 Task: Research Airbnb accommodation in Sarno, Italy from 16th December, 2023 to 18th December, 2023 for 2 adults. Place can be private room with 1  bedroom having 2 beds and 1 bathroom. Property type can be flat. Amenities needed are: wifi.
Action: Mouse moved to (599, 114)
Screenshot: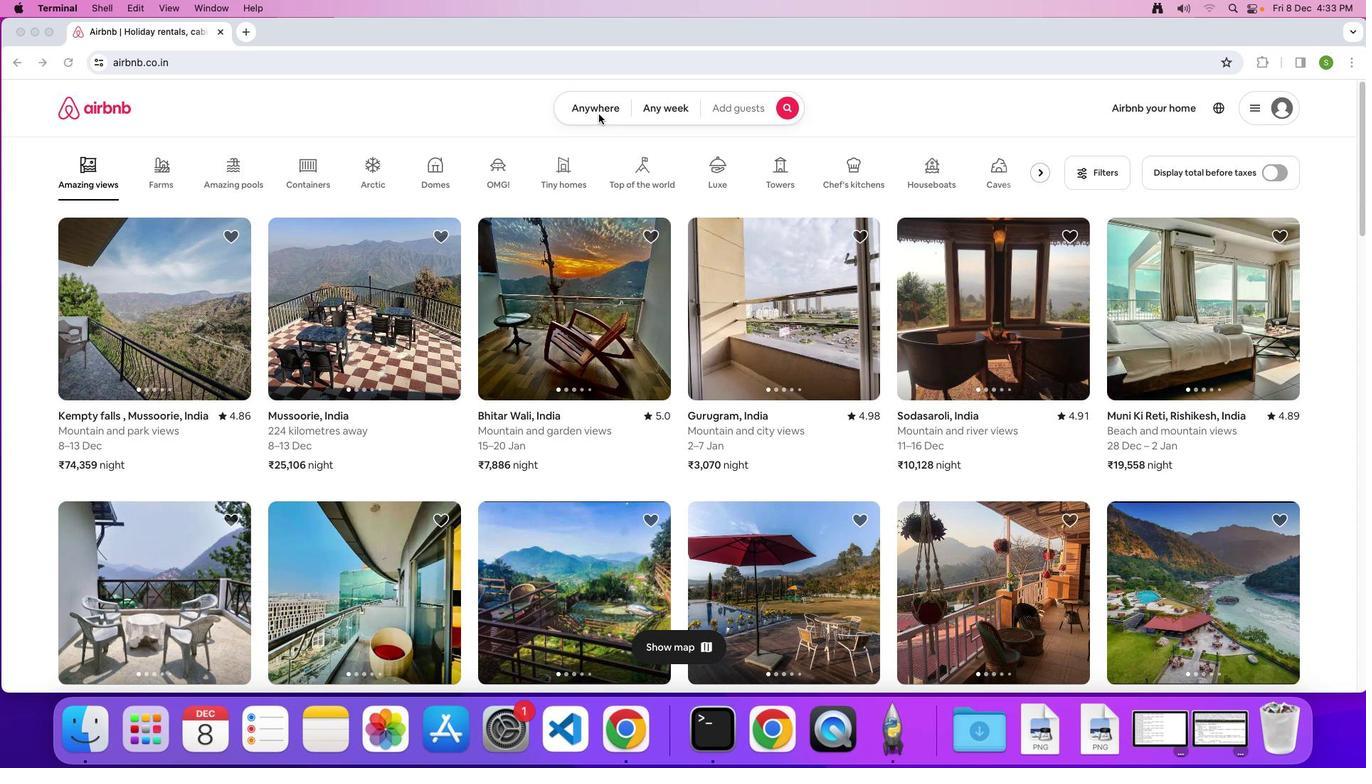 
Action: Mouse pressed left at (599, 114)
Screenshot: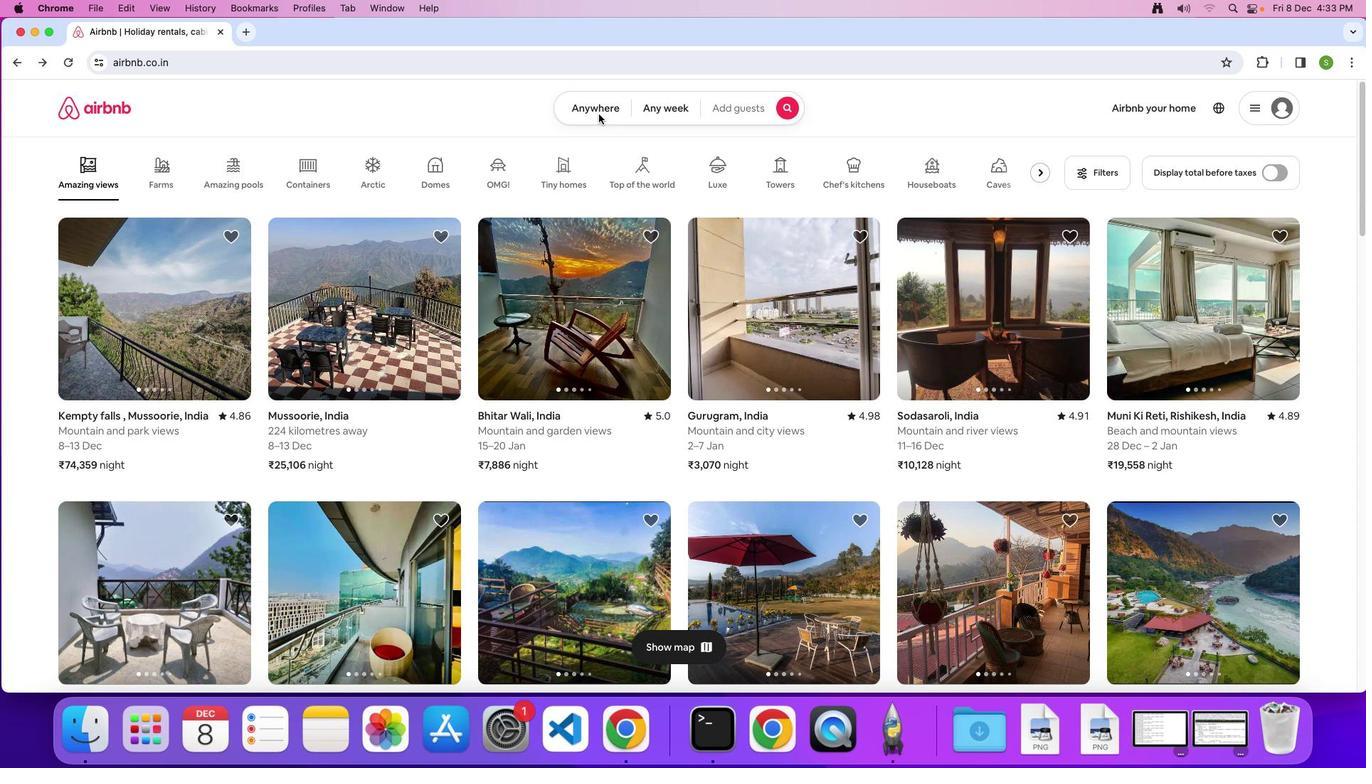 
Action: Mouse moved to (585, 103)
Screenshot: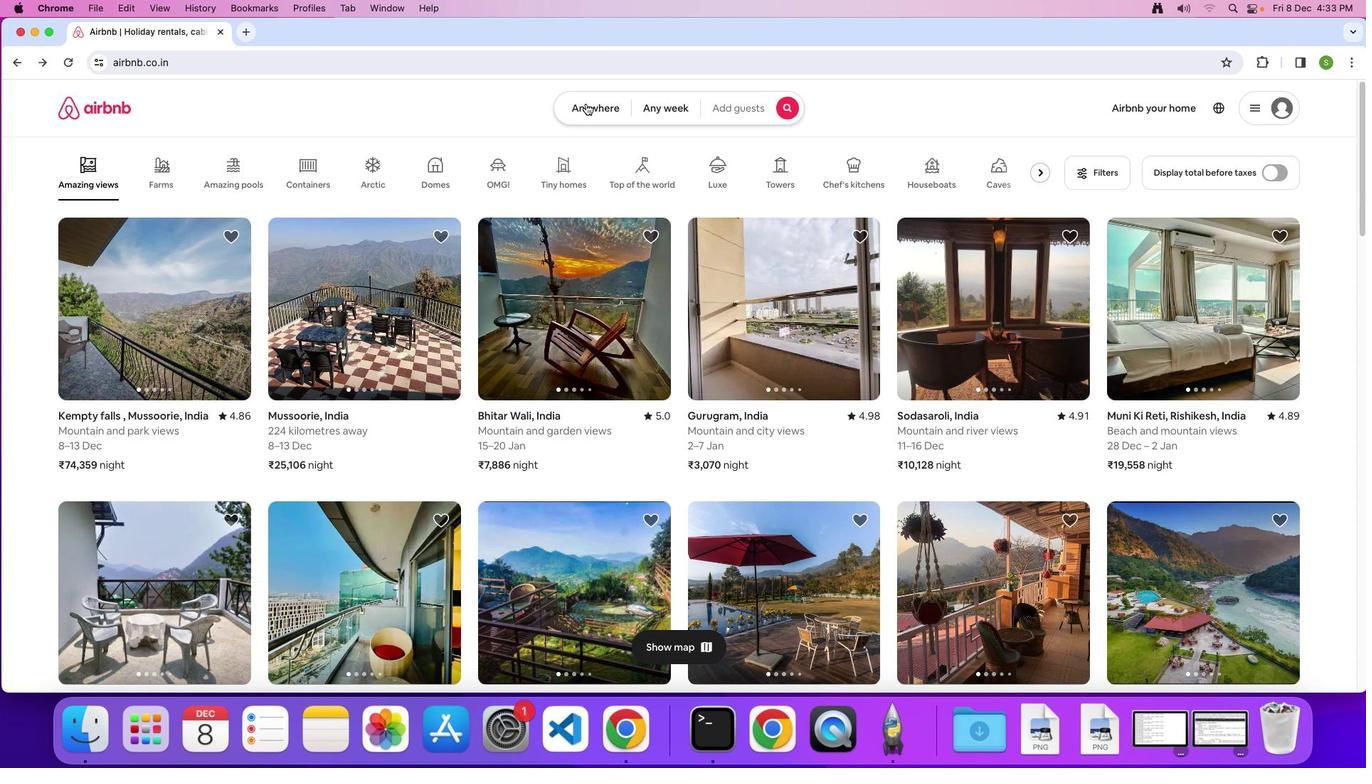 
Action: Mouse pressed left at (585, 103)
Screenshot: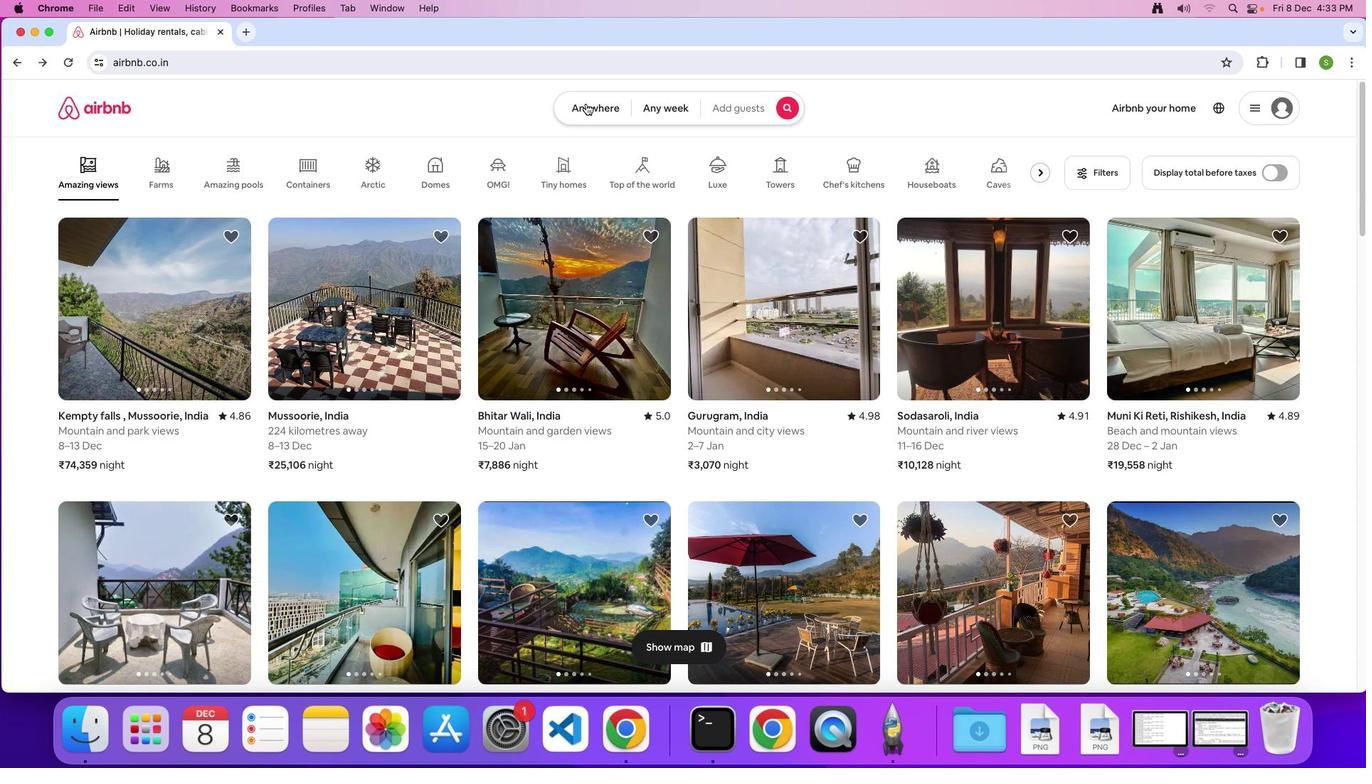 
Action: Mouse moved to (530, 161)
Screenshot: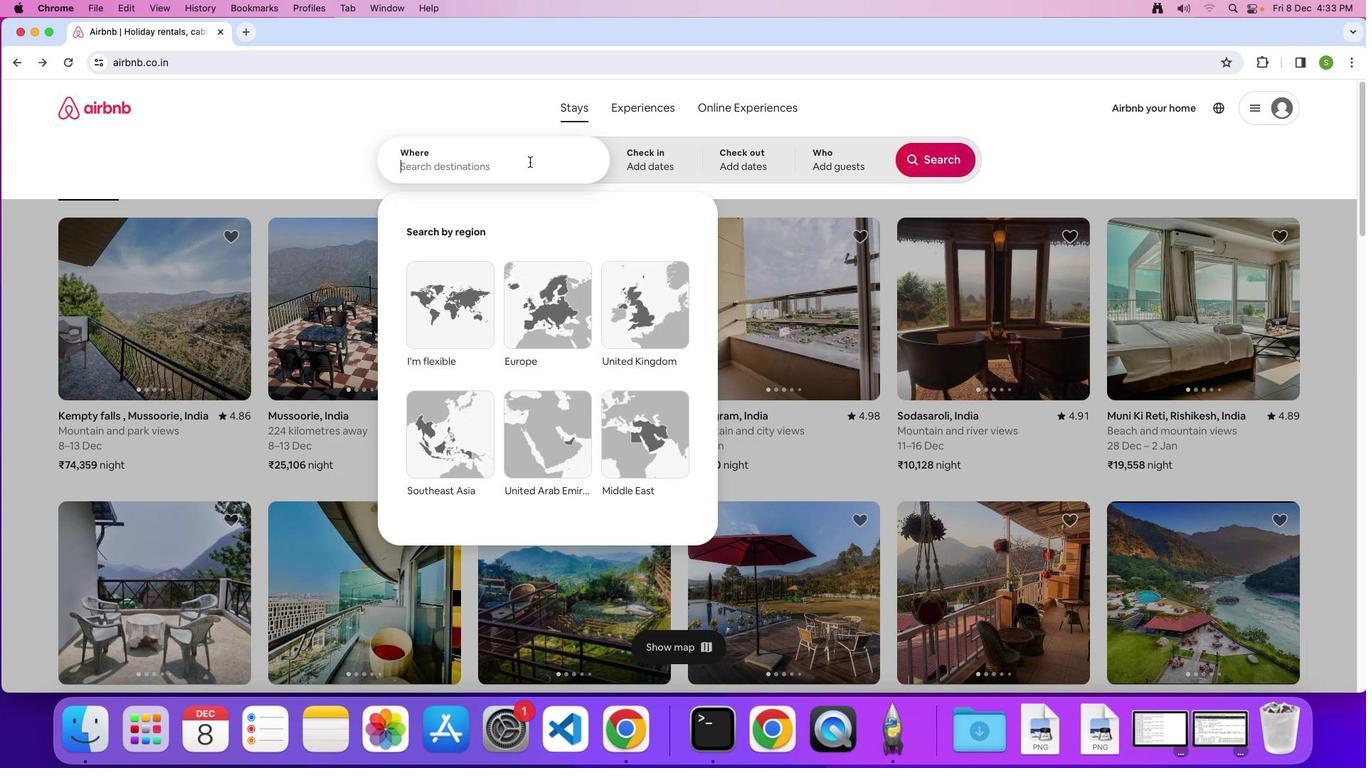 
Action: Mouse pressed left at (530, 161)
Screenshot: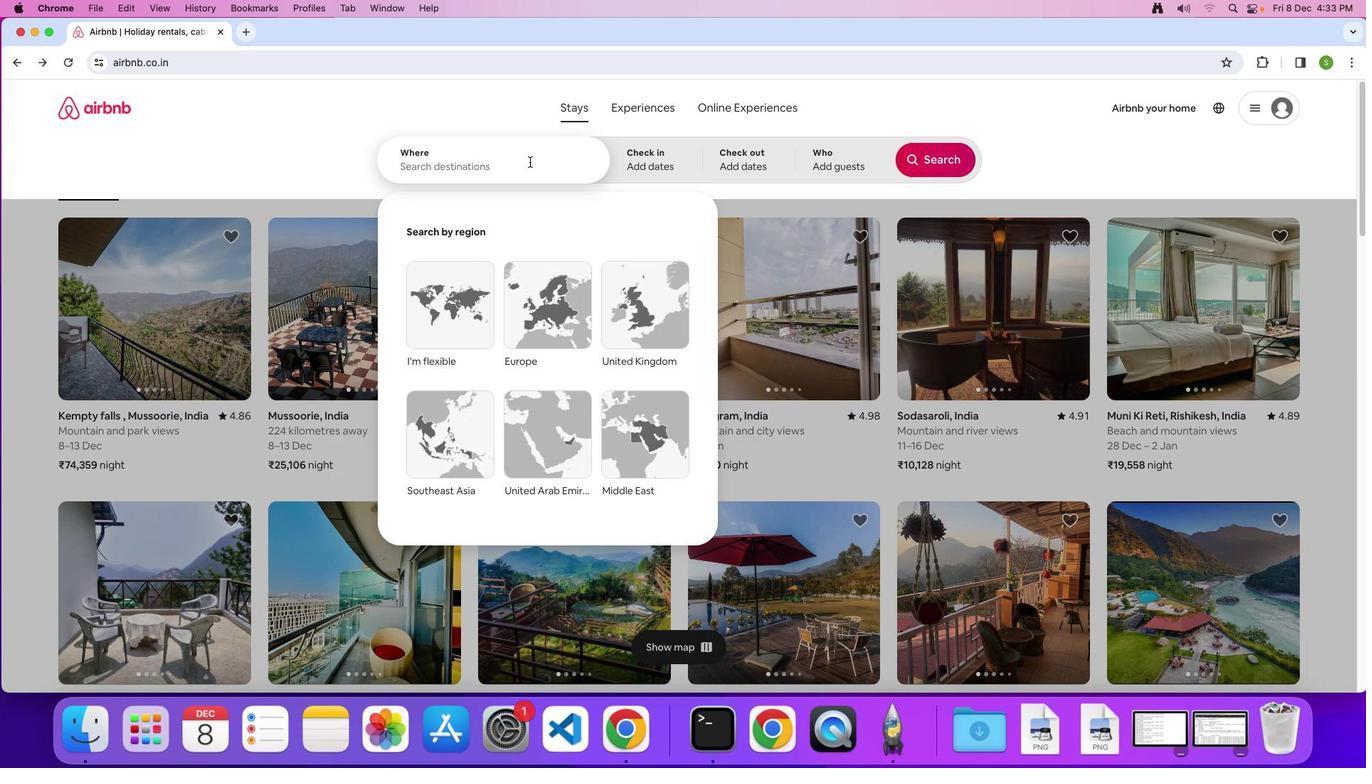 
Action: Key pressed 'S'Key.caps_lock'a''r''n''o'','Key.spaceKey.shift'I''t''a''l''y'Key.enter
Screenshot: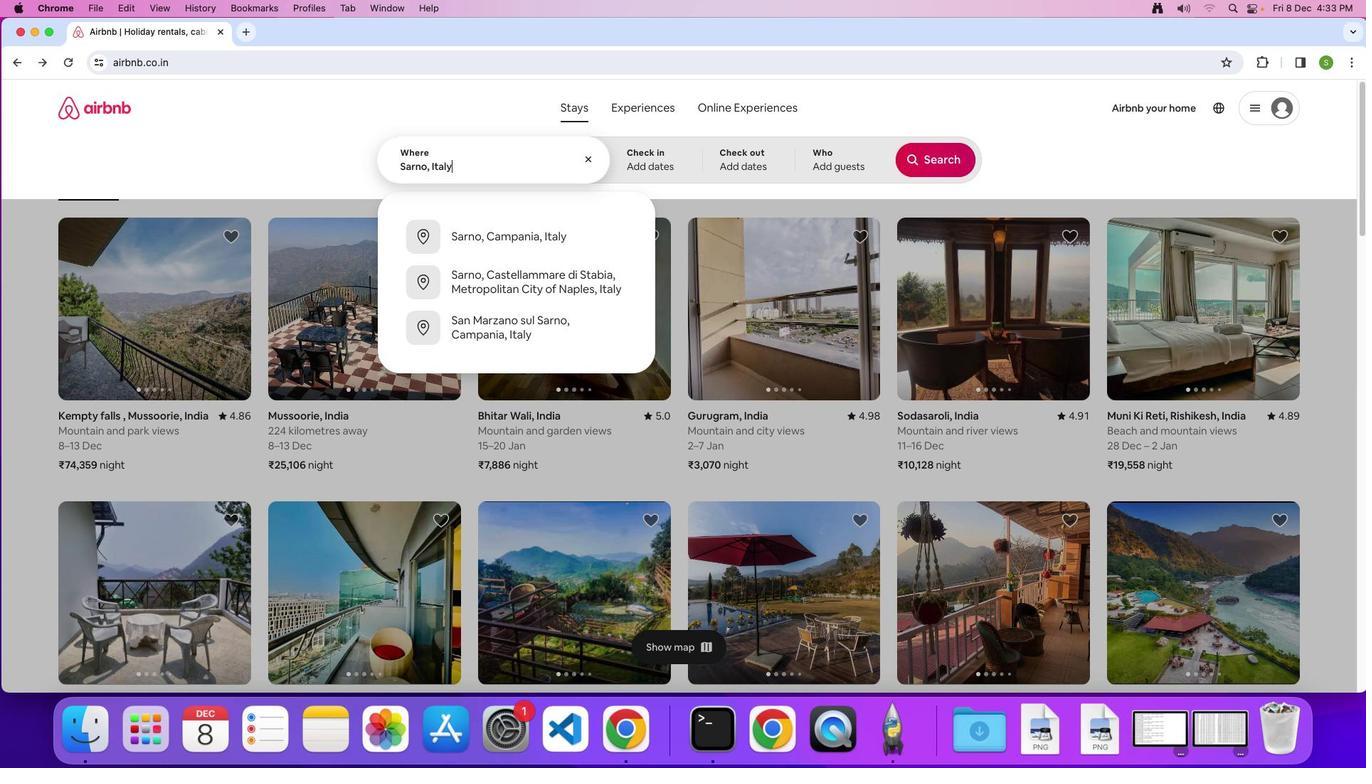 
Action: Mouse moved to (634, 404)
Screenshot: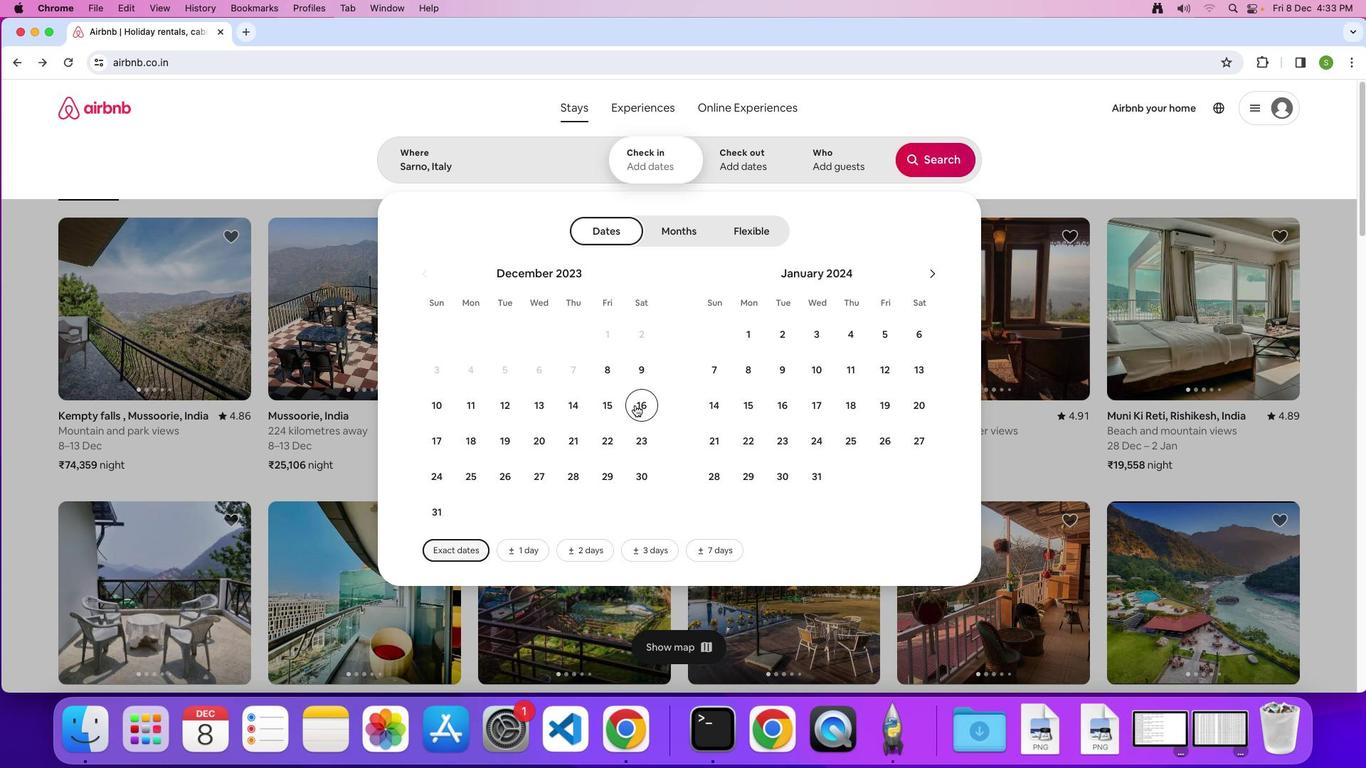 
Action: Mouse pressed left at (634, 404)
Screenshot: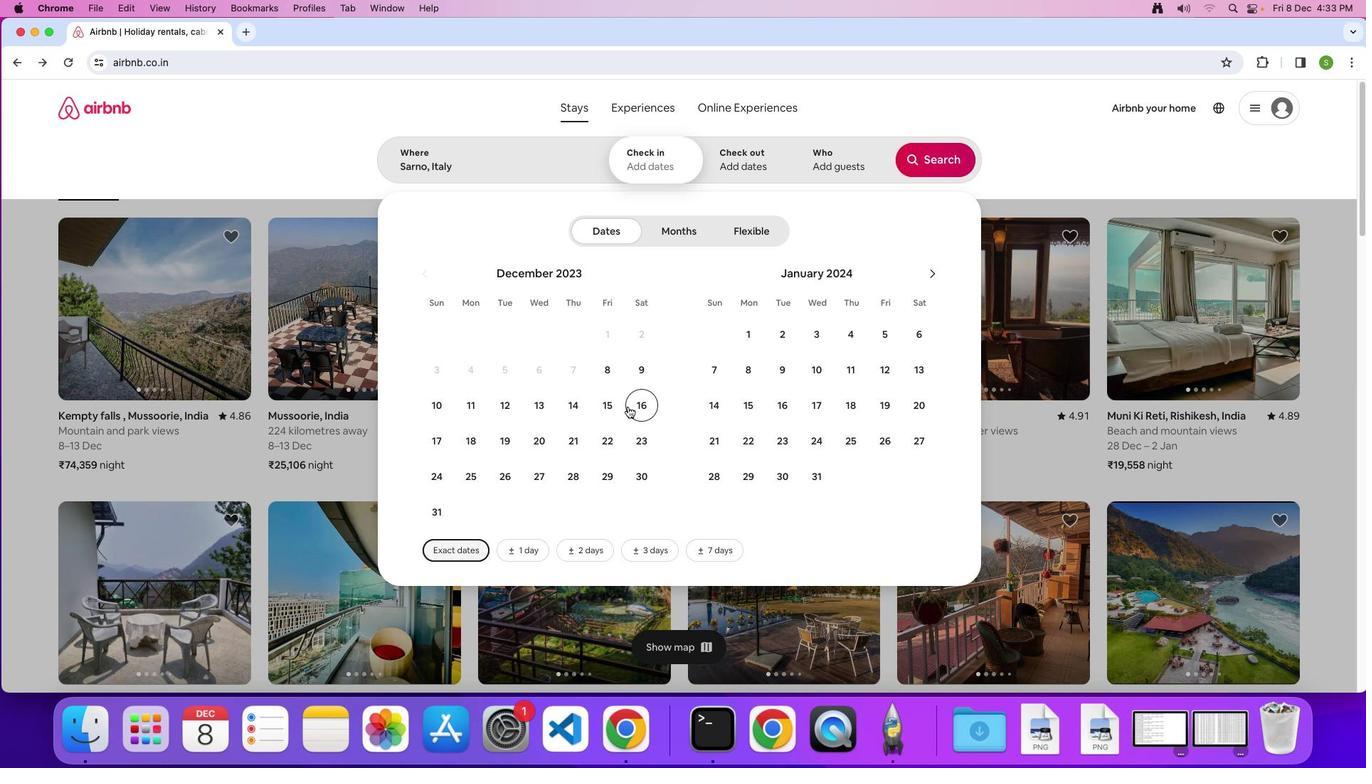 
Action: Mouse moved to (474, 438)
Screenshot: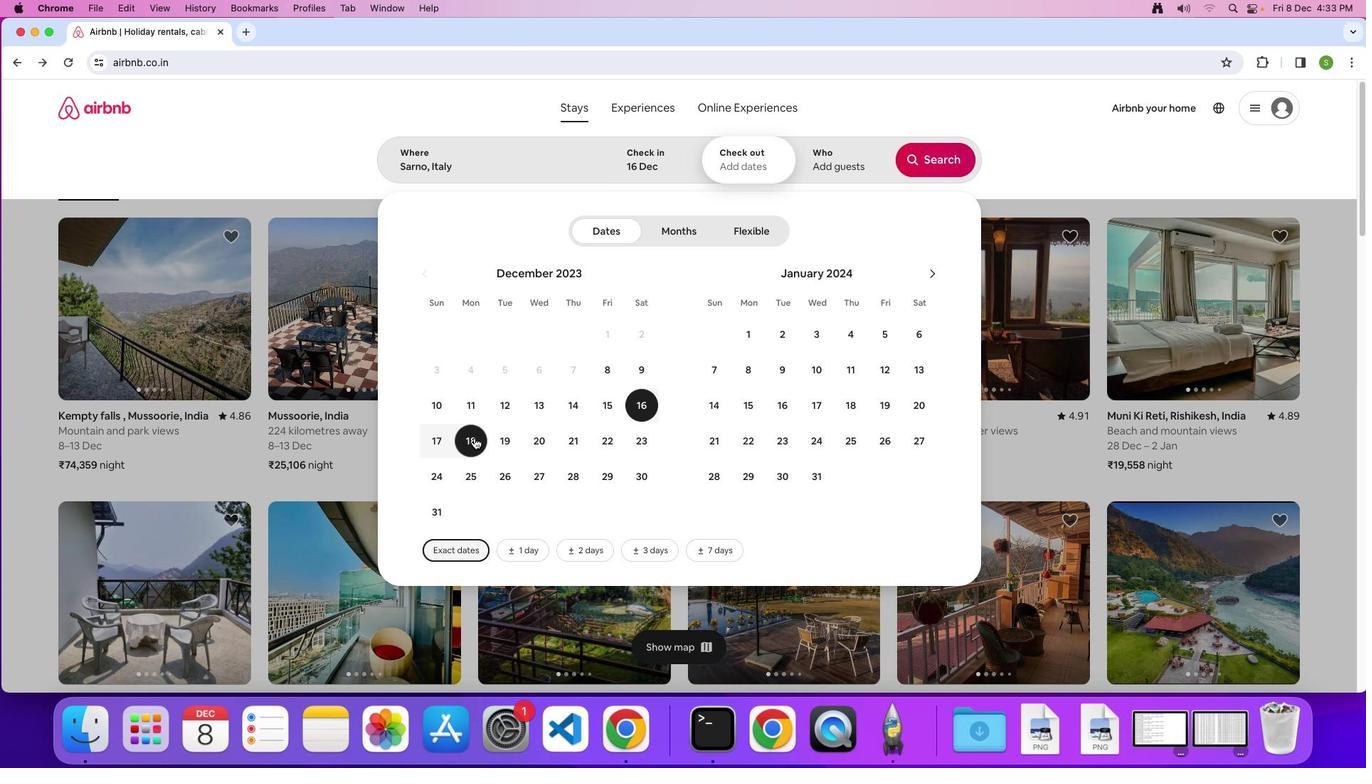 
Action: Mouse pressed left at (474, 438)
Screenshot: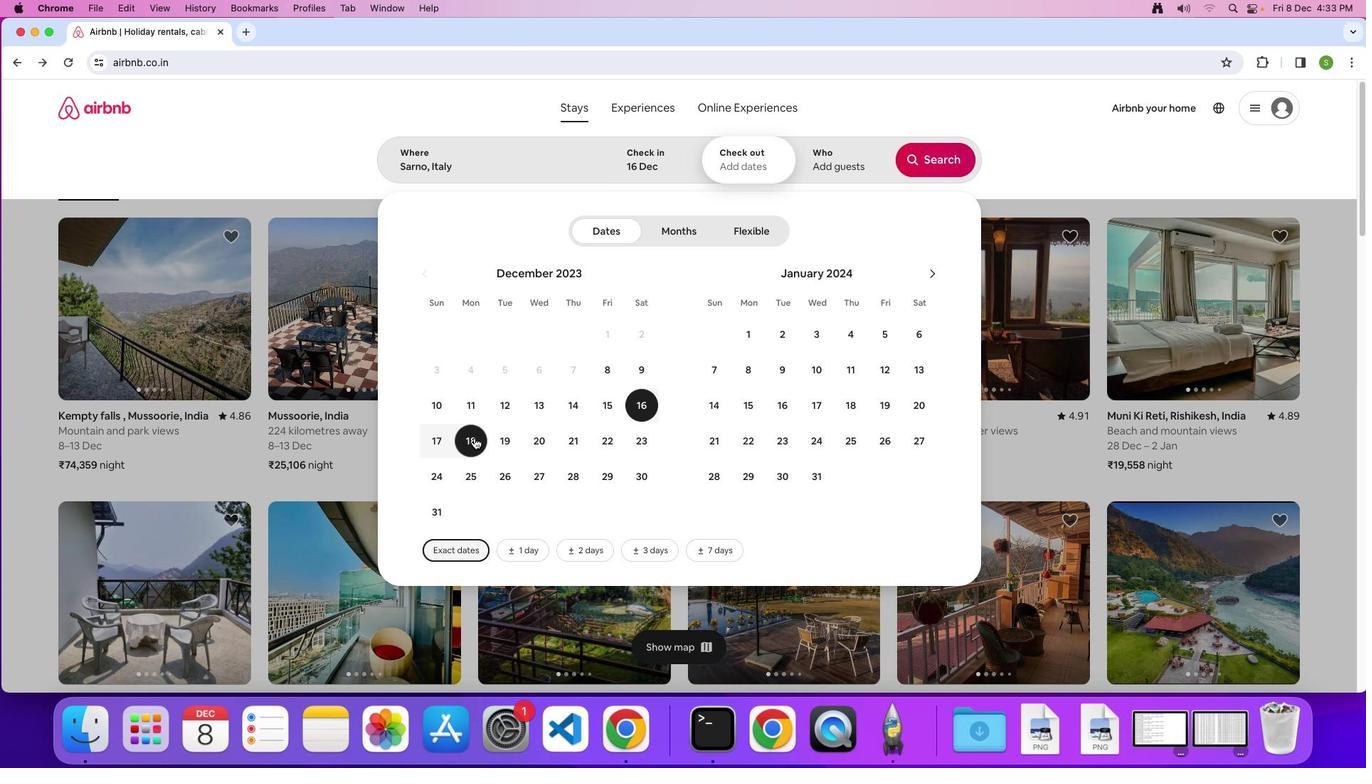 
Action: Mouse moved to (814, 166)
Screenshot: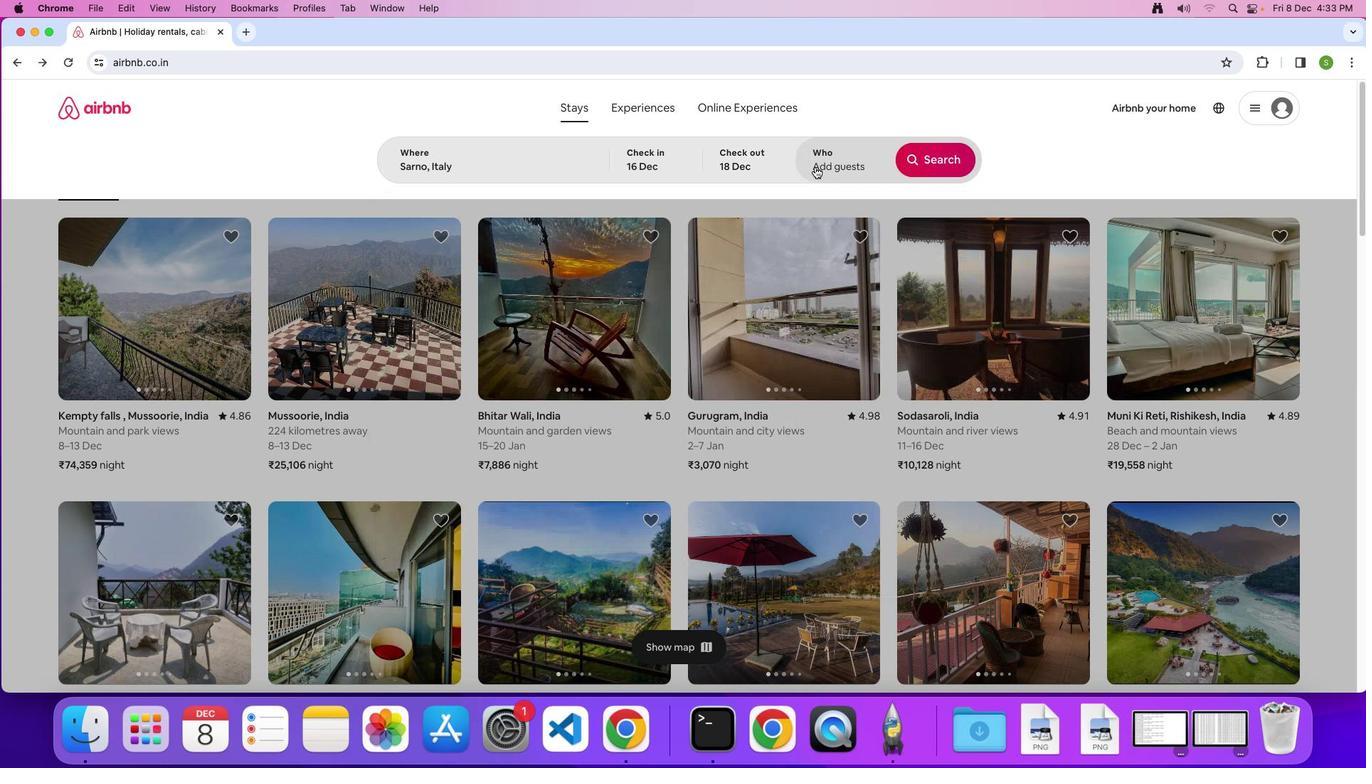 
Action: Mouse pressed left at (814, 166)
Screenshot: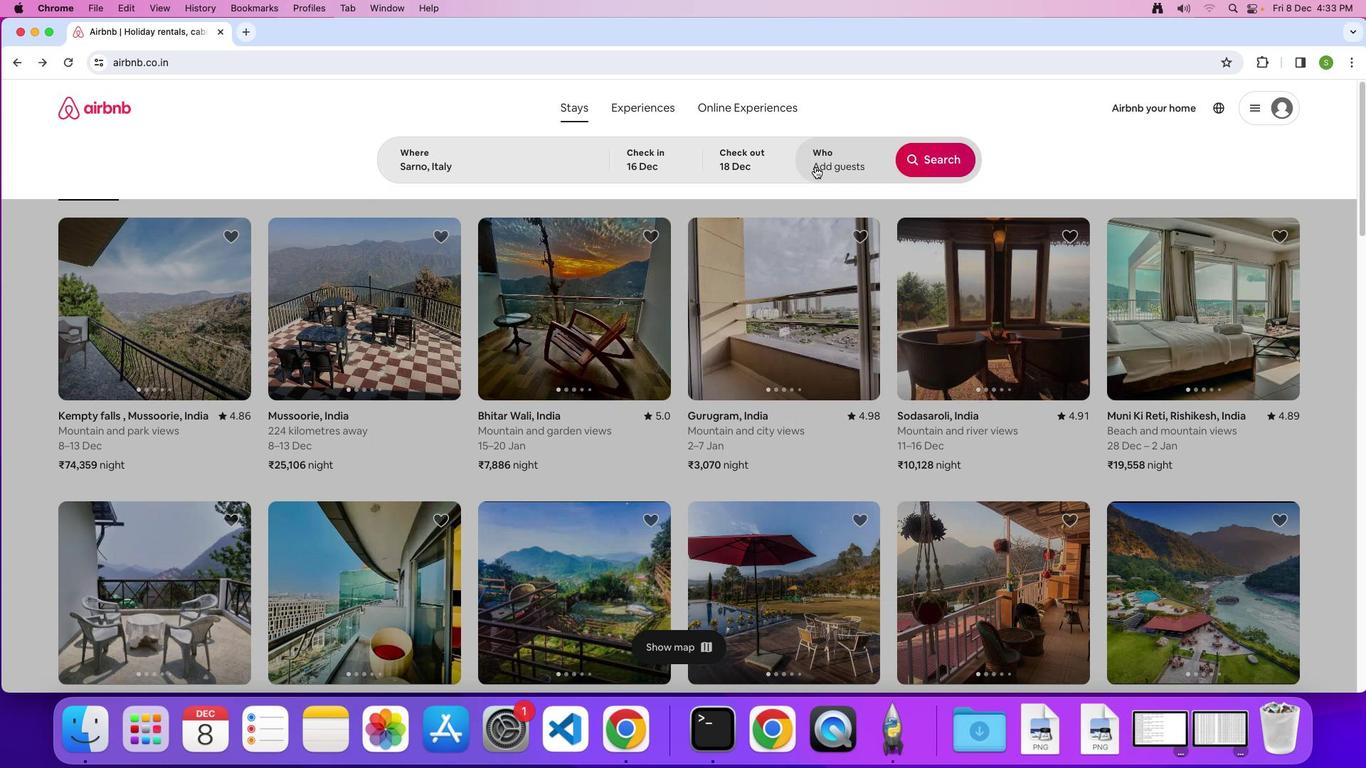 
Action: Mouse moved to (935, 237)
Screenshot: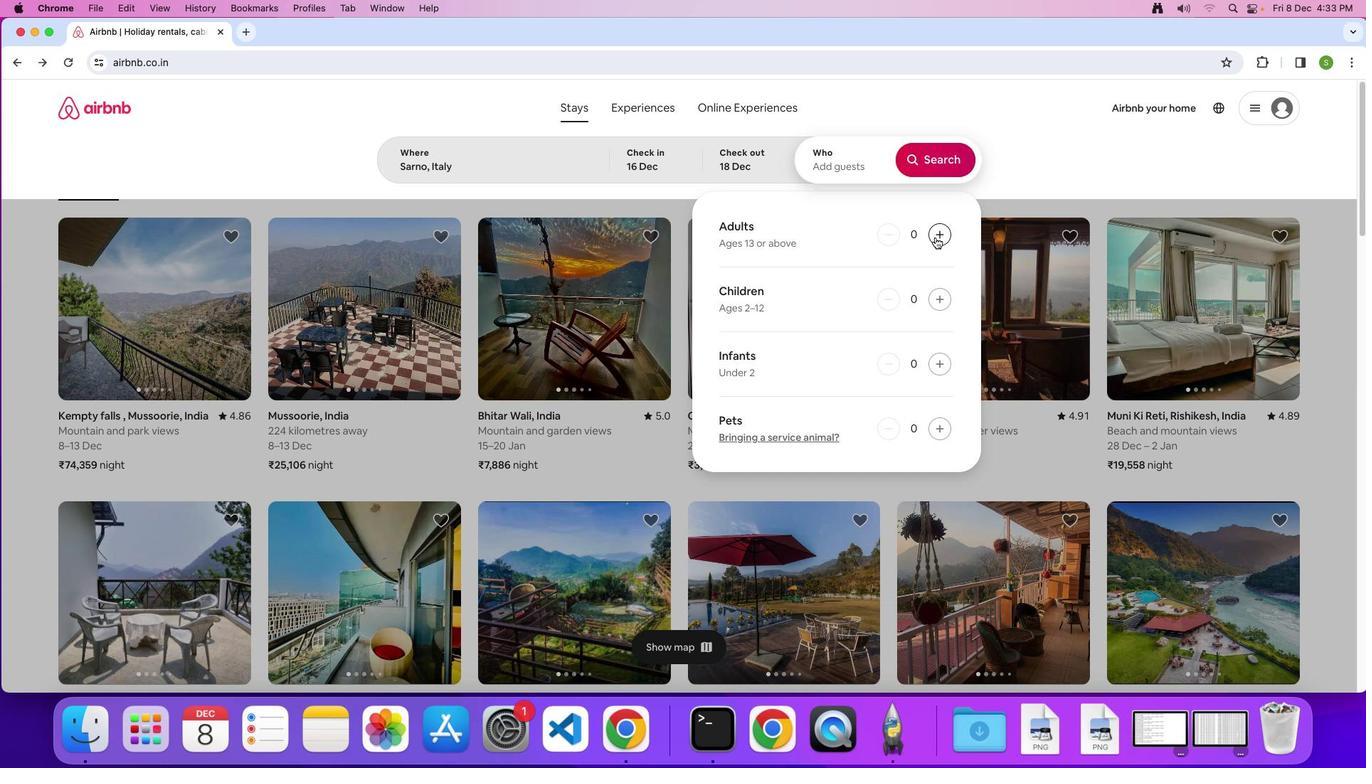 
Action: Mouse pressed left at (935, 237)
Screenshot: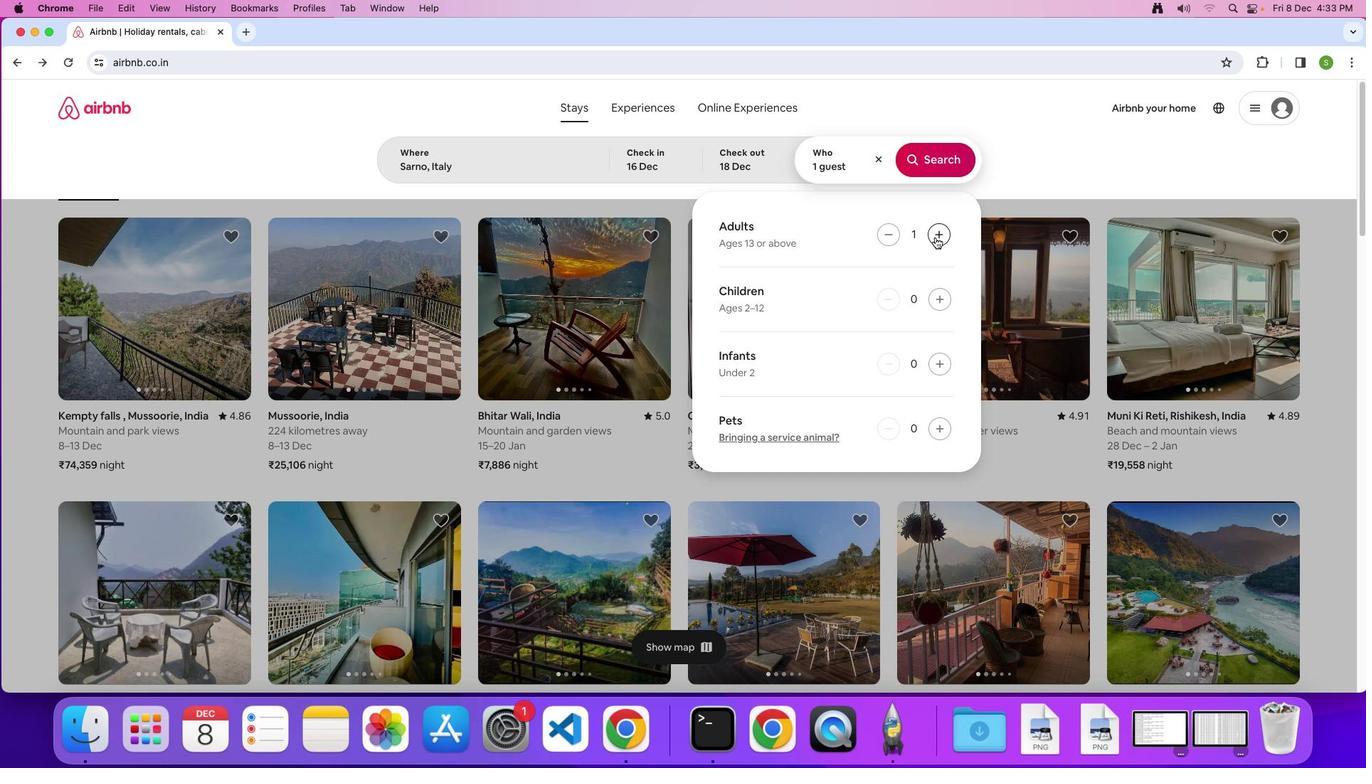 
Action: Mouse pressed left at (935, 237)
Screenshot: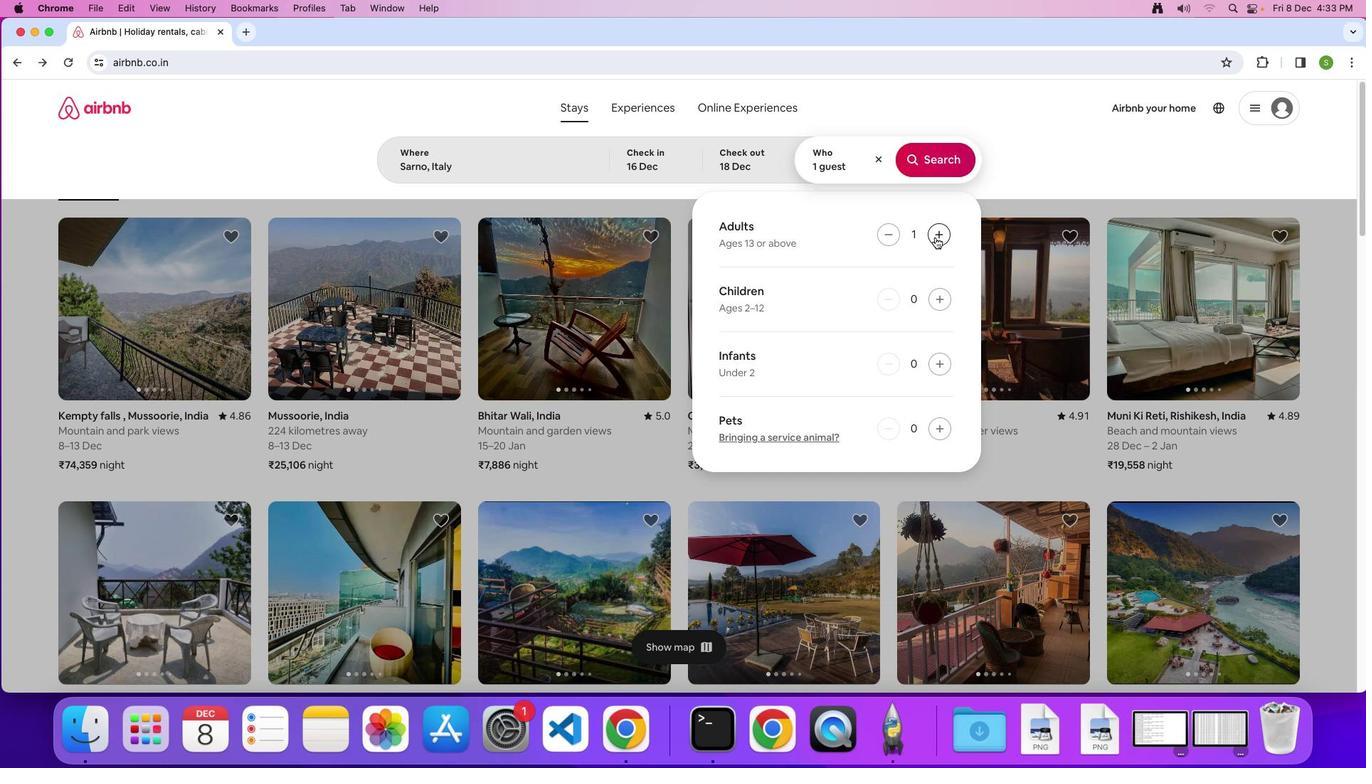 
Action: Mouse moved to (928, 163)
Screenshot: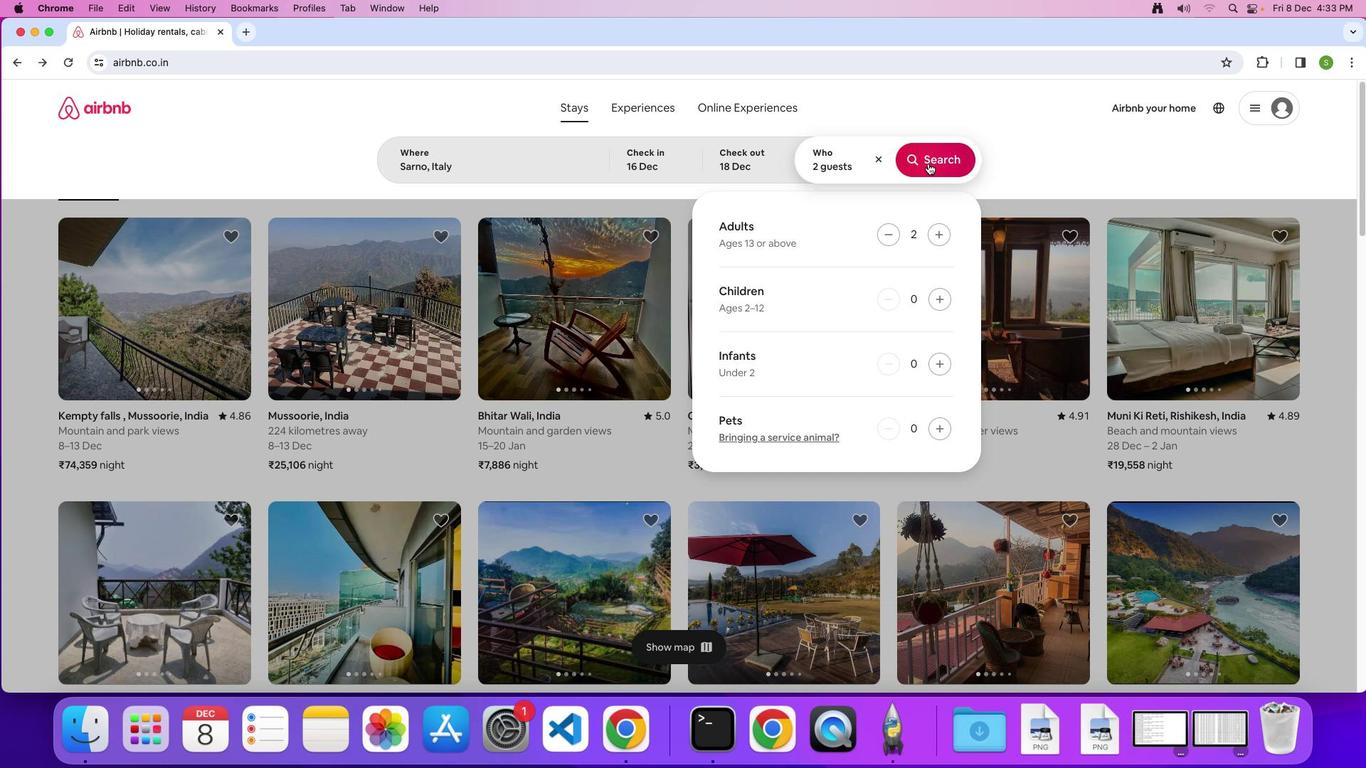 
Action: Mouse pressed left at (928, 163)
Screenshot: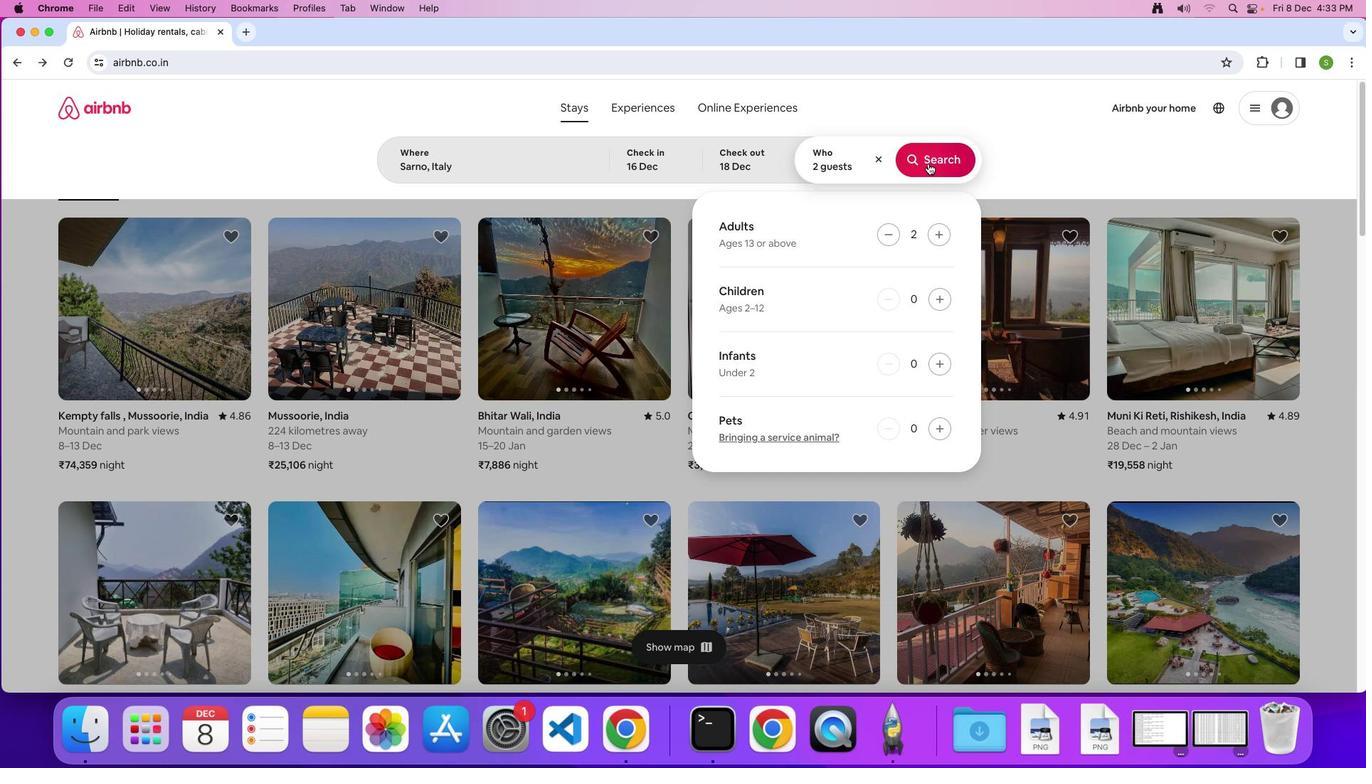 
Action: Mouse moved to (1145, 170)
Screenshot: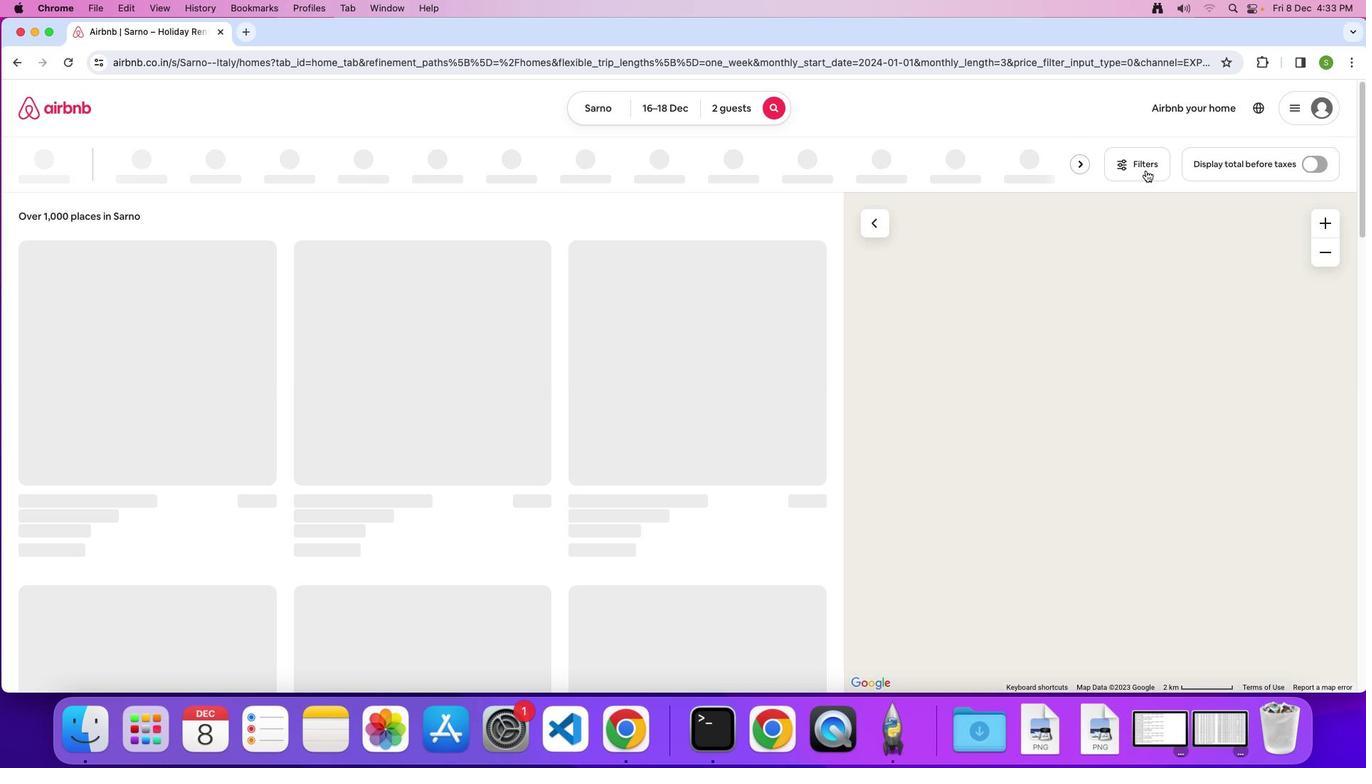 
Action: Mouse pressed left at (1145, 170)
Screenshot: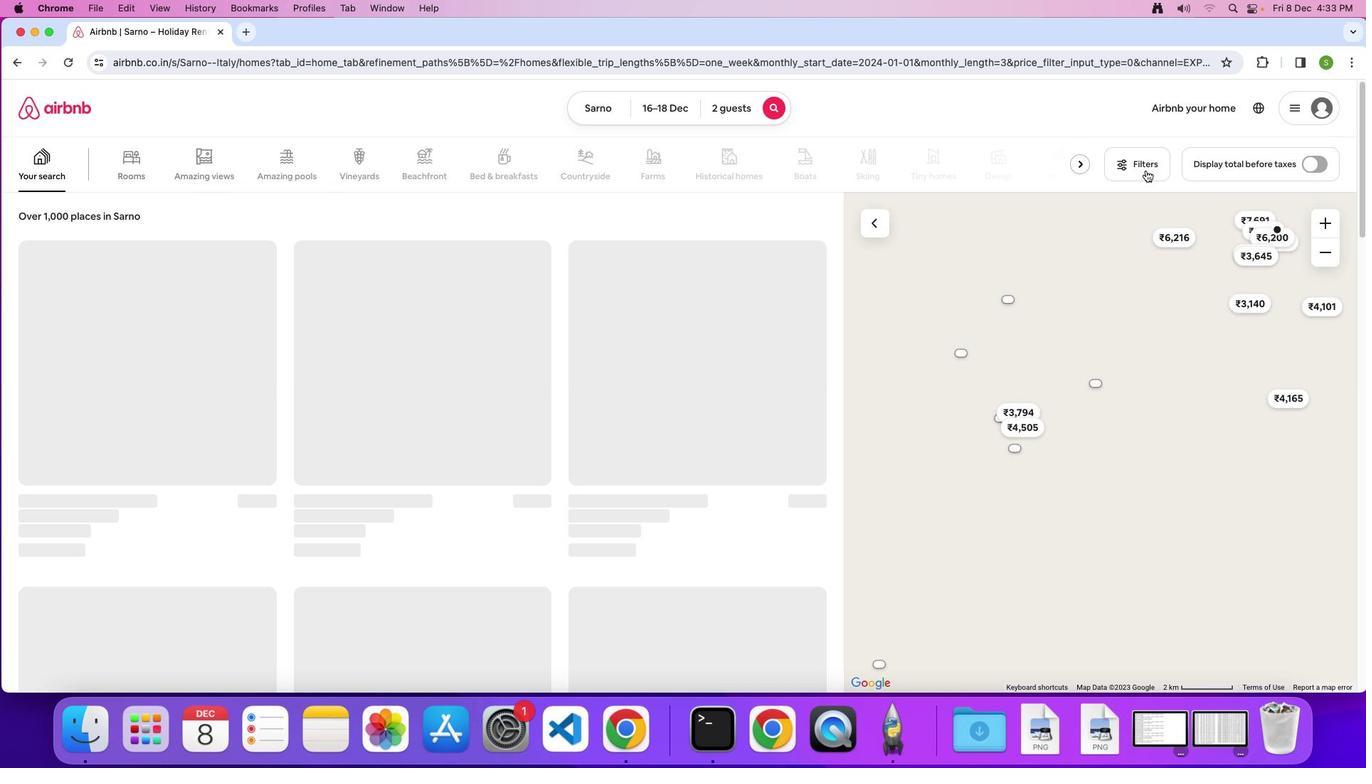 
Action: Mouse moved to (621, 420)
Screenshot: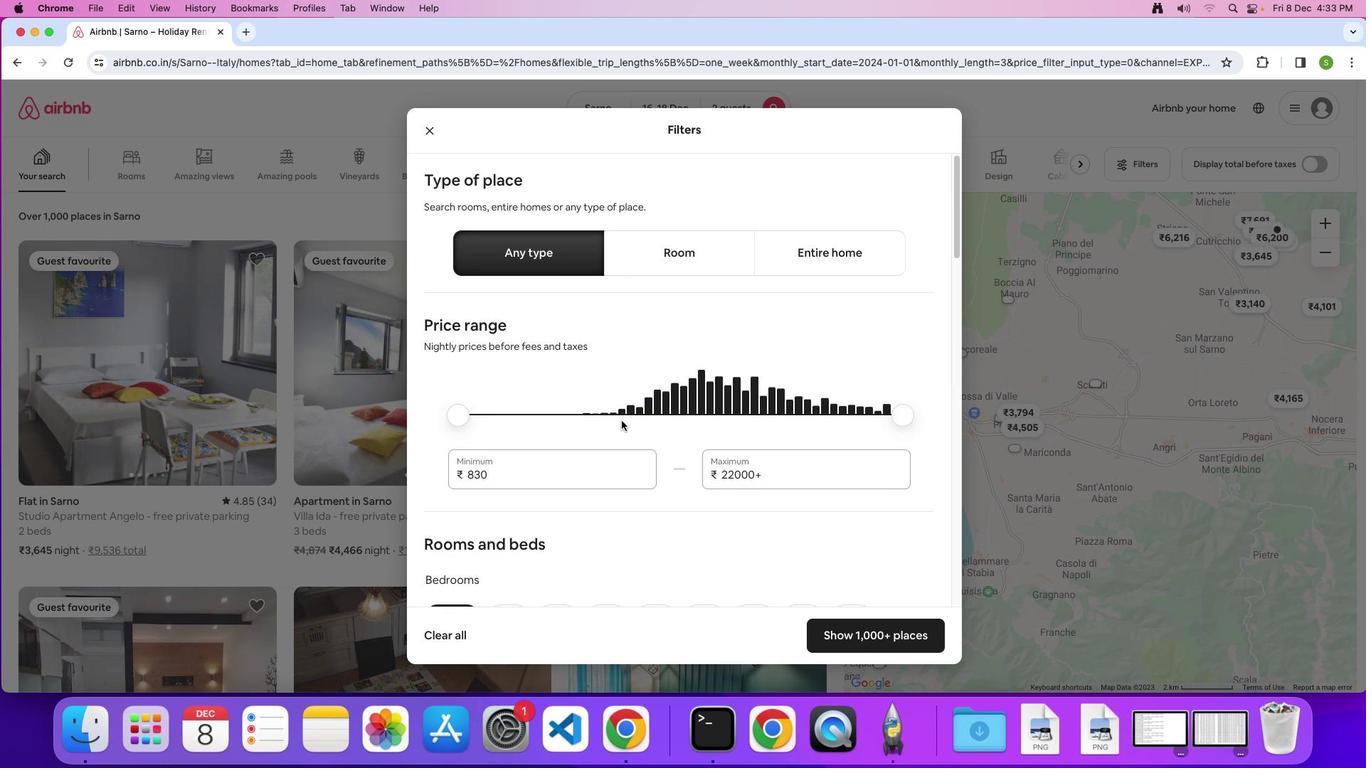 
Action: Mouse scrolled (621, 420) with delta (0, 0)
Screenshot: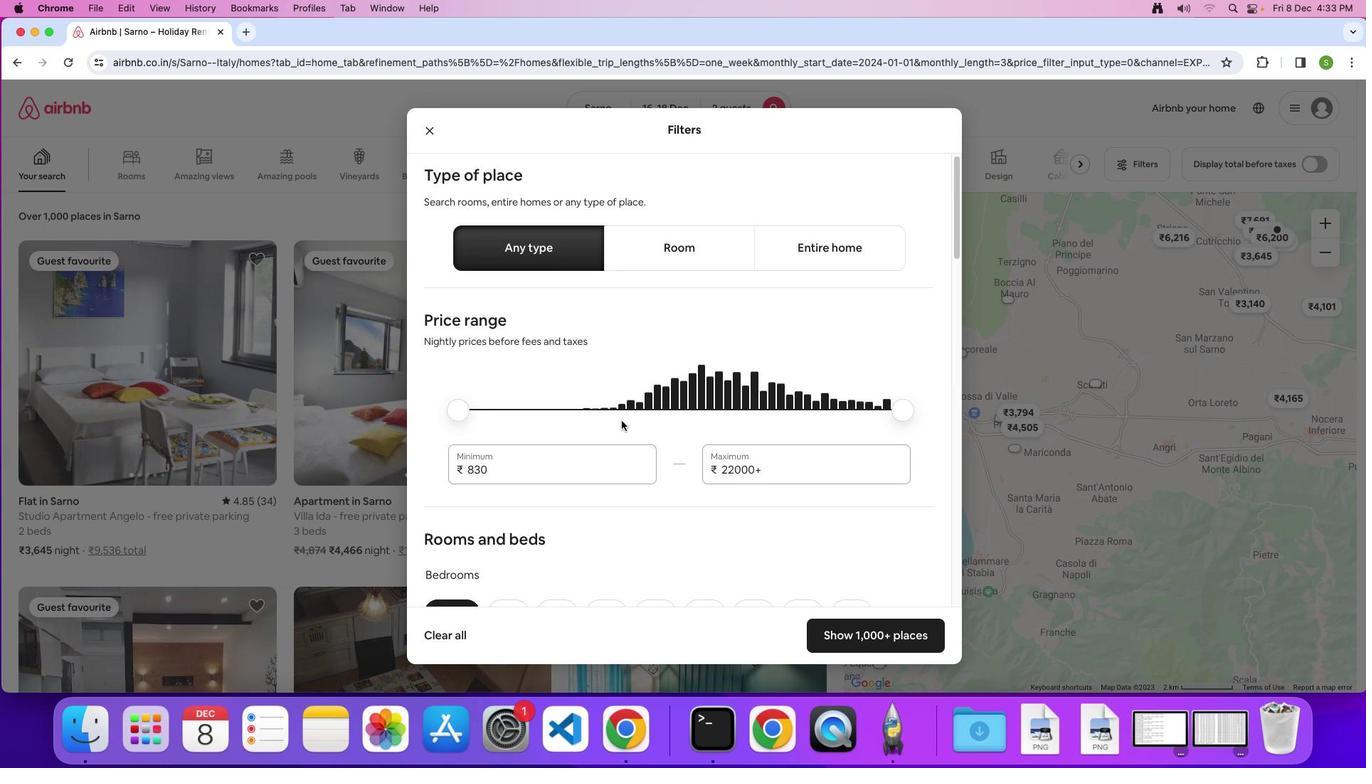 
Action: Mouse scrolled (621, 420) with delta (0, 0)
Screenshot: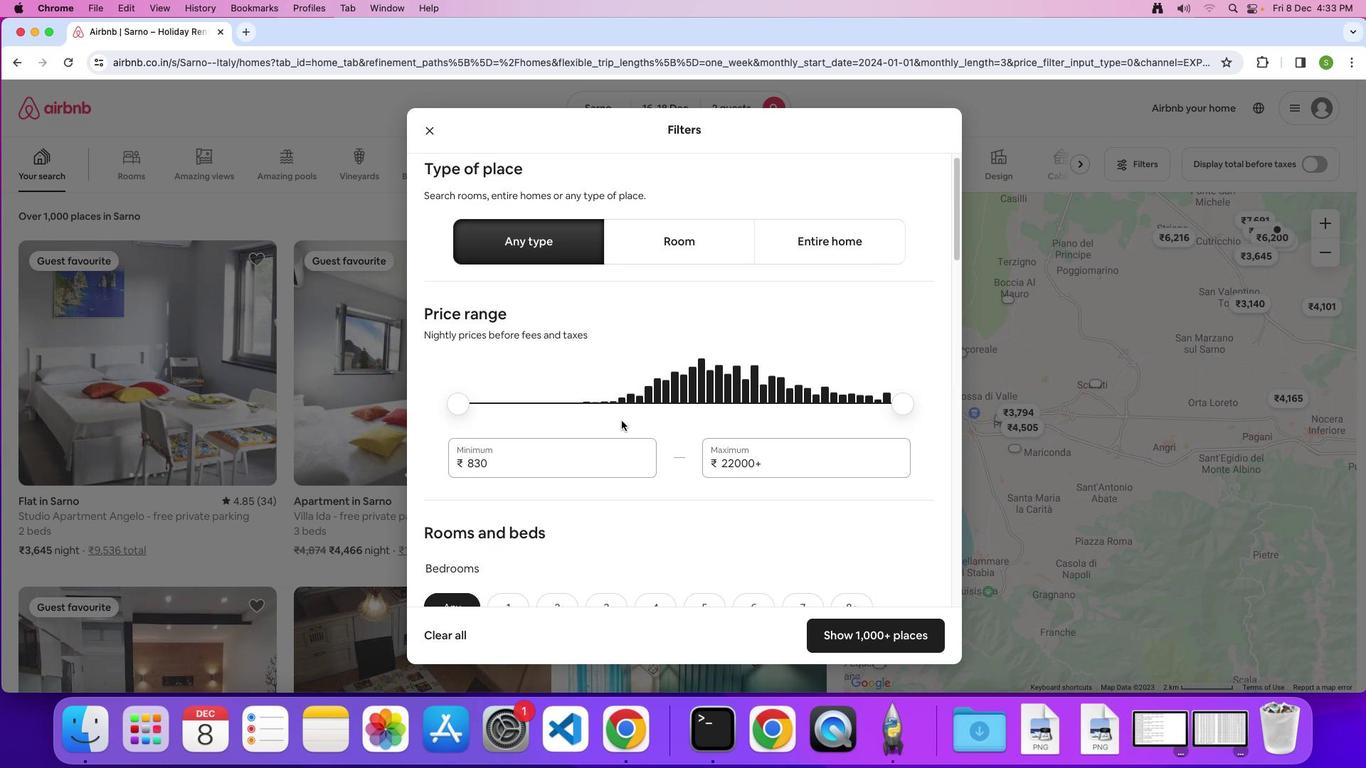 
Action: Mouse scrolled (621, 420) with delta (0, 0)
Screenshot: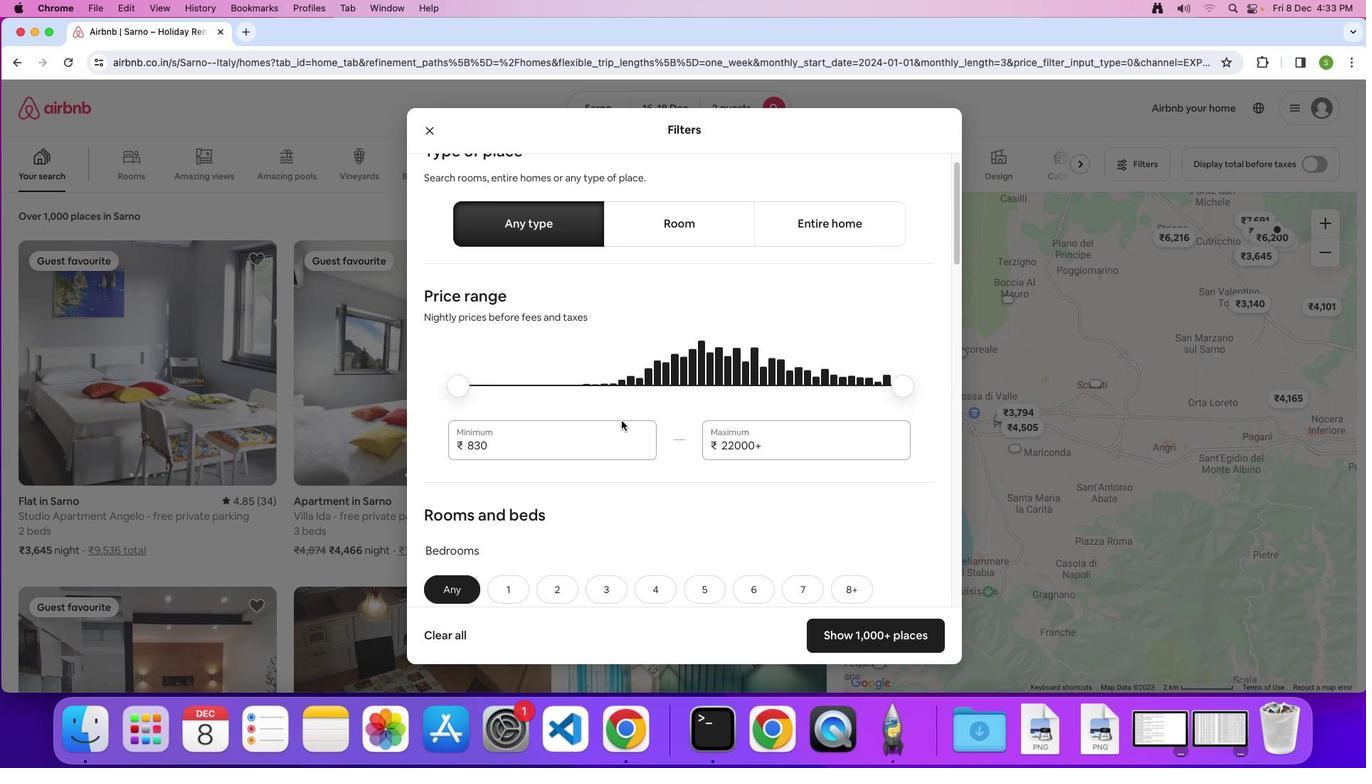 
Action: Mouse scrolled (621, 420) with delta (0, 0)
Screenshot: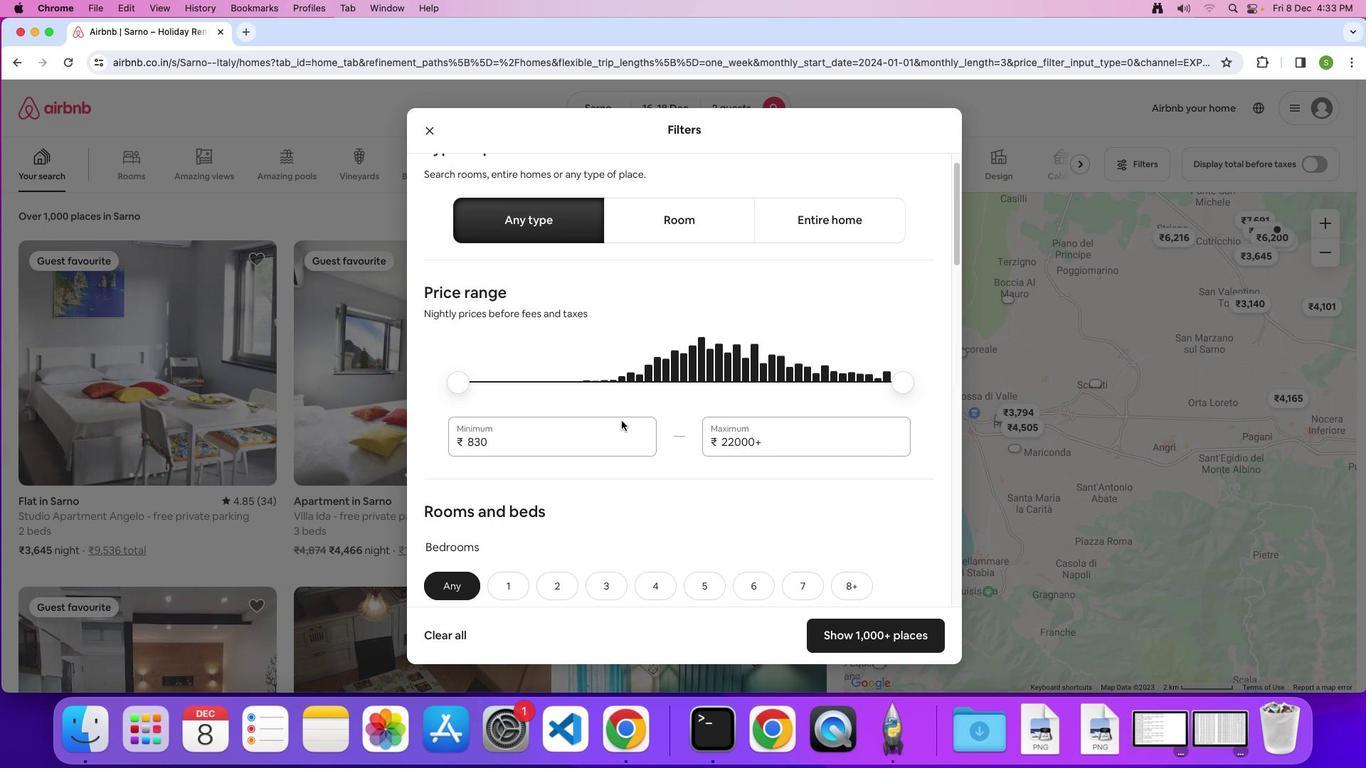 
Action: Mouse scrolled (621, 420) with delta (0, 0)
Screenshot: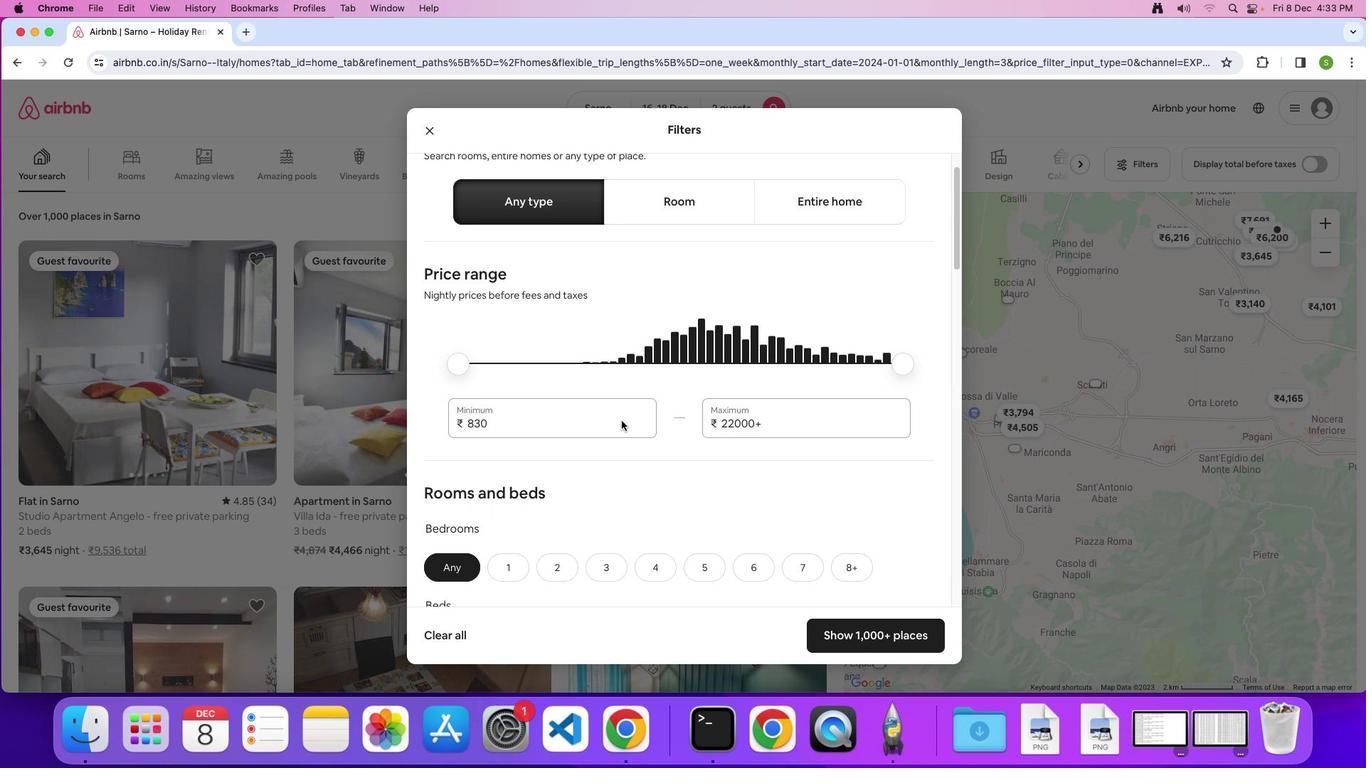 
Action: Mouse scrolled (621, 420) with delta (0, 0)
Screenshot: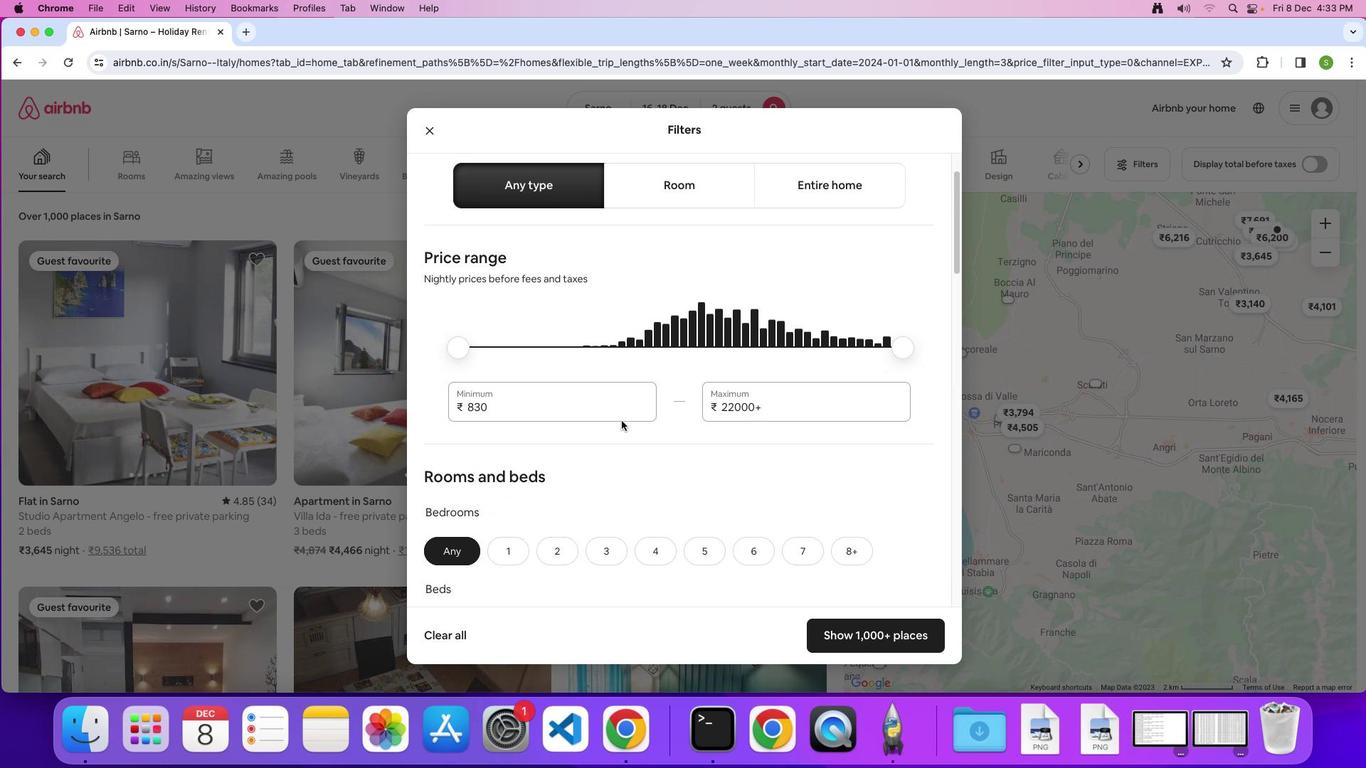 
Action: Mouse scrolled (621, 420) with delta (0, 0)
Screenshot: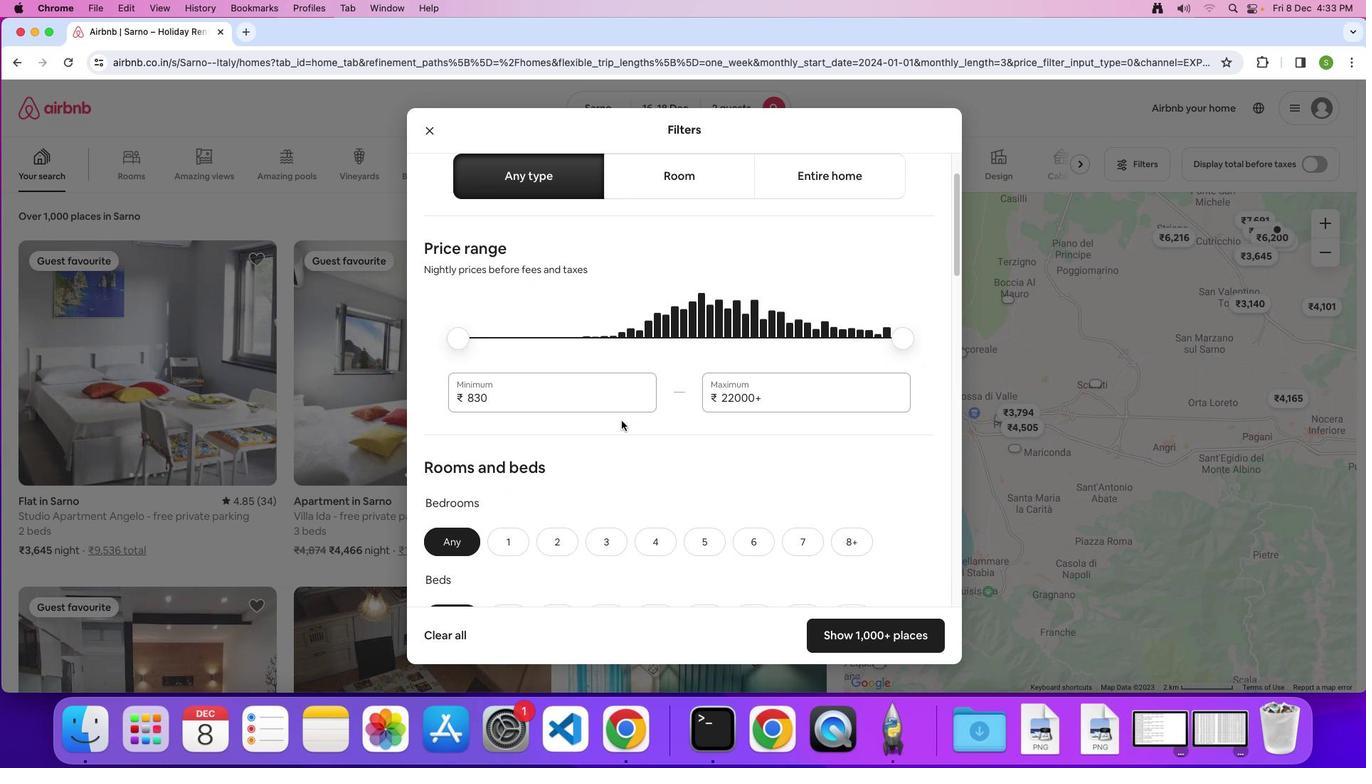 
Action: Mouse scrolled (621, 420) with delta (0, 0)
Screenshot: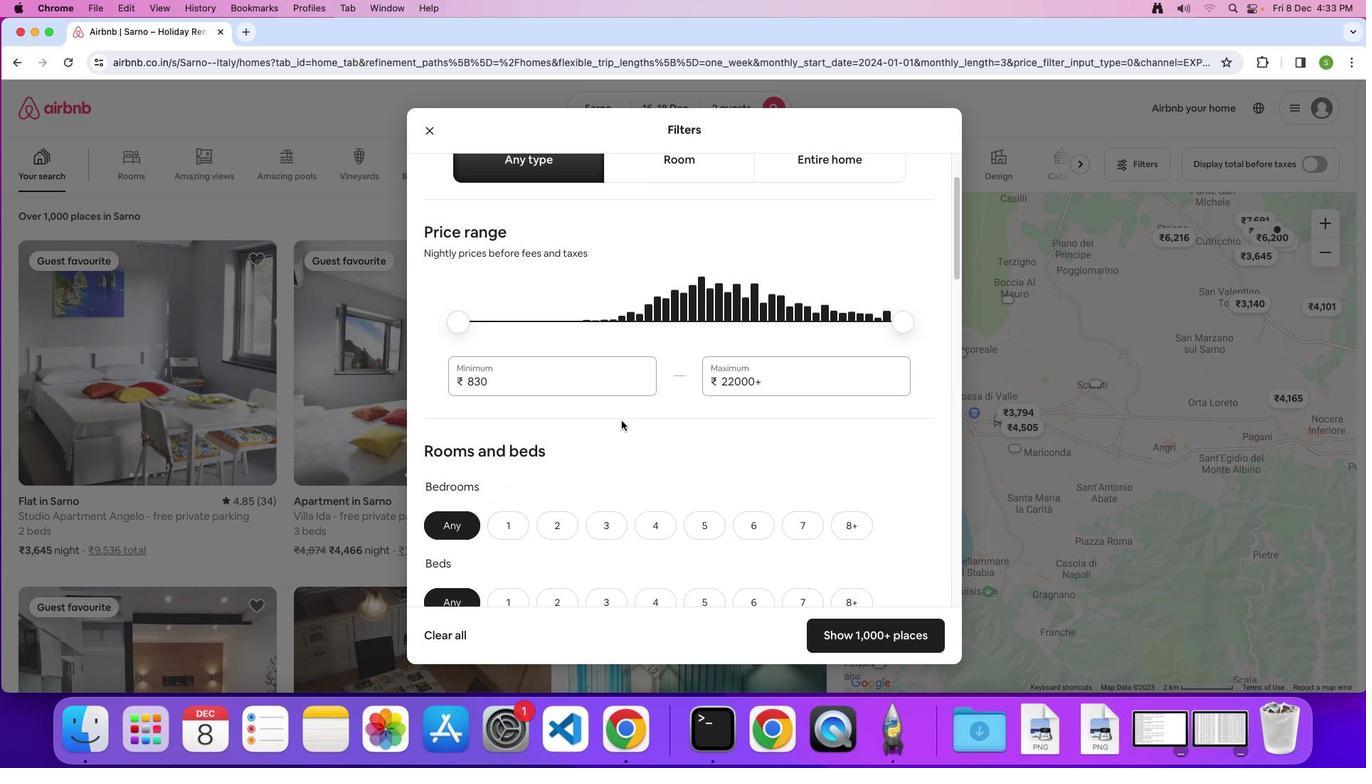 
Action: Mouse scrolled (621, 420) with delta (0, 0)
Screenshot: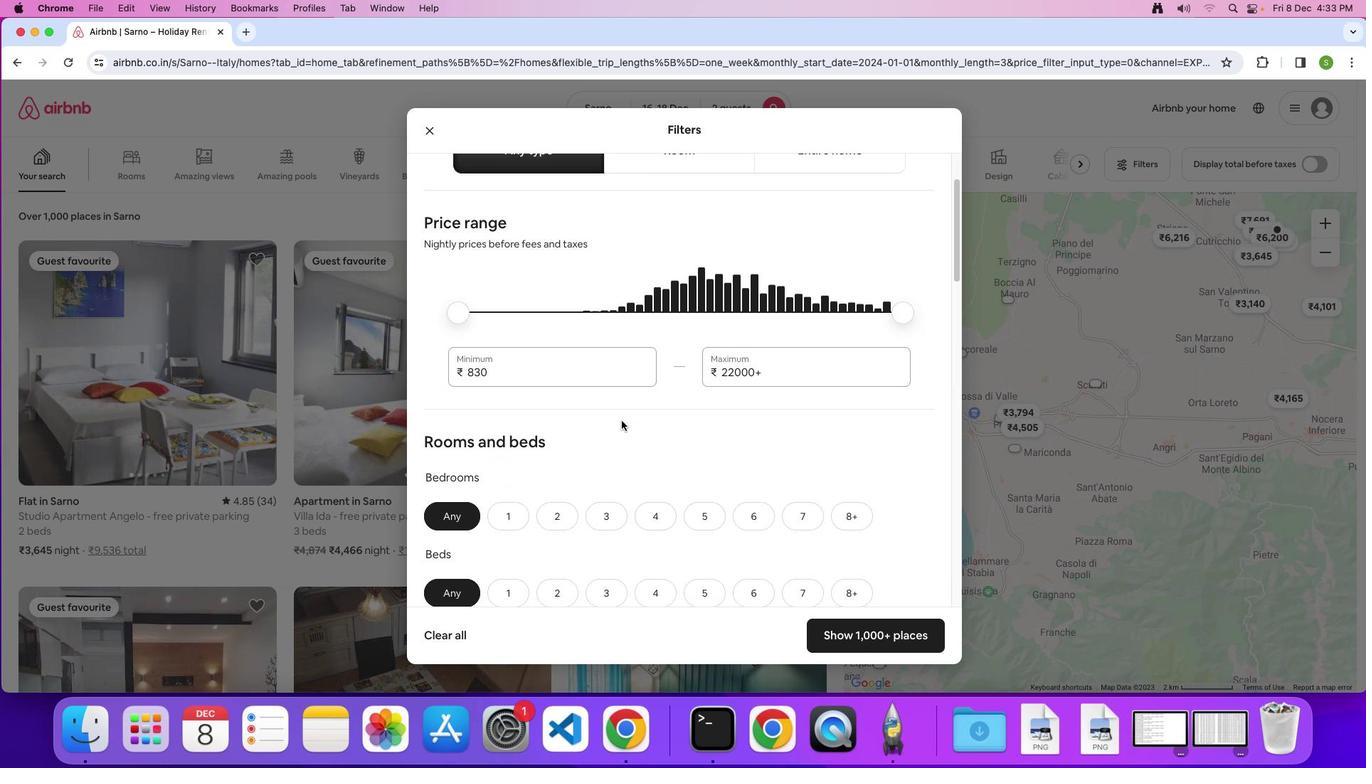 
Action: Mouse scrolled (621, 420) with delta (0, -1)
Screenshot: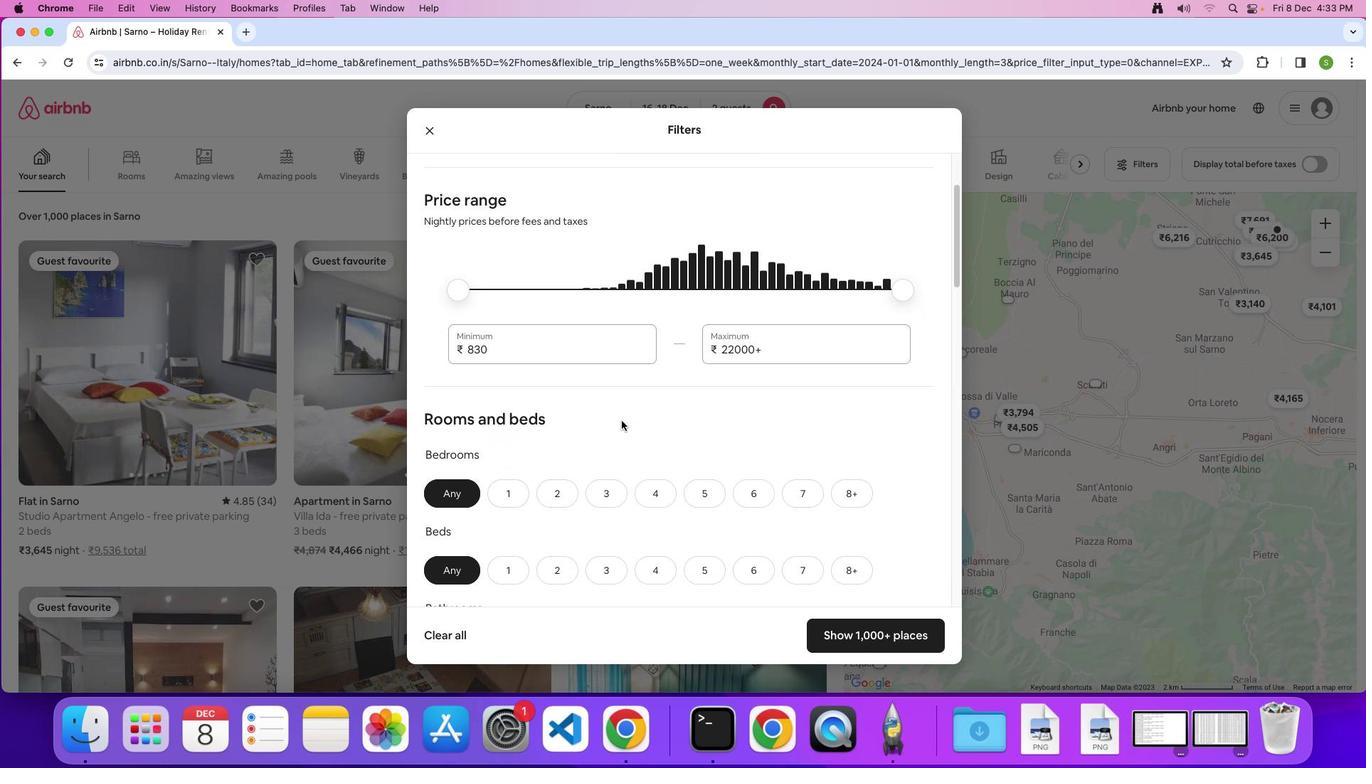 
Action: Mouse scrolled (621, 420) with delta (0, 0)
Screenshot: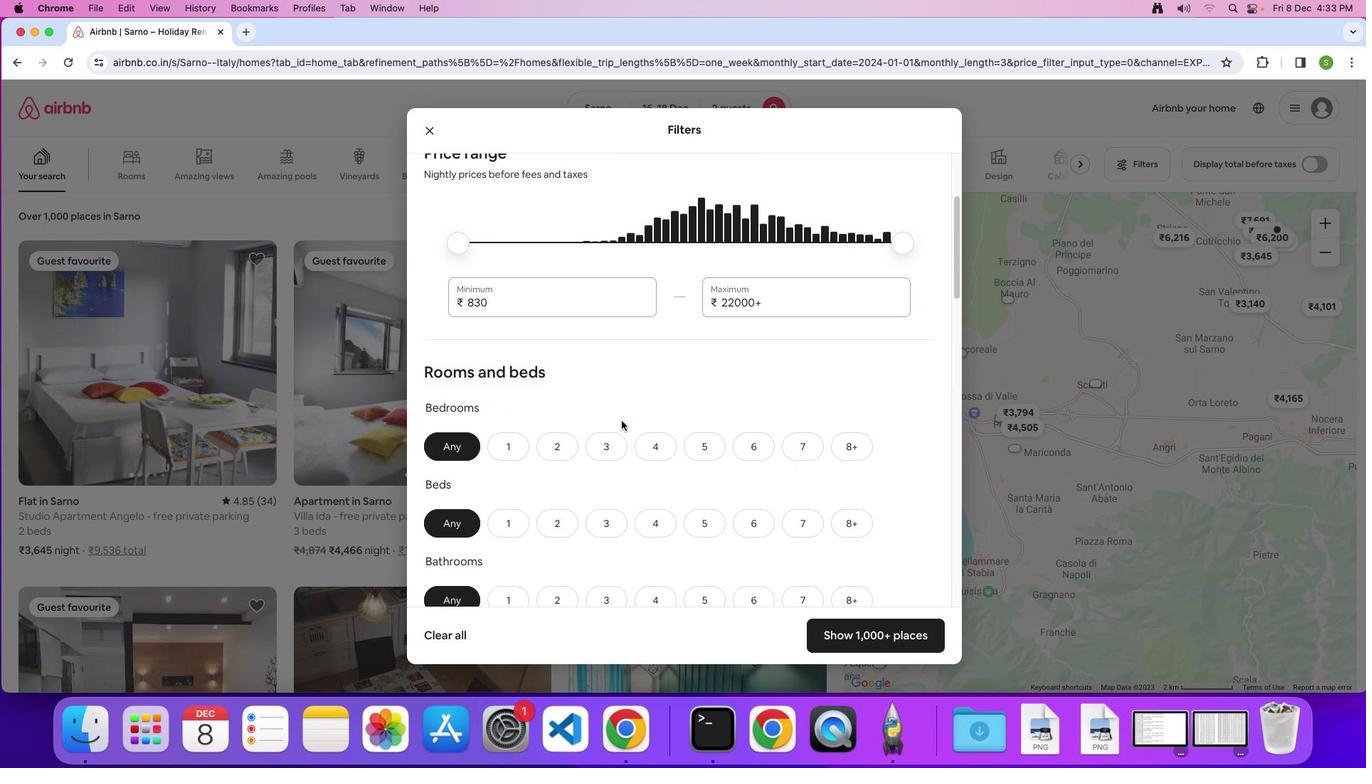 
Action: Mouse scrolled (621, 420) with delta (0, 0)
Screenshot: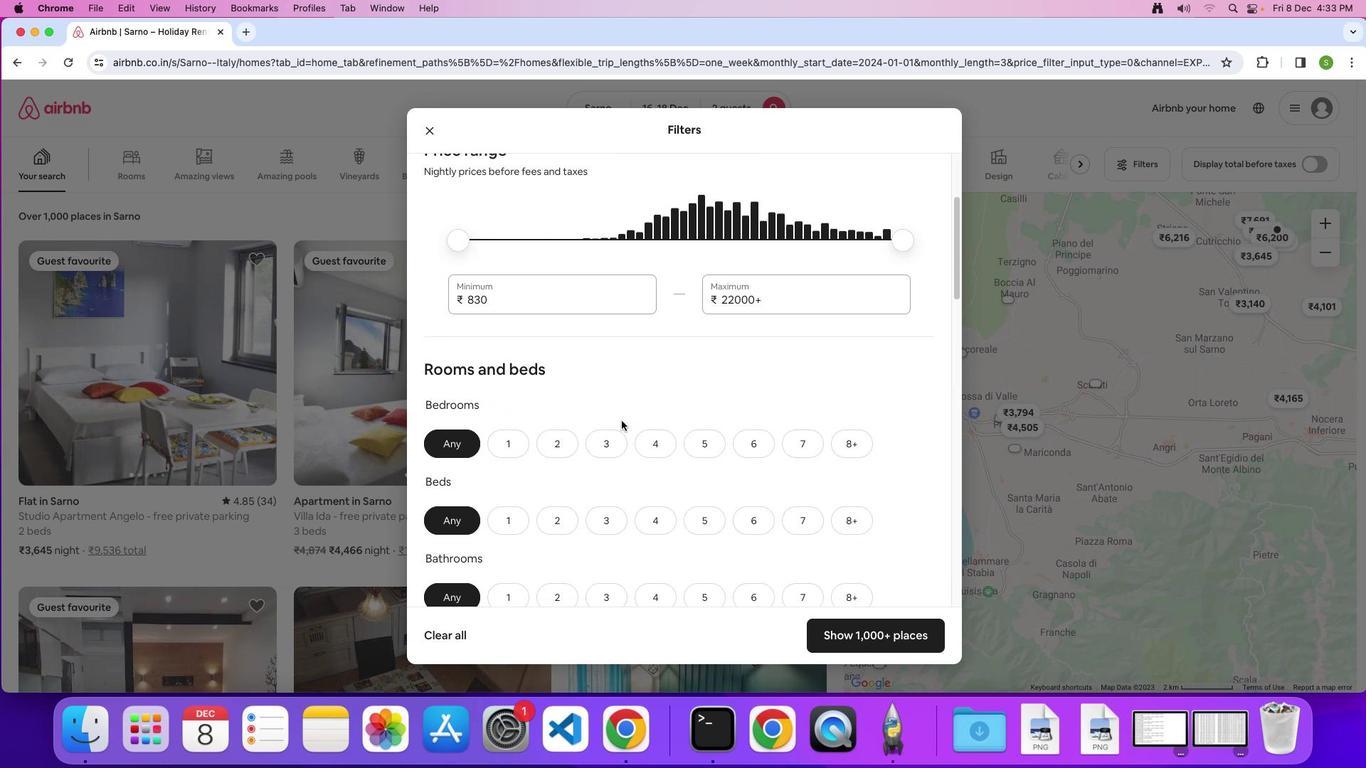 
Action: Mouse scrolled (621, 420) with delta (0, 0)
Screenshot: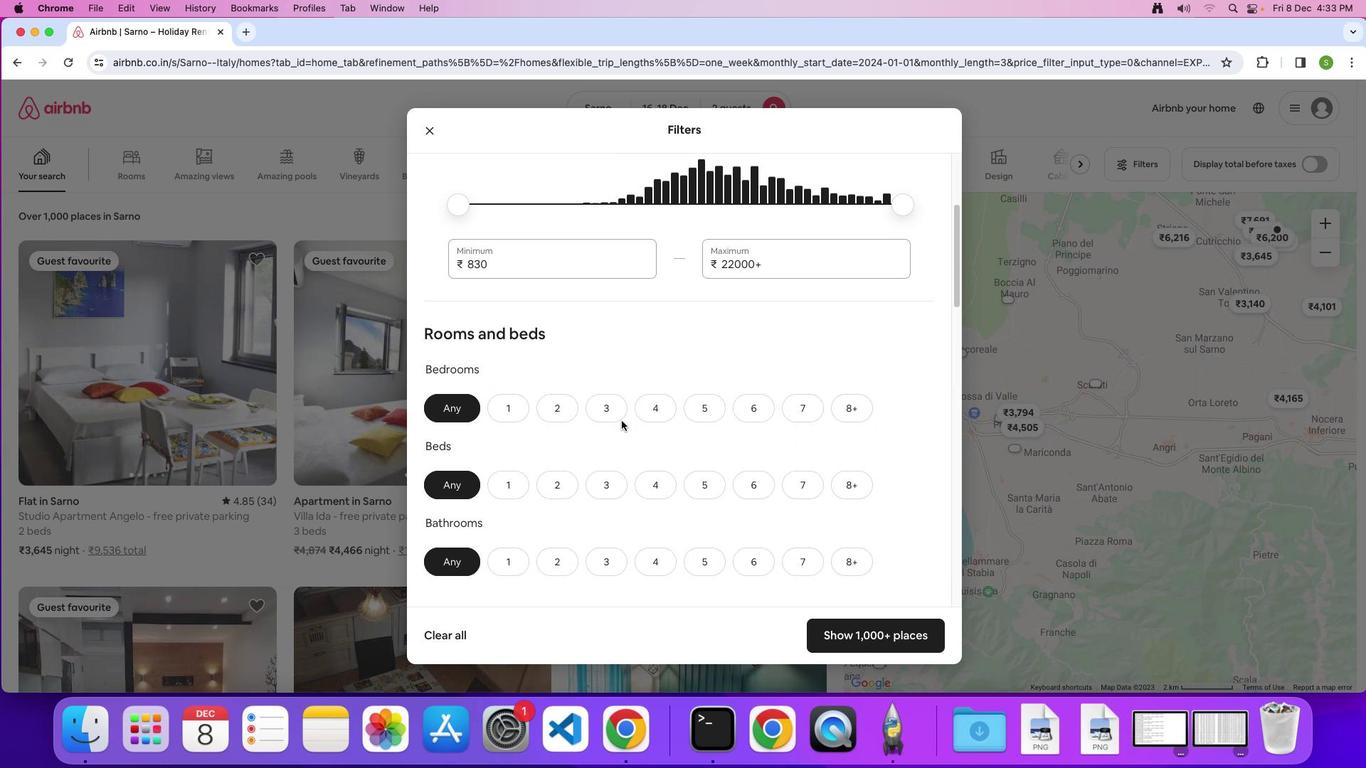
Action: Mouse scrolled (621, 420) with delta (0, 0)
Screenshot: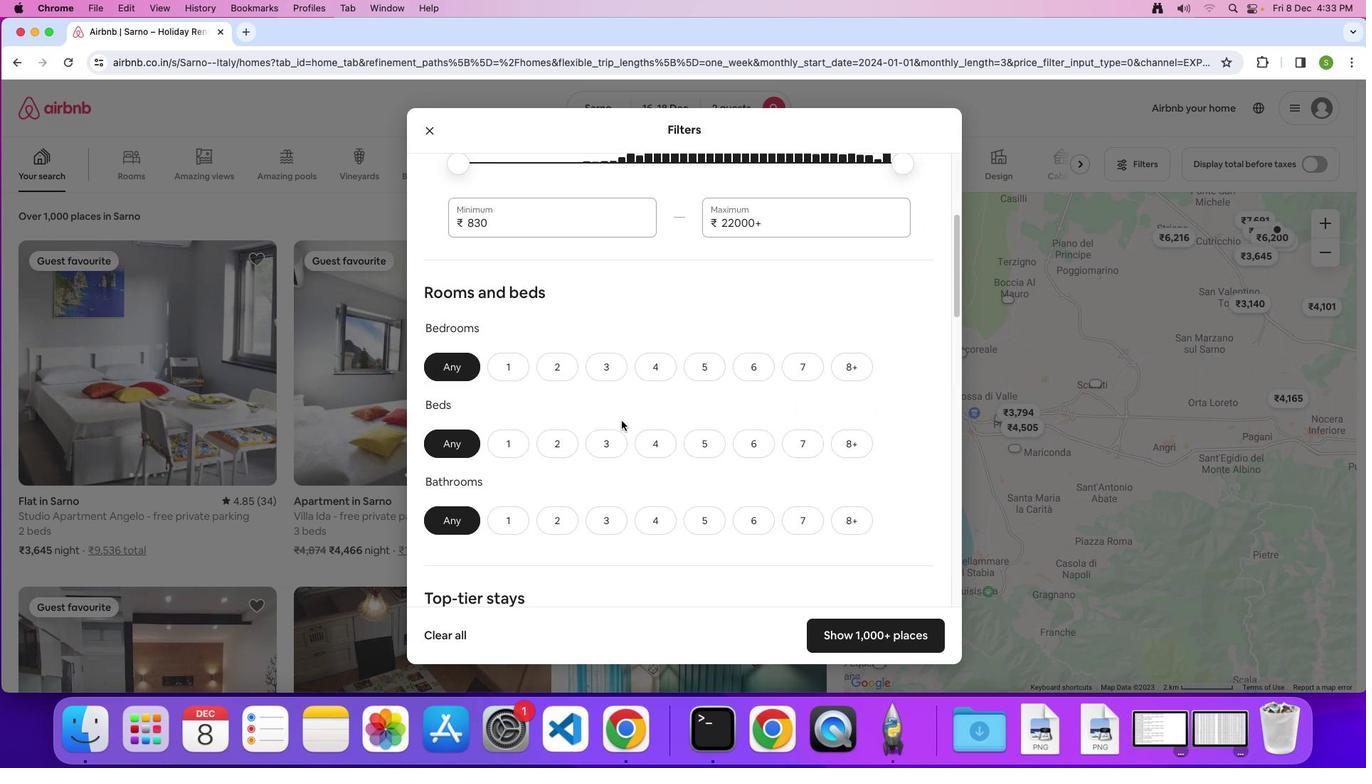 
Action: Mouse scrolled (621, 420) with delta (0, 0)
Screenshot: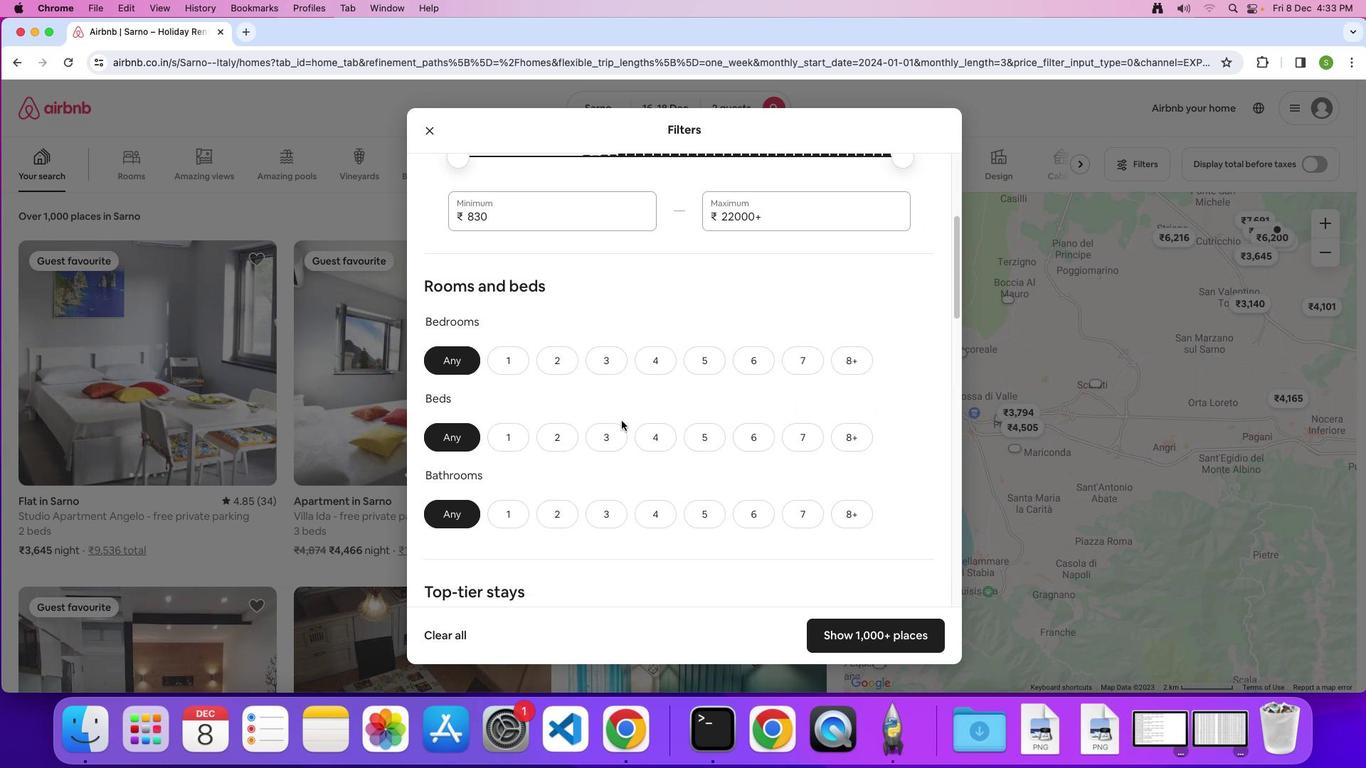 
Action: Mouse scrolled (621, 420) with delta (0, 0)
Screenshot: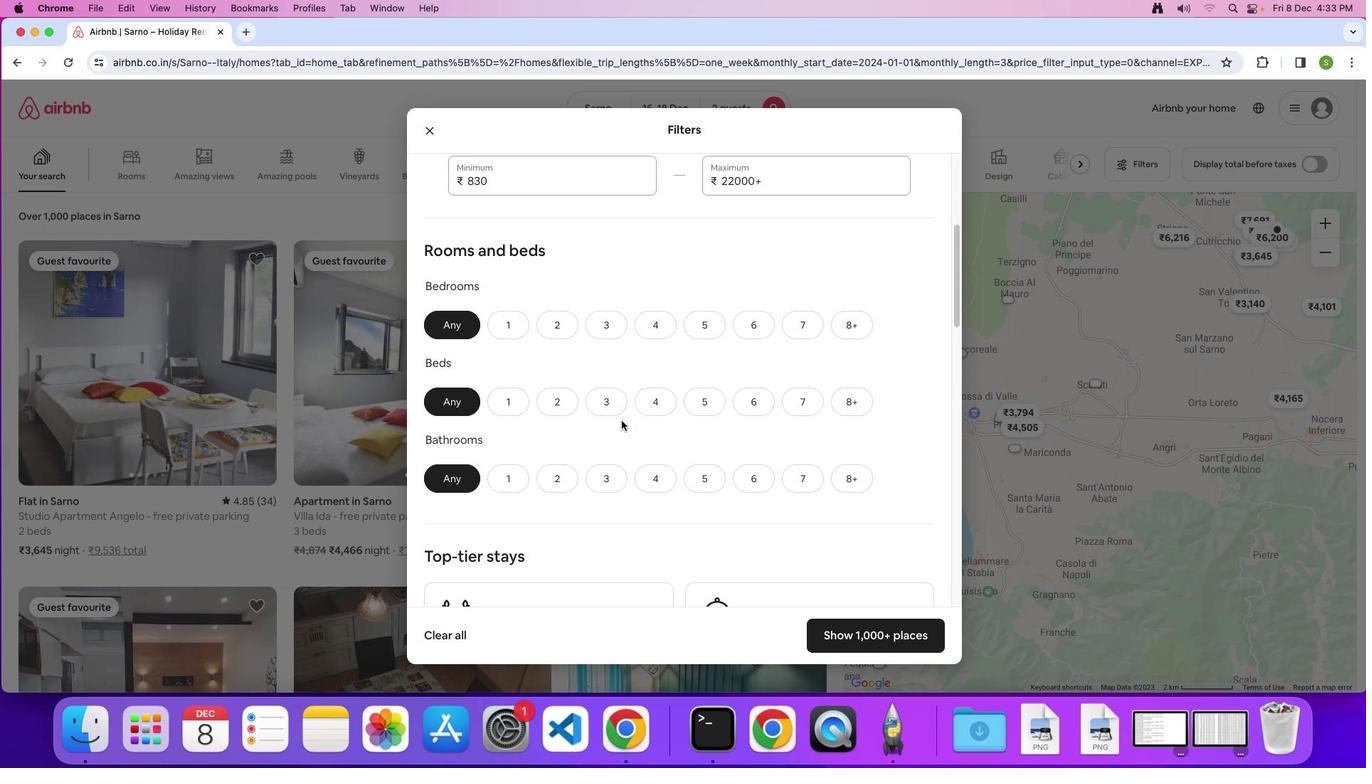 
Action: Mouse scrolled (621, 420) with delta (0, 0)
Screenshot: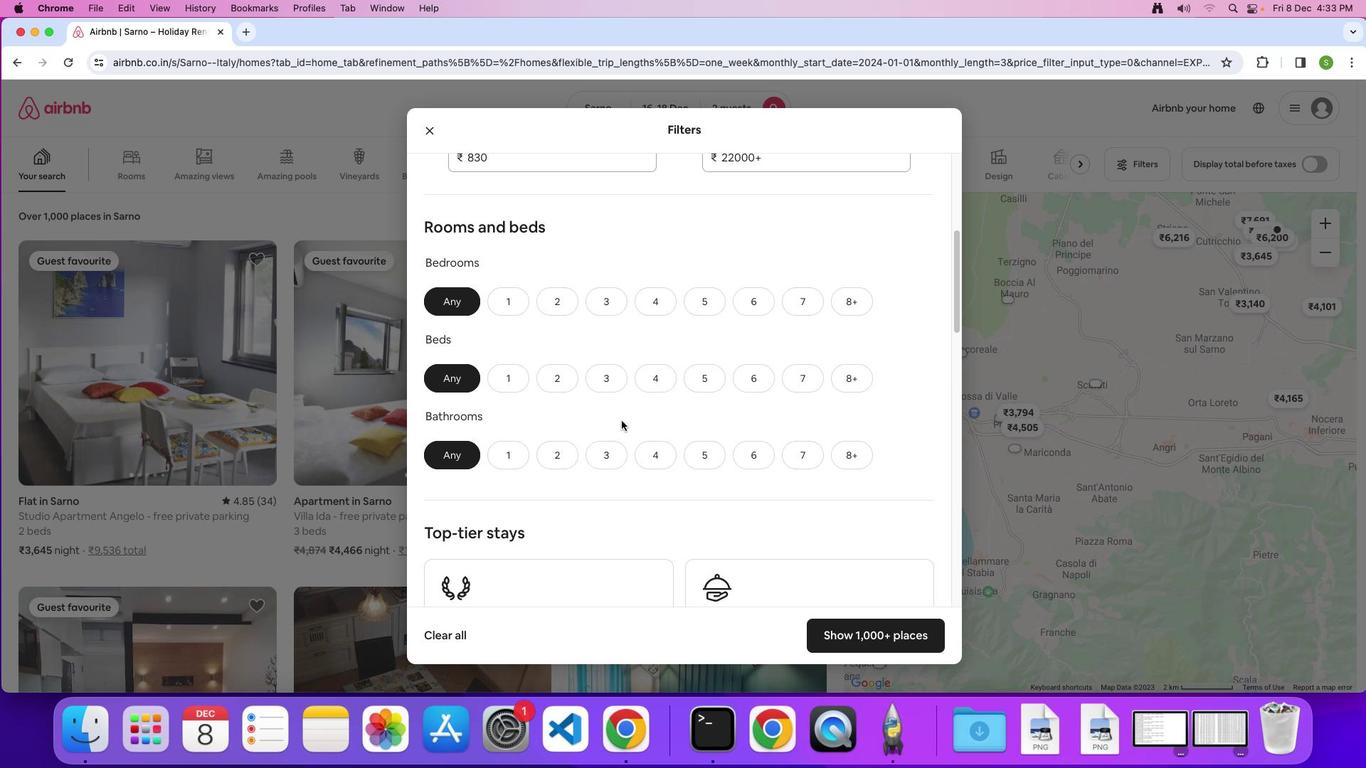 
Action: Mouse scrolled (621, 420) with delta (0, 0)
Screenshot: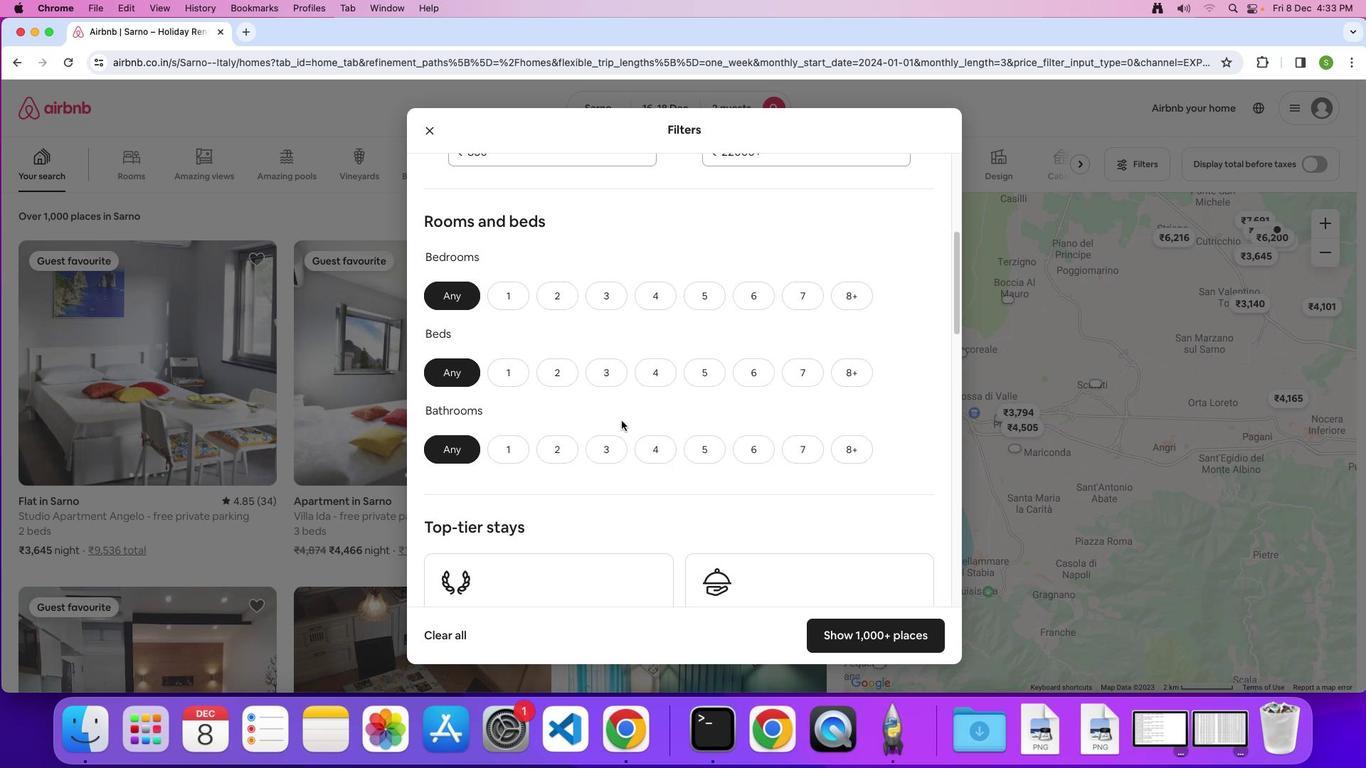 
Action: Mouse moved to (511, 292)
Screenshot: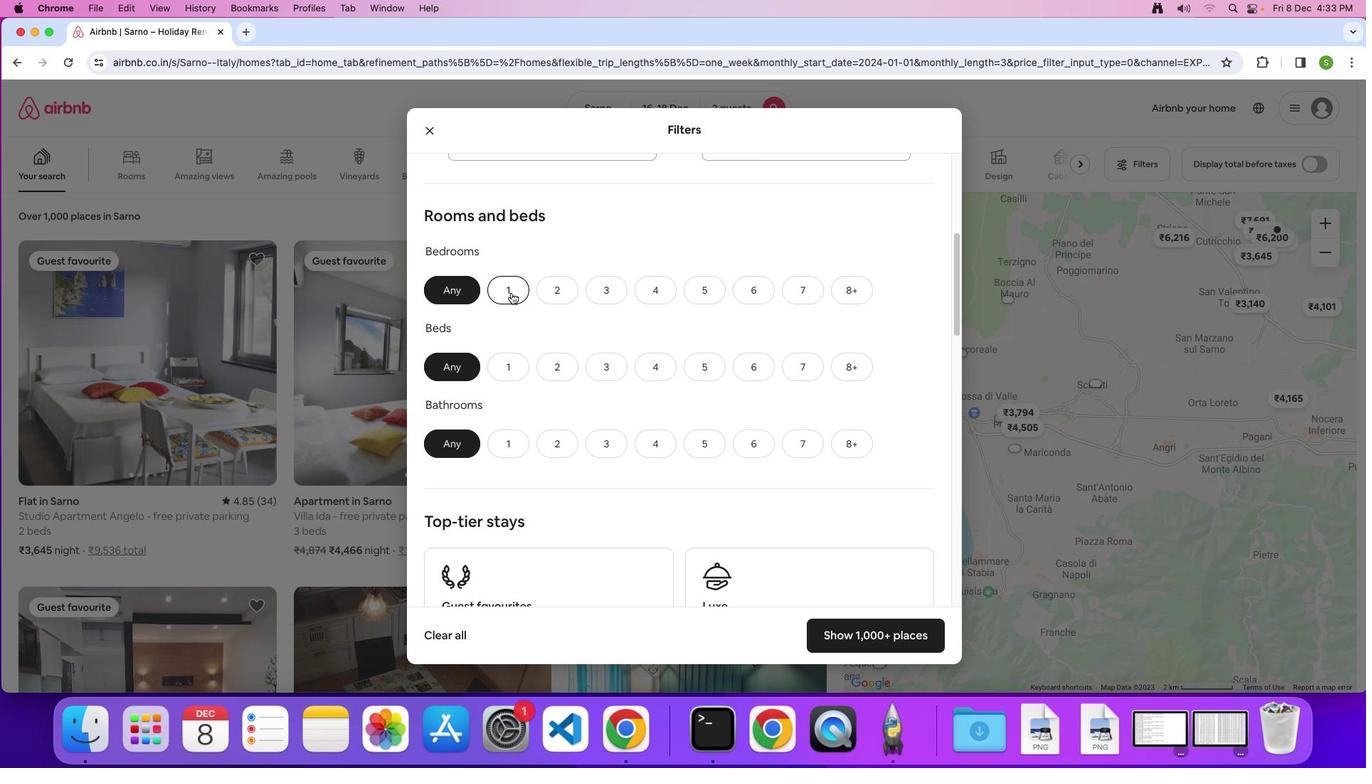 
Action: Mouse pressed left at (511, 292)
Screenshot: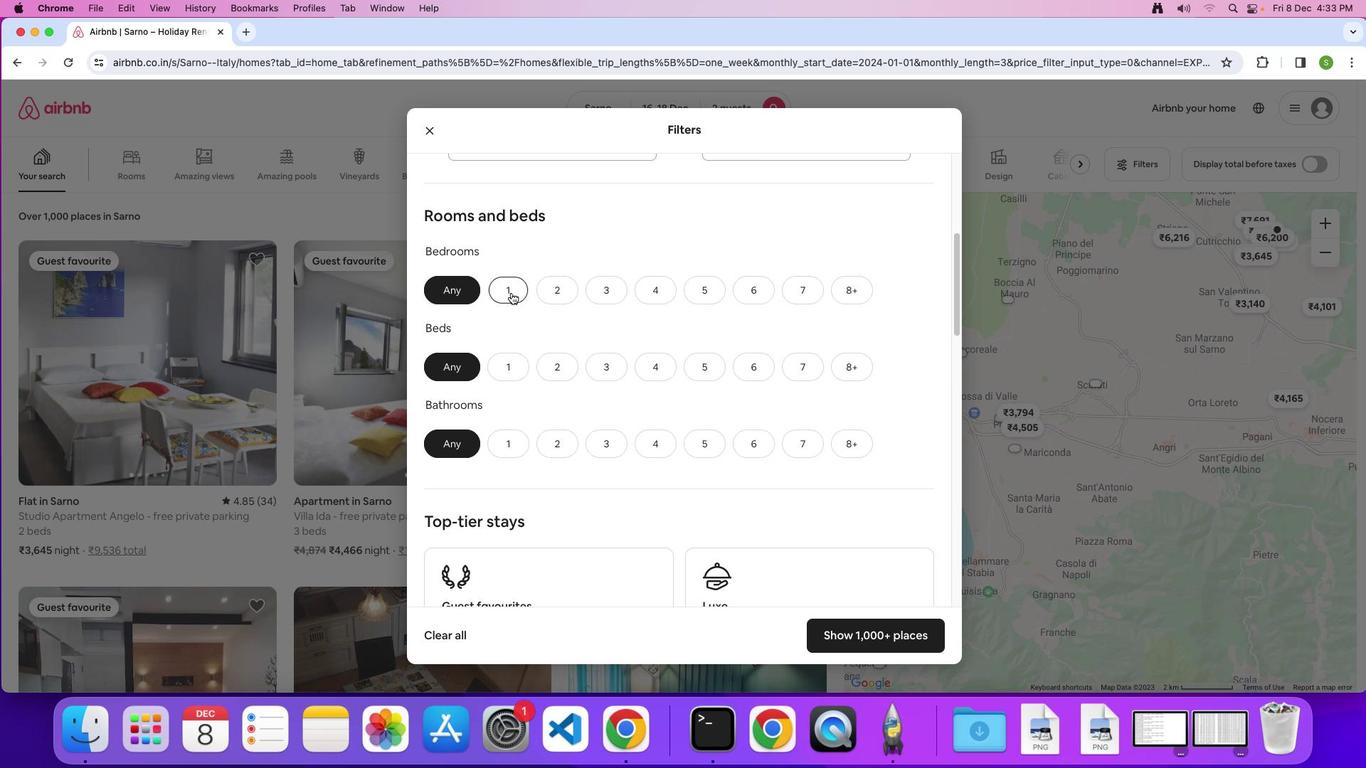 
Action: Mouse moved to (557, 373)
Screenshot: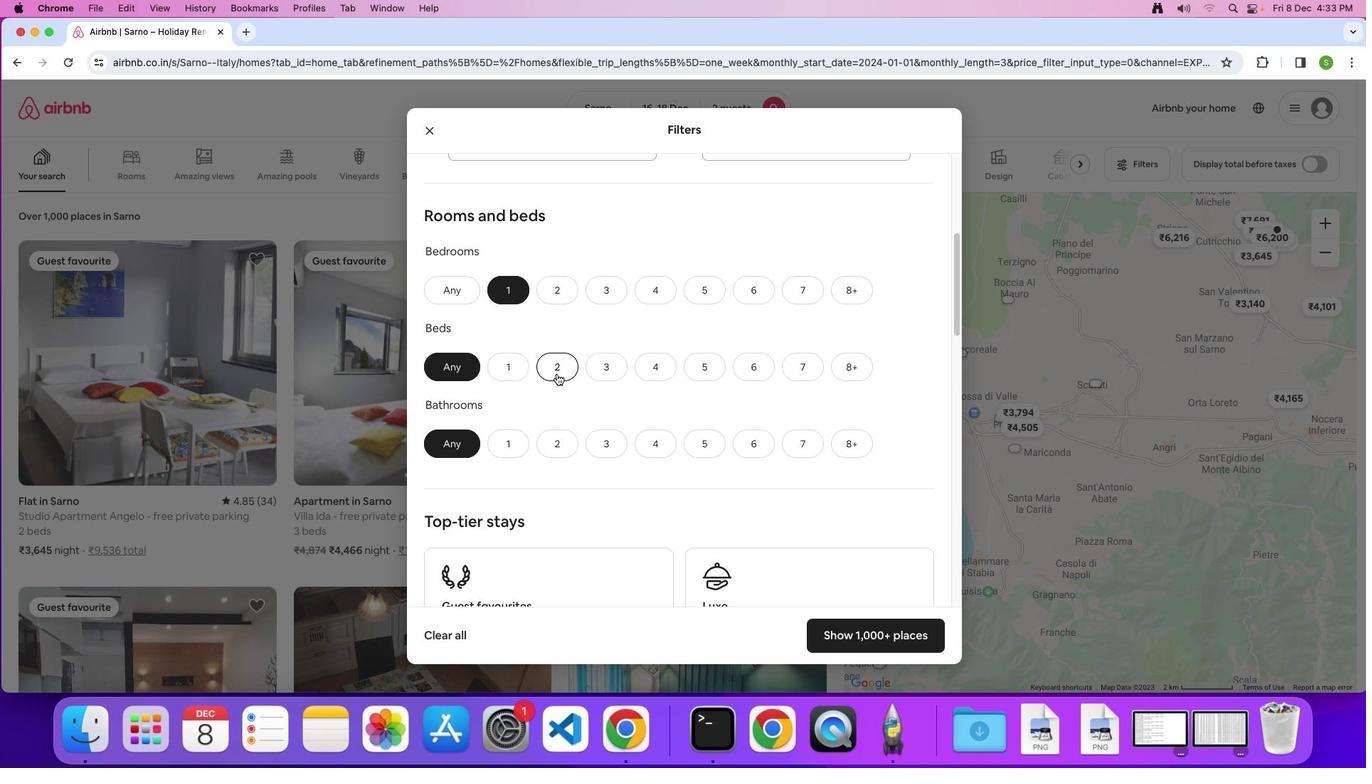 
Action: Mouse pressed left at (557, 373)
Screenshot: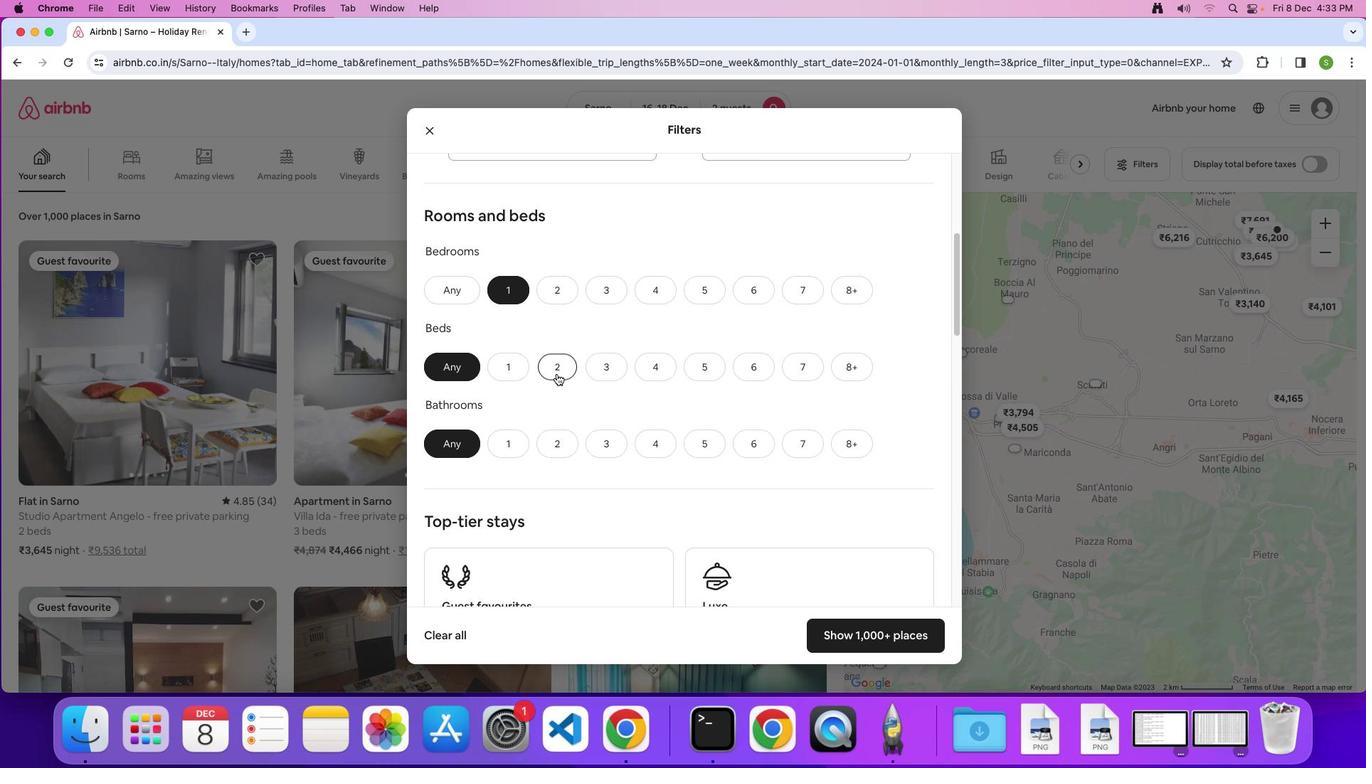 
Action: Mouse moved to (503, 447)
Screenshot: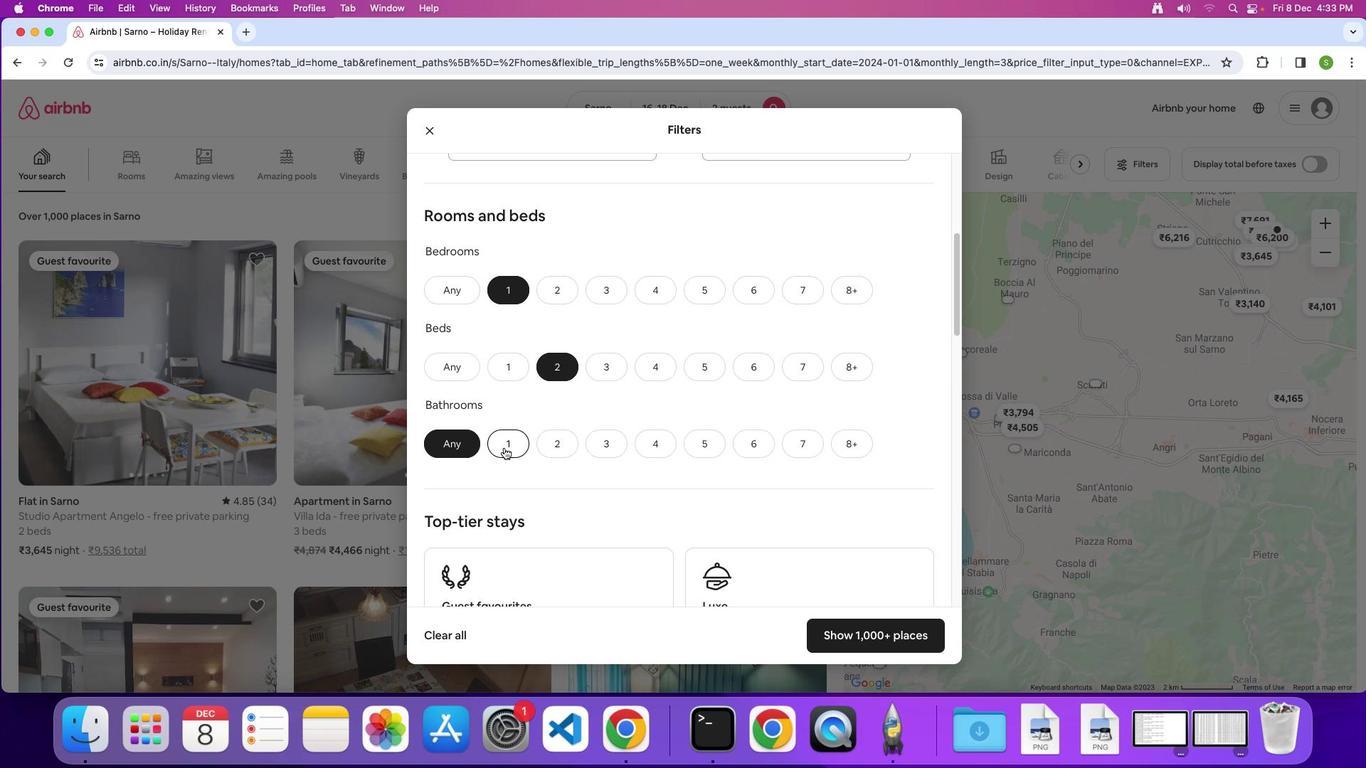 
Action: Mouse pressed left at (503, 447)
Screenshot: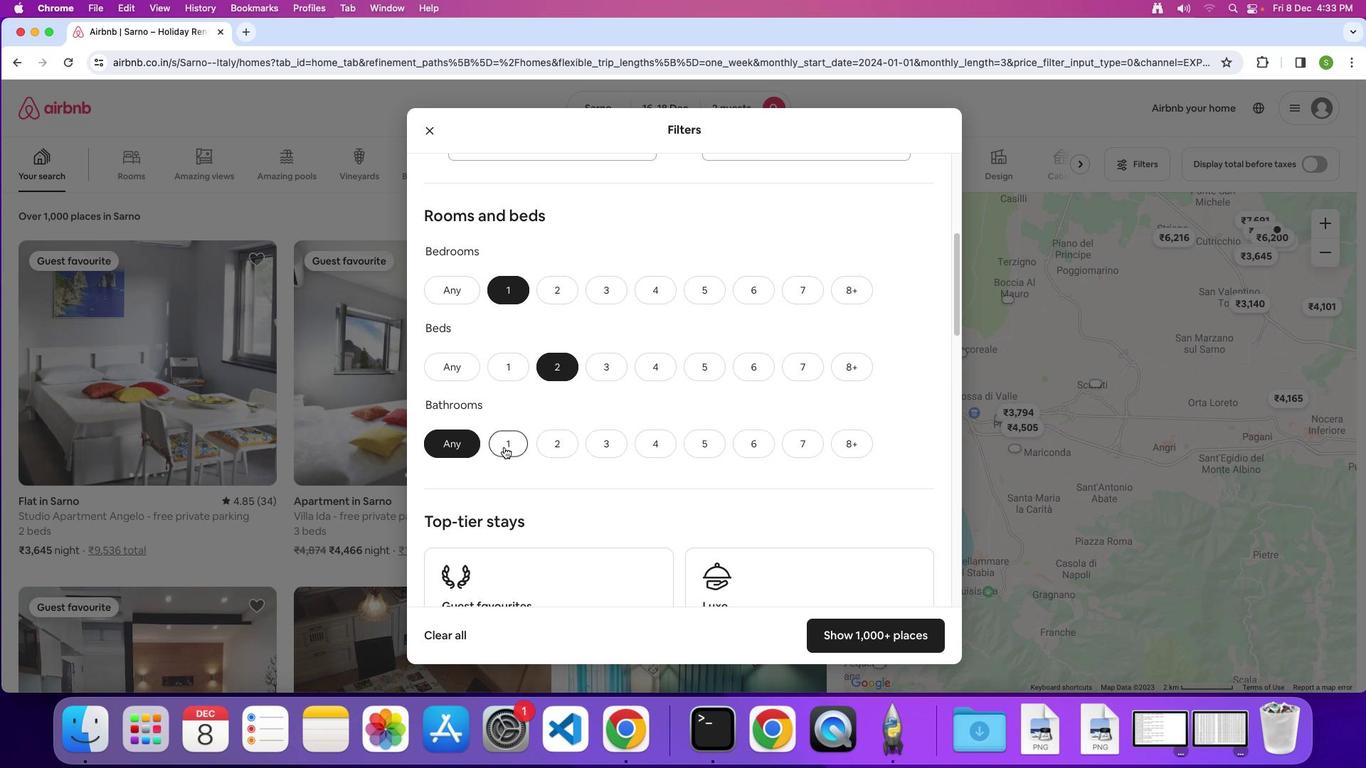 
Action: Mouse moved to (572, 422)
Screenshot: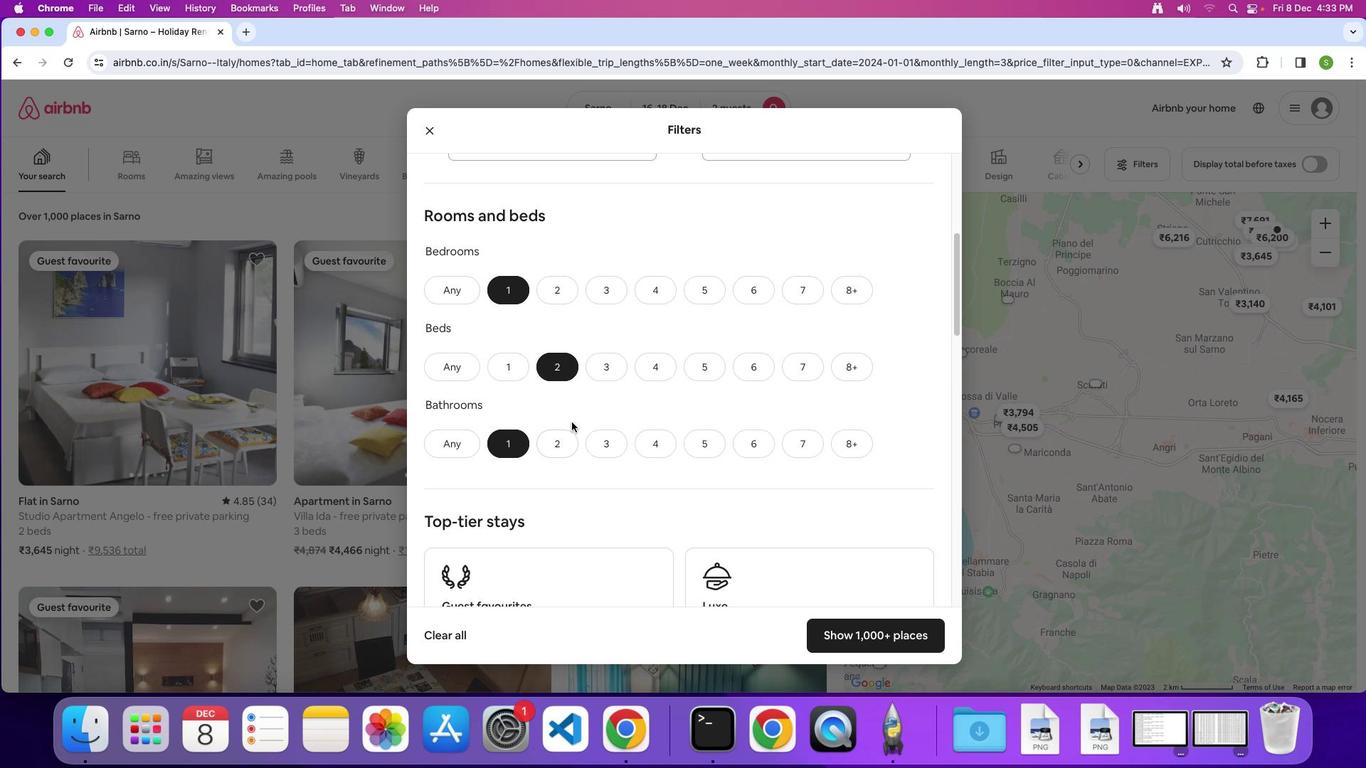 
Action: Mouse scrolled (572, 422) with delta (0, 0)
Screenshot: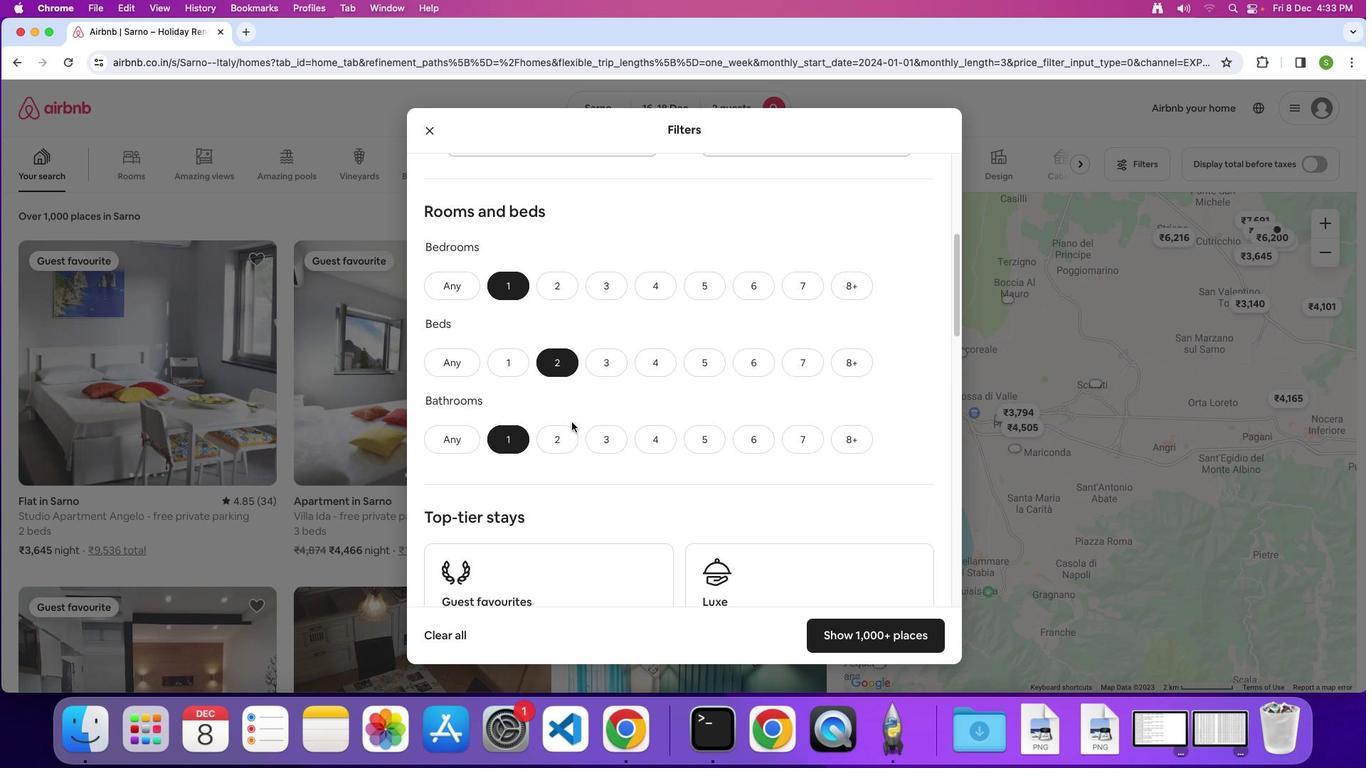 
Action: Mouse scrolled (572, 422) with delta (0, 0)
Screenshot: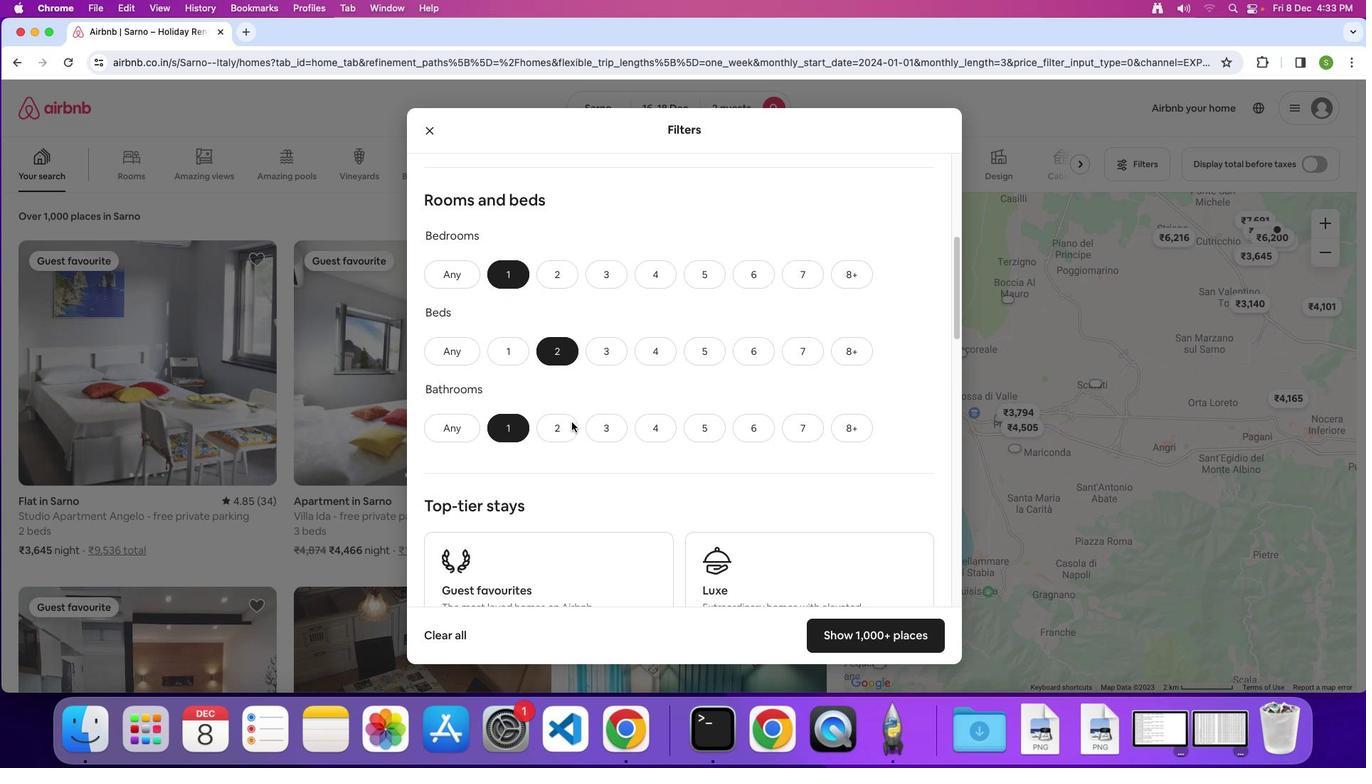 
Action: Mouse scrolled (572, 422) with delta (0, 0)
Screenshot: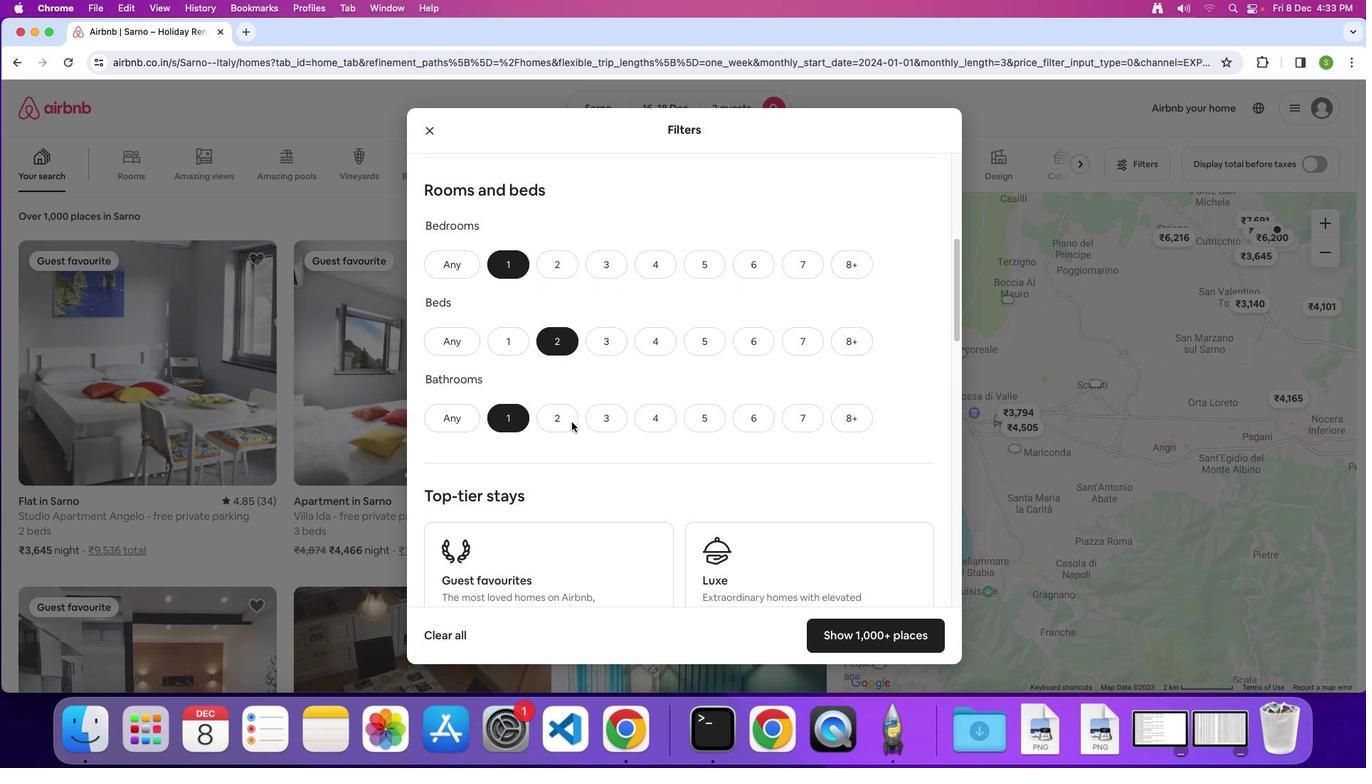 
Action: Mouse scrolled (572, 422) with delta (0, 0)
Screenshot: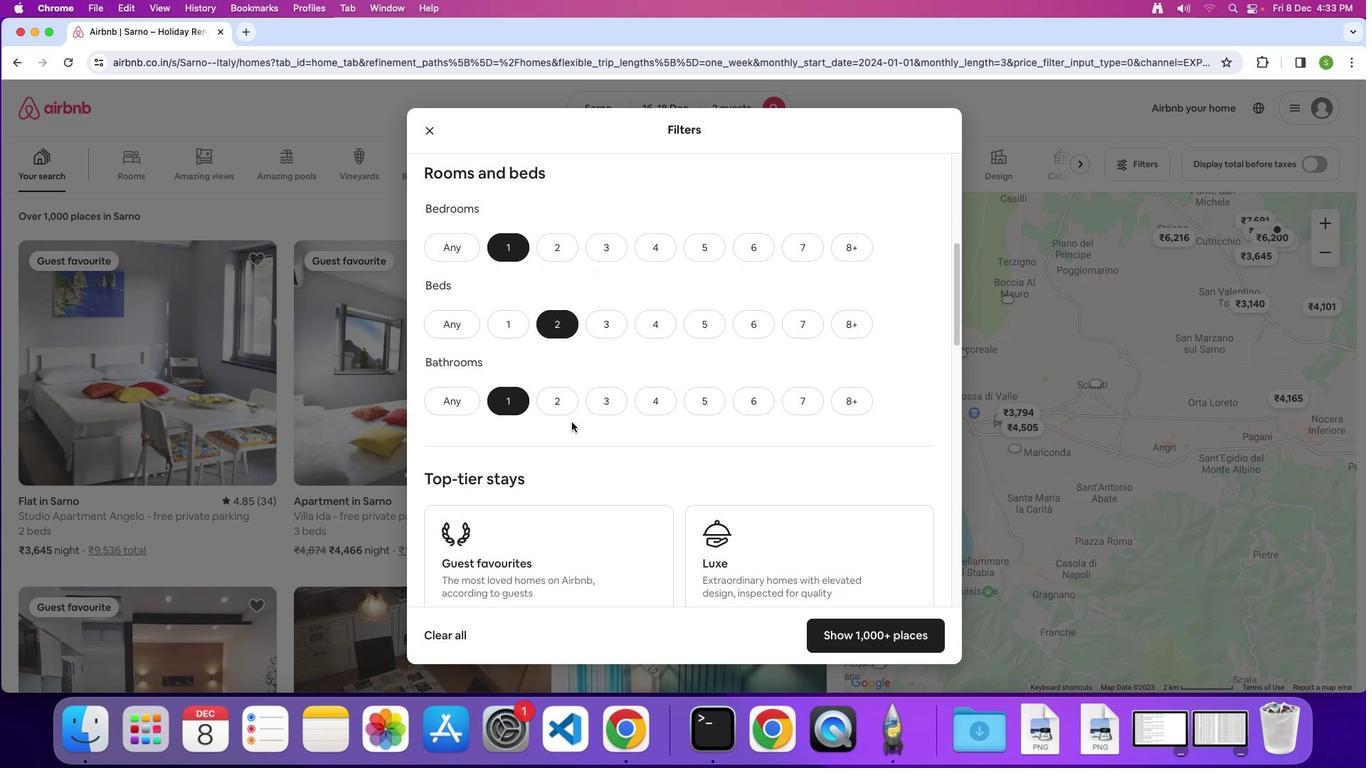 
Action: Mouse scrolled (572, 422) with delta (0, -1)
Screenshot: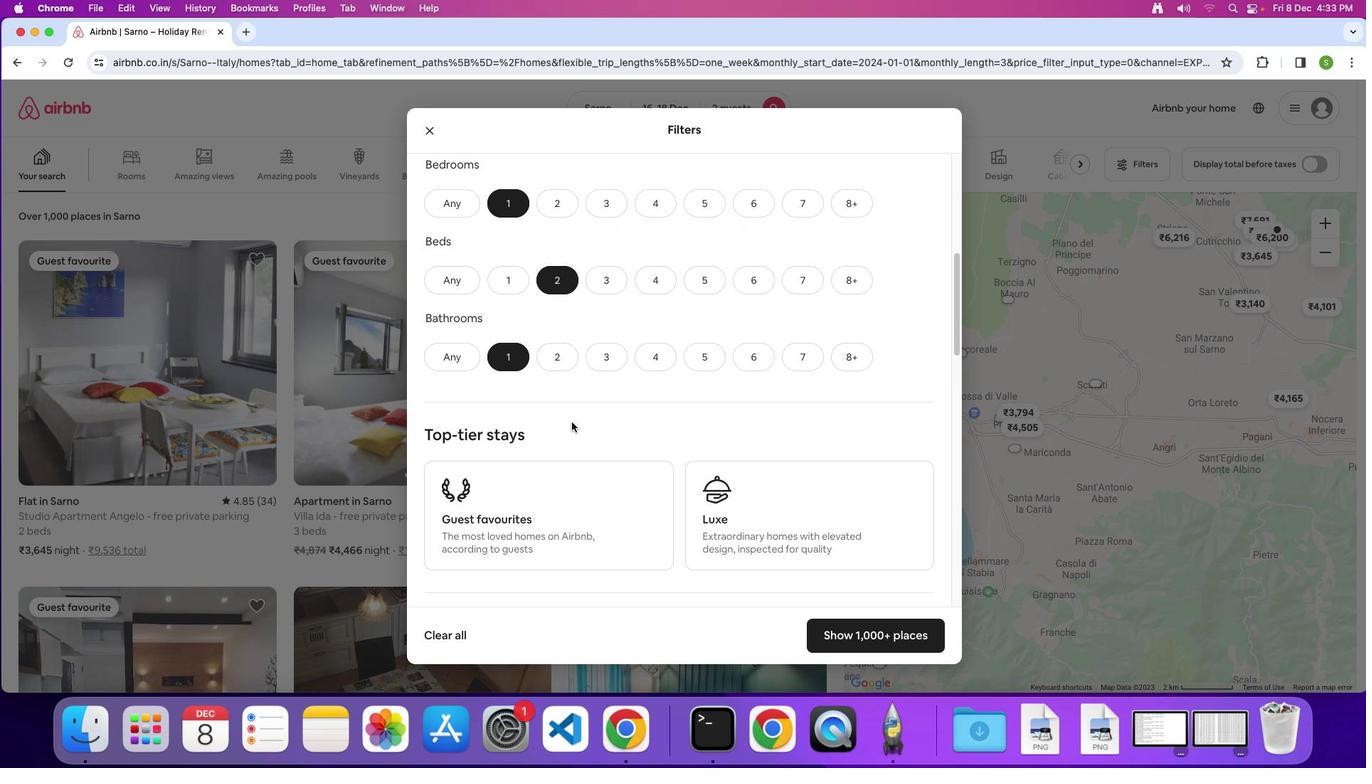 
Action: Mouse scrolled (572, 422) with delta (0, 0)
Screenshot: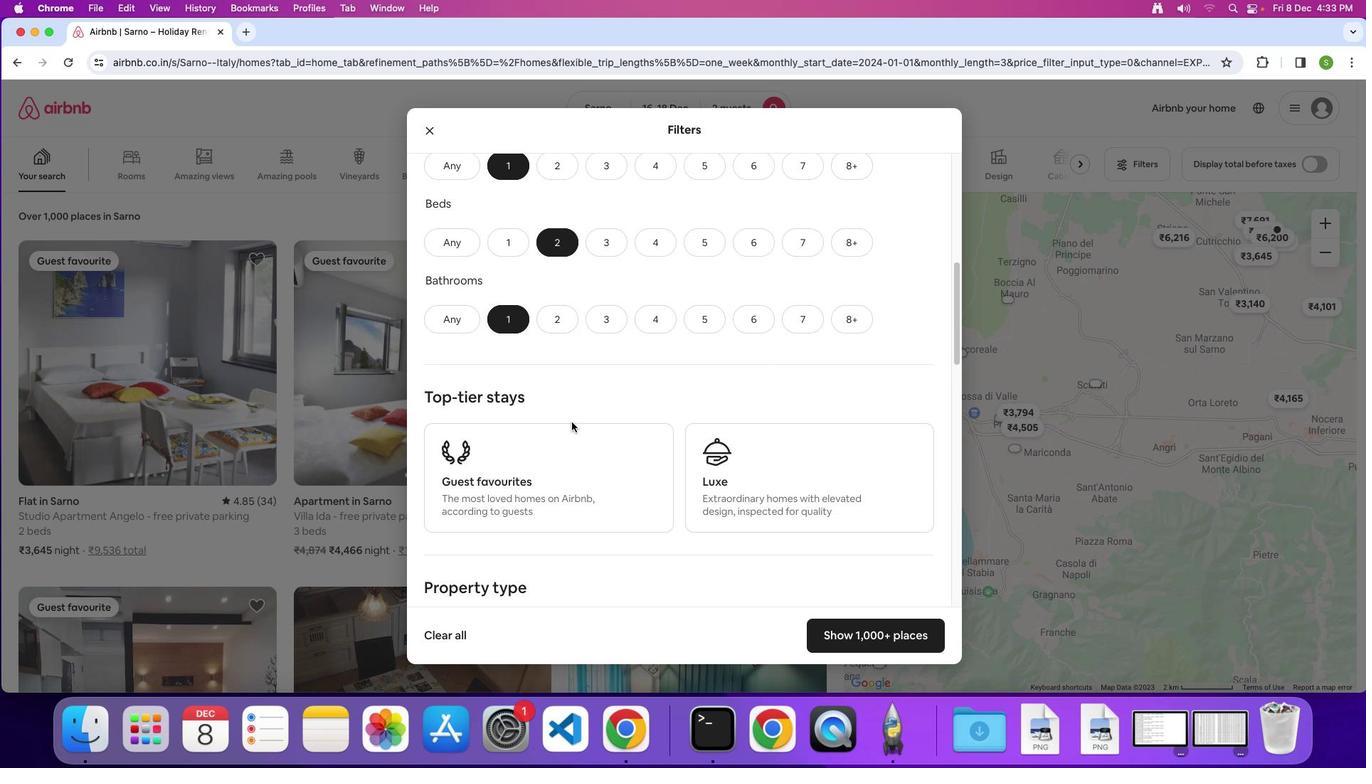
Action: Mouse scrolled (572, 422) with delta (0, 0)
Screenshot: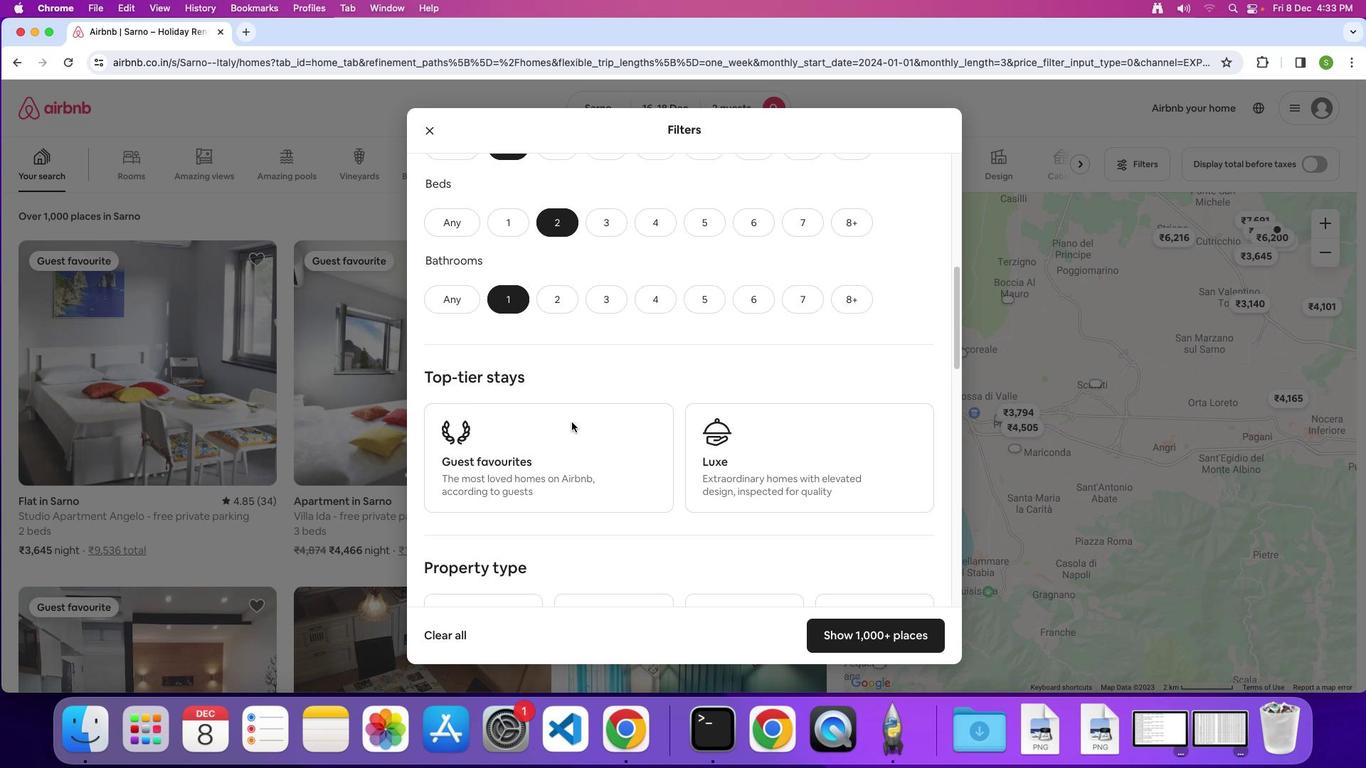 
Action: Mouse scrolled (572, 422) with delta (0, -1)
Screenshot: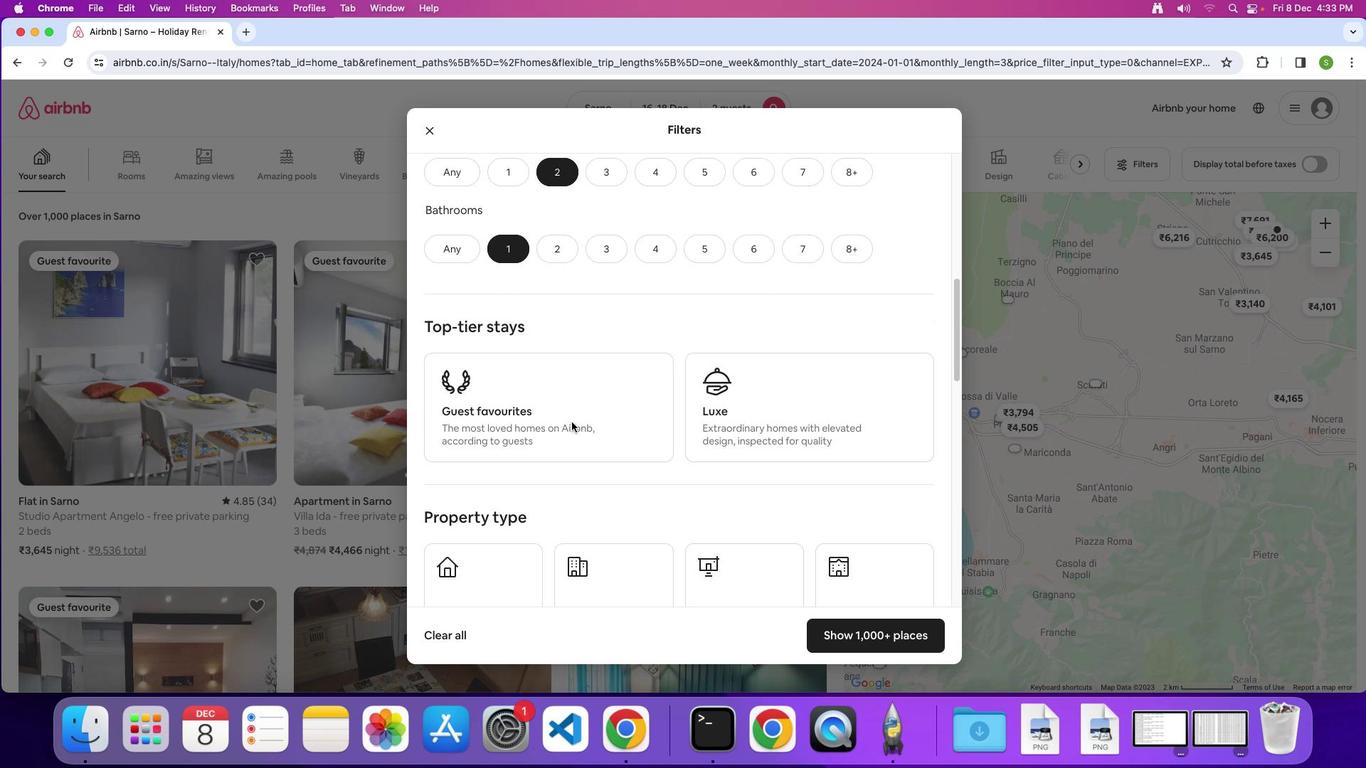 
Action: Mouse scrolled (572, 422) with delta (0, 0)
Screenshot: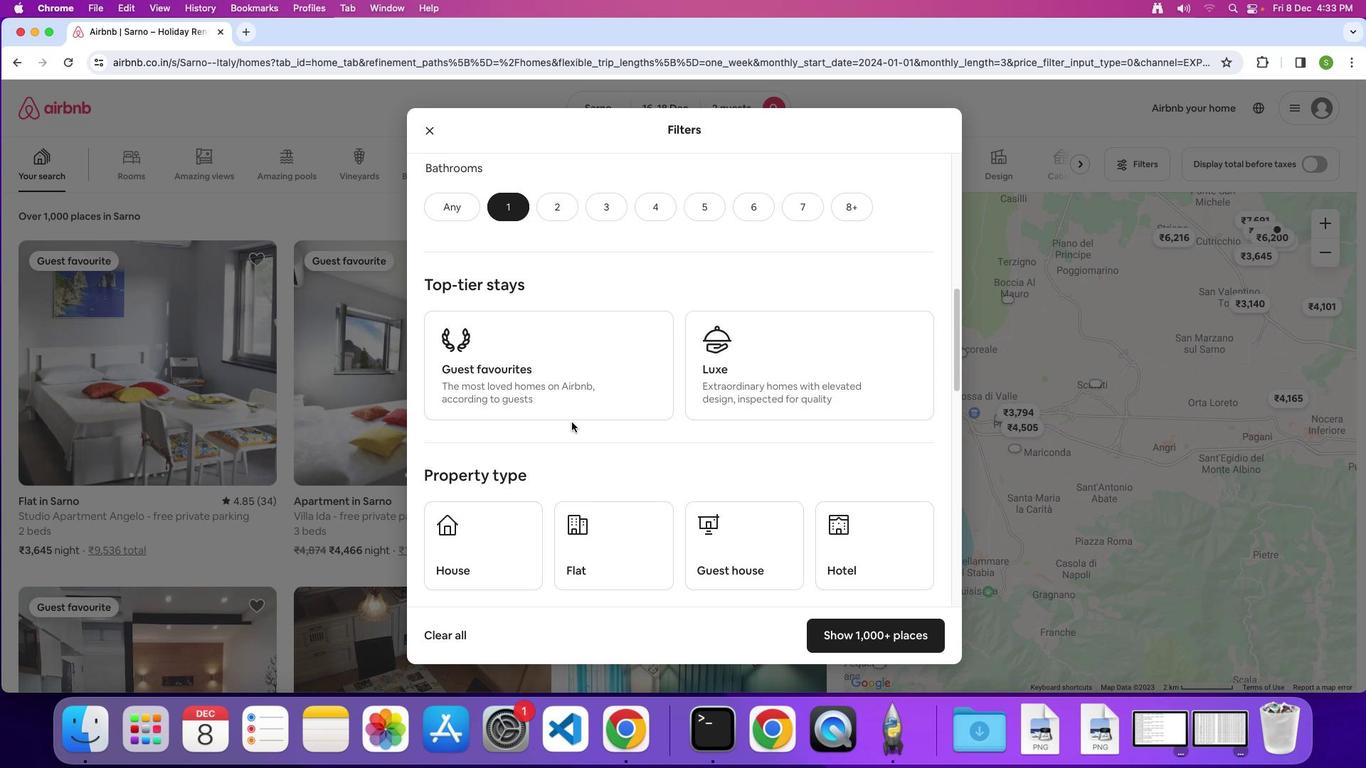 
Action: Mouse scrolled (572, 422) with delta (0, 0)
Screenshot: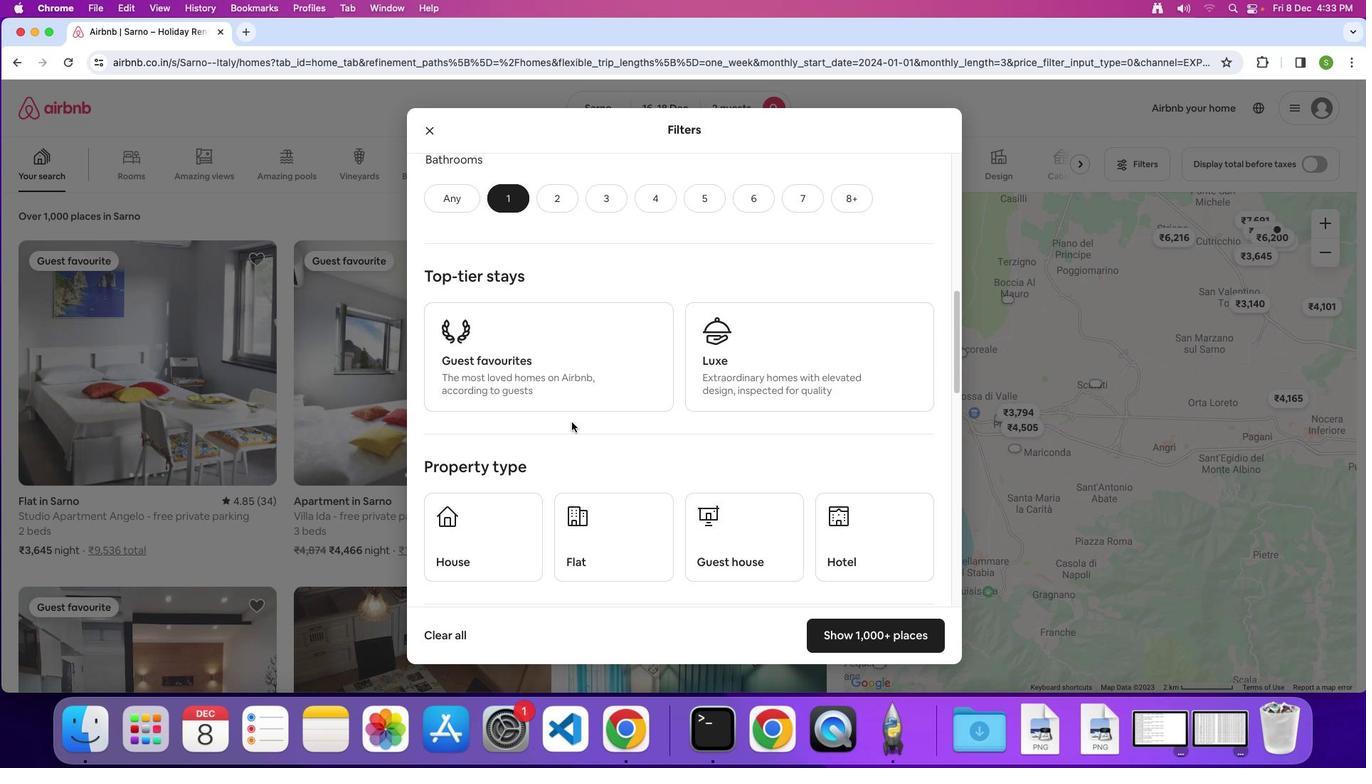 
Action: Mouse scrolled (572, 422) with delta (0, 0)
Screenshot: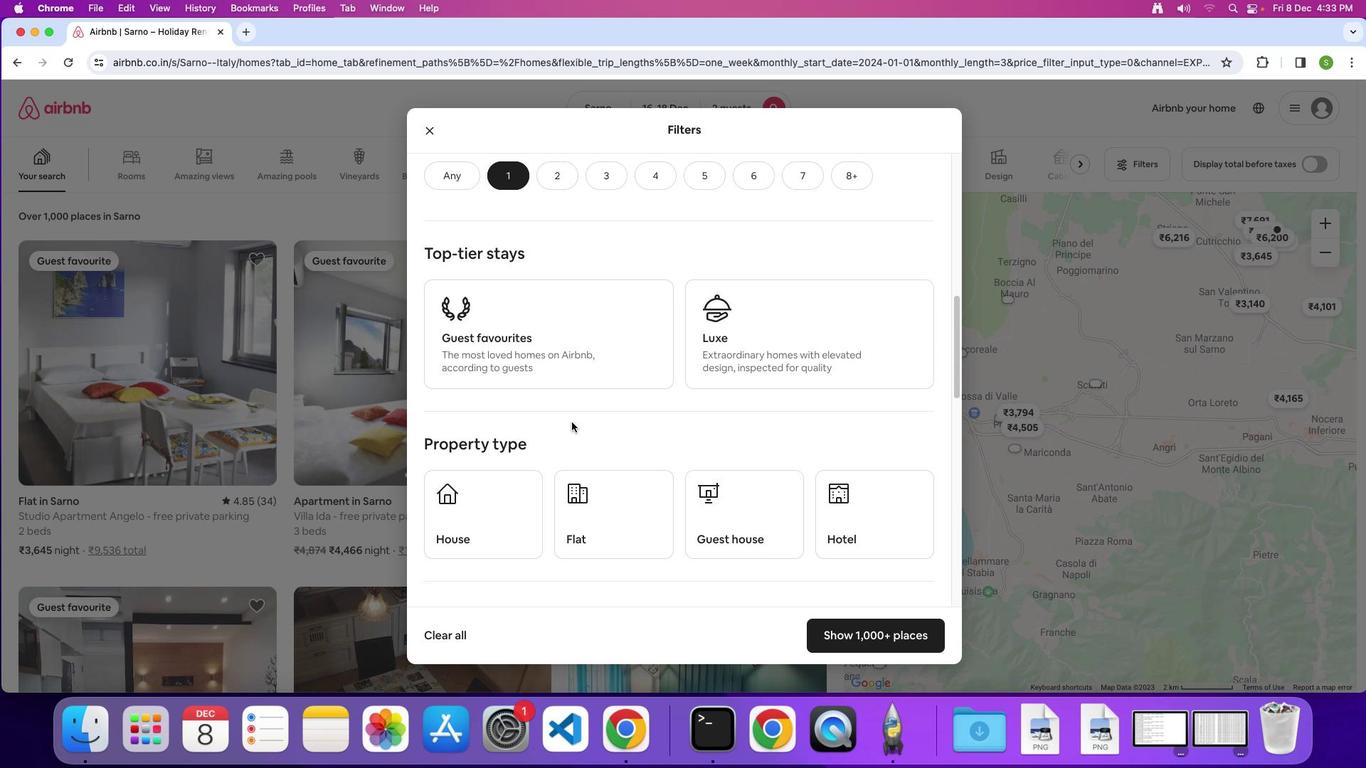 
Action: Mouse scrolled (572, 422) with delta (0, 0)
Screenshot: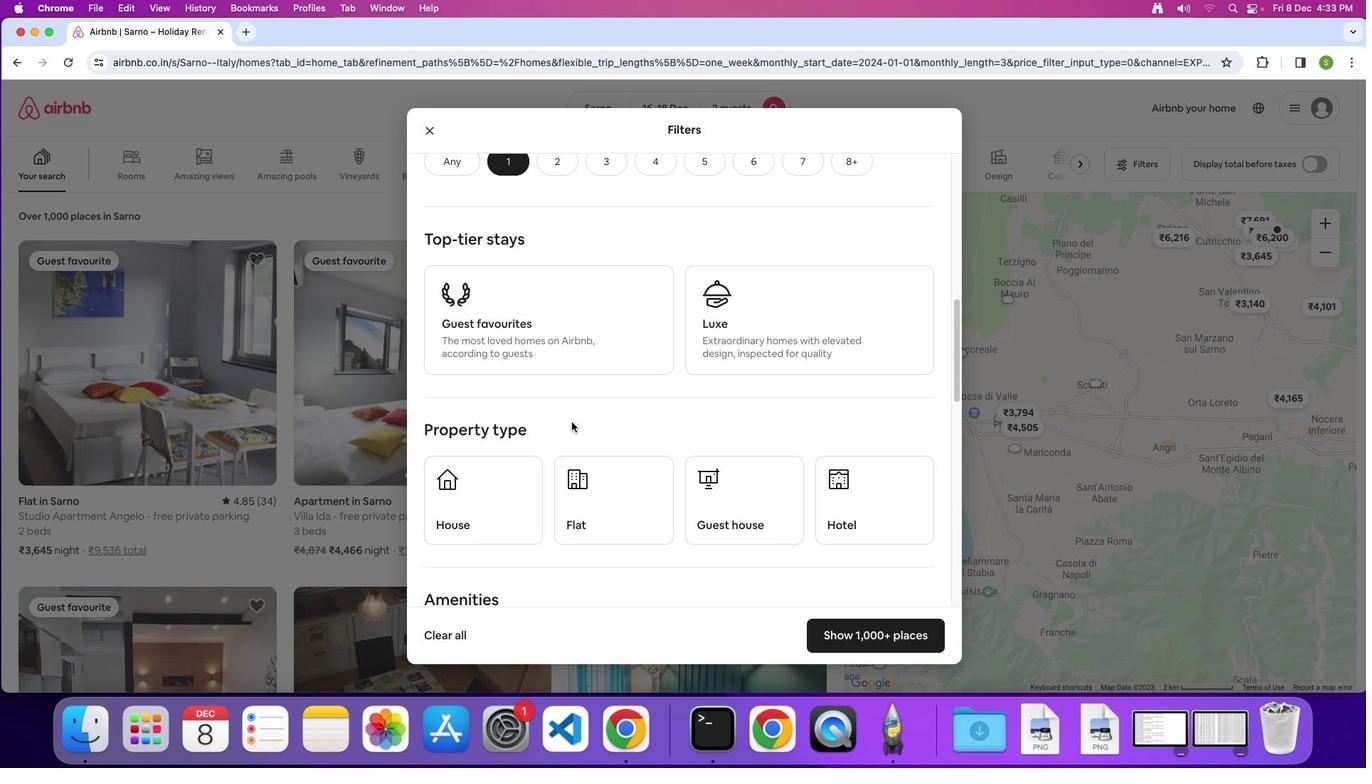 
Action: Mouse scrolled (572, 422) with delta (0, -2)
Screenshot: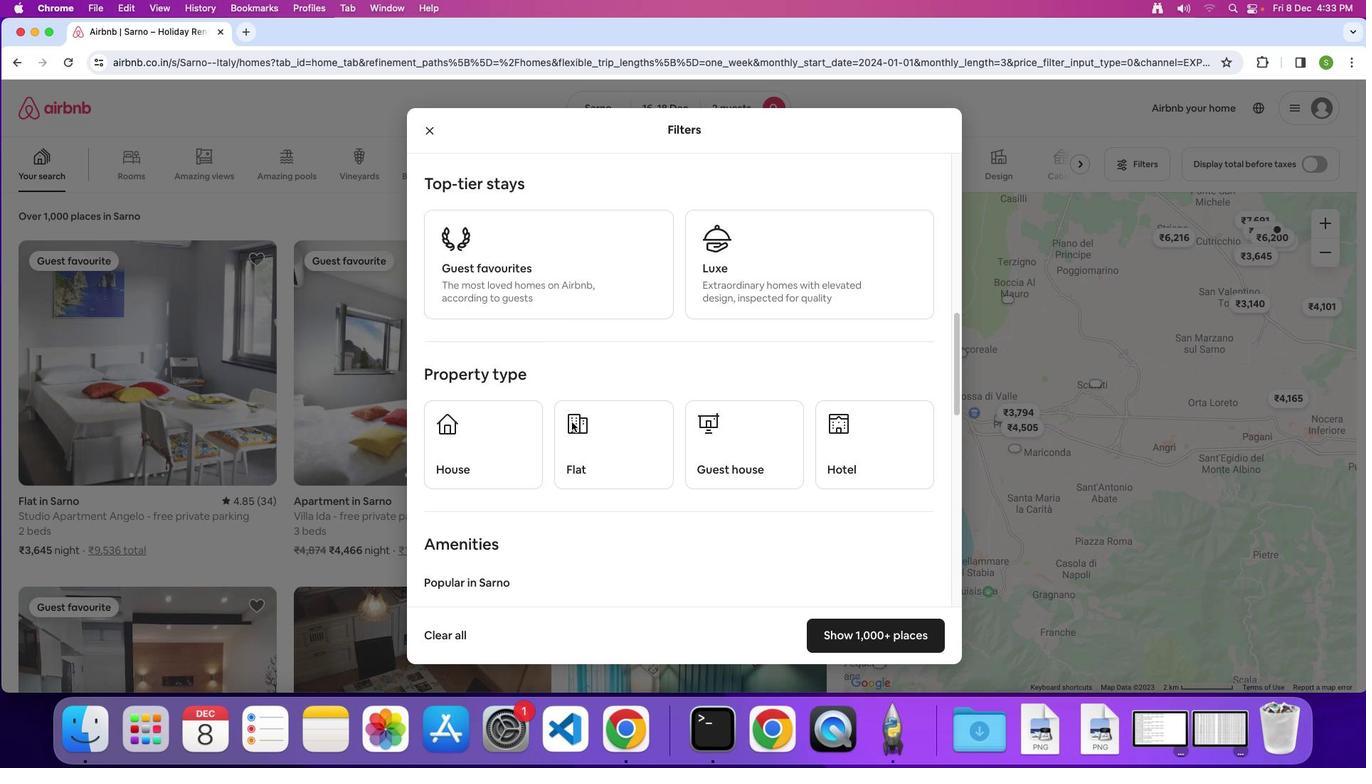 
Action: Mouse moved to (580, 419)
Screenshot: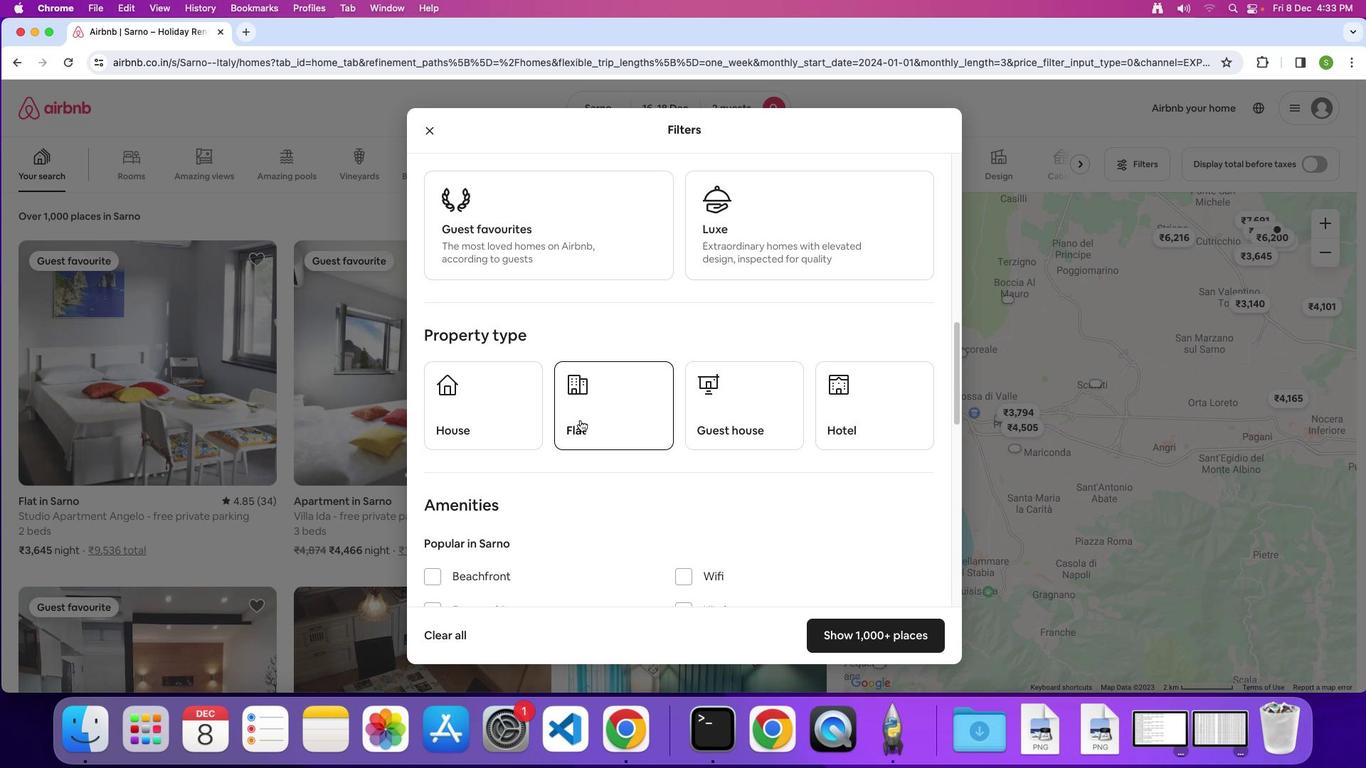 
Action: Mouse pressed left at (580, 419)
Screenshot: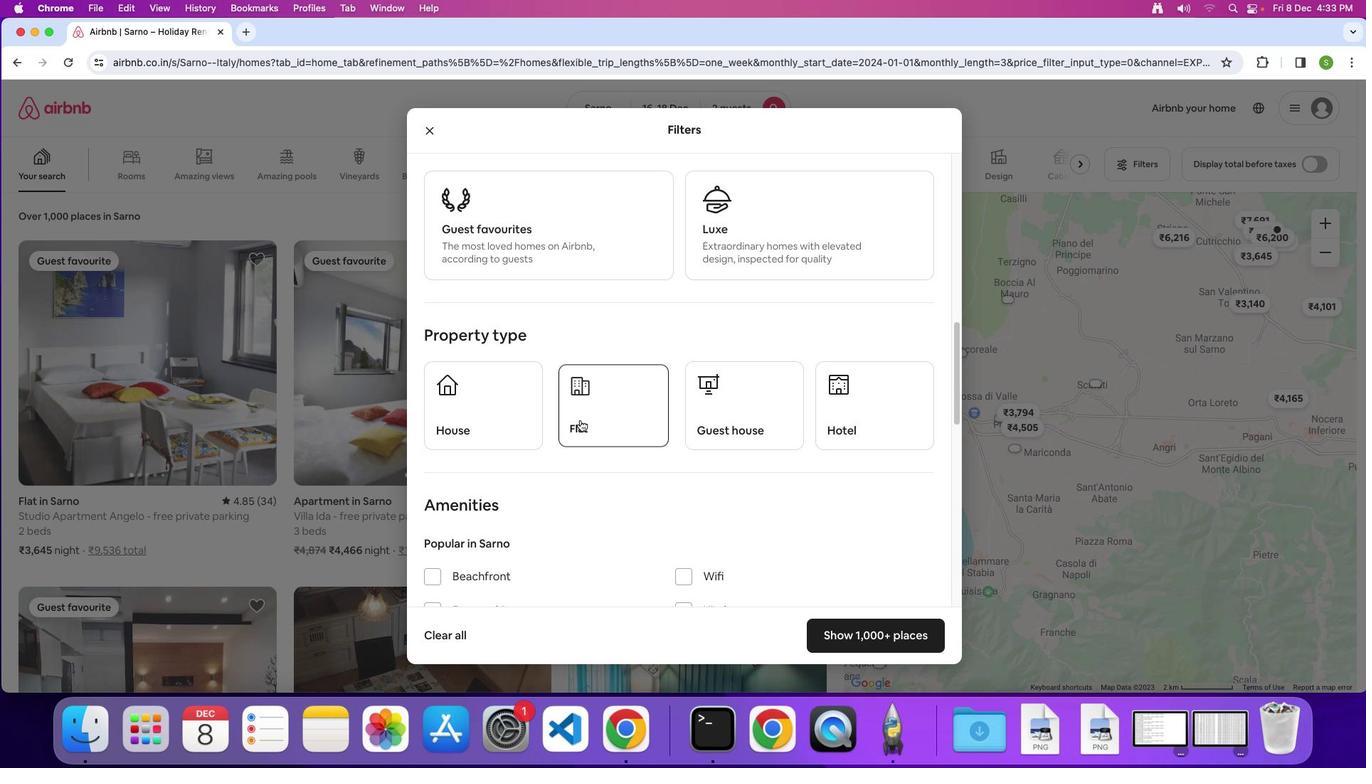 
Action: Mouse moved to (692, 501)
Screenshot: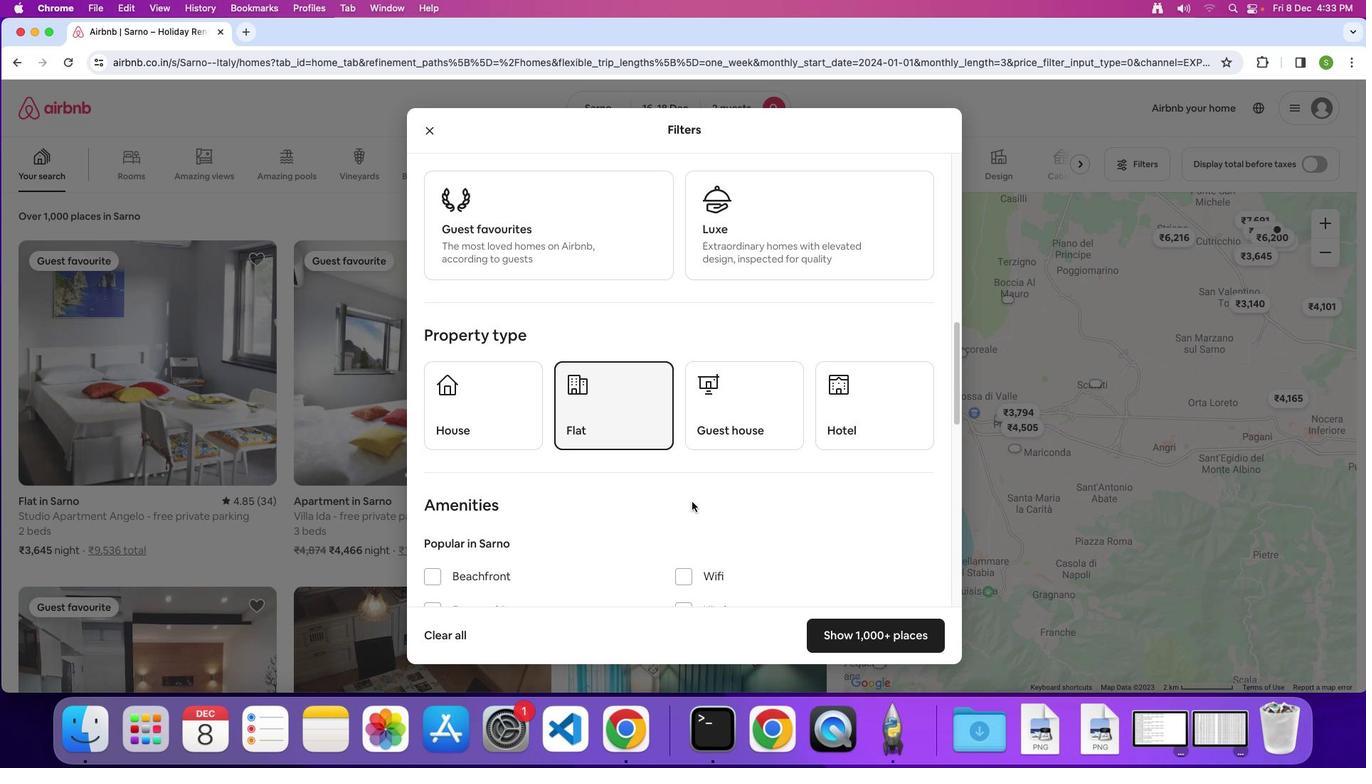 
Action: Mouse scrolled (692, 501) with delta (0, 0)
Screenshot: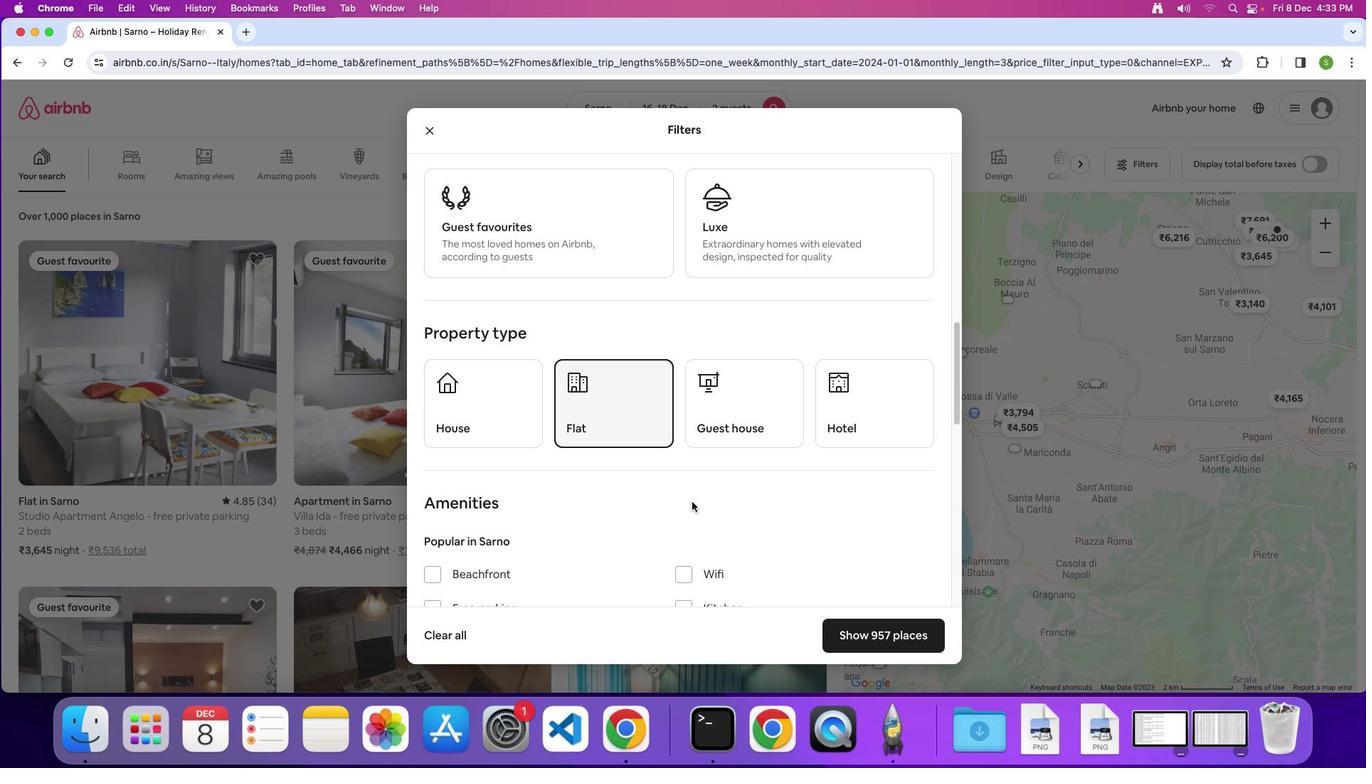 
Action: Mouse scrolled (692, 501) with delta (0, 0)
Screenshot: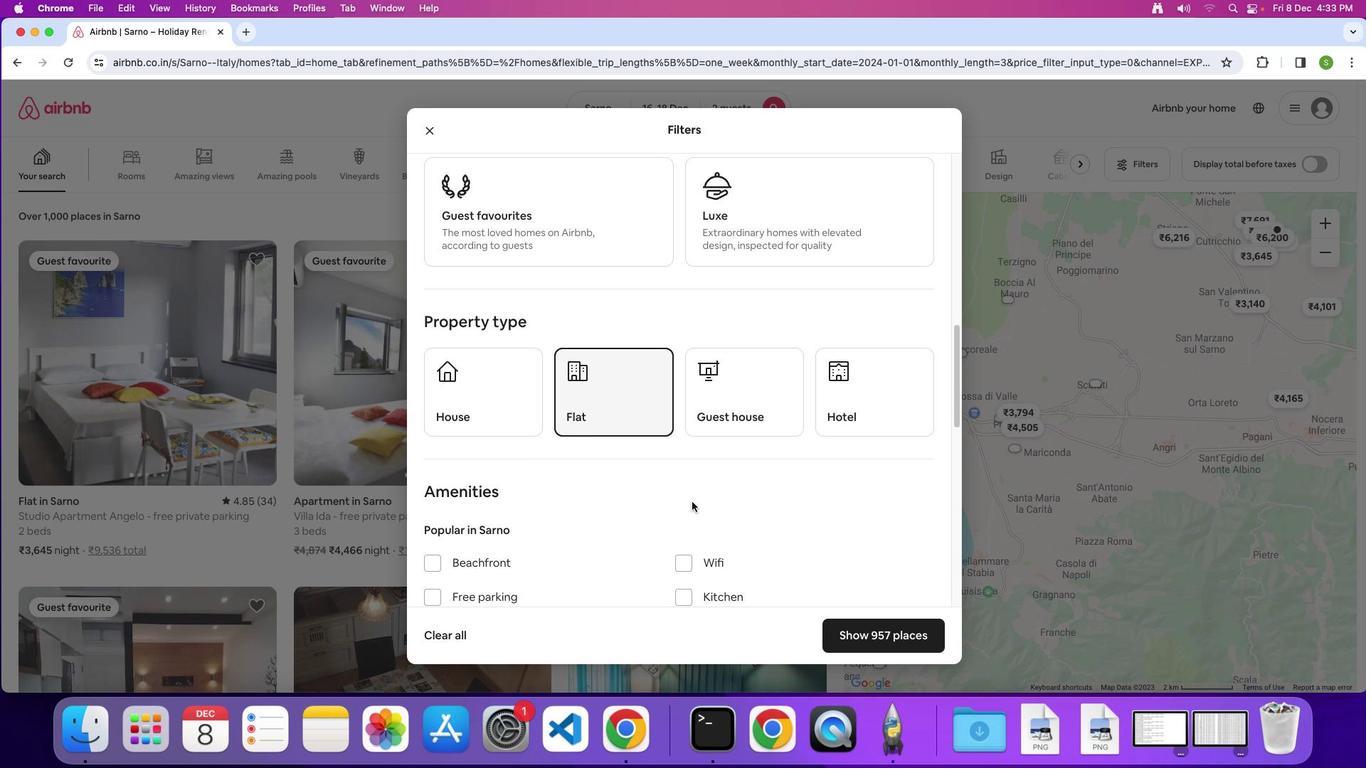 
Action: Mouse scrolled (692, 501) with delta (0, 0)
Screenshot: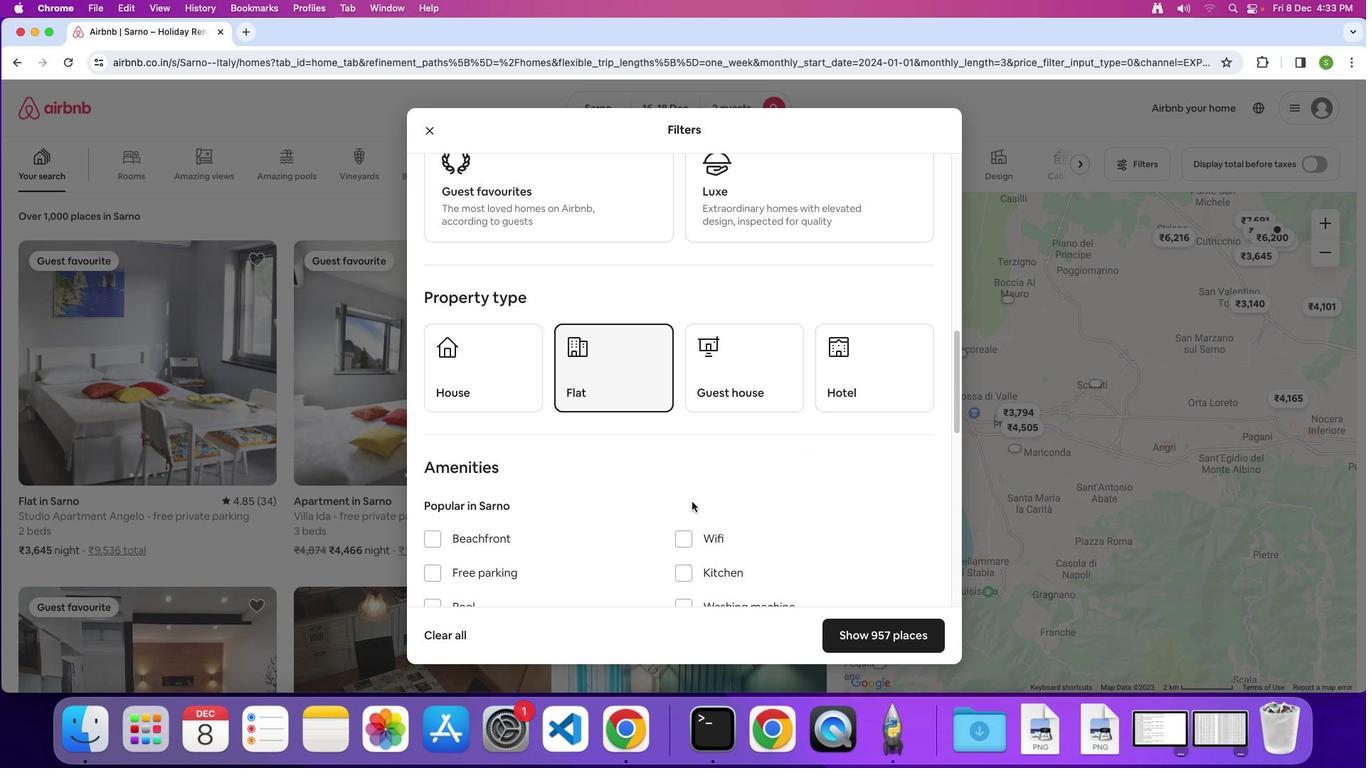 
Action: Mouse scrolled (692, 501) with delta (0, 0)
Screenshot: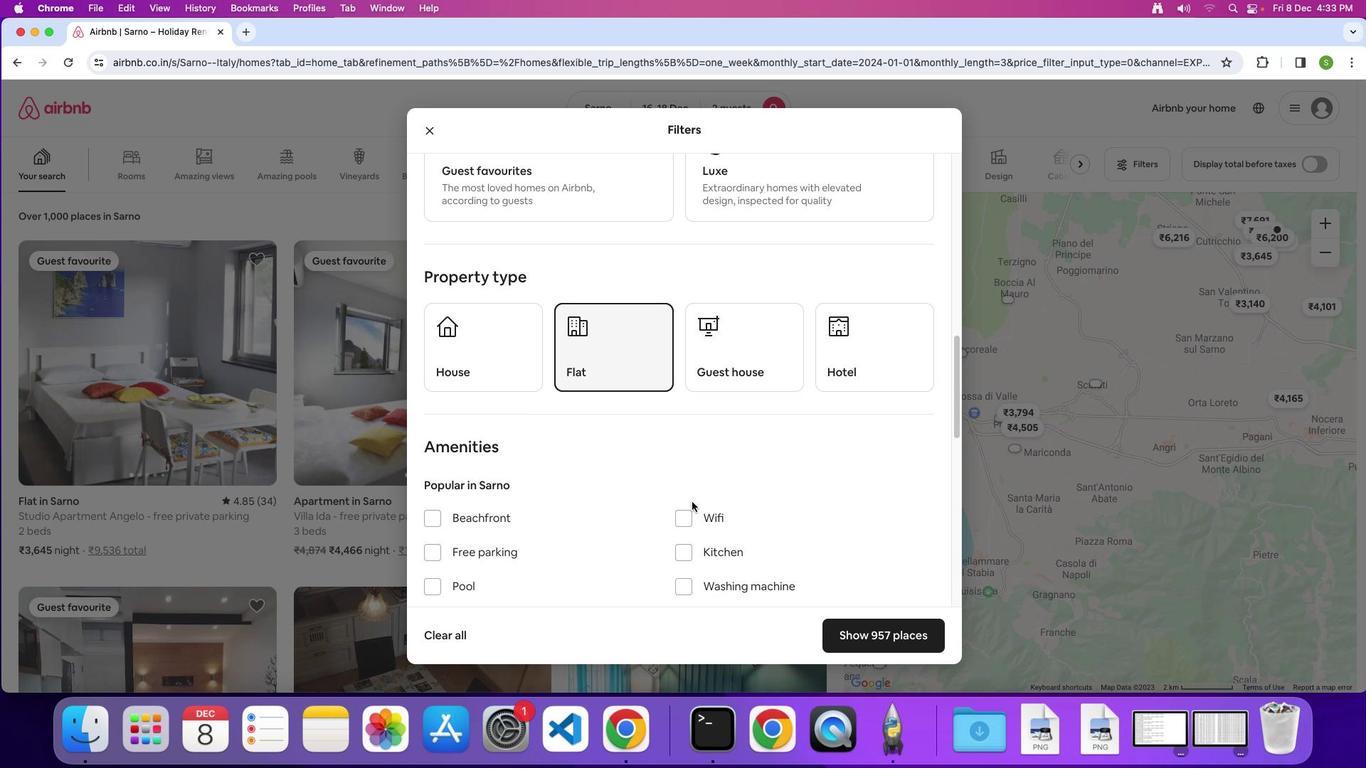 
Action: Mouse scrolled (692, 501) with delta (0, 0)
Screenshot: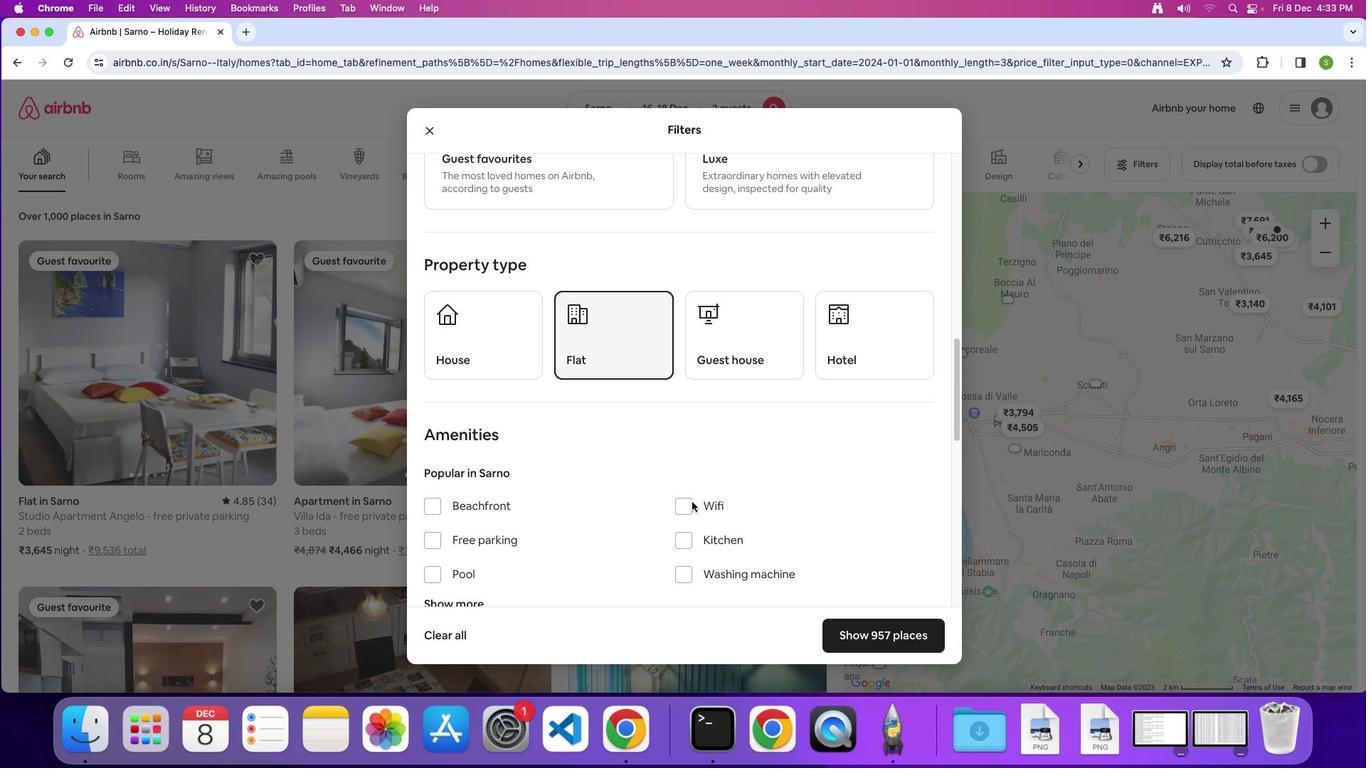 
Action: Mouse scrolled (692, 501) with delta (0, 0)
Screenshot: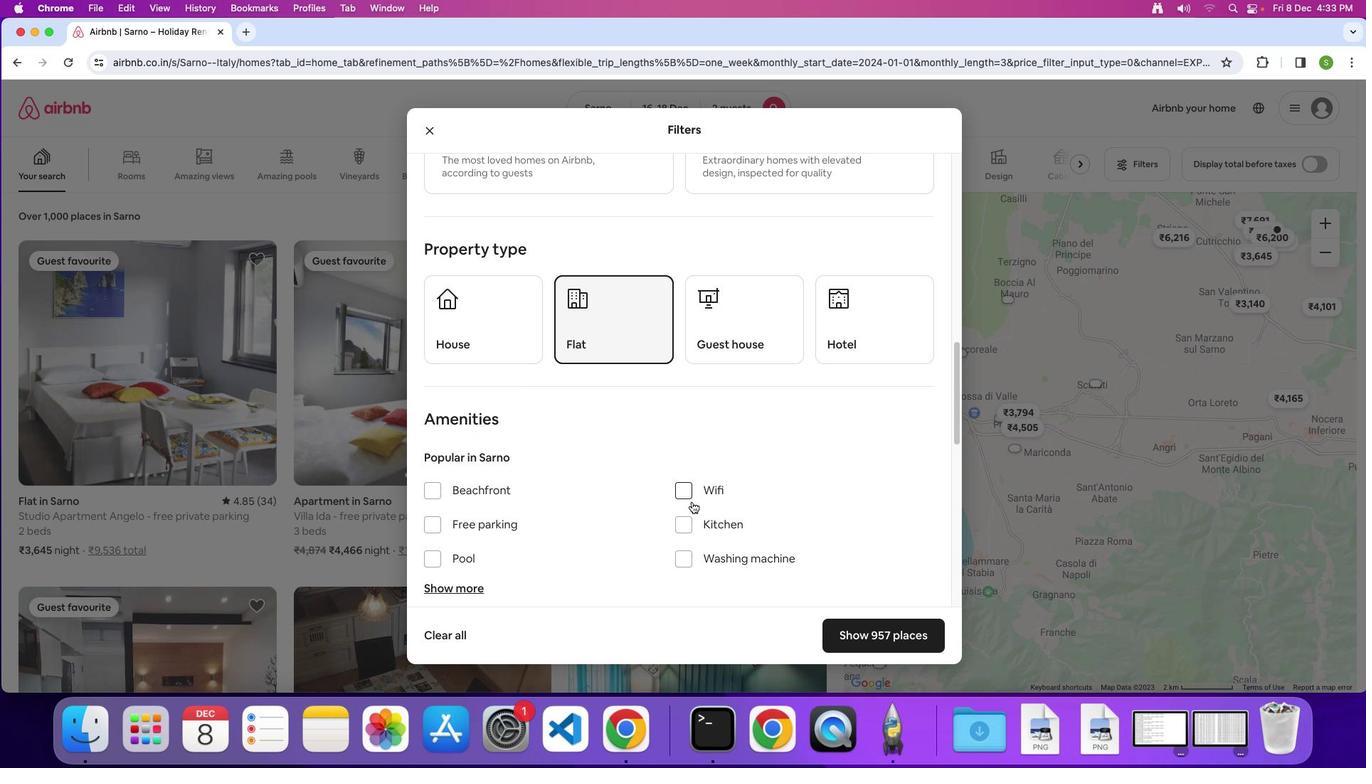 
Action: Mouse scrolled (692, 501) with delta (0, 0)
Screenshot: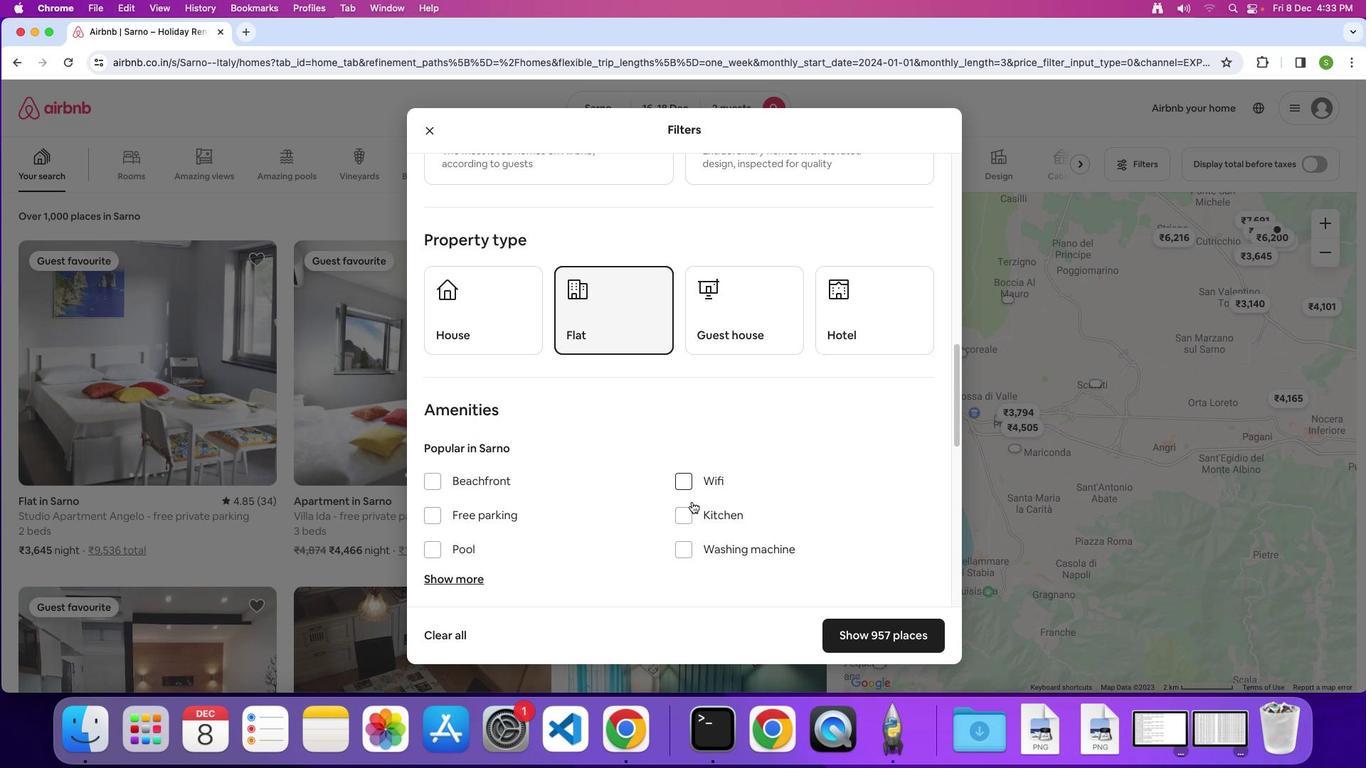 
Action: Mouse scrolled (692, 501) with delta (0, -1)
Screenshot: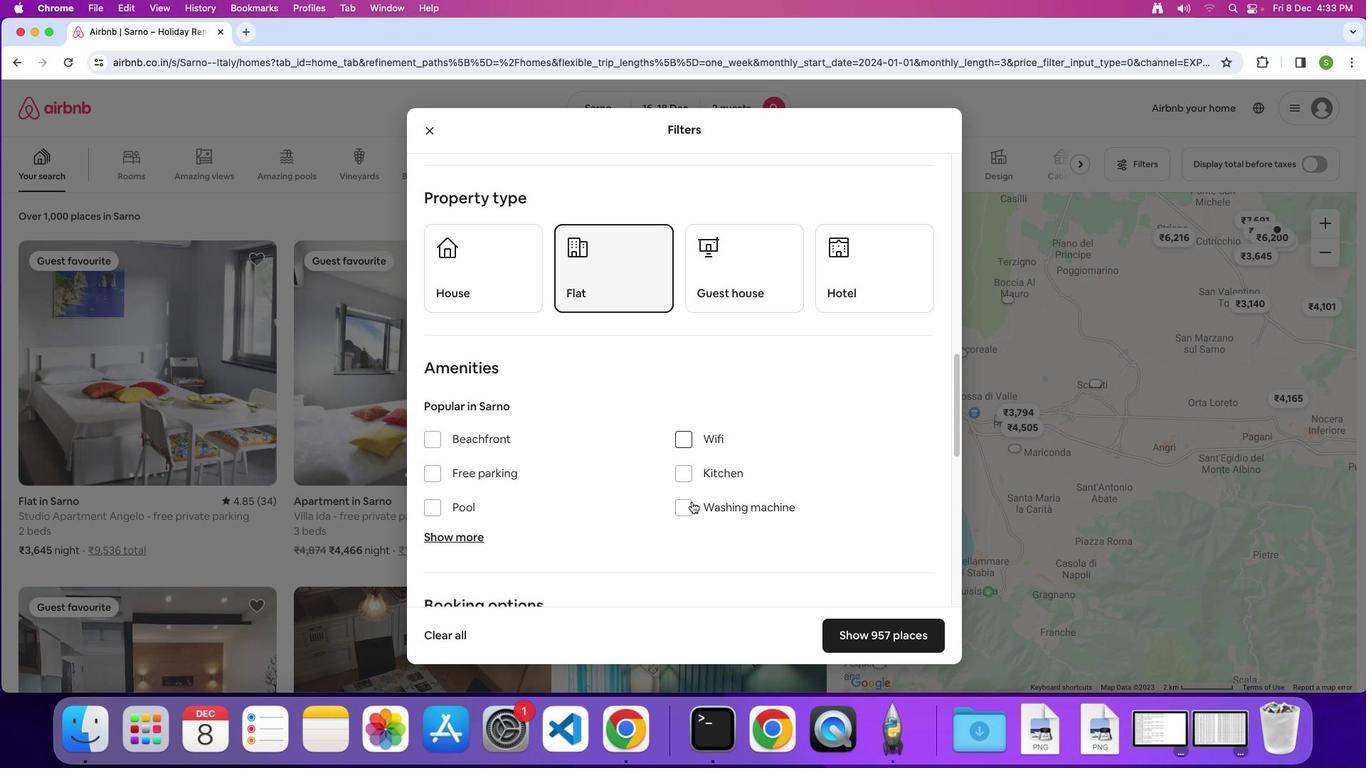 
Action: Mouse scrolled (692, 501) with delta (0, 0)
Screenshot: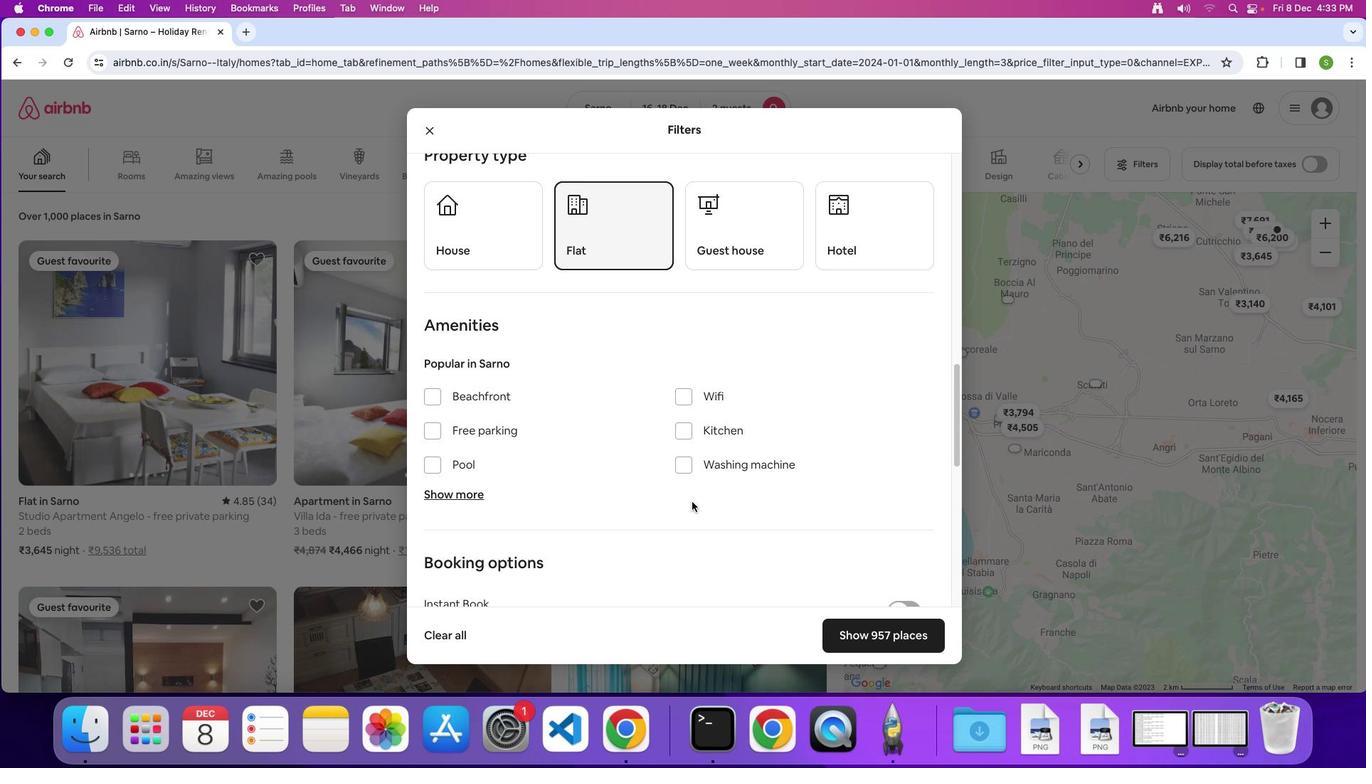 
Action: Mouse scrolled (692, 501) with delta (0, 0)
Screenshot: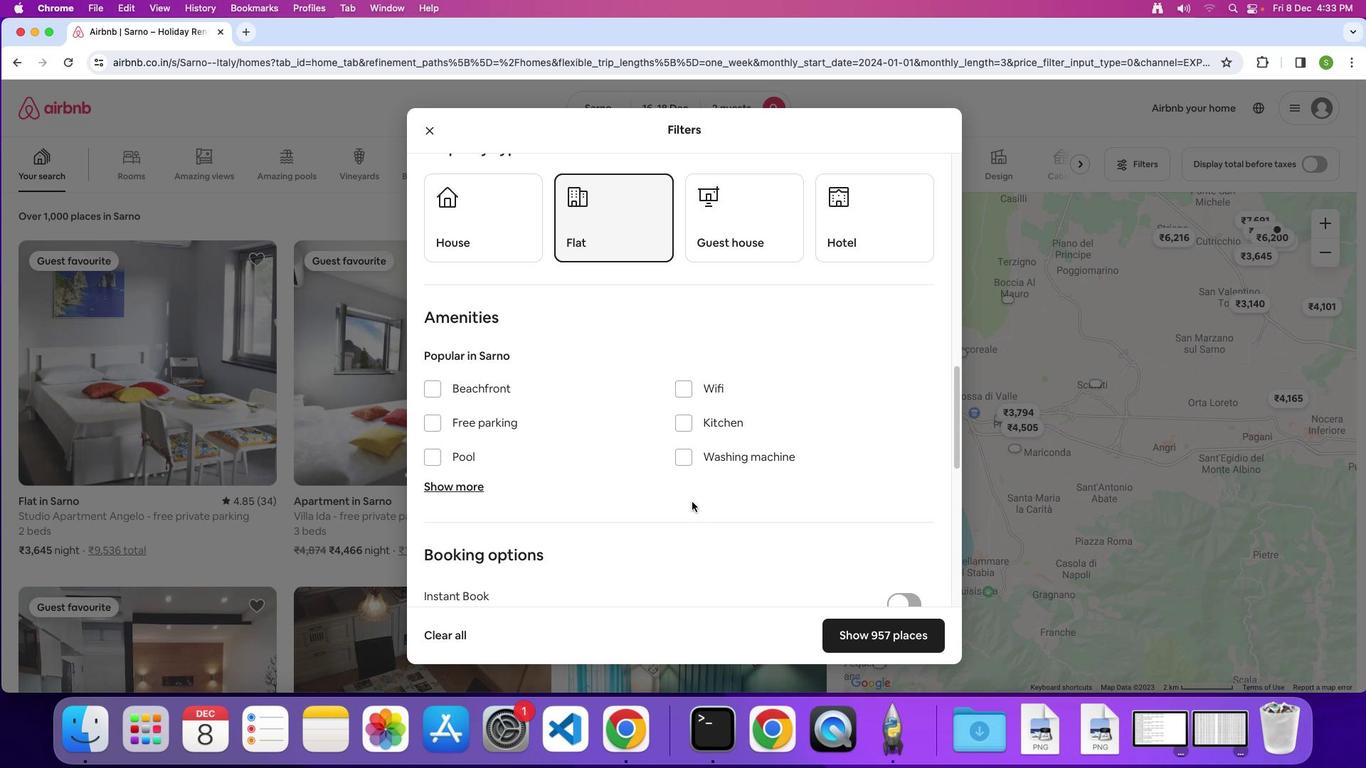 
Action: Mouse scrolled (692, 501) with delta (0, 0)
Screenshot: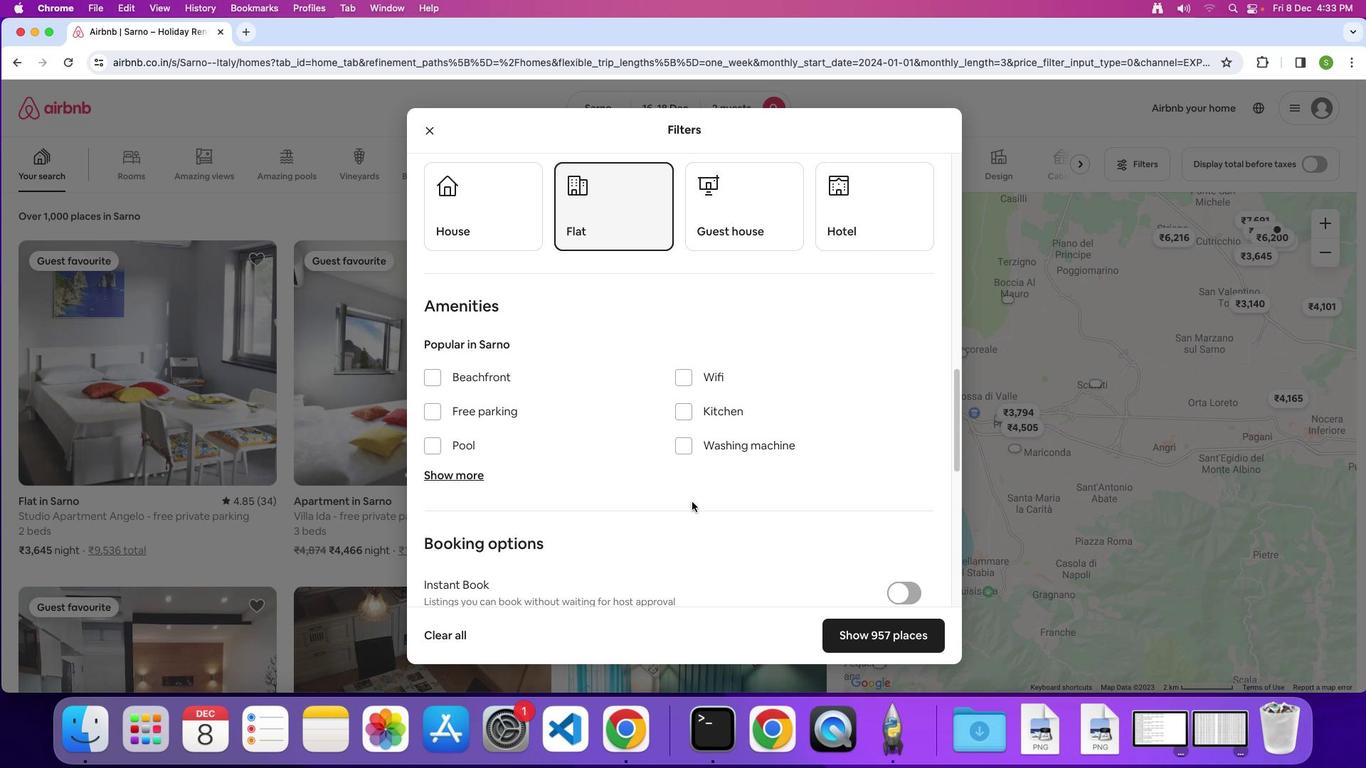 
Action: Mouse scrolled (692, 501) with delta (0, 0)
Screenshot: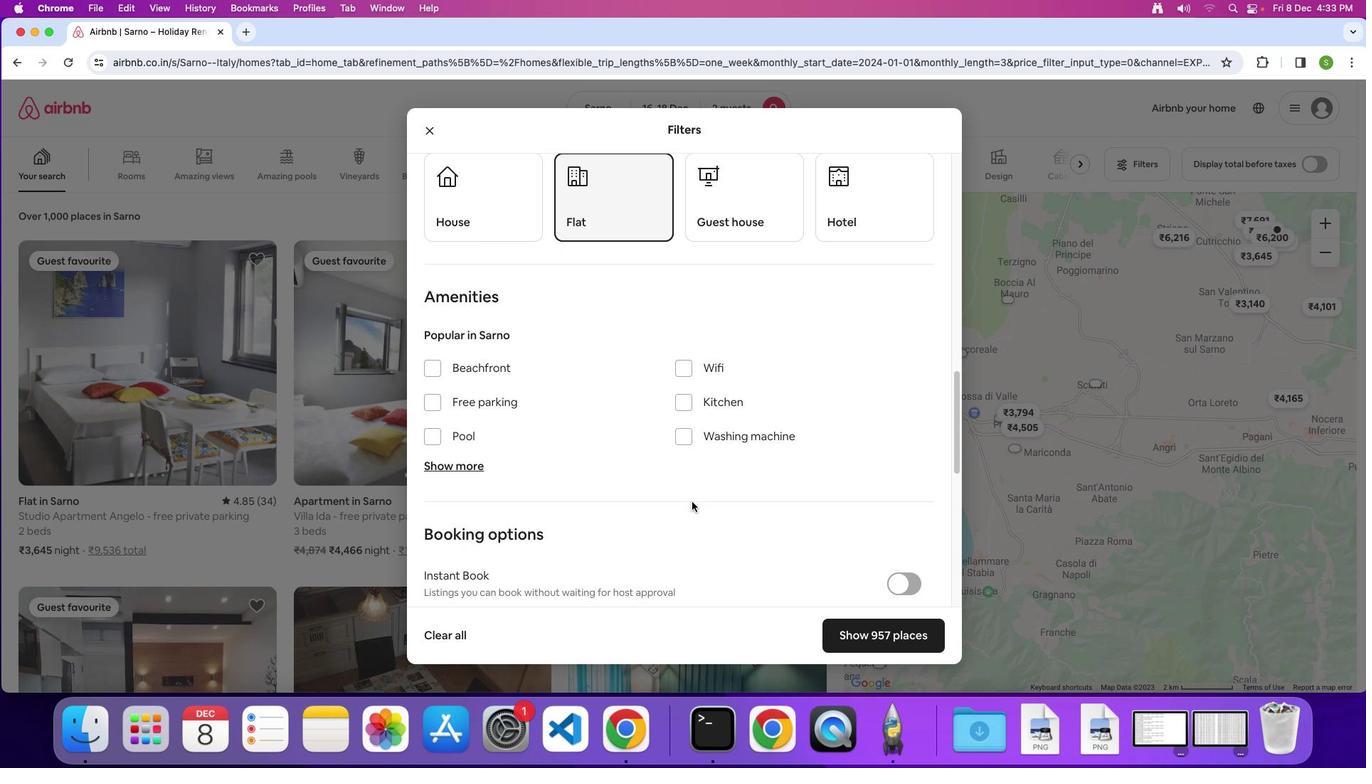 
Action: Mouse scrolled (692, 501) with delta (0, 0)
Screenshot: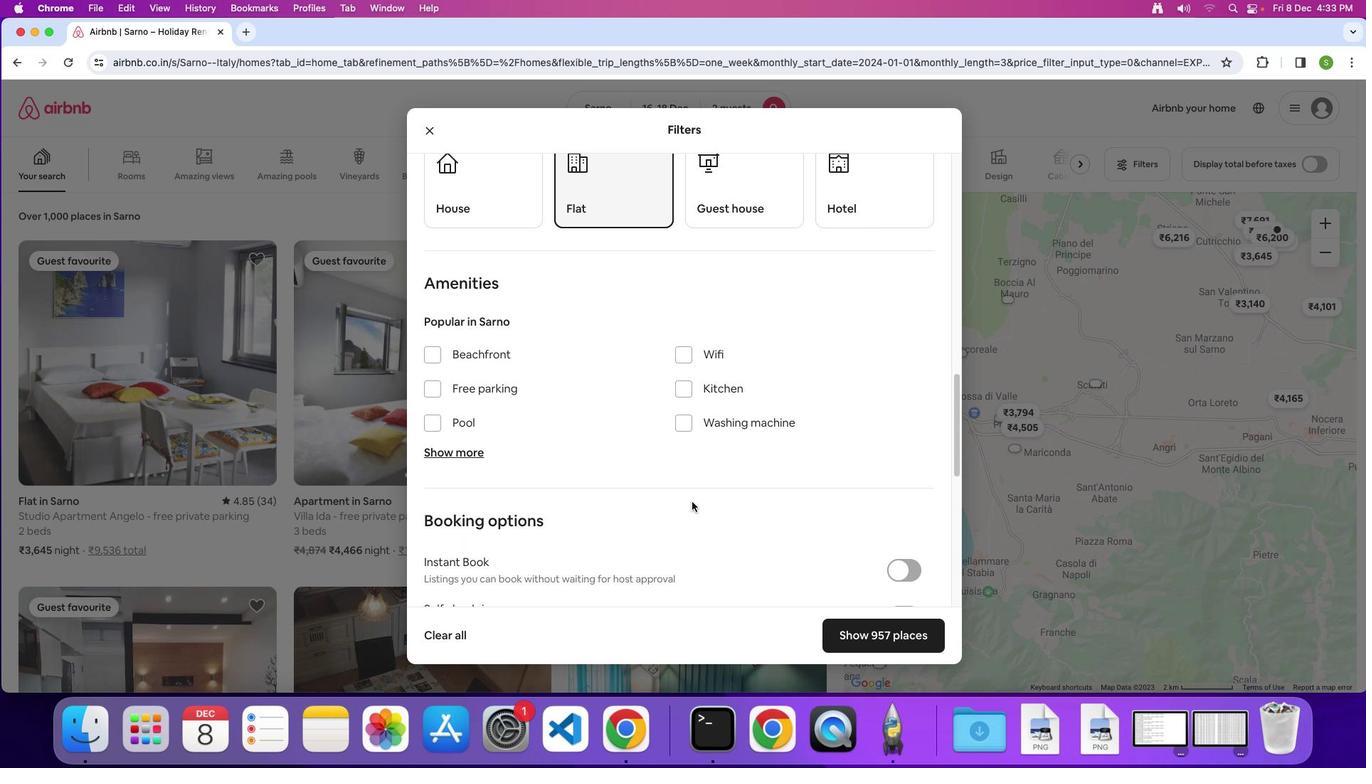 
Action: Mouse scrolled (692, 501) with delta (0, 0)
Screenshot: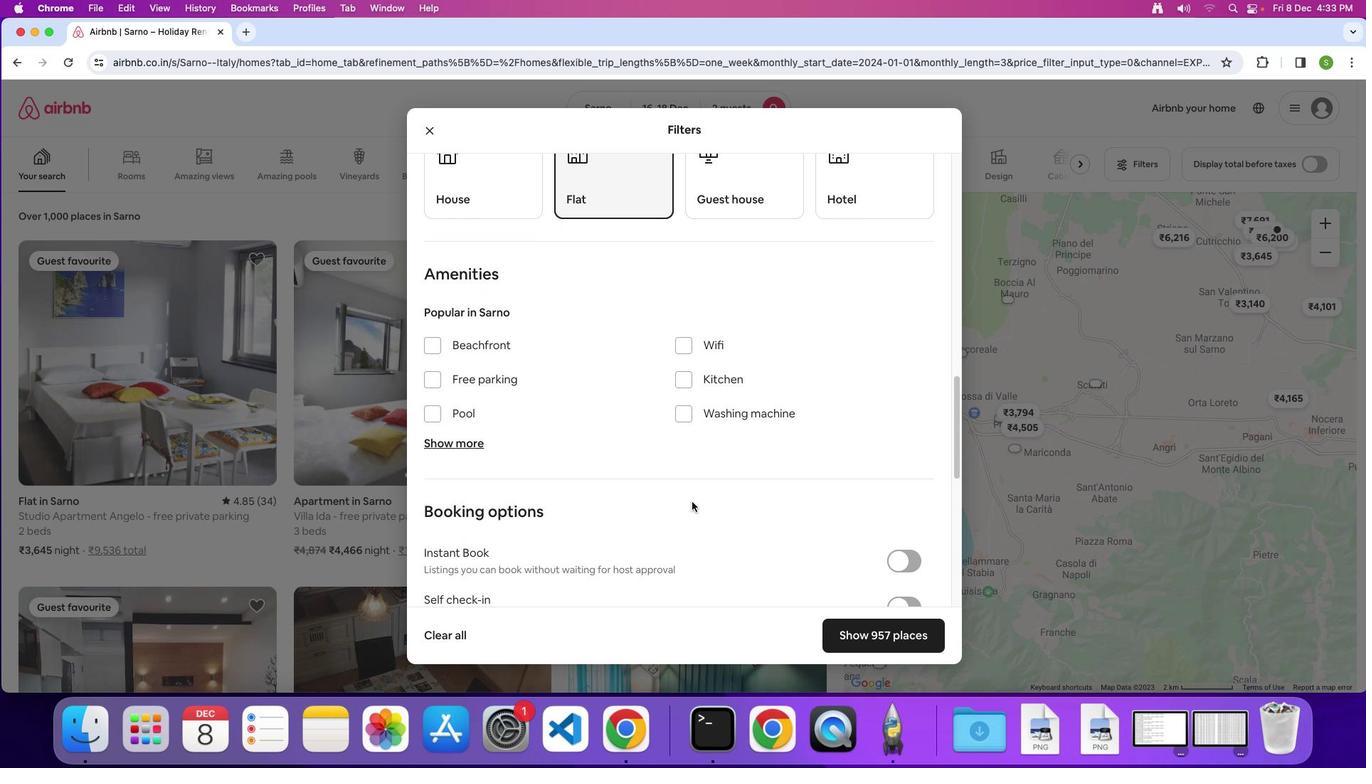 
Action: Mouse scrolled (692, 501) with delta (0, 0)
Screenshot: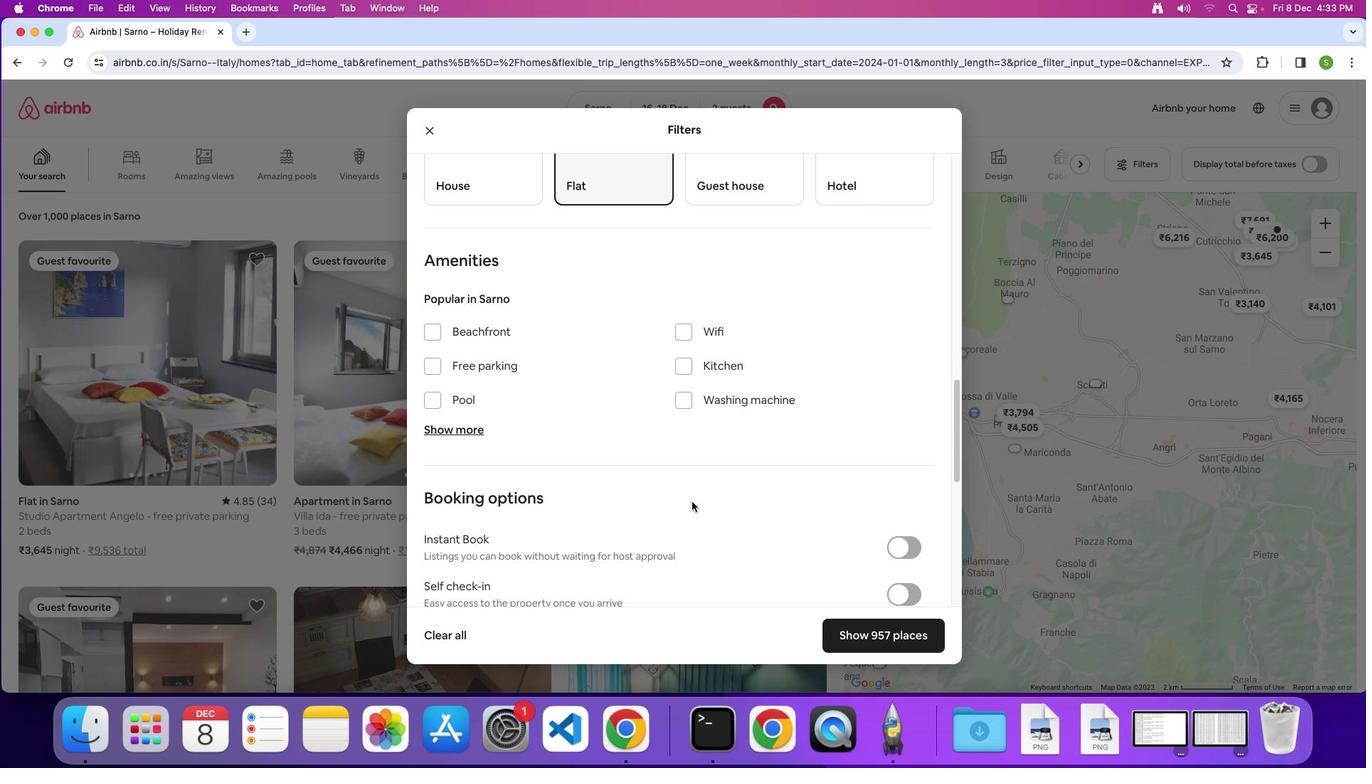
Action: Mouse moved to (692, 501)
Screenshot: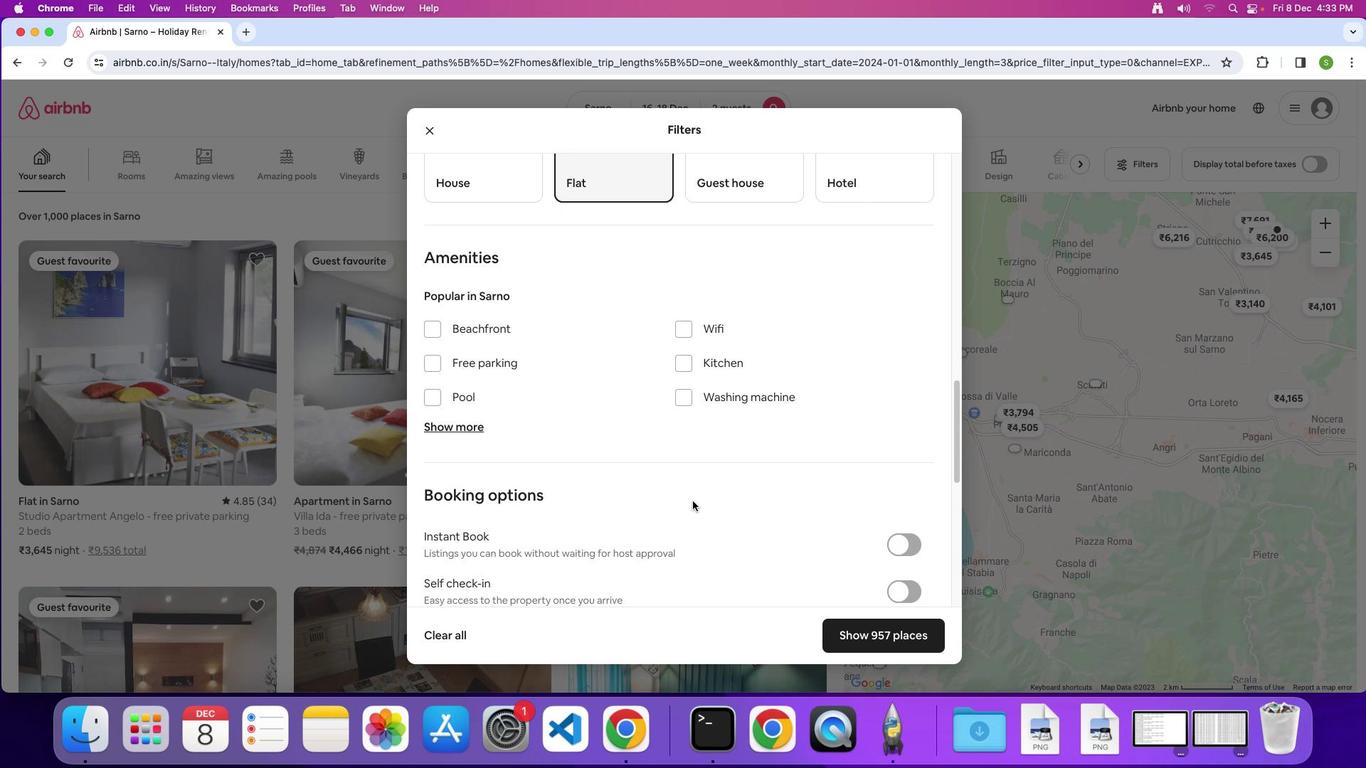 
Action: Mouse scrolled (692, 501) with delta (0, 0)
Screenshot: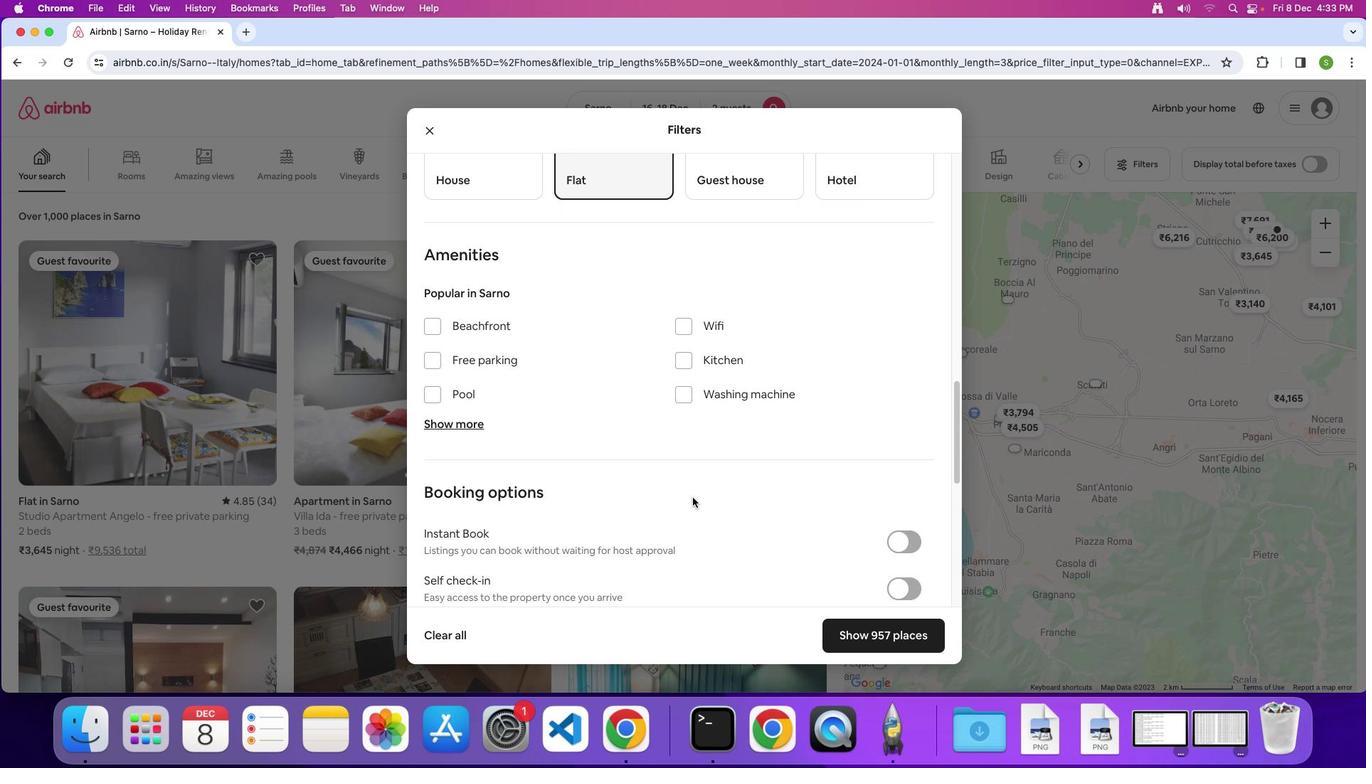 
Action: Mouse moved to (681, 318)
Screenshot: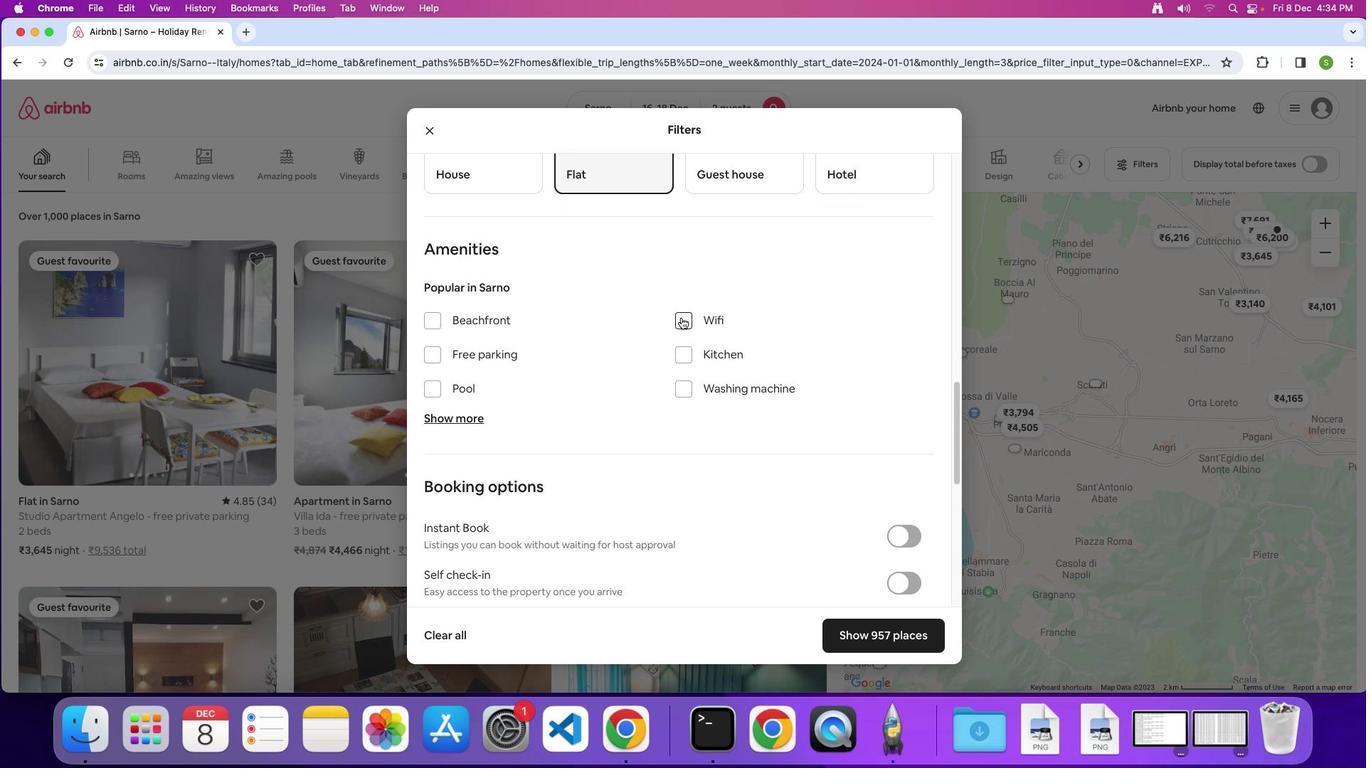 
Action: Mouse pressed left at (681, 318)
Screenshot: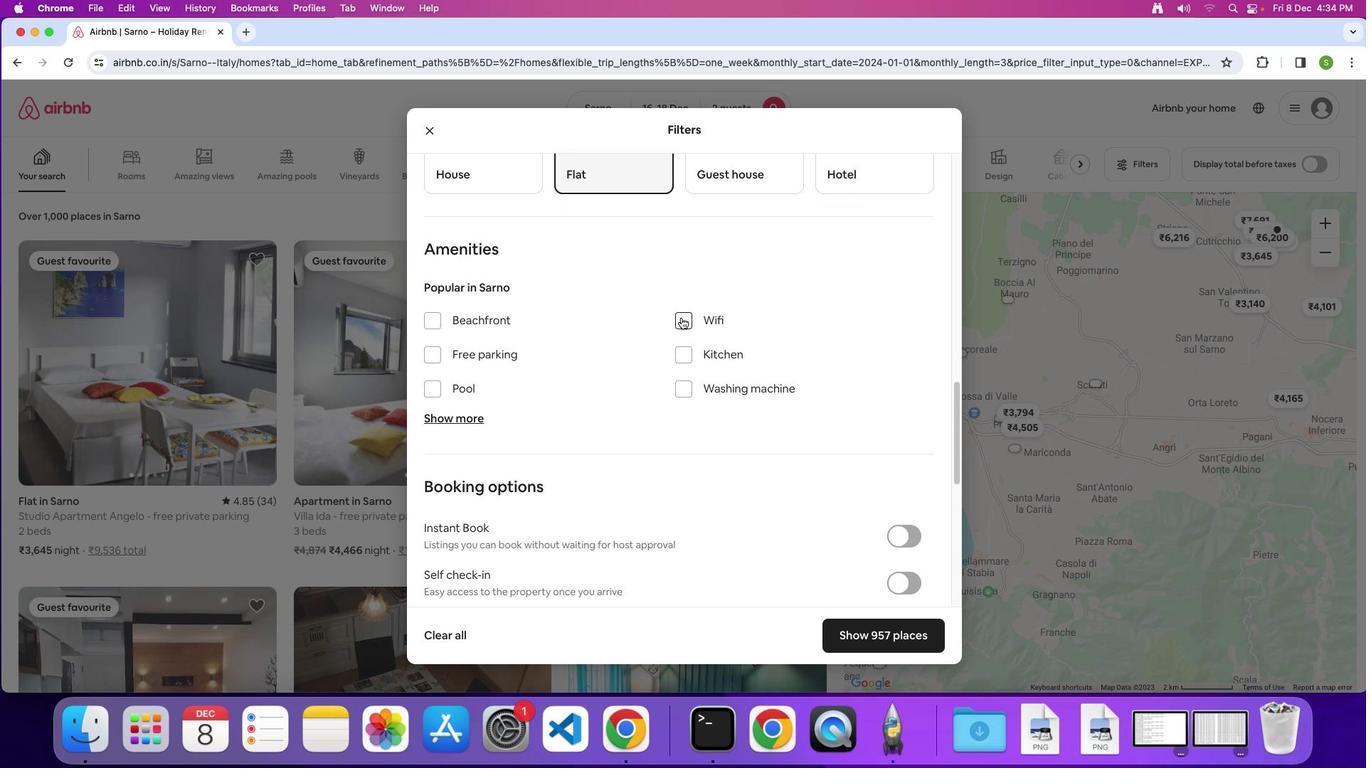 
Action: Mouse moved to (670, 452)
Screenshot: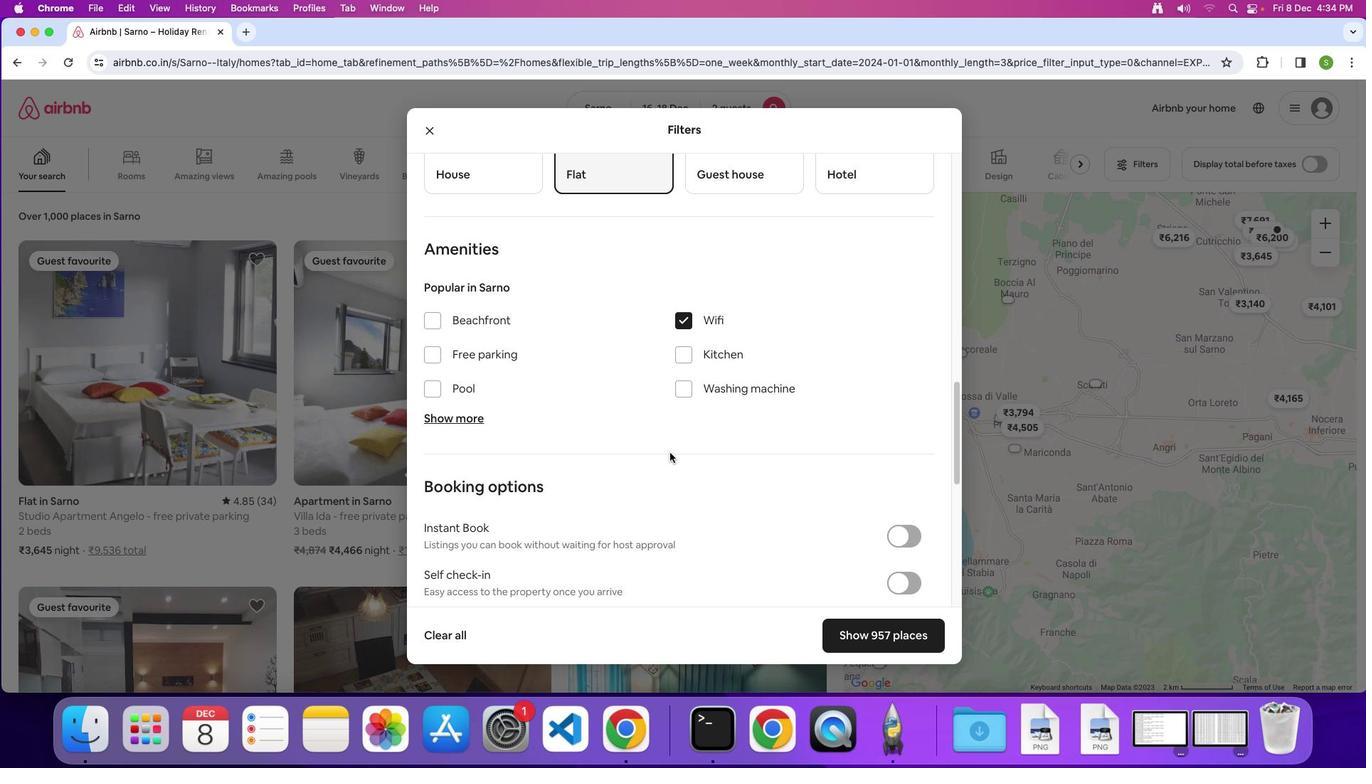 
Action: Mouse scrolled (670, 452) with delta (0, 0)
Screenshot: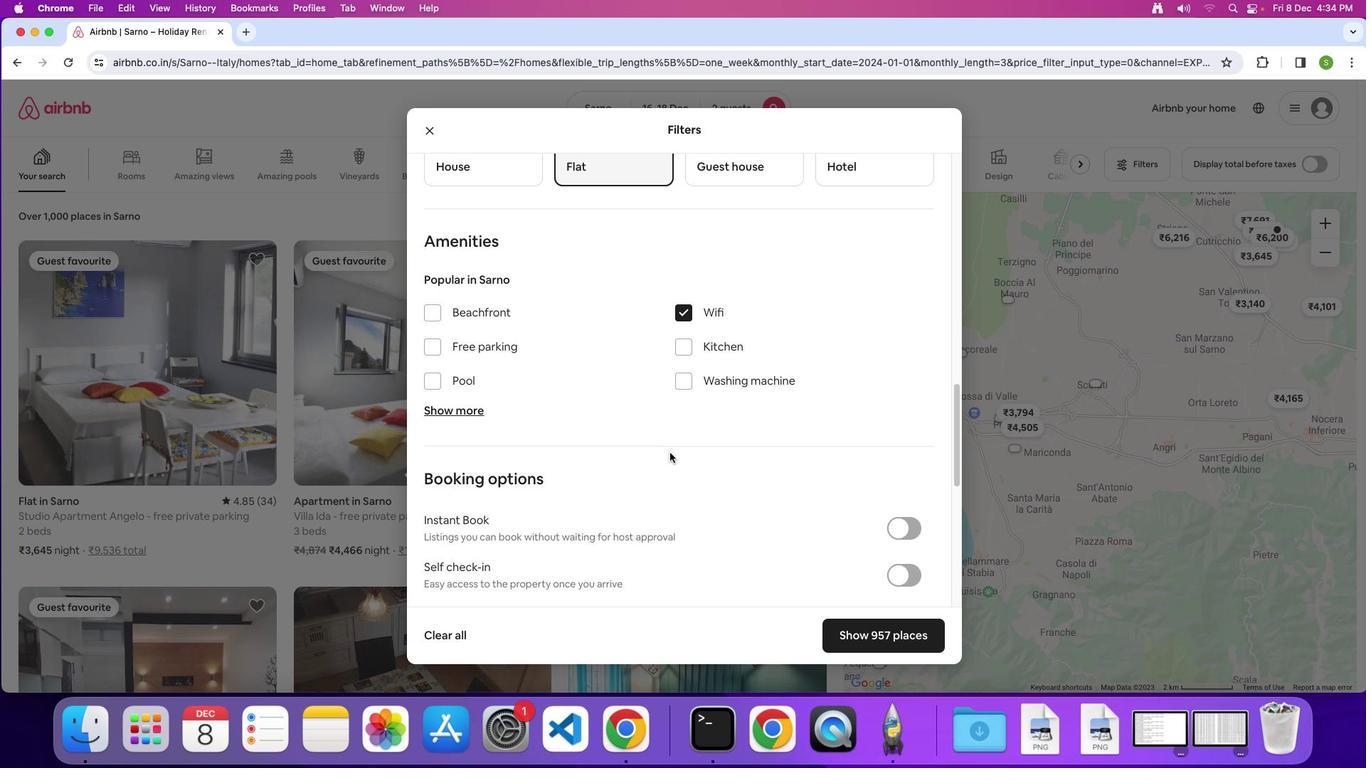 
Action: Mouse scrolled (670, 452) with delta (0, 0)
Screenshot: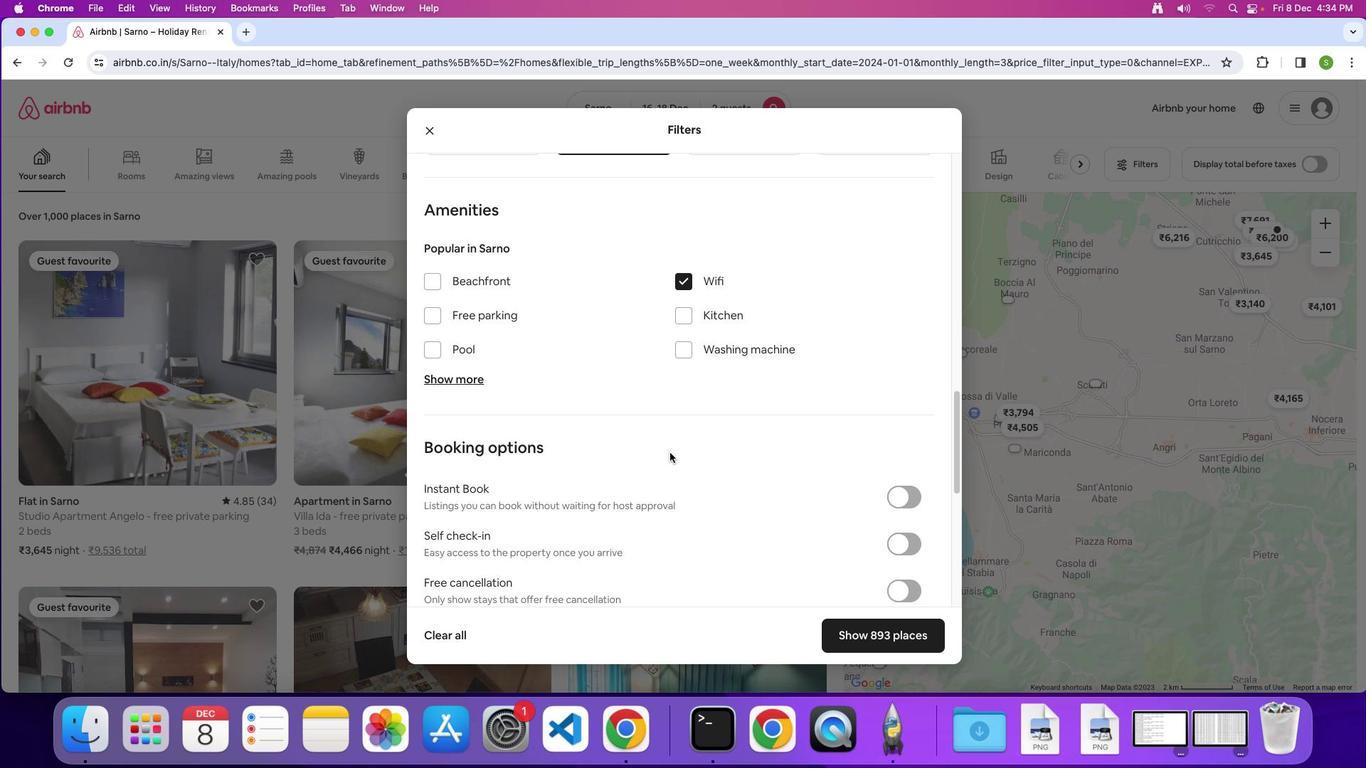 
Action: Mouse scrolled (670, 452) with delta (0, -1)
Screenshot: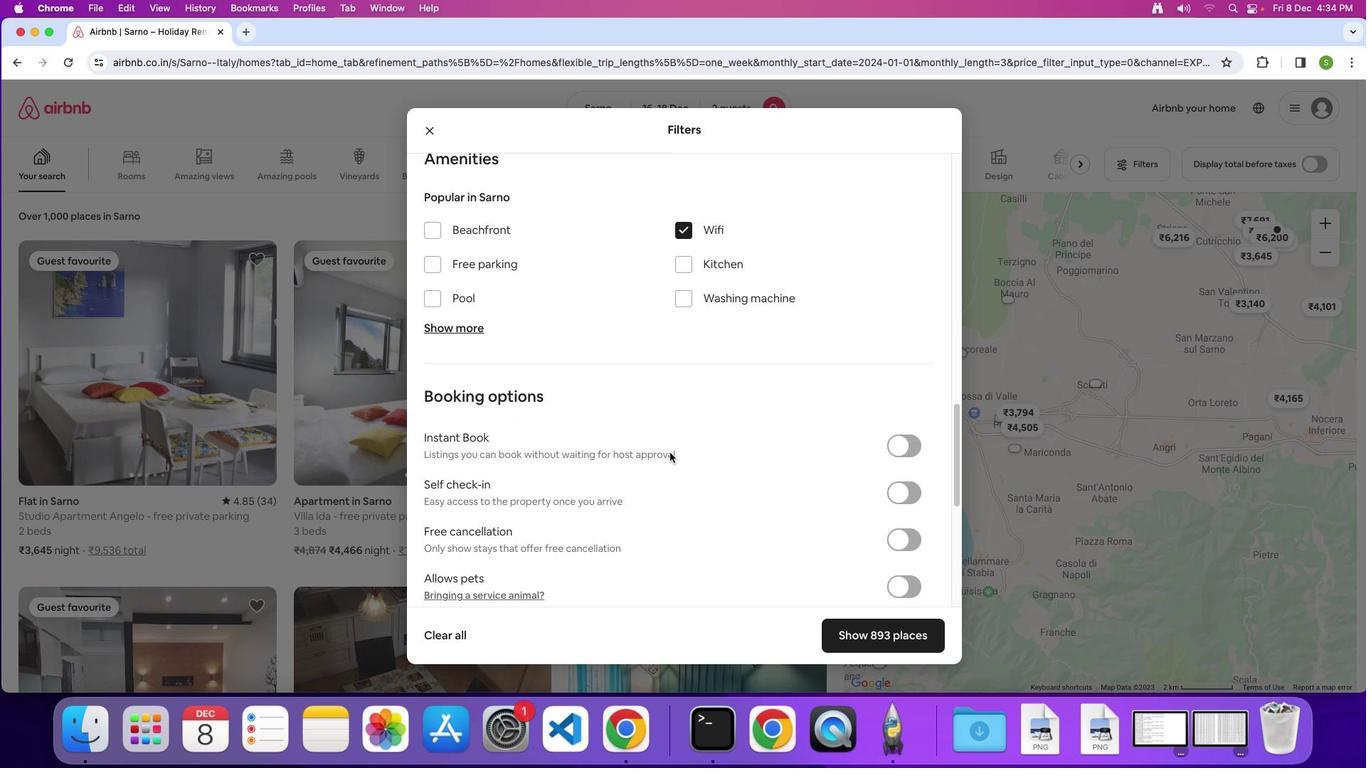 
Action: Mouse scrolled (670, 452) with delta (0, 0)
Screenshot: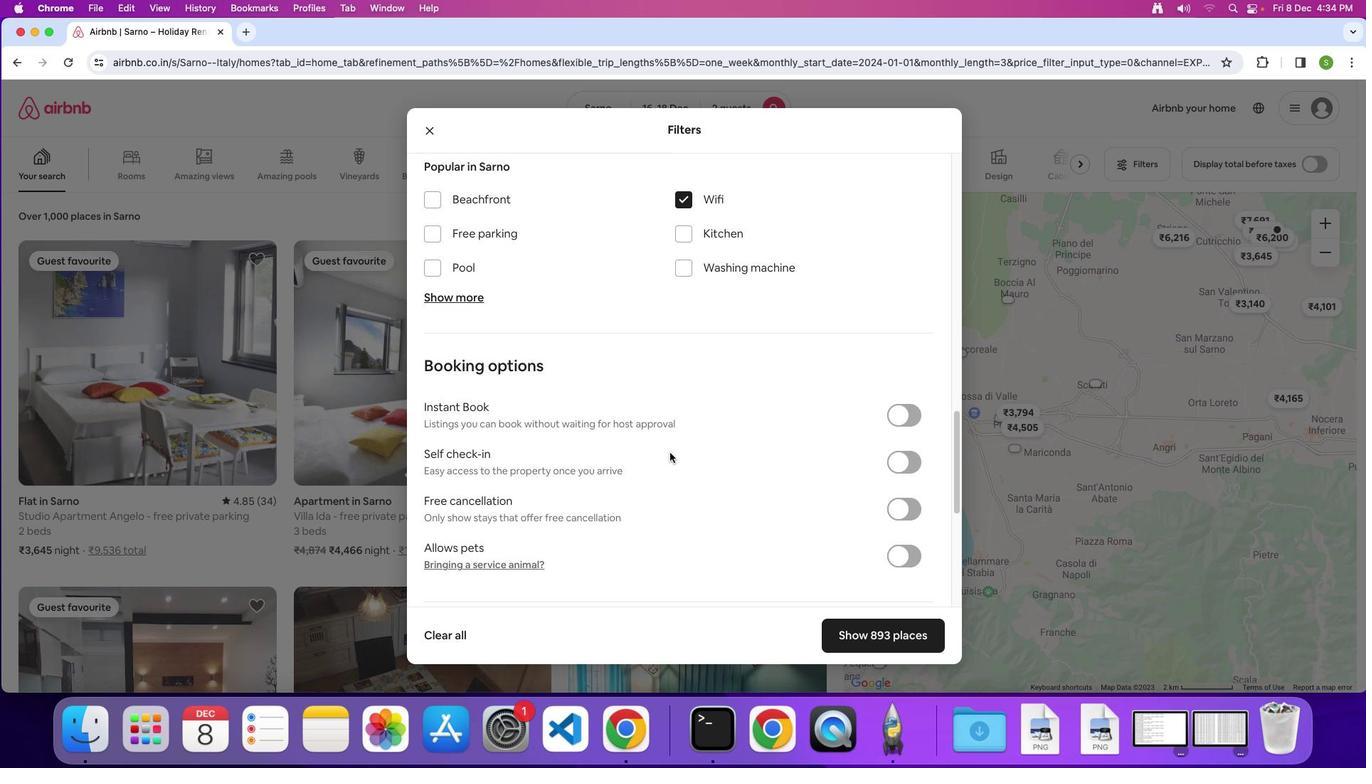 
Action: Mouse scrolled (670, 452) with delta (0, 0)
Screenshot: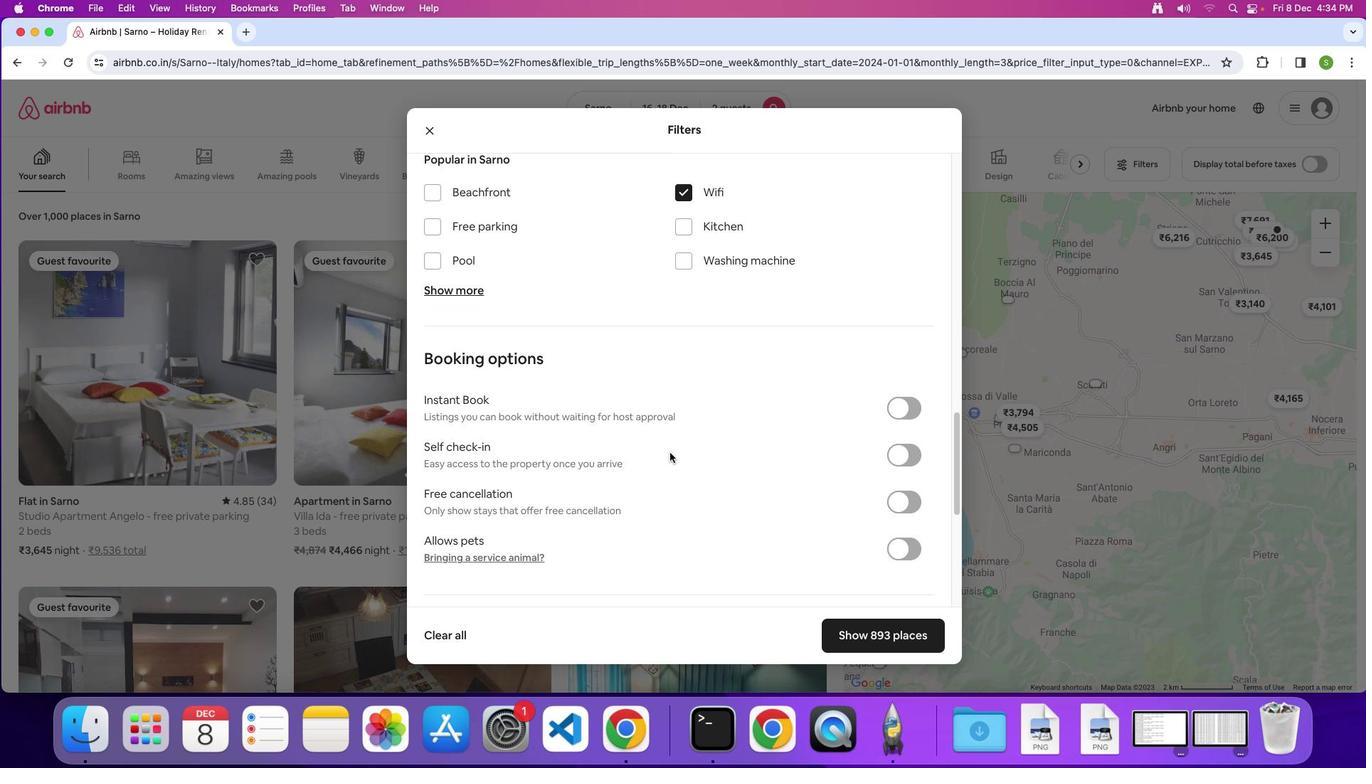 
Action: Mouse scrolled (670, 452) with delta (0, 0)
Screenshot: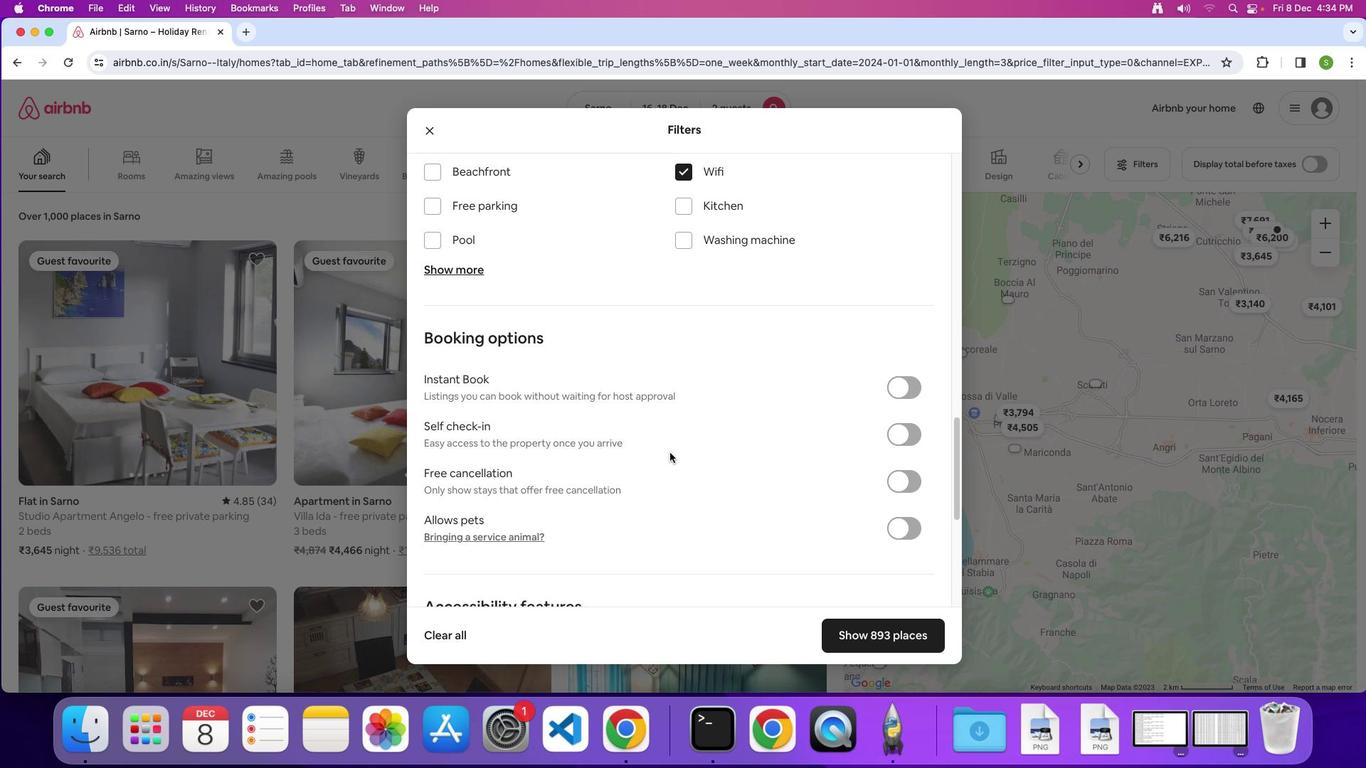 
Action: Mouse scrolled (670, 452) with delta (0, 0)
Screenshot: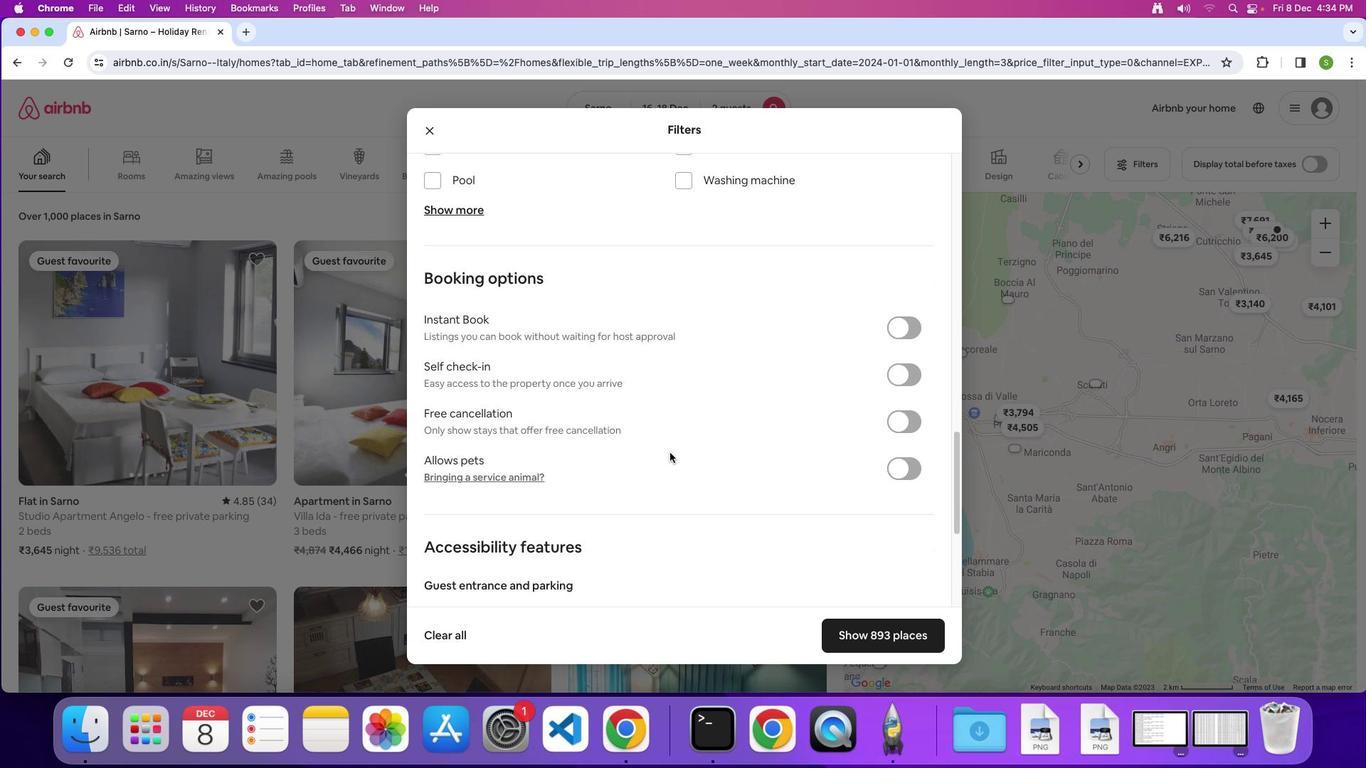 
Action: Mouse scrolled (670, 452) with delta (0, -2)
Screenshot: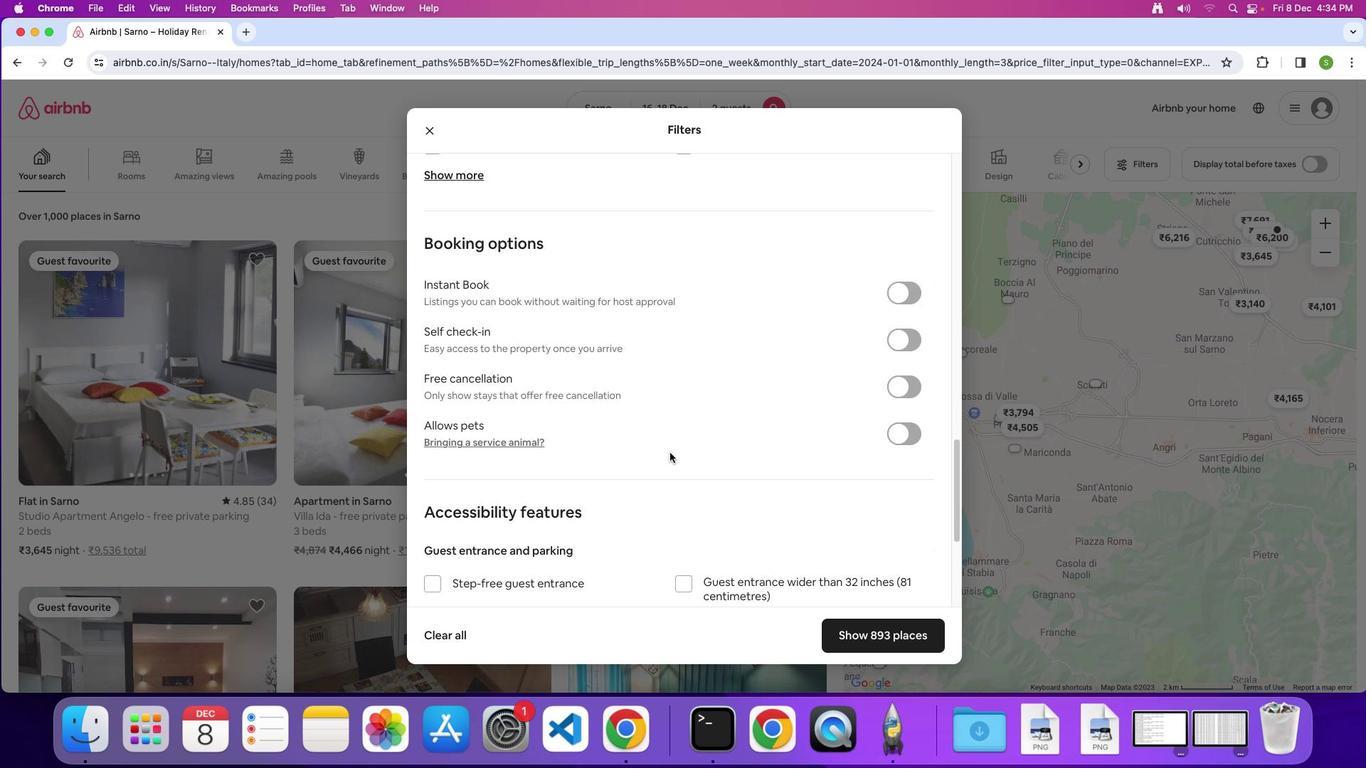 
Action: Mouse scrolled (670, 452) with delta (0, 0)
Screenshot: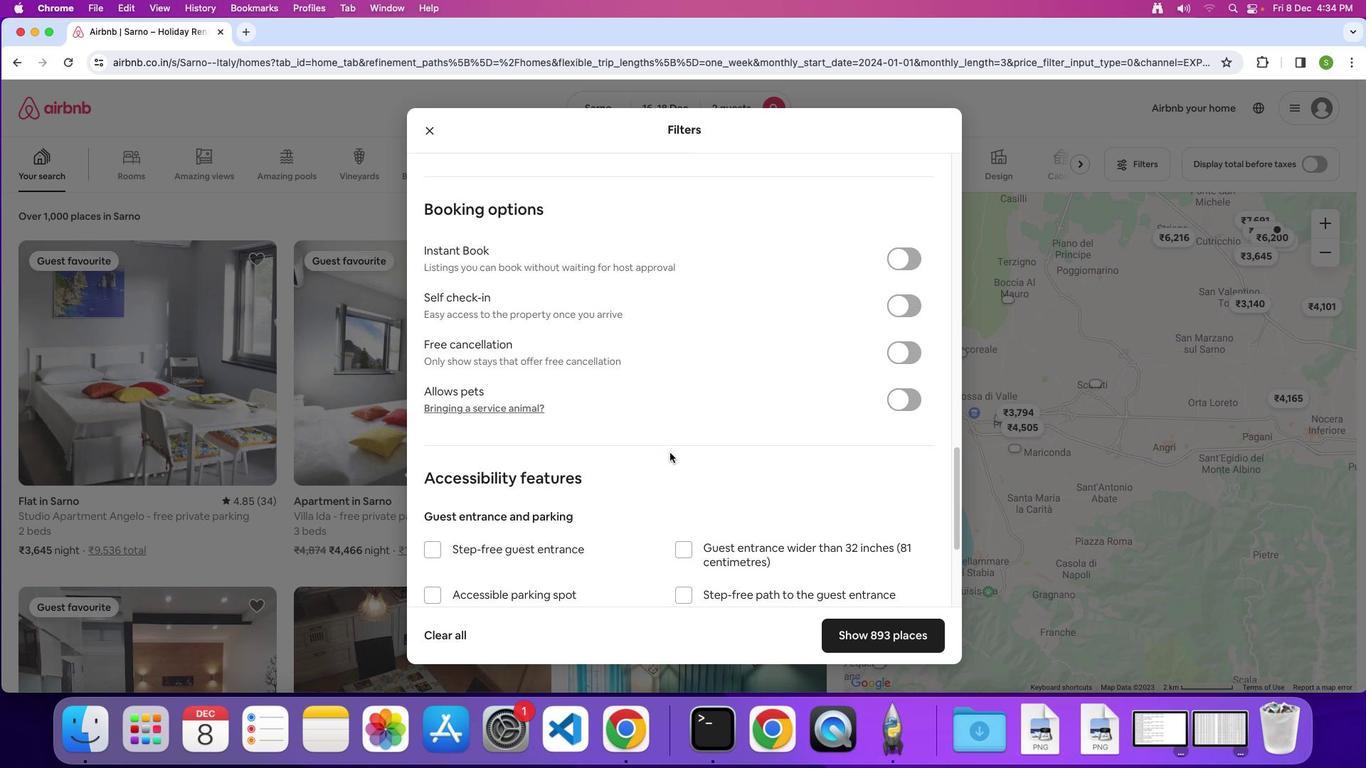 
Action: Mouse scrolled (670, 452) with delta (0, 0)
Screenshot: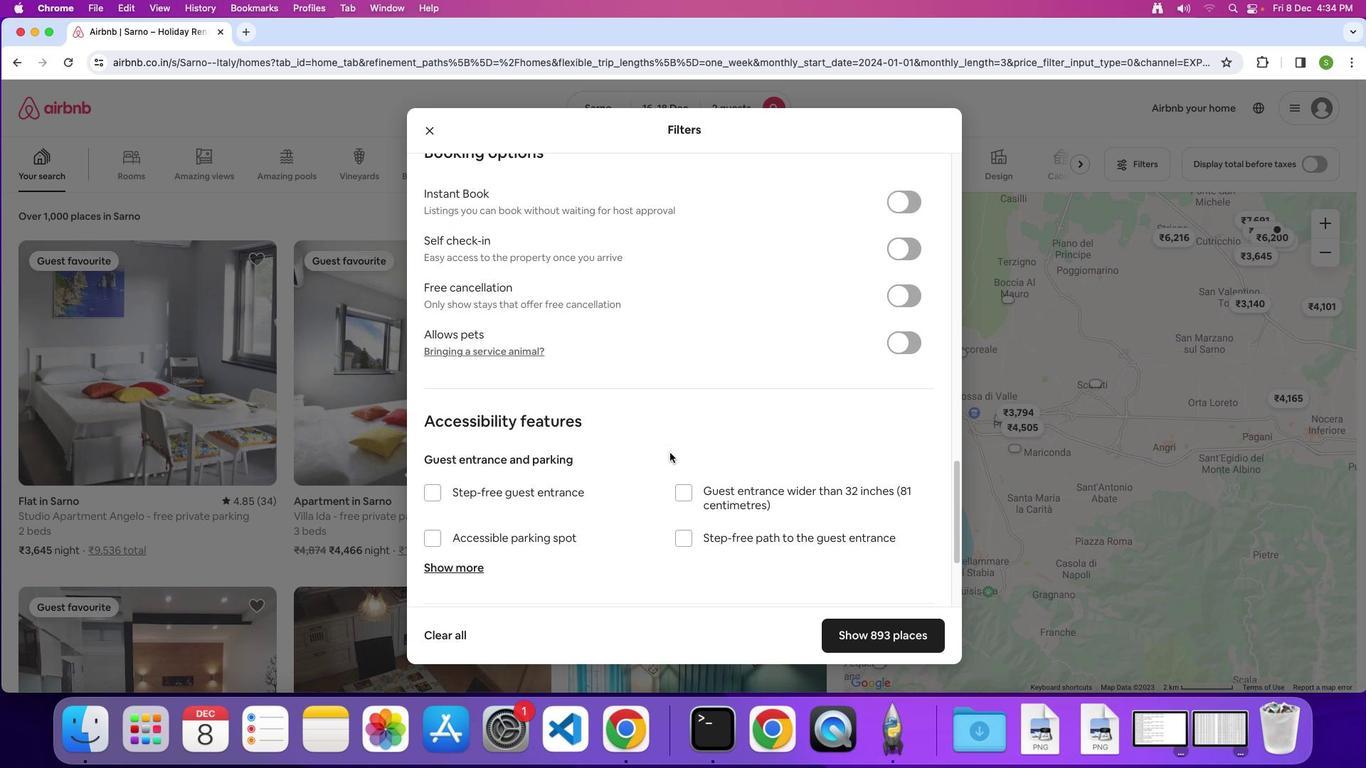 
Action: Mouse scrolled (670, 452) with delta (0, -2)
Screenshot: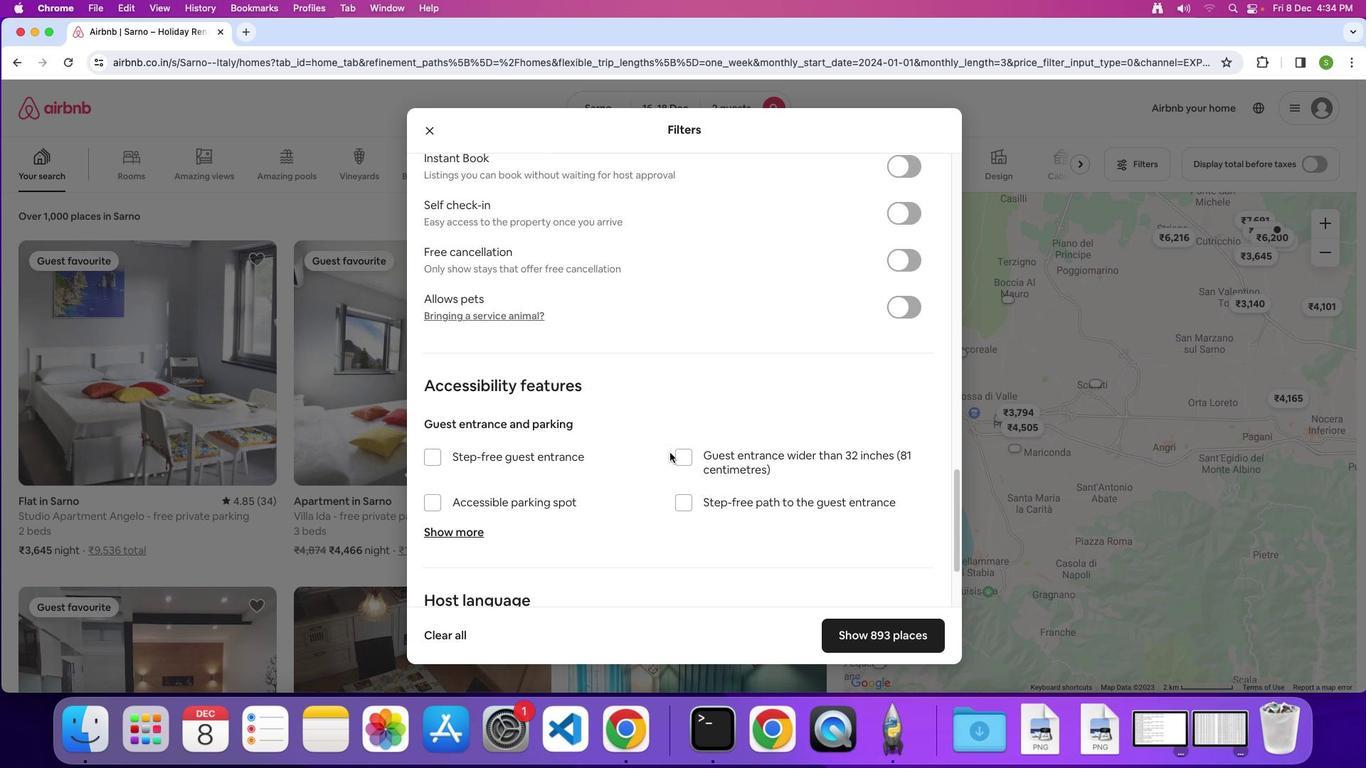 
Action: Mouse scrolled (670, 452) with delta (0, 0)
Screenshot: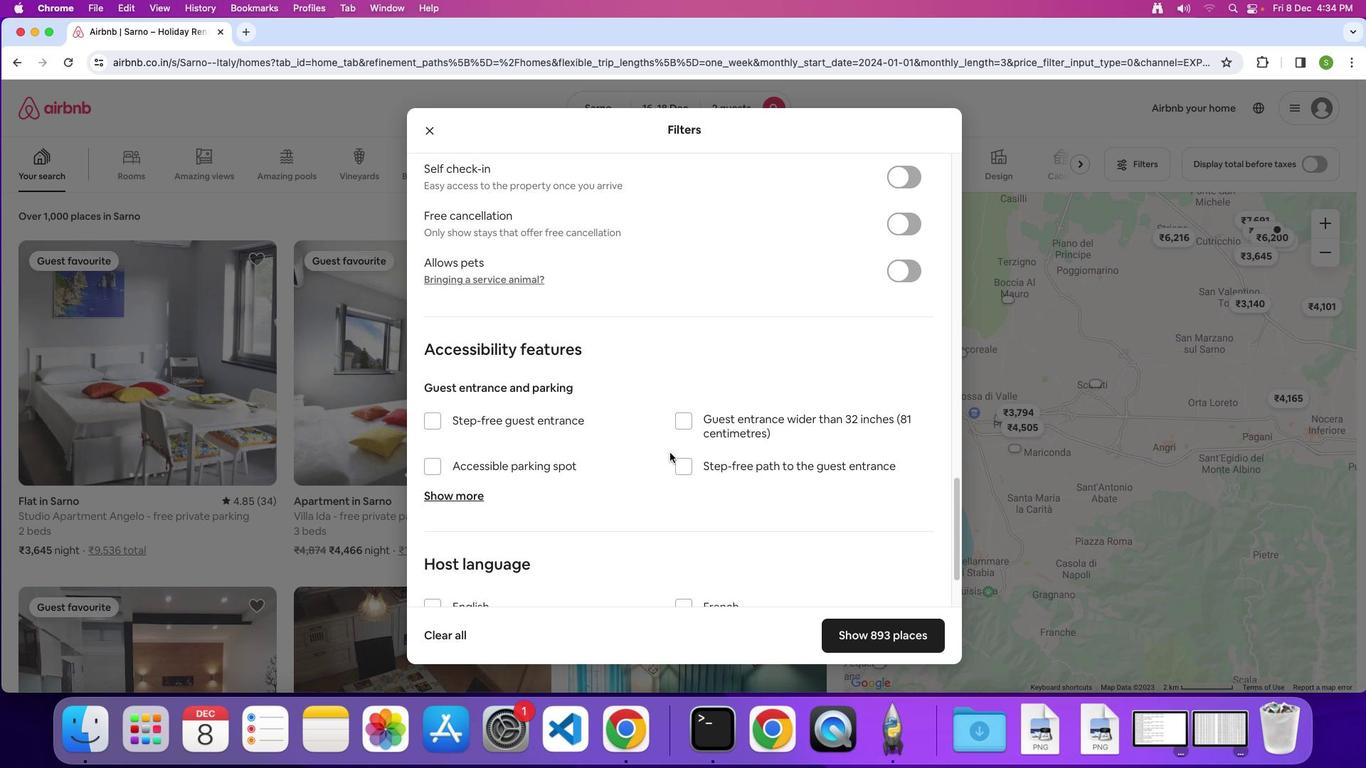 
Action: Mouse scrolled (670, 452) with delta (0, 0)
Screenshot: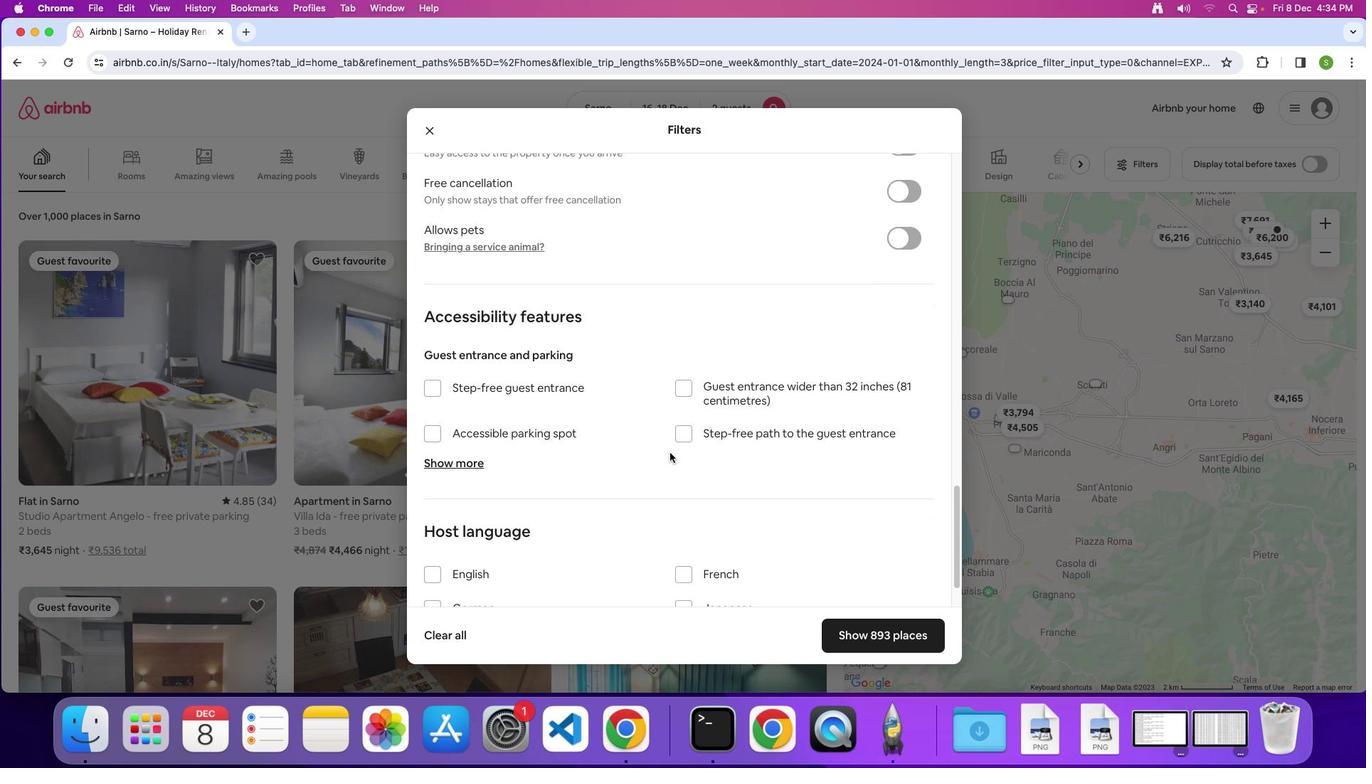 
Action: Mouse scrolled (670, 452) with delta (0, -1)
Screenshot: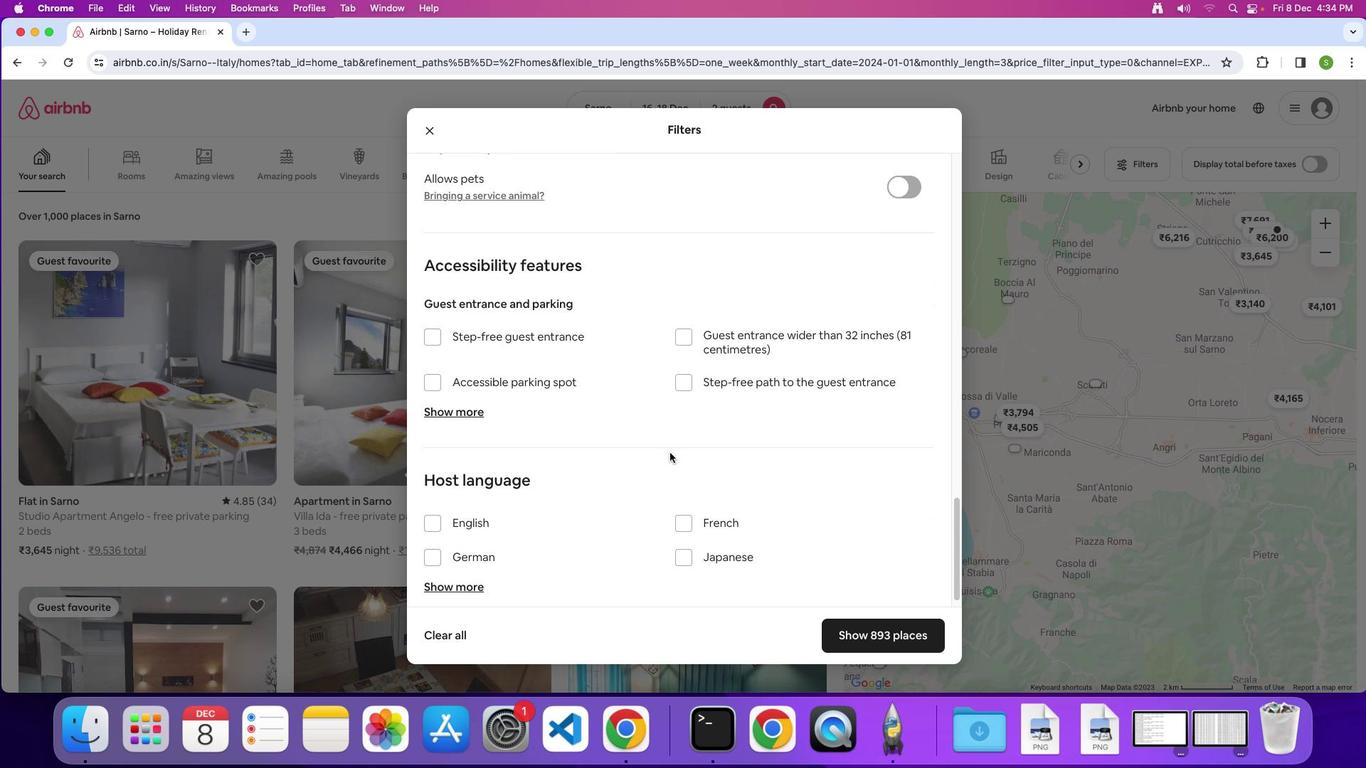 
Action: Mouse scrolled (670, 452) with delta (0, 0)
Screenshot: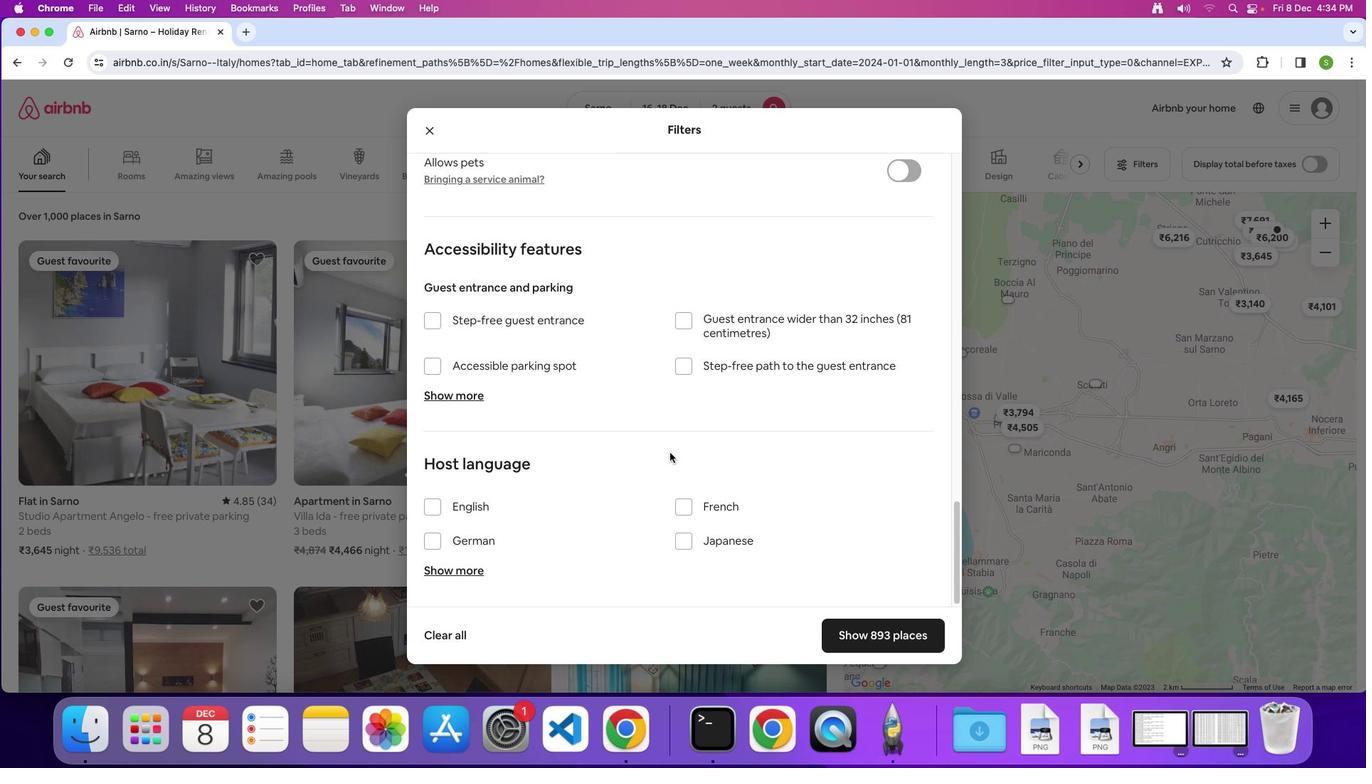
Action: Mouse scrolled (670, 452) with delta (0, 0)
Screenshot: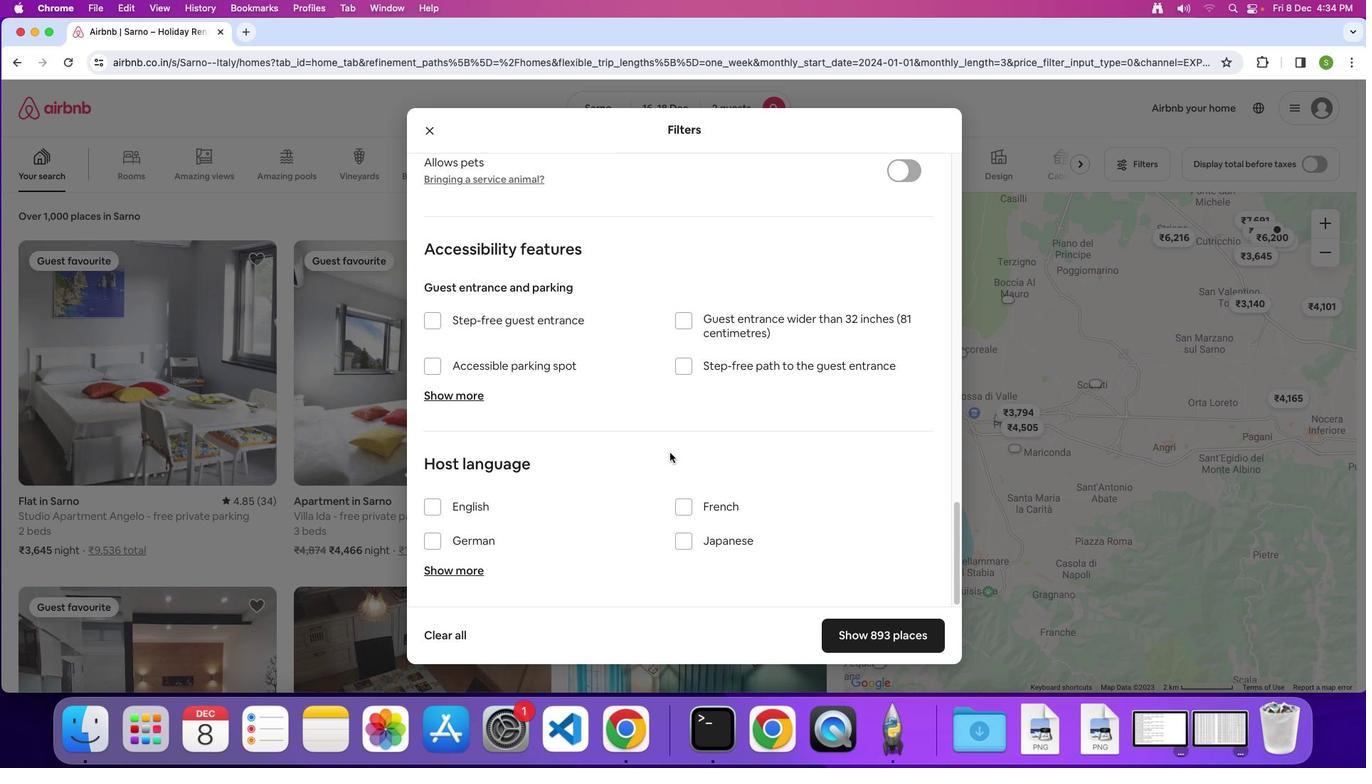 
Action: Mouse scrolled (670, 452) with delta (0, -1)
Screenshot: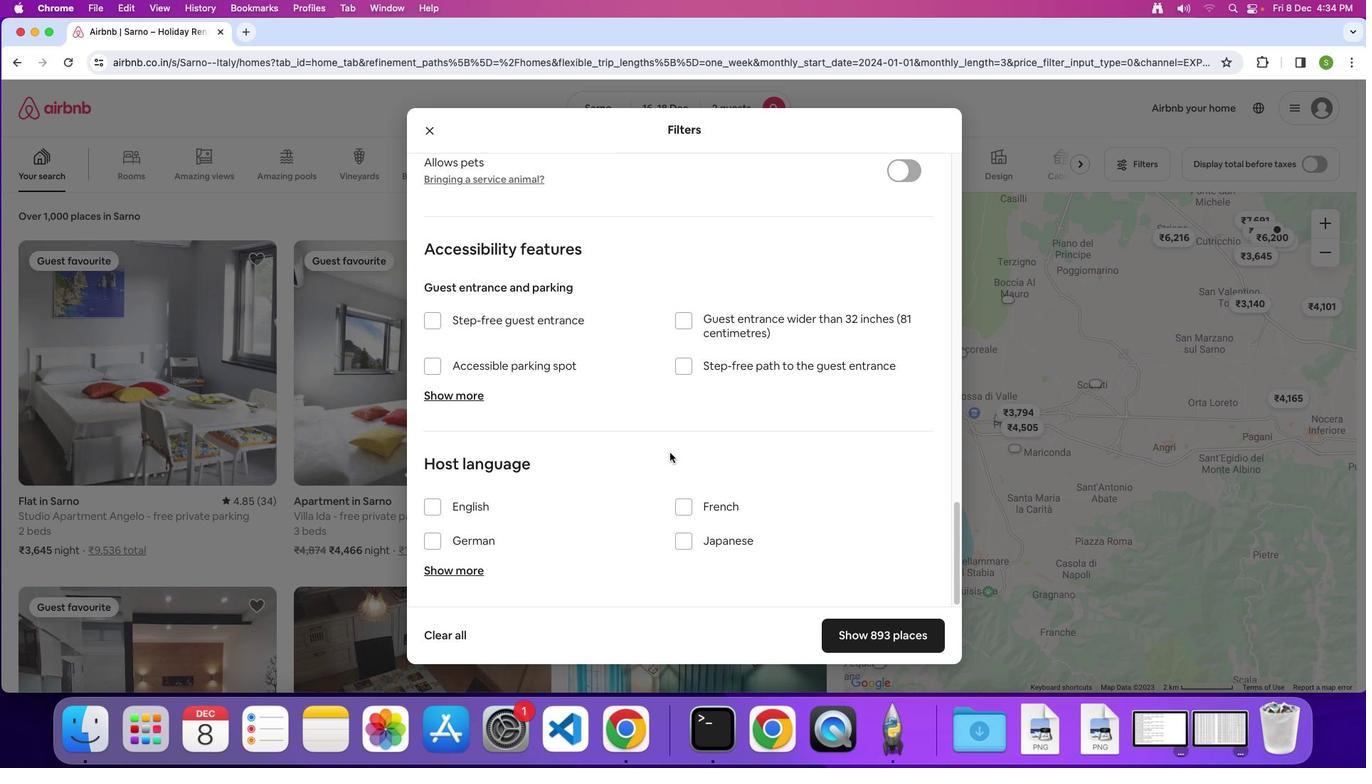 
Action: Mouse moved to (879, 644)
Screenshot: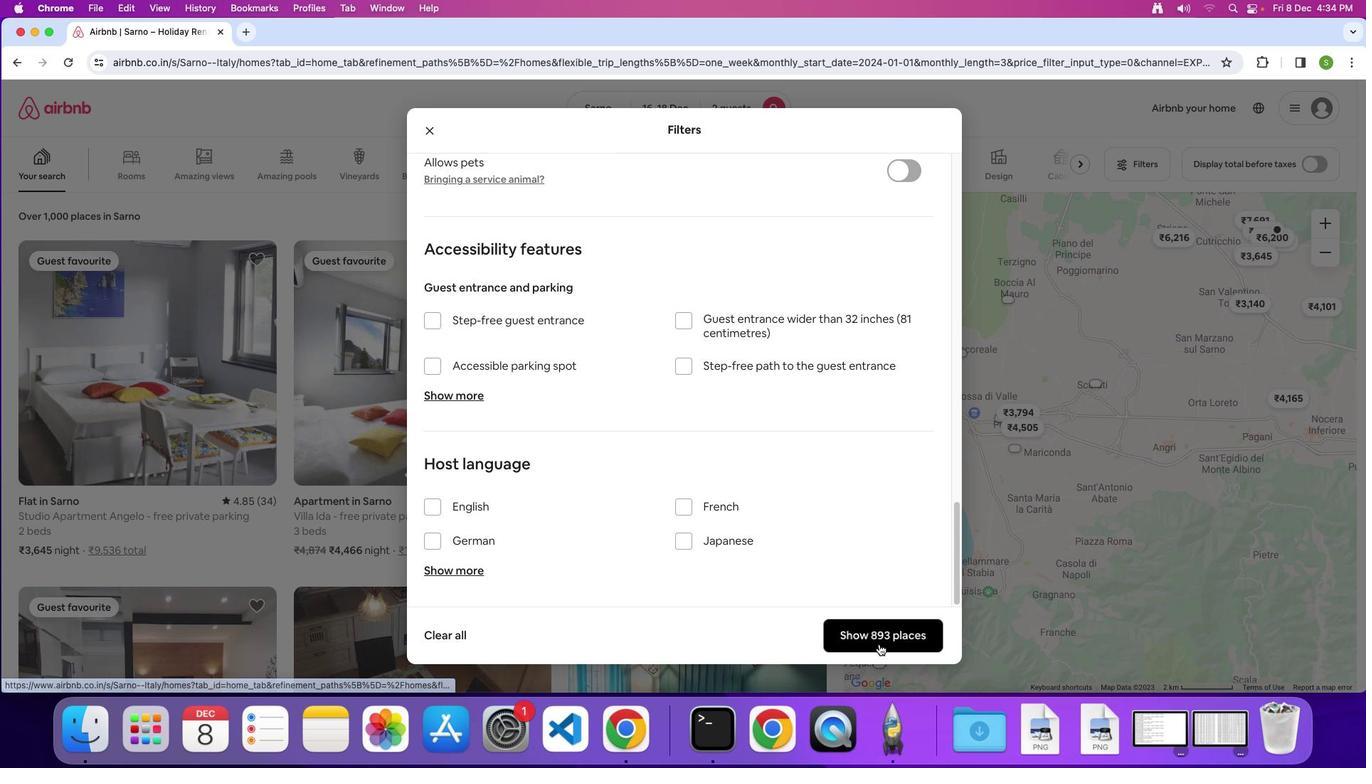 
Action: Mouse pressed left at (879, 644)
Screenshot: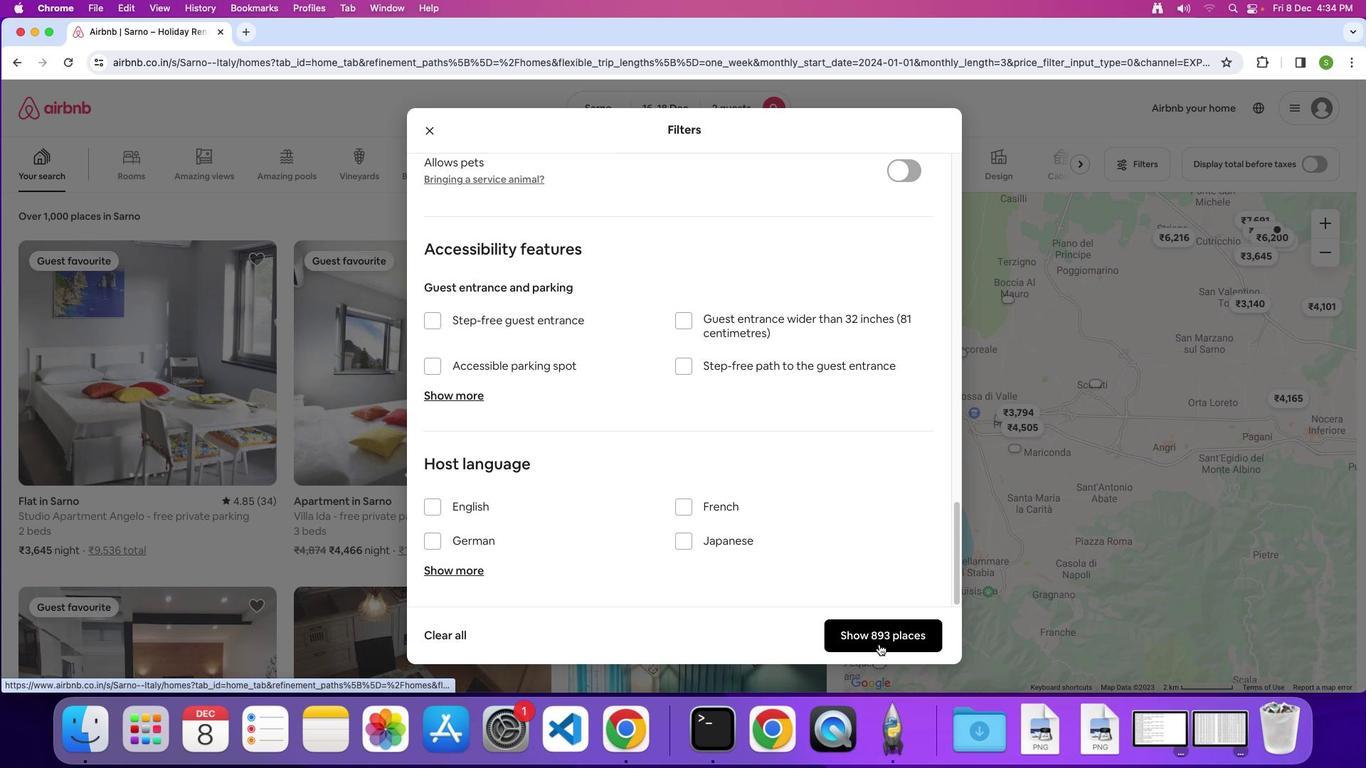 
Action: Mouse moved to (140, 363)
Screenshot: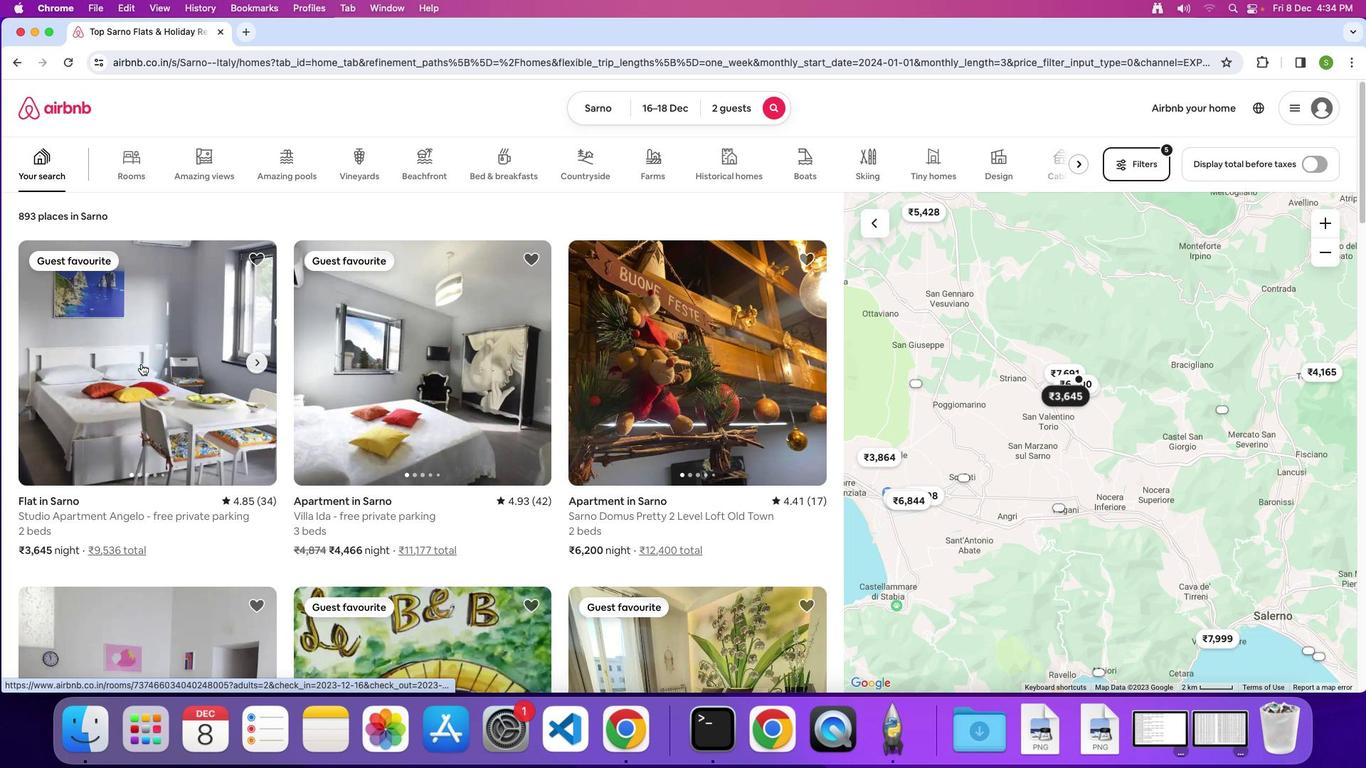 
Action: Mouse pressed left at (140, 363)
Screenshot: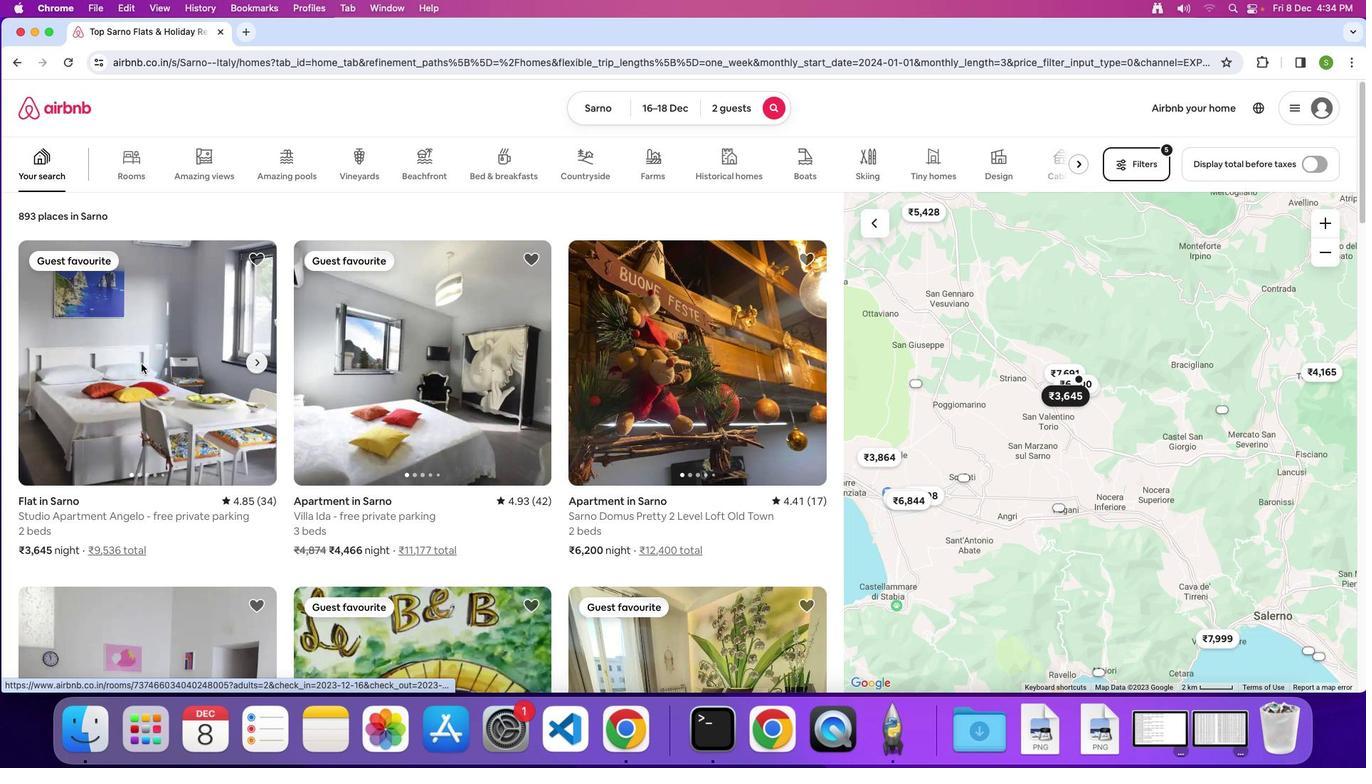 
Action: Mouse moved to (538, 376)
Screenshot: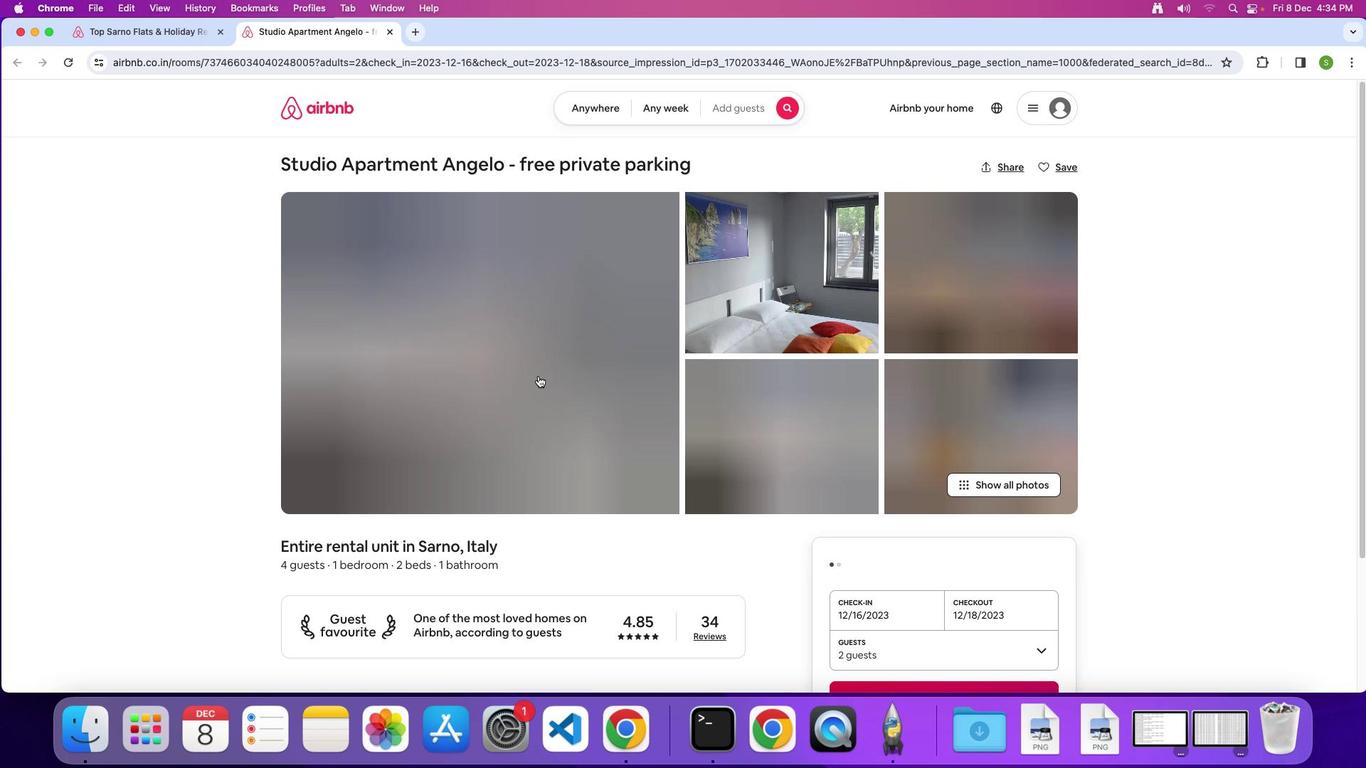 
Action: Mouse pressed left at (538, 376)
Screenshot: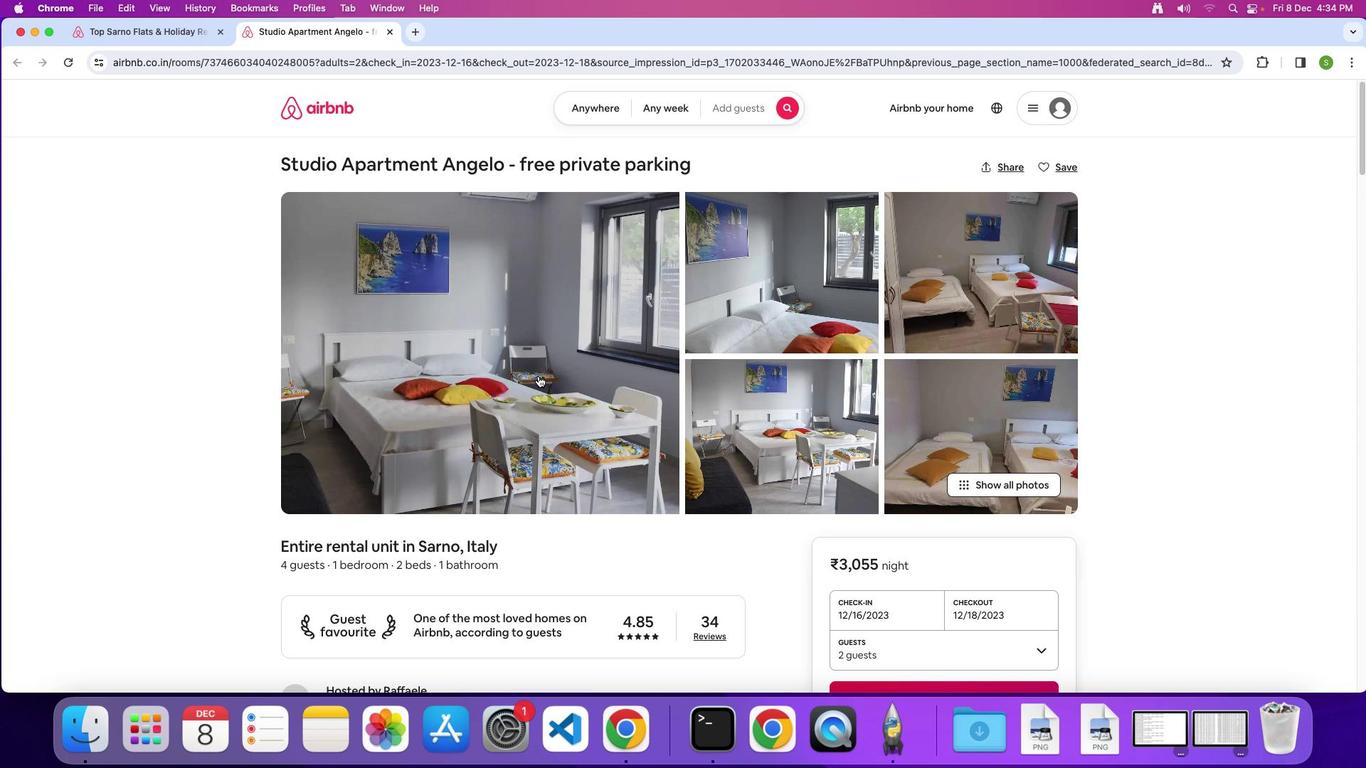 
Action: Mouse moved to (703, 413)
Screenshot: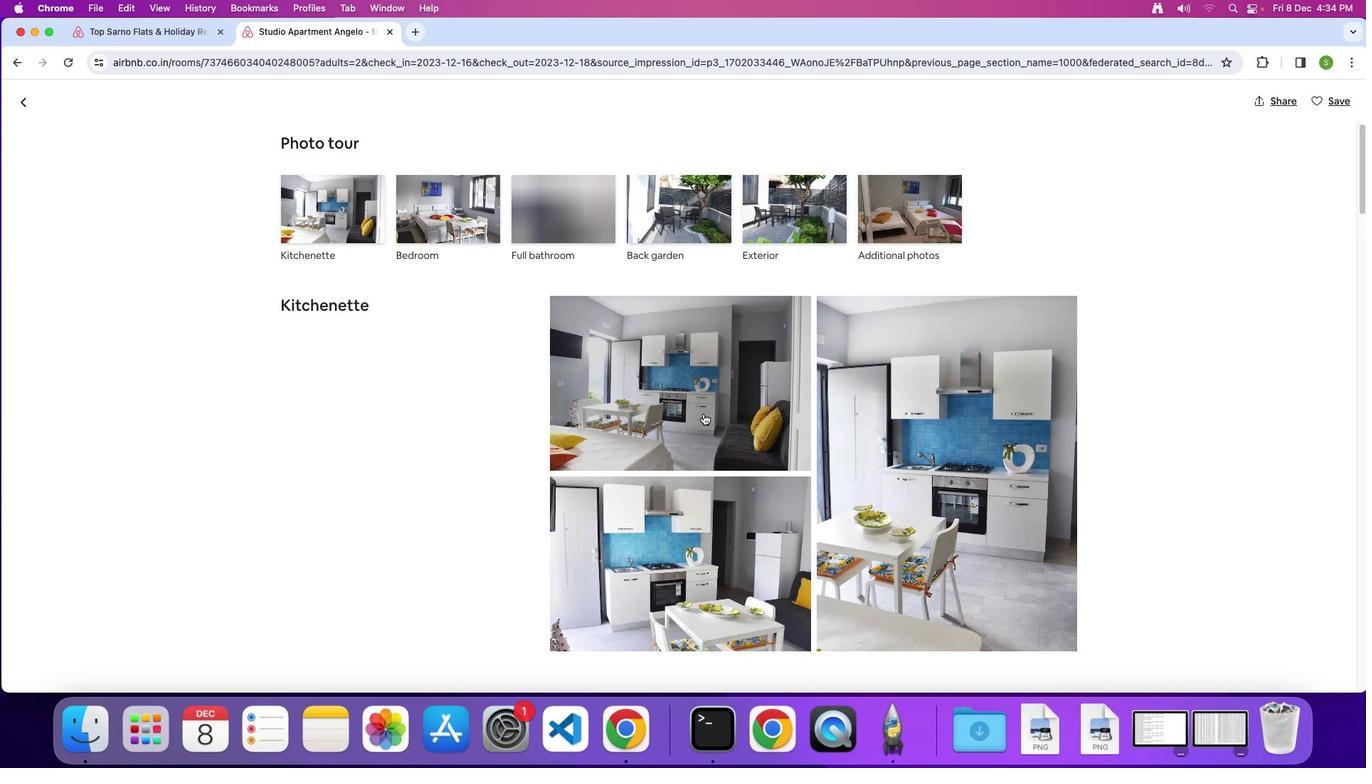 
Action: Mouse scrolled (703, 413) with delta (0, 0)
Screenshot: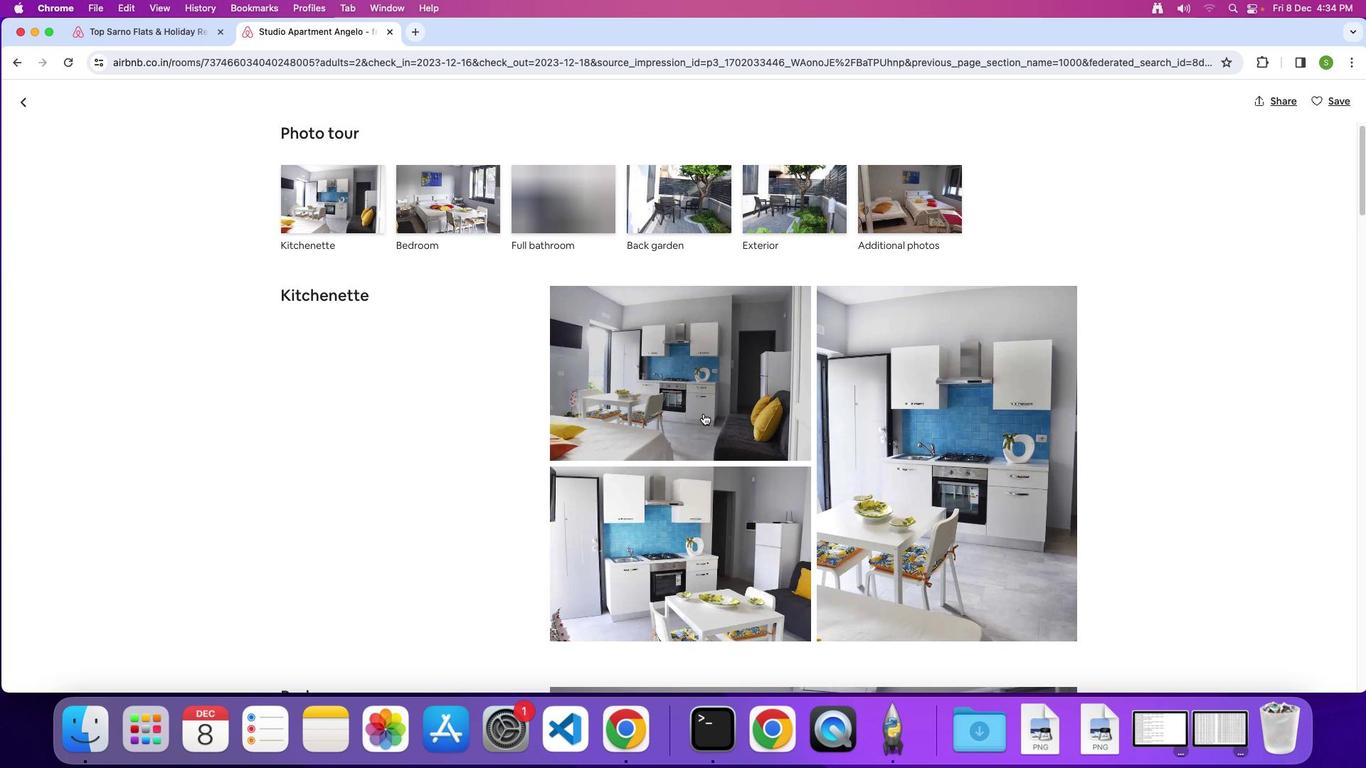 
Action: Mouse scrolled (703, 413) with delta (0, 0)
Screenshot: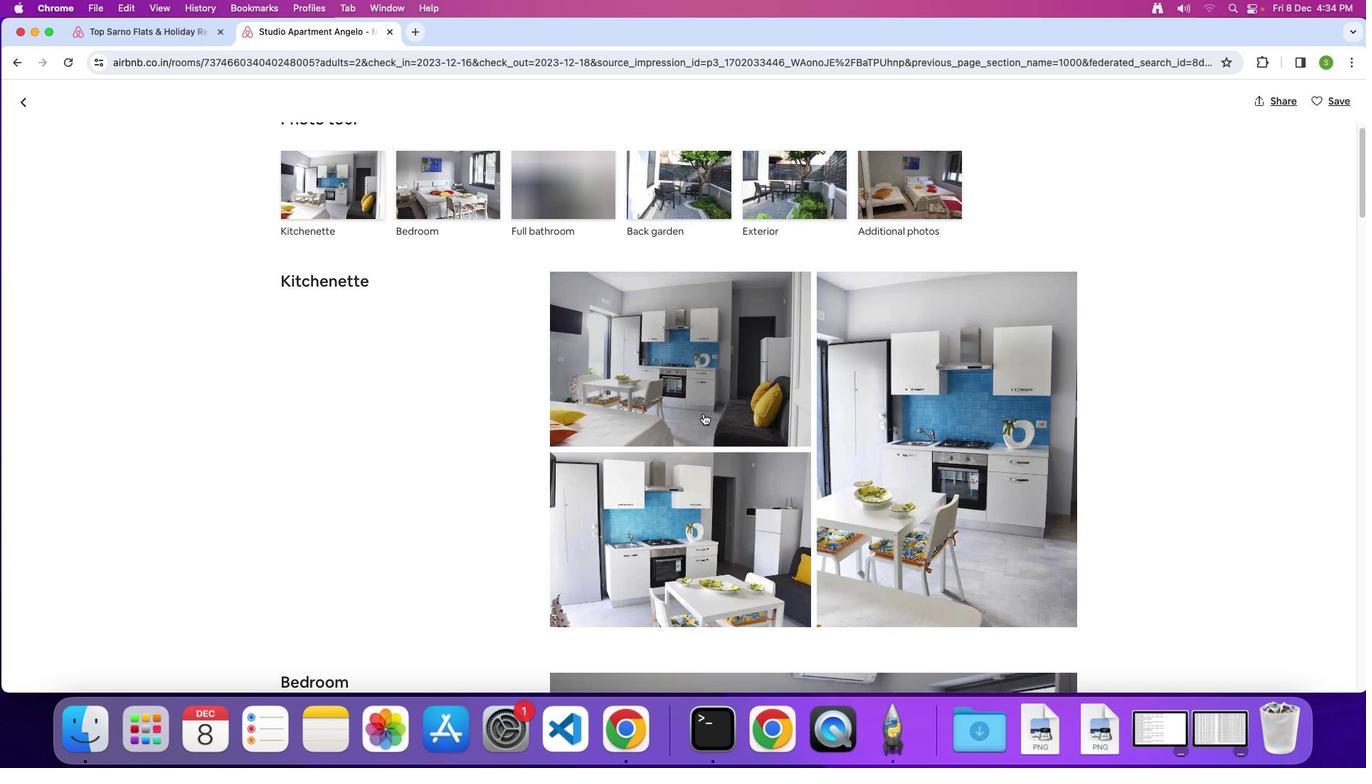 
Action: Mouse scrolled (703, 413) with delta (0, -2)
Screenshot: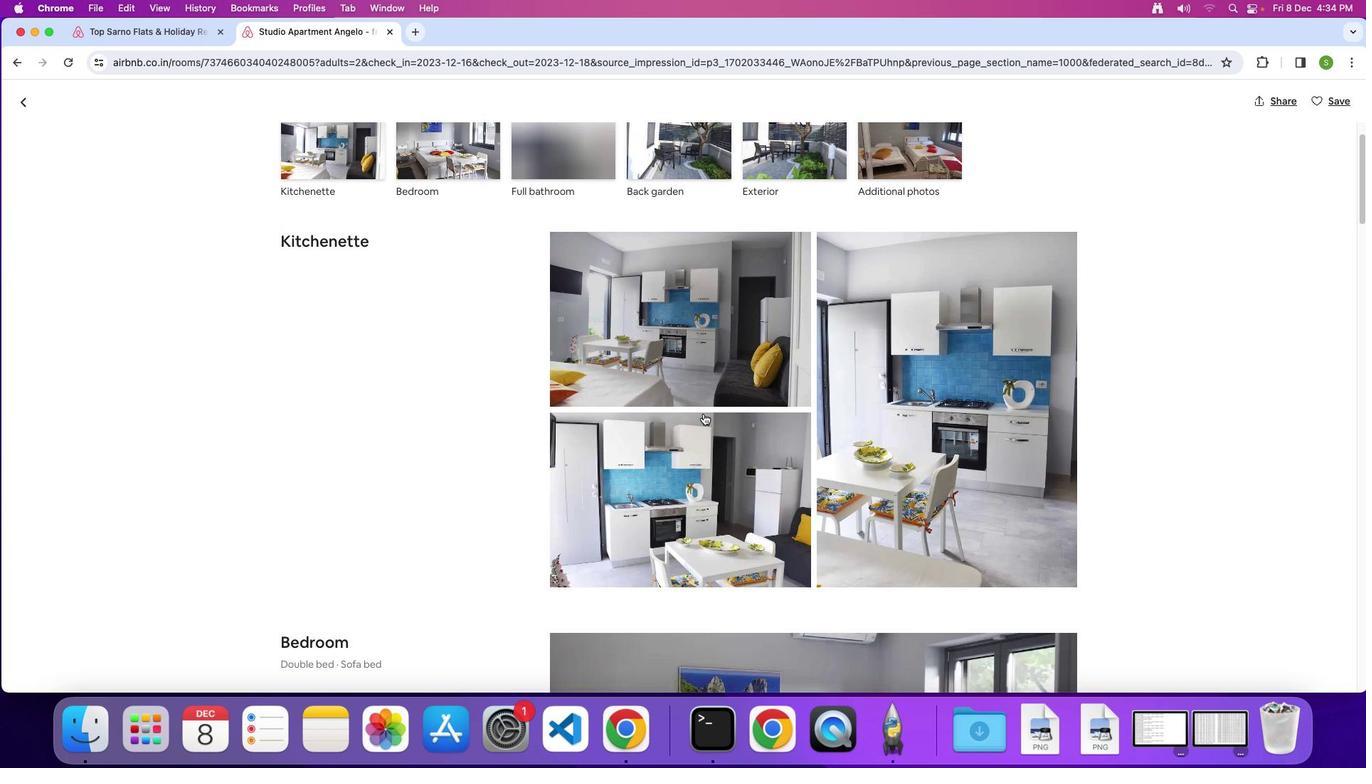 
Action: Mouse scrolled (703, 413) with delta (0, 0)
Screenshot: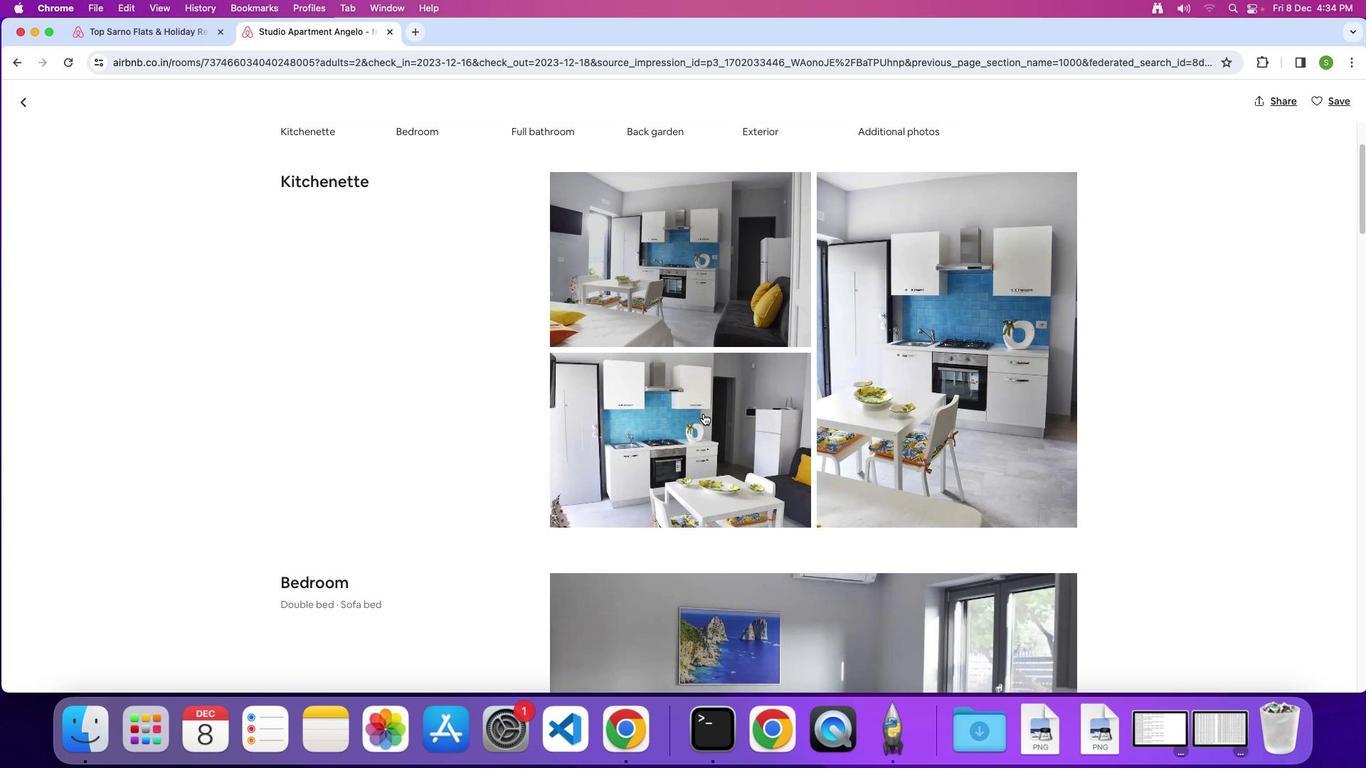 
Action: Mouse scrolled (703, 413) with delta (0, 0)
Screenshot: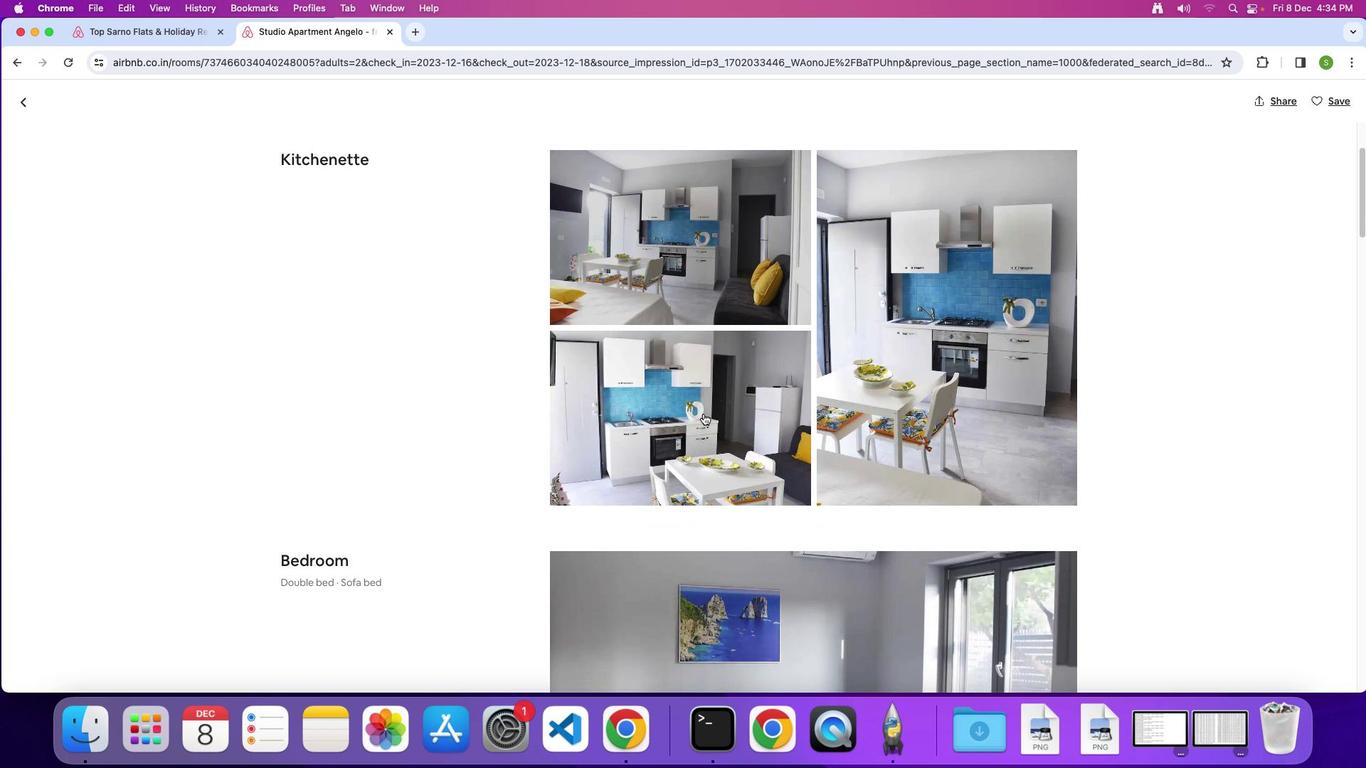 
Action: Mouse scrolled (703, 413) with delta (0, -1)
Screenshot: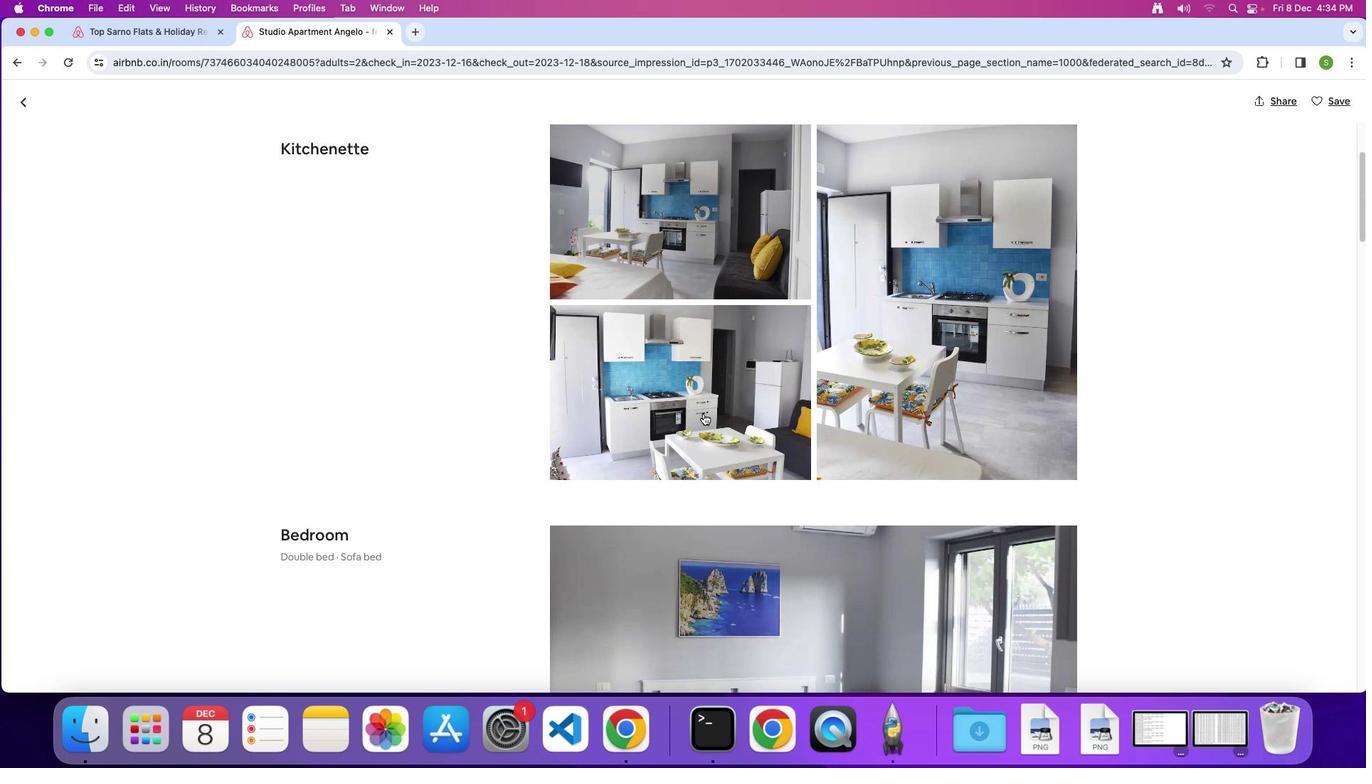 
Action: Mouse scrolled (703, 413) with delta (0, 0)
Screenshot: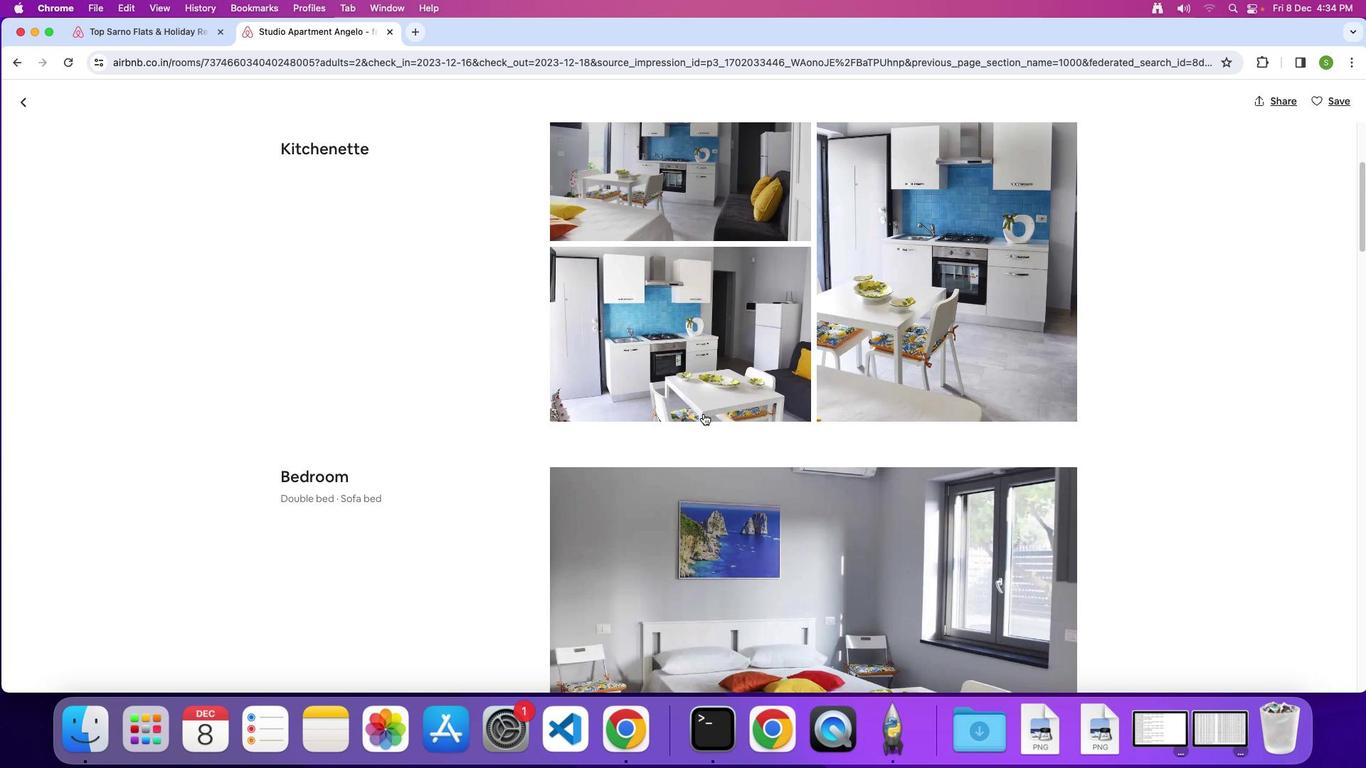 
Action: Mouse scrolled (703, 413) with delta (0, 0)
Screenshot: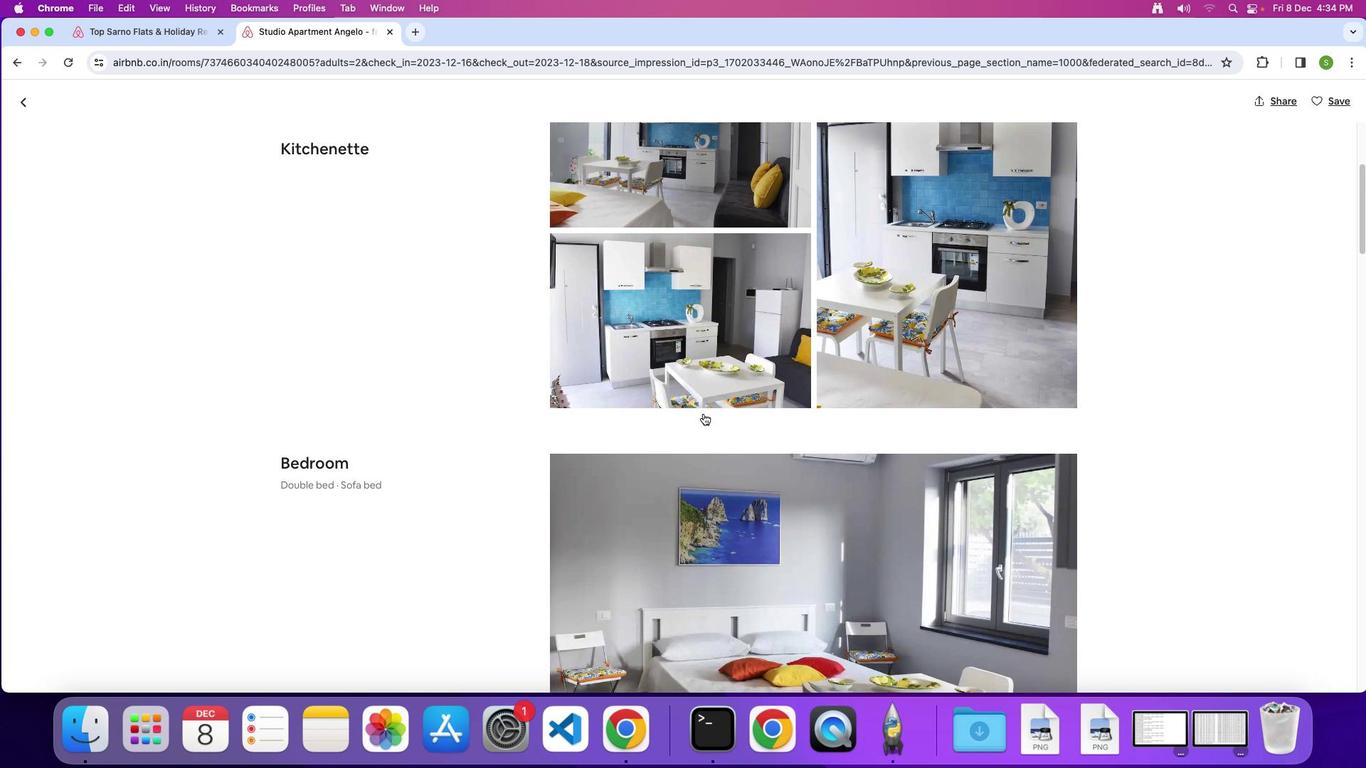 
Action: Mouse scrolled (703, 413) with delta (0, 0)
Screenshot: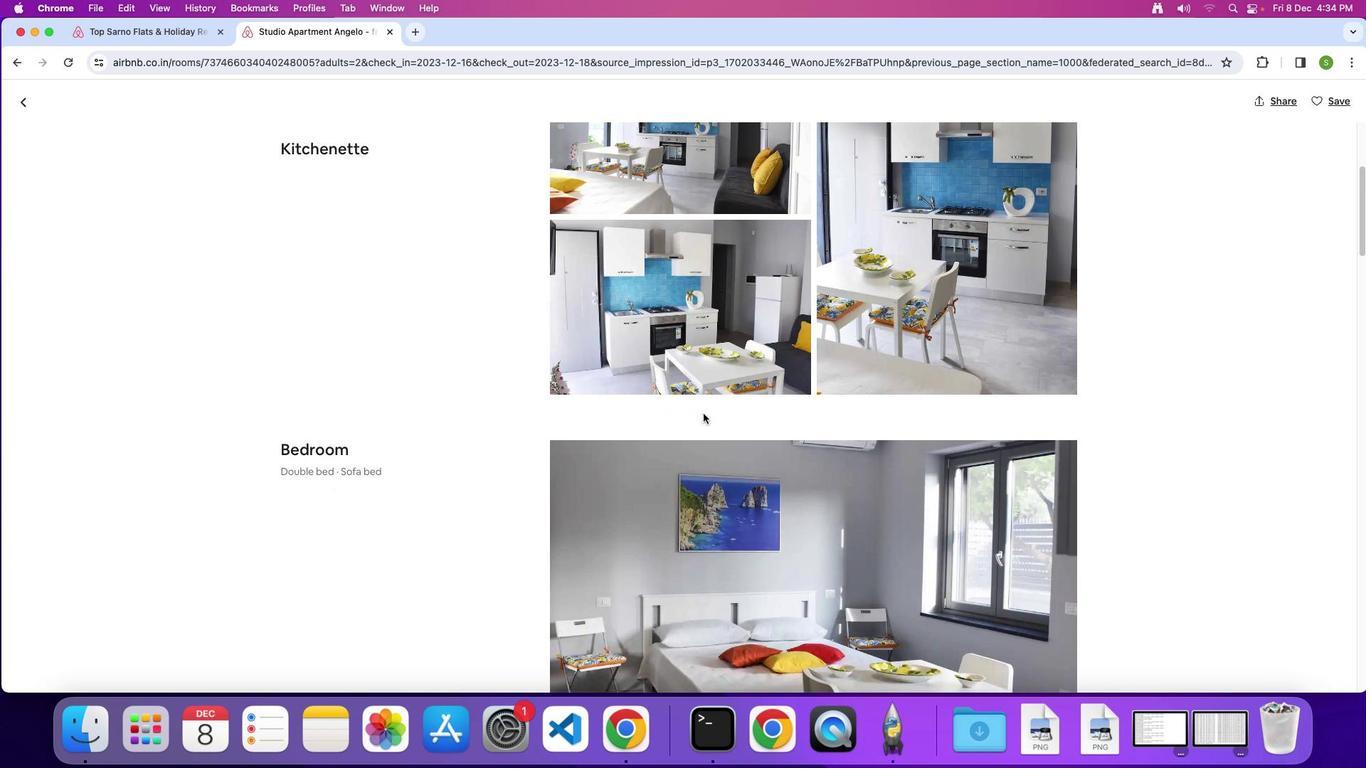 
Action: Mouse scrolled (703, 413) with delta (0, 0)
Screenshot: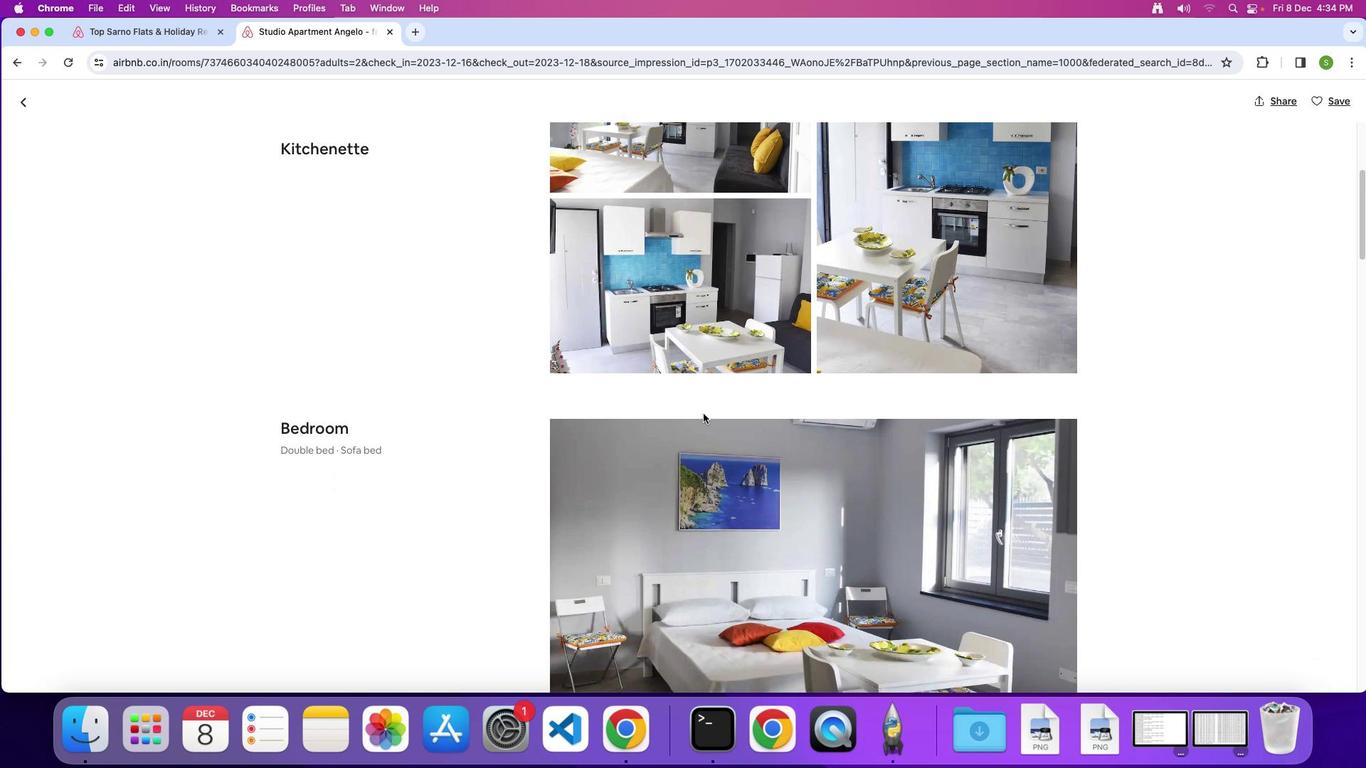 
Action: Mouse scrolled (703, 413) with delta (0, -1)
Screenshot: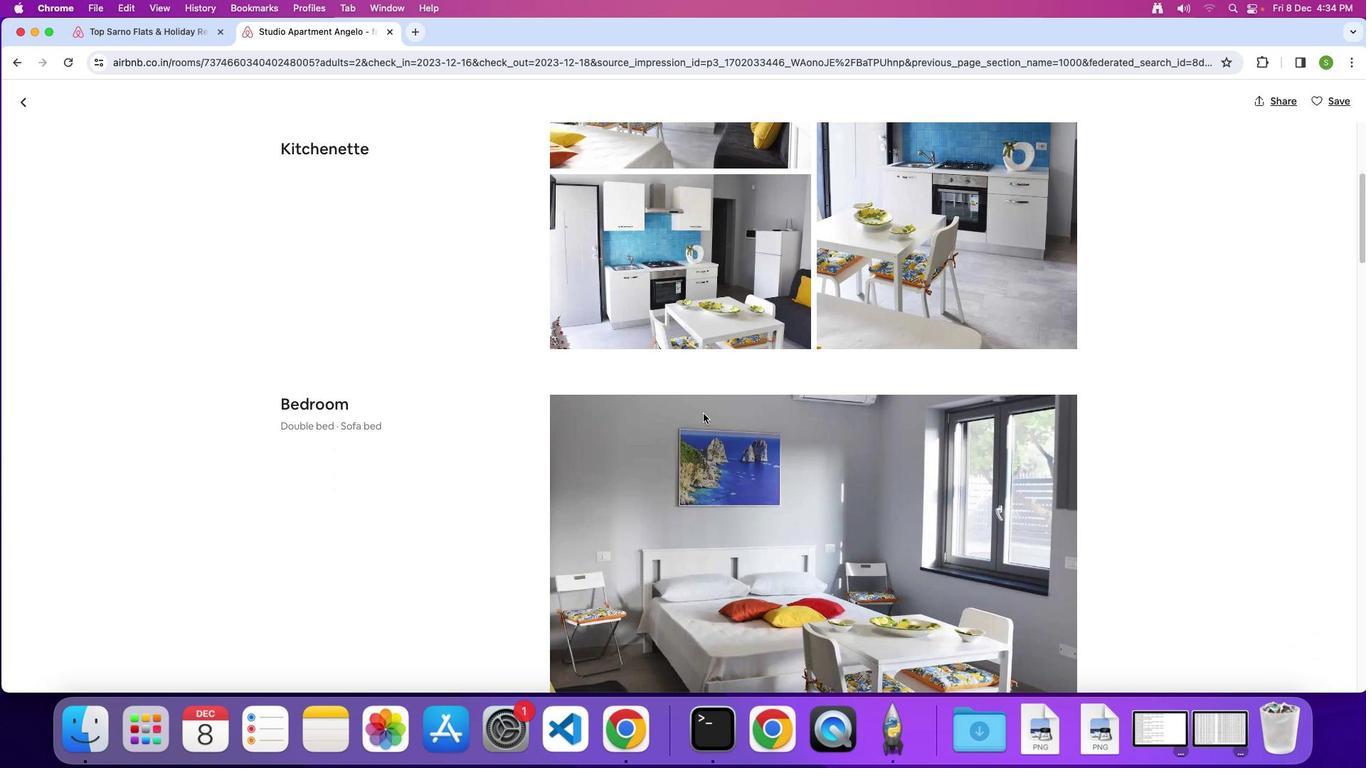 
Action: Mouse scrolled (703, 413) with delta (0, 0)
Screenshot: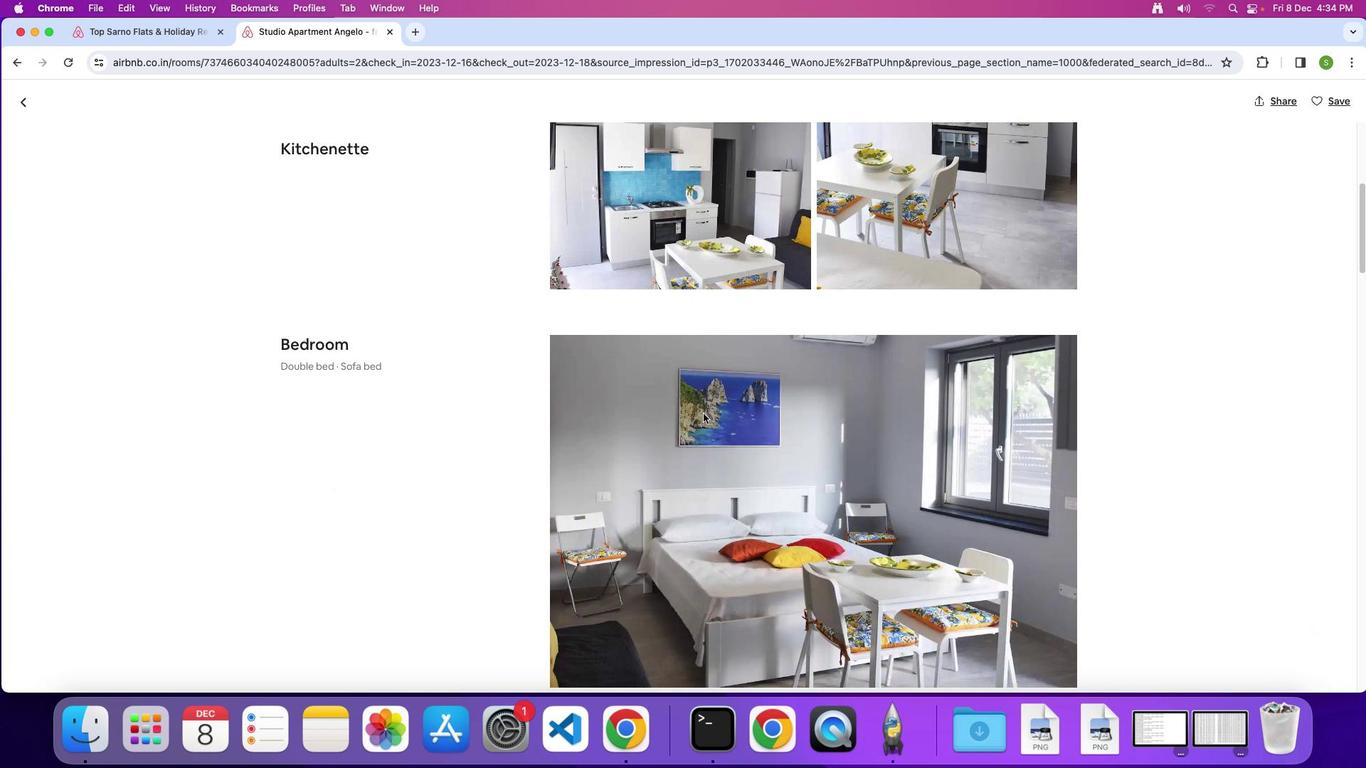 
Action: Mouse scrolled (703, 413) with delta (0, 0)
Screenshot: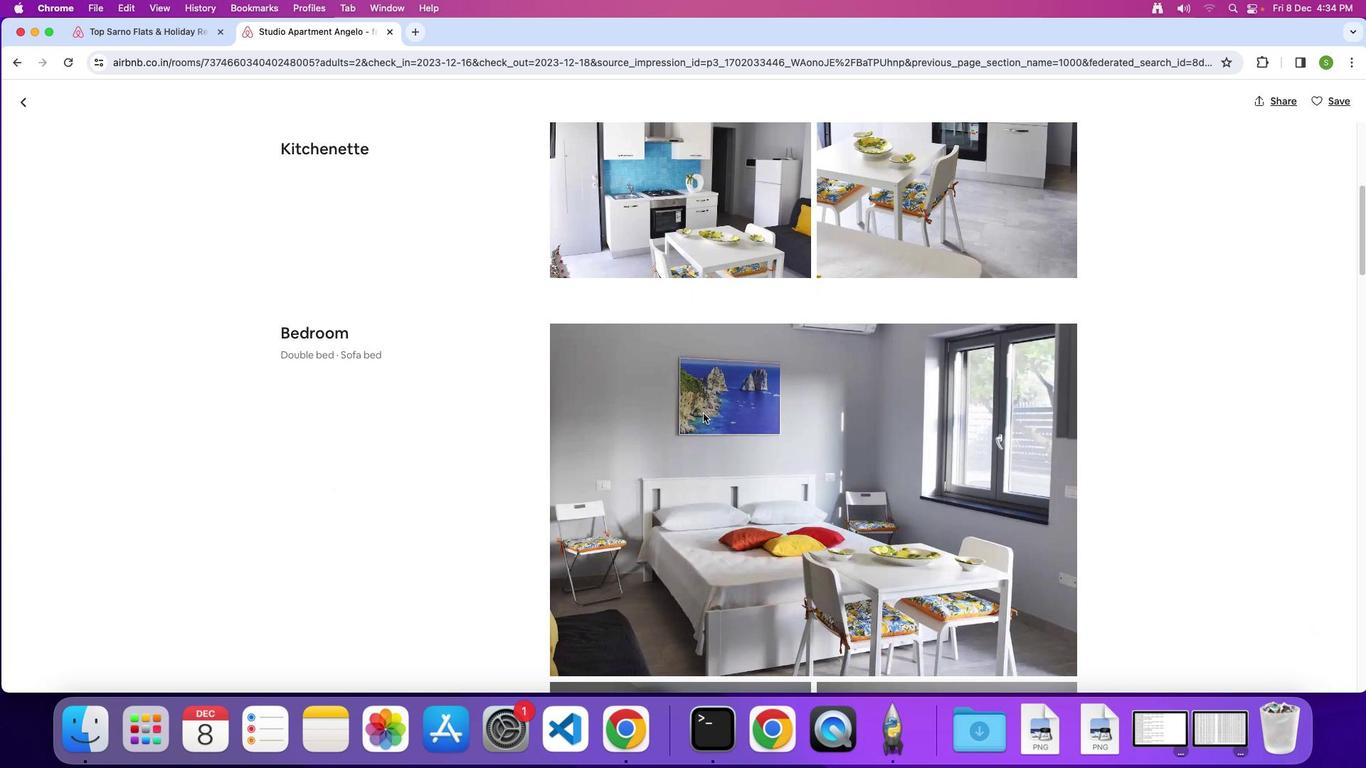 
Action: Mouse scrolled (703, 413) with delta (0, 0)
Screenshot: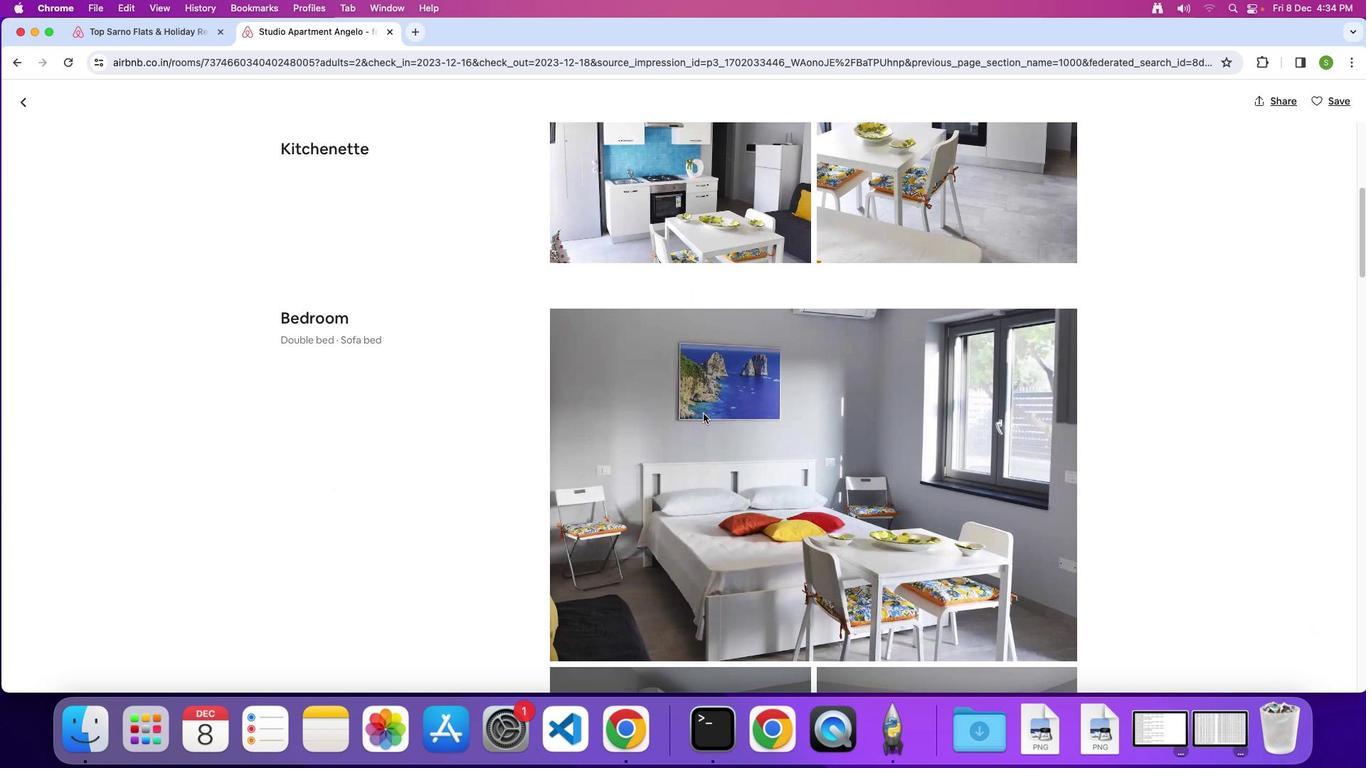 
Action: Mouse scrolled (703, 413) with delta (0, 0)
Screenshot: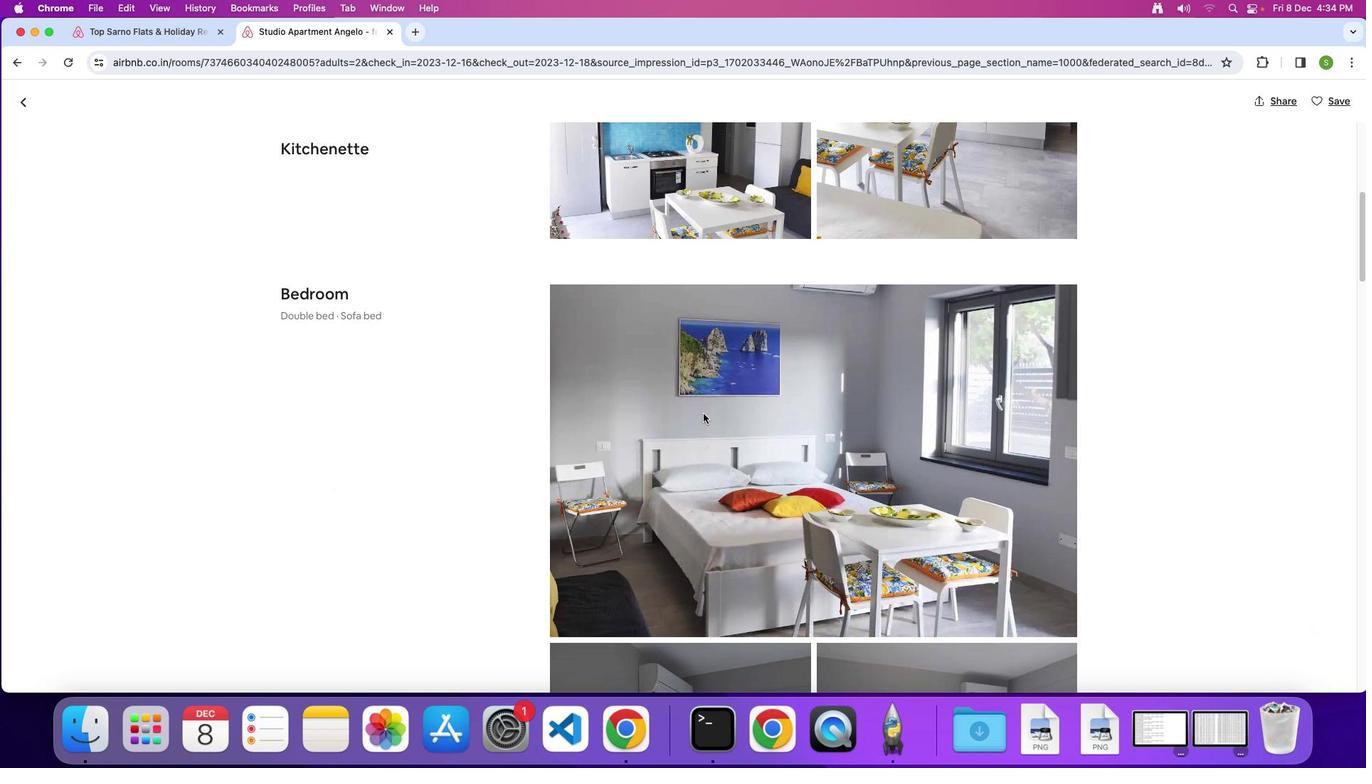 
Action: Mouse scrolled (703, 413) with delta (0, -1)
Screenshot: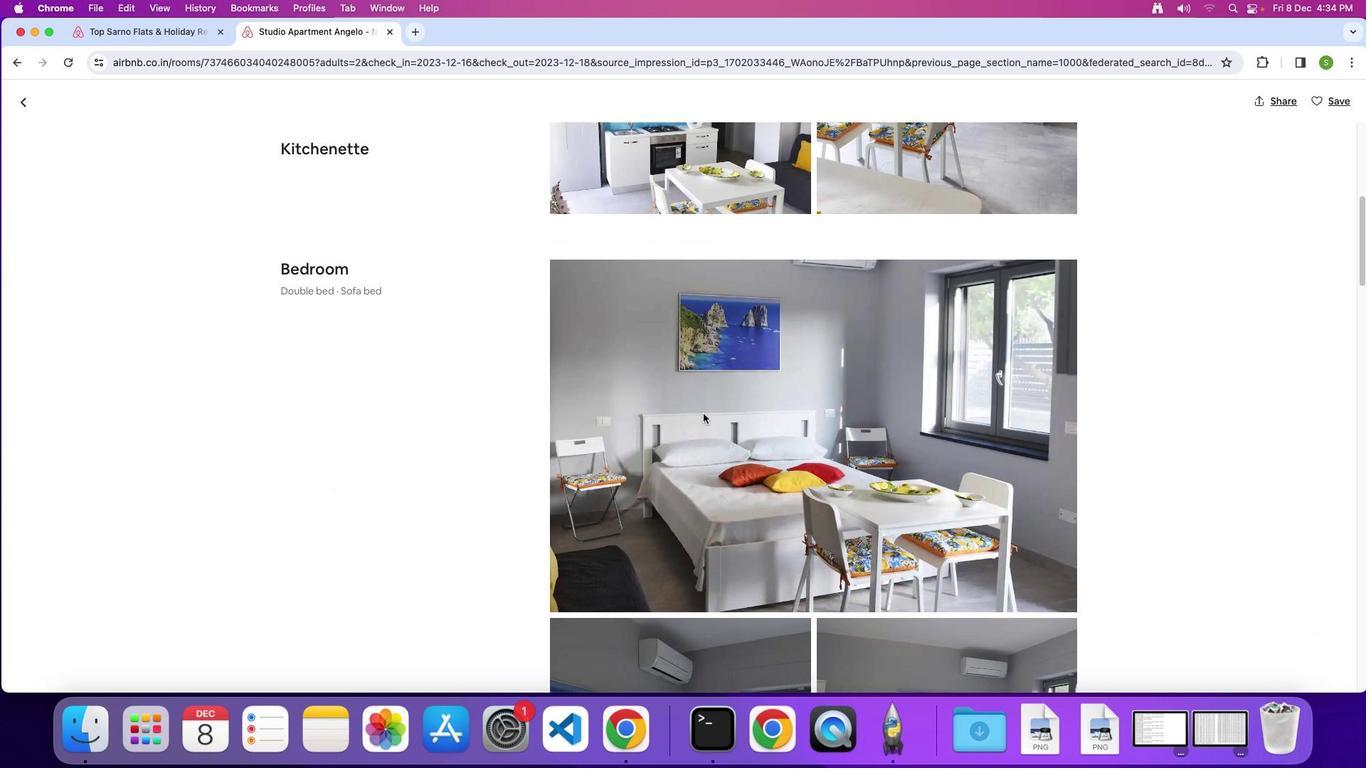 
Action: Mouse scrolled (703, 413) with delta (0, 0)
Screenshot: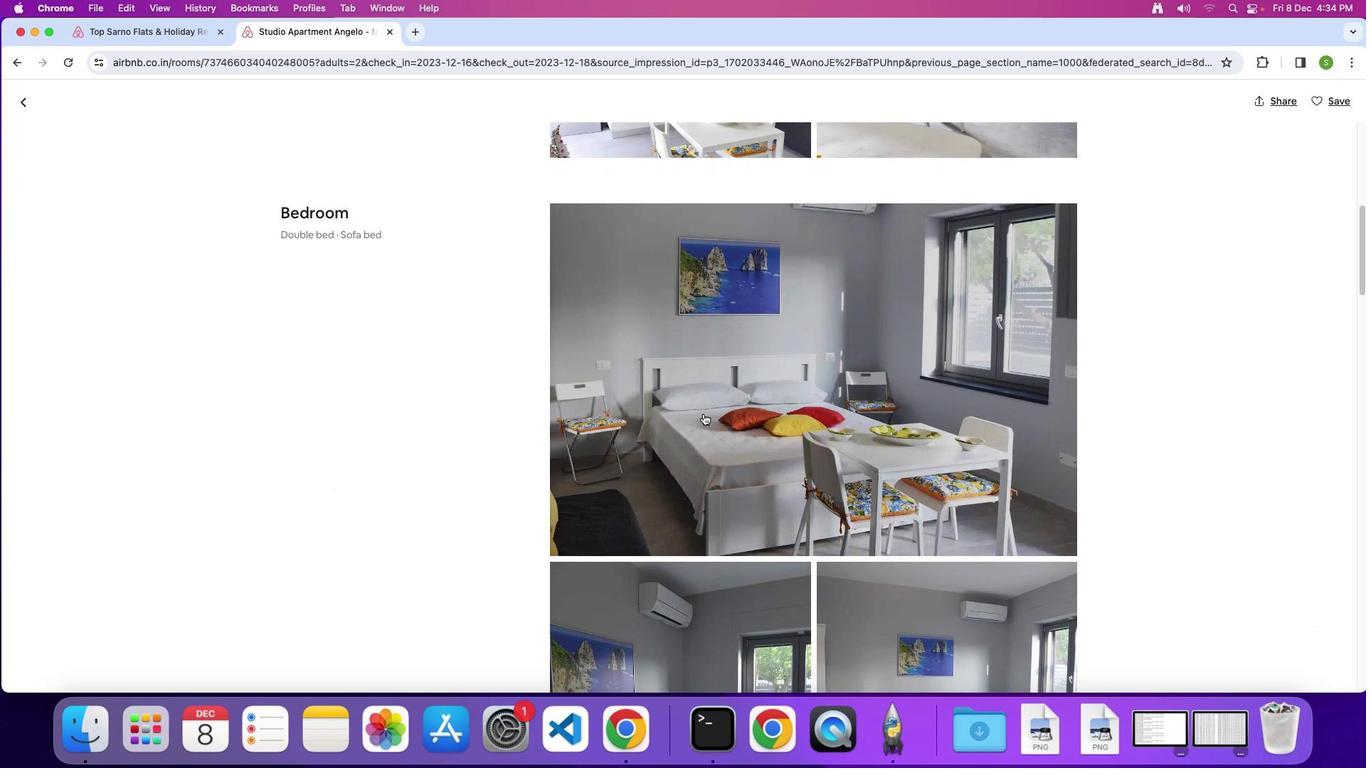 
Action: Mouse scrolled (703, 413) with delta (0, 0)
Screenshot: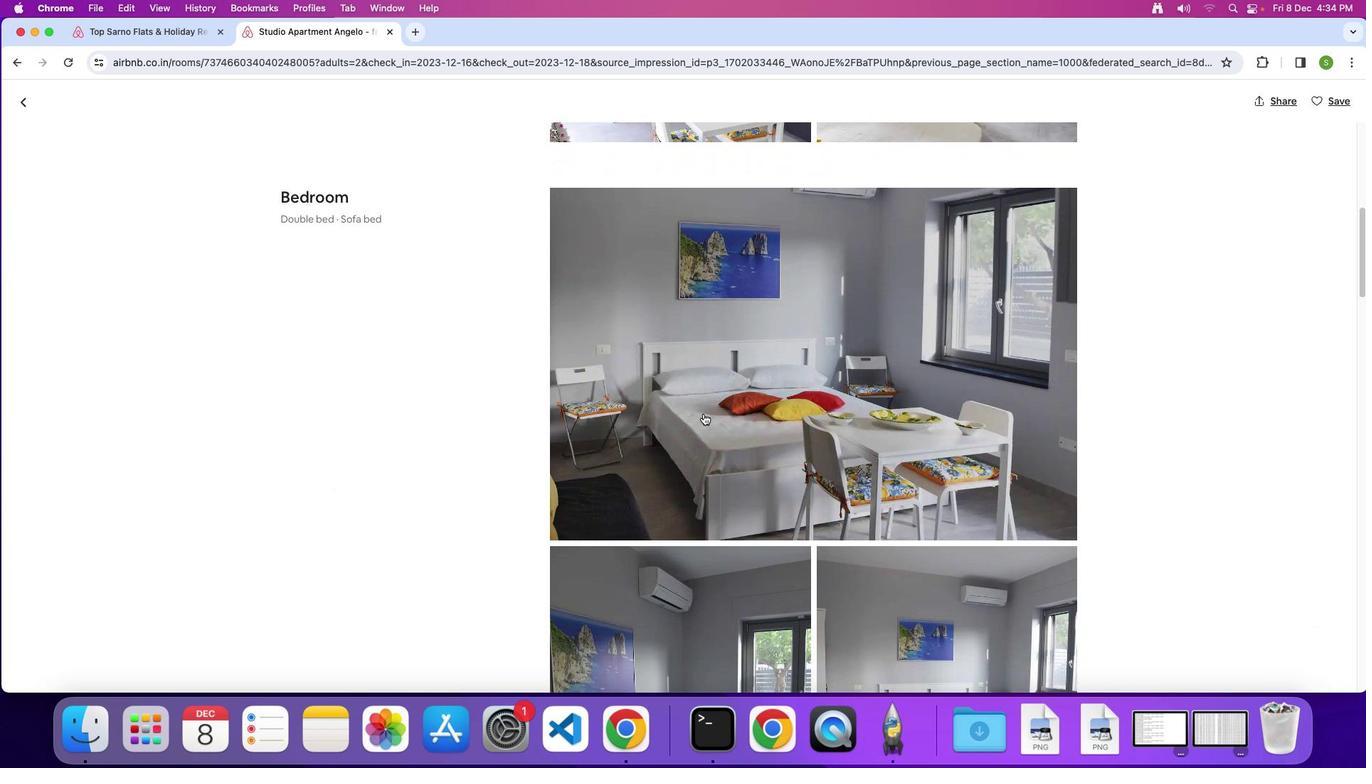 
Action: Mouse scrolled (703, 413) with delta (0, 0)
Screenshot: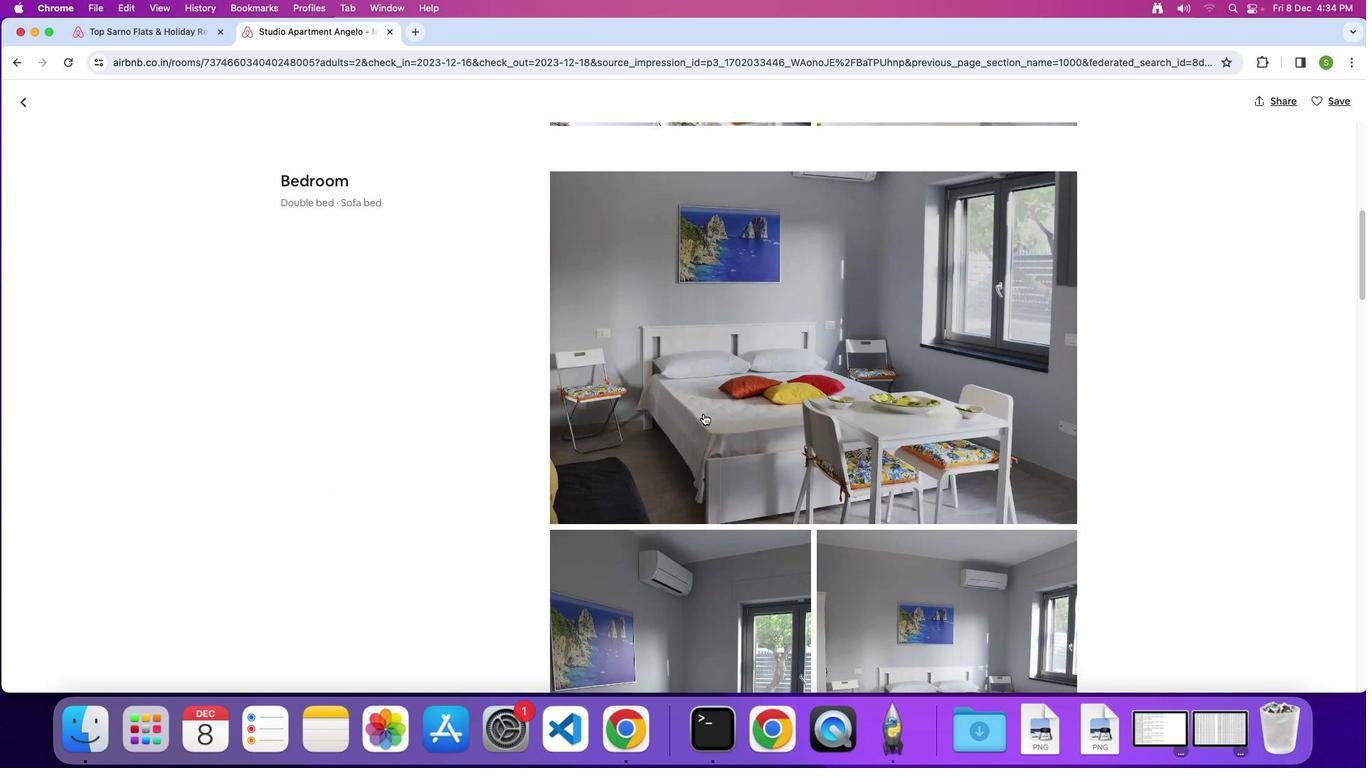 
Action: Mouse scrolled (703, 413) with delta (0, 0)
Screenshot: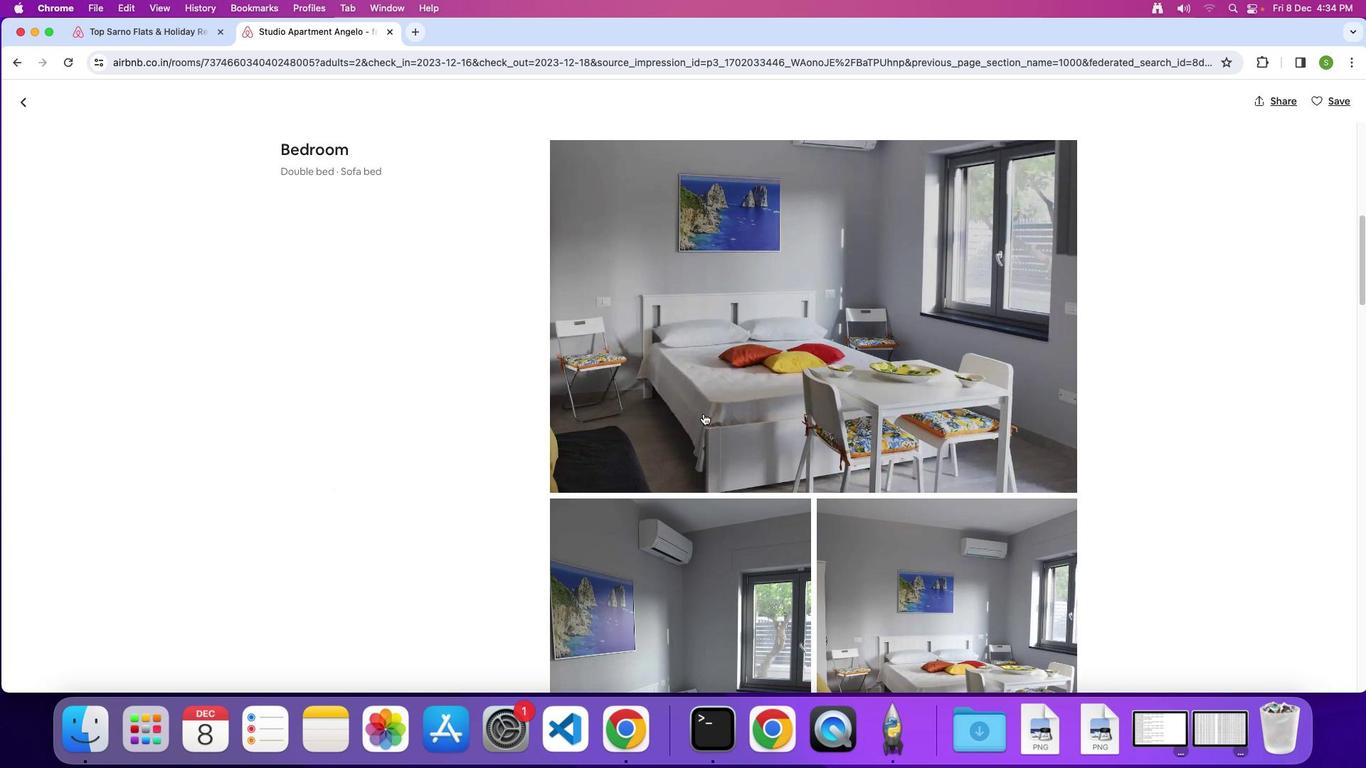 
Action: Mouse scrolled (703, 413) with delta (0, -2)
Screenshot: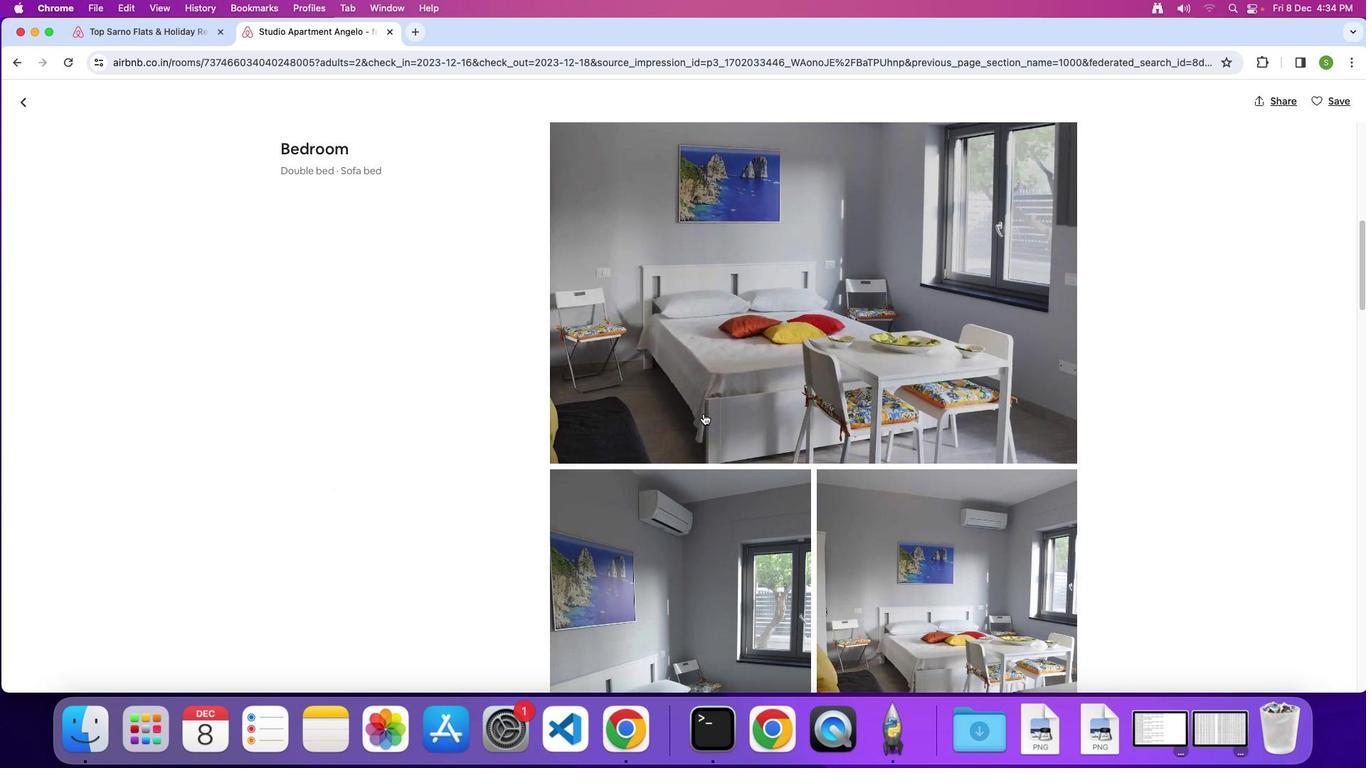 
Action: Mouse scrolled (703, 413) with delta (0, 0)
Screenshot: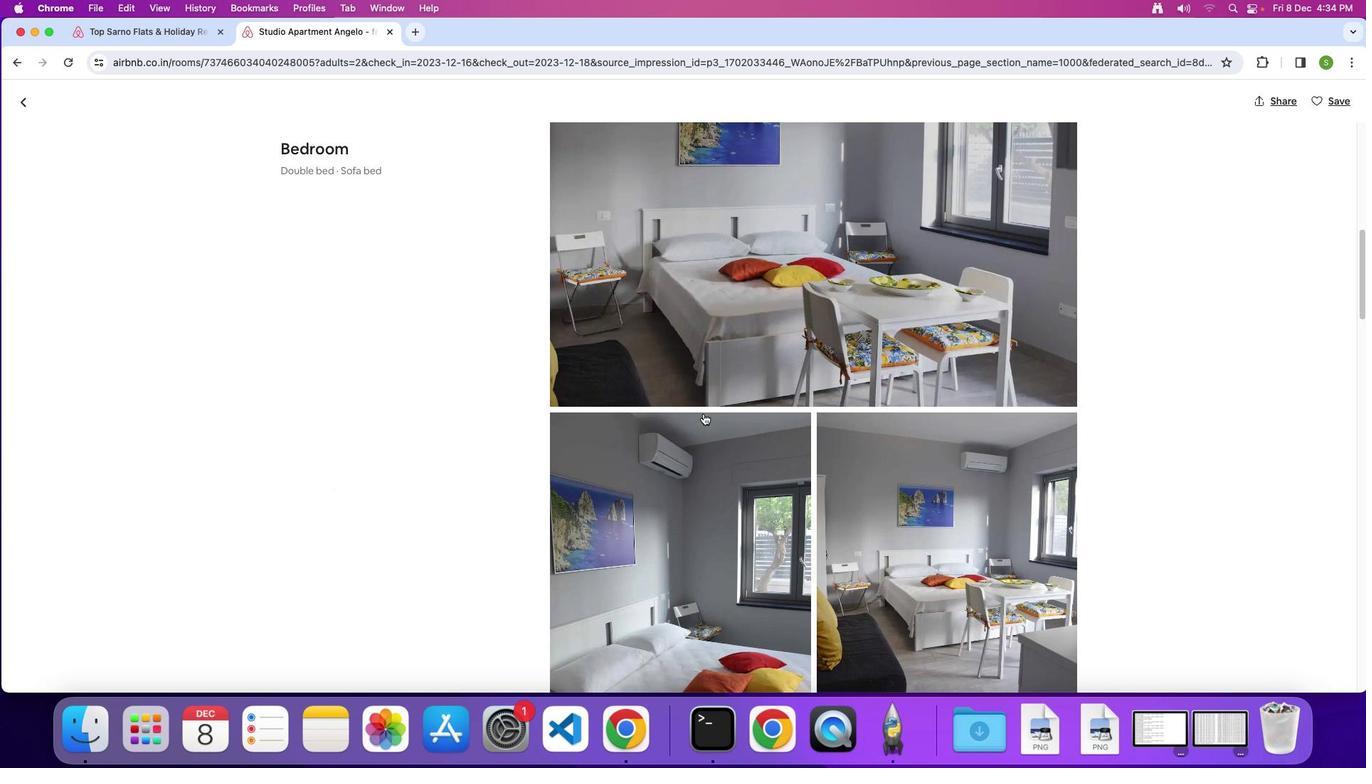 
Action: Mouse scrolled (703, 413) with delta (0, 0)
Screenshot: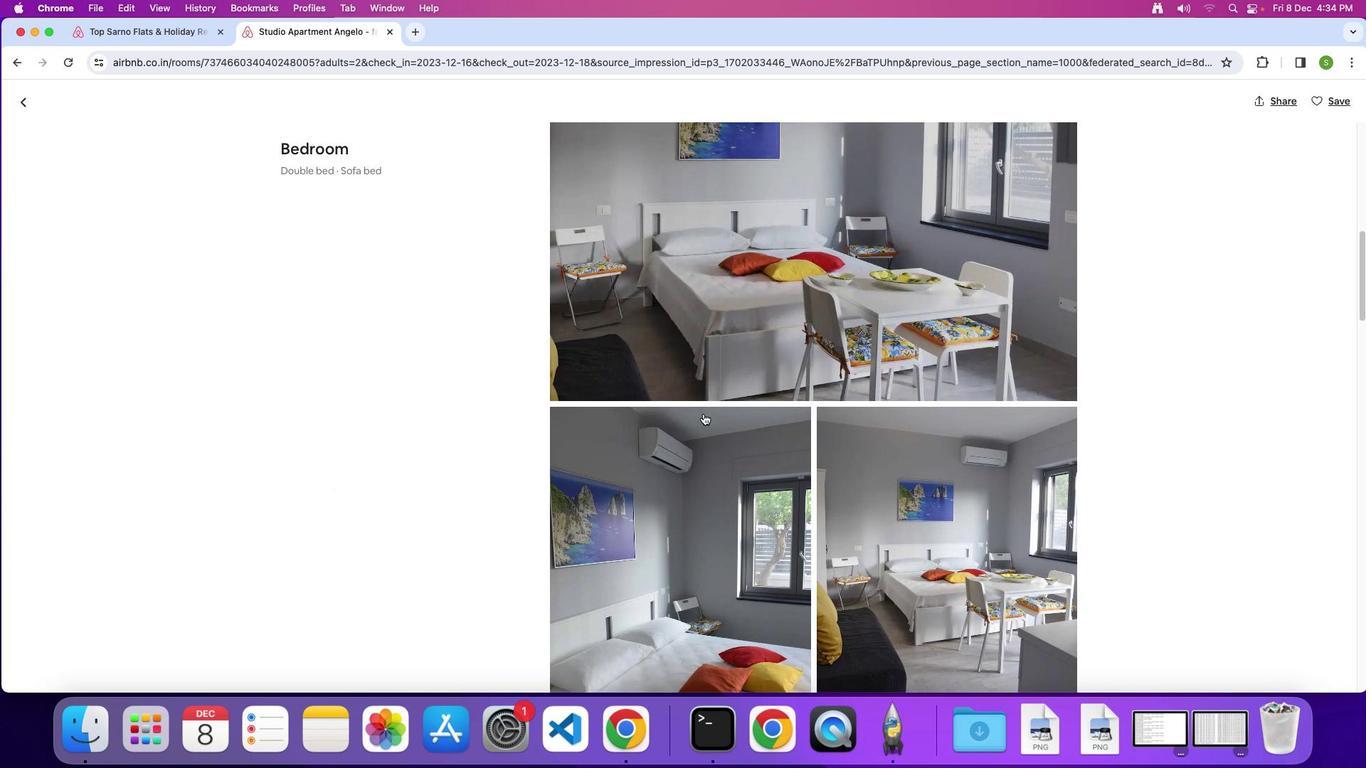 
Action: Mouse scrolled (703, 413) with delta (0, -1)
Screenshot: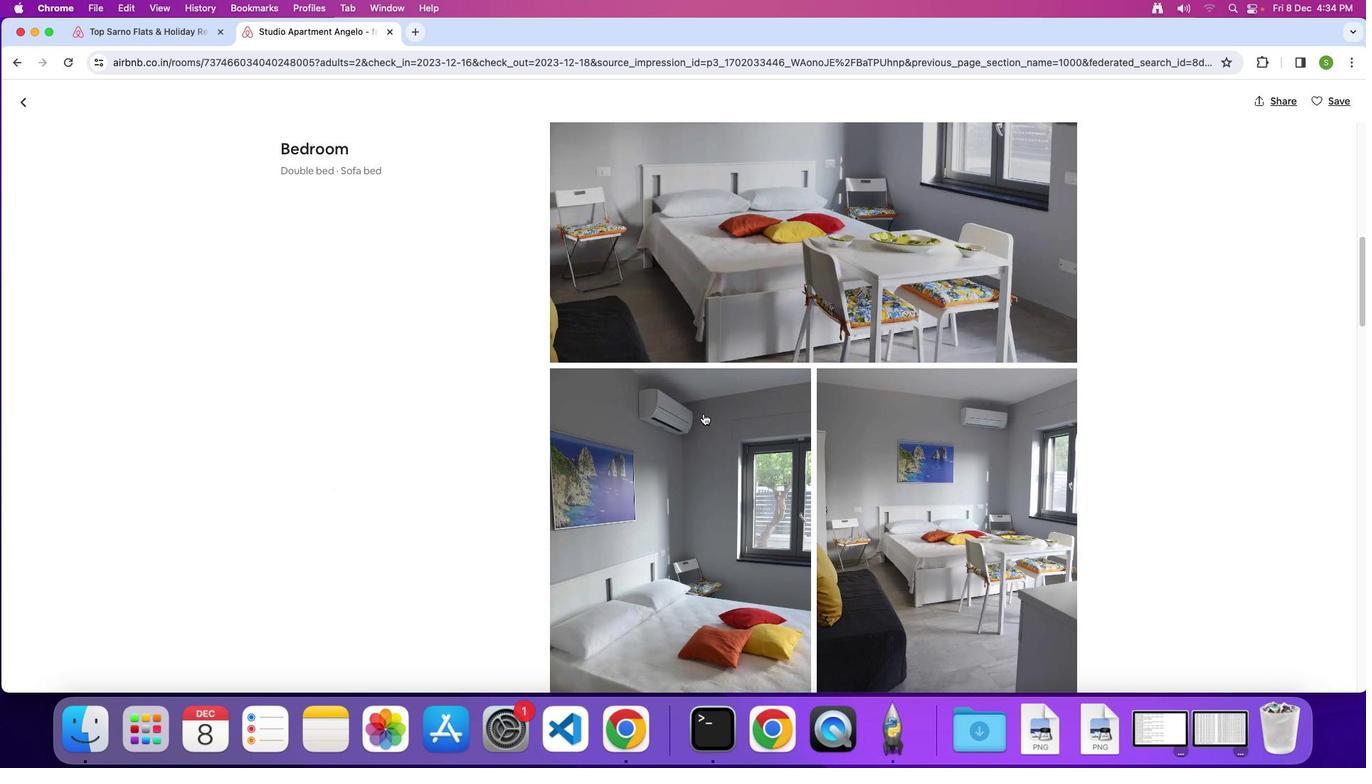 
Action: Mouse scrolled (703, 413) with delta (0, 0)
Screenshot: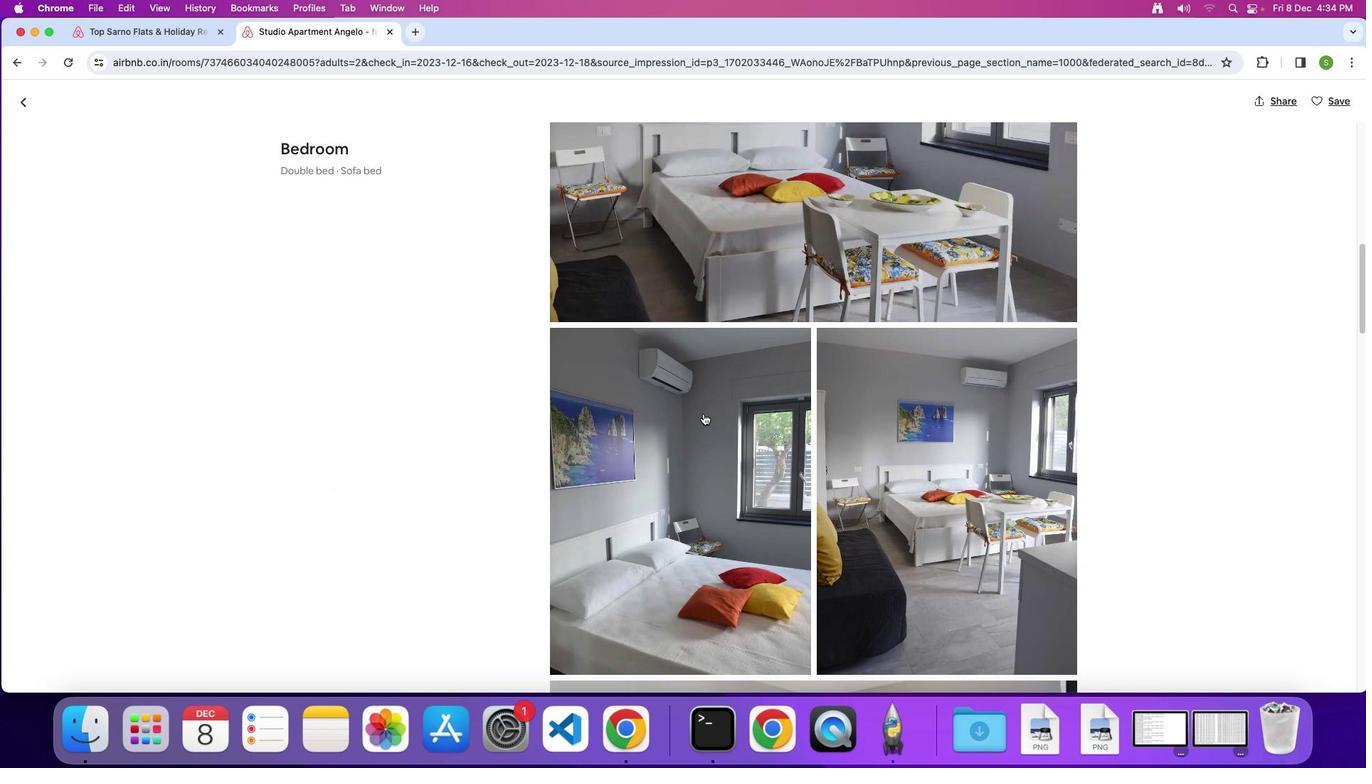 
Action: Mouse scrolled (703, 413) with delta (0, 0)
Screenshot: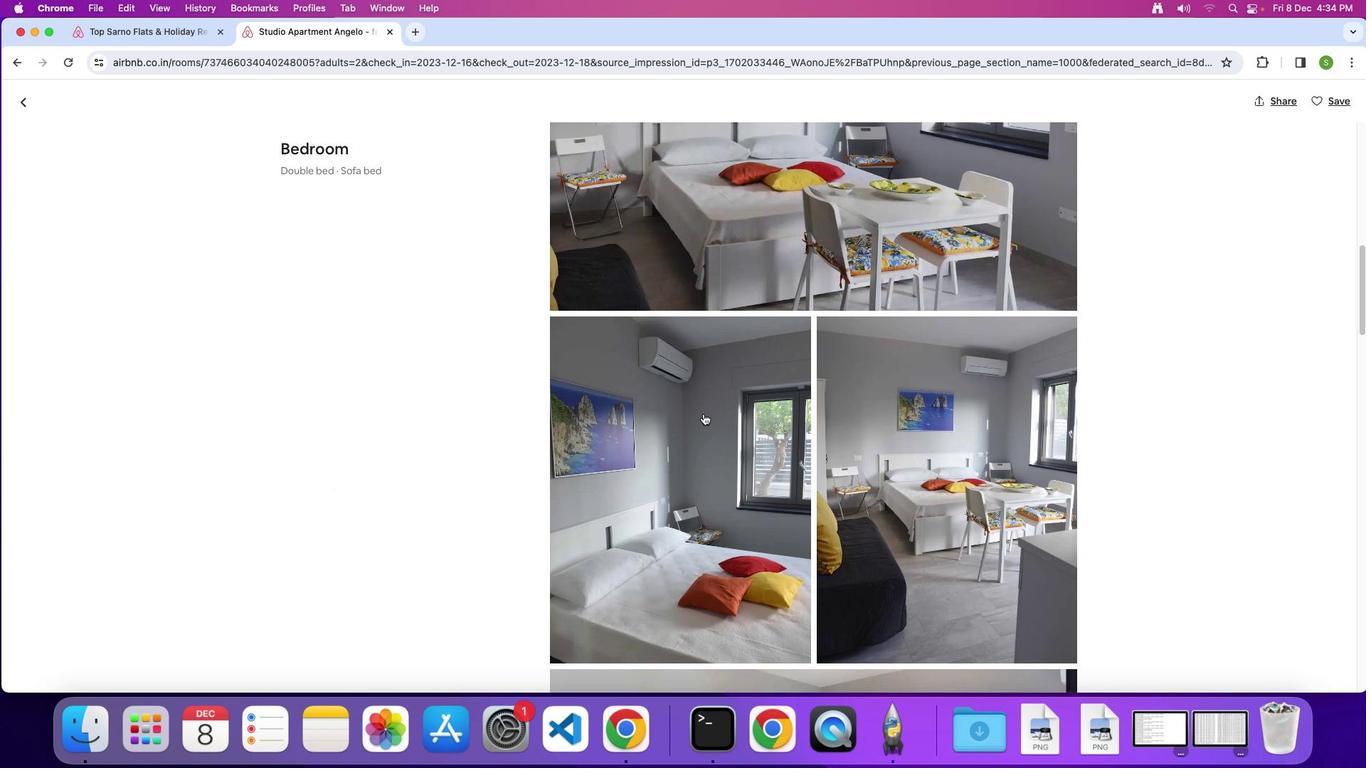 
Action: Mouse scrolled (703, 413) with delta (0, 0)
Screenshot: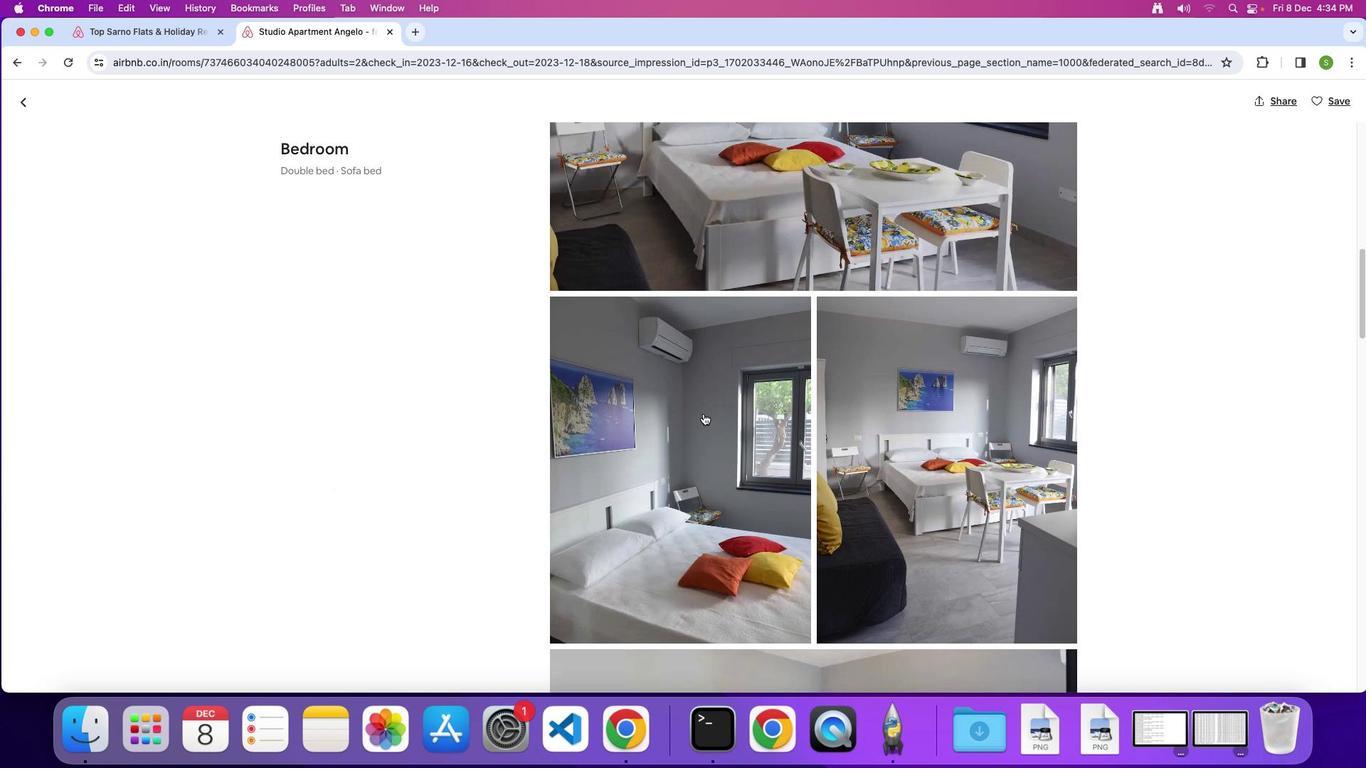 
Action: Mouse scrolled (703, 413) with delta (0, 0)
Screenshot: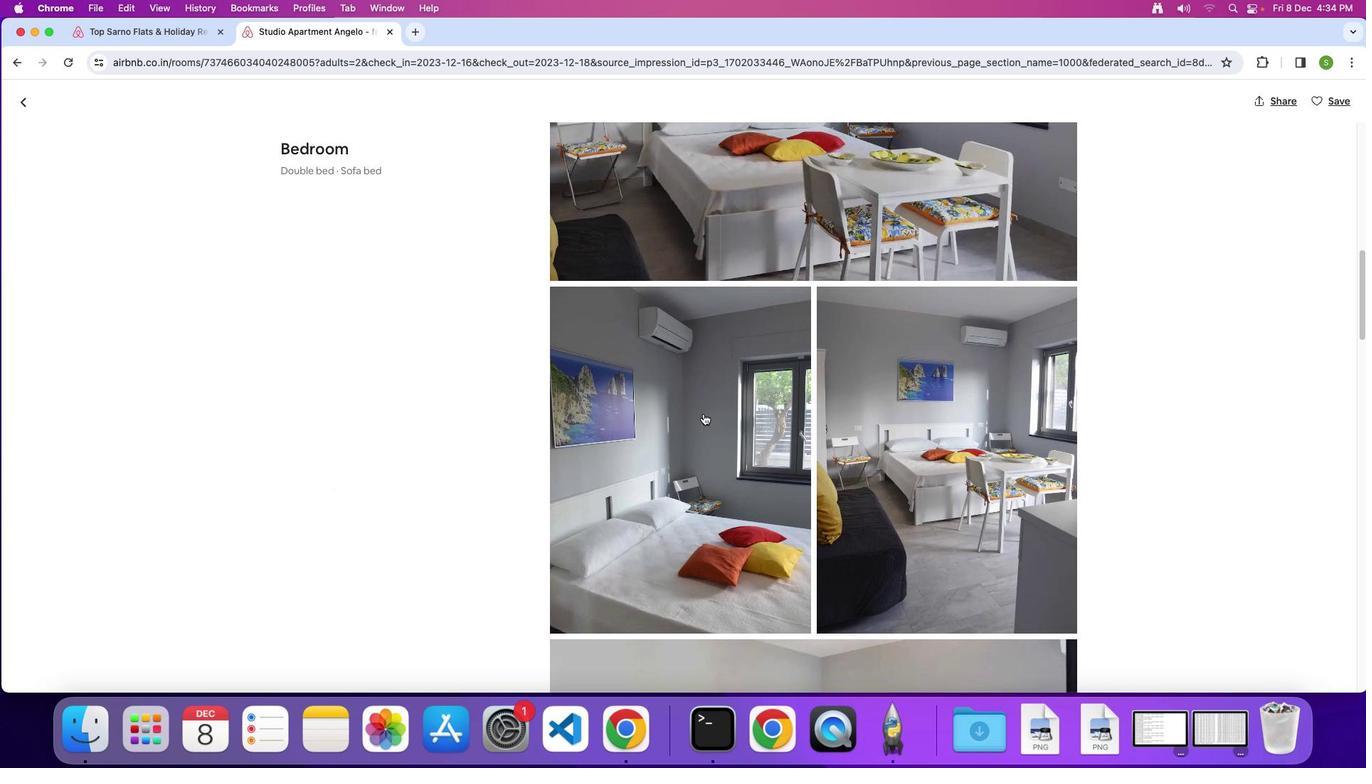 
Action: Mouse scrolled (703, 413) with delta (0, -1)
Screenshot: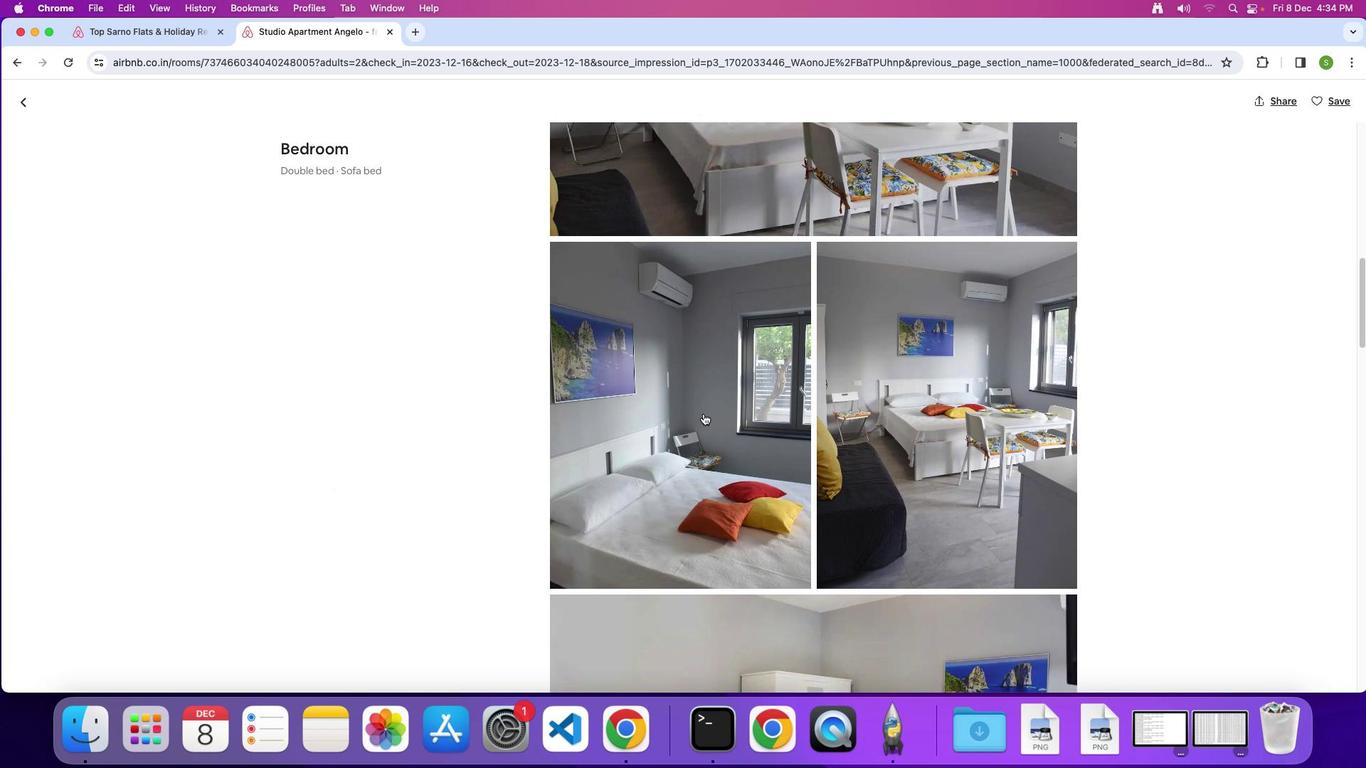 
Action: Mouse scrolled (703, 413) with delta (0, 0)
Screenshot: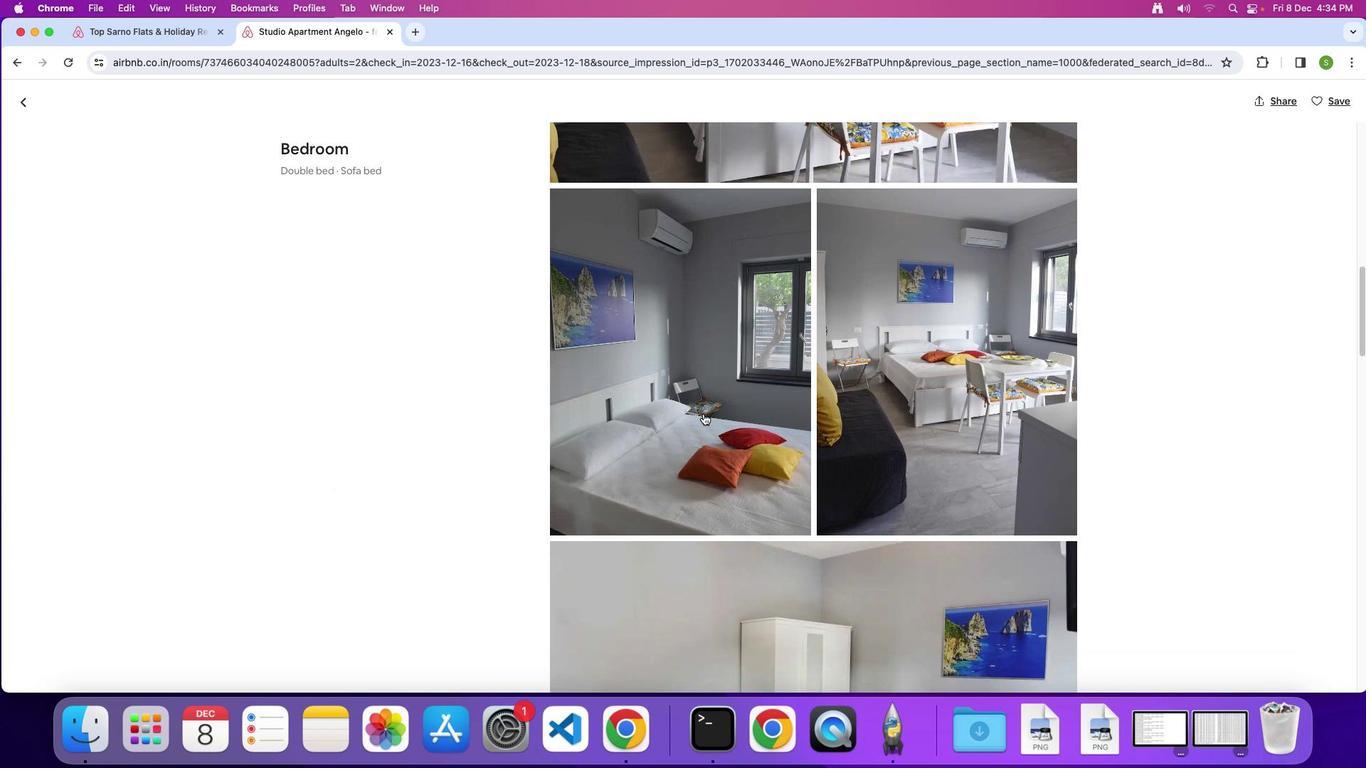 
Action: Mouse scrolled (703, 413) with delta (0, 0)
Screenshot: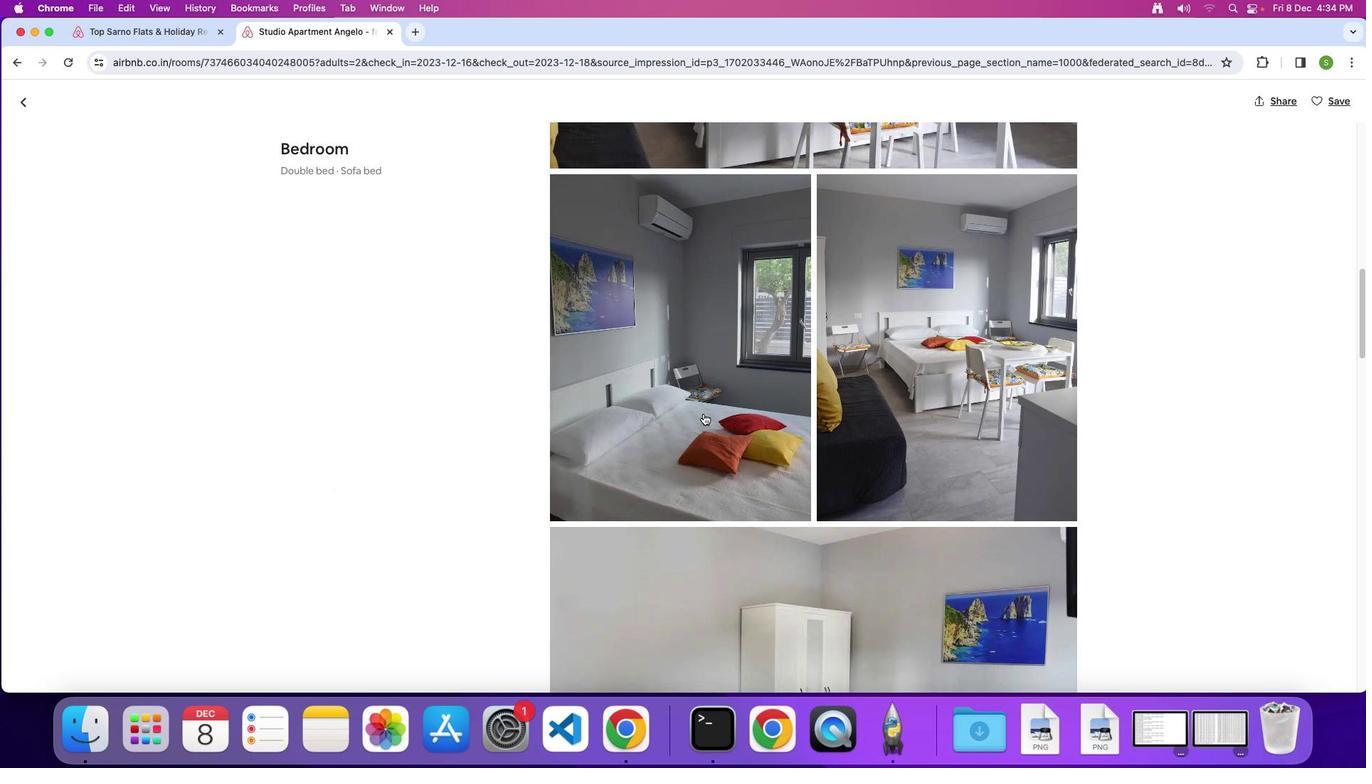 
Action: Mouse scrolled (703, 413) with delta (0, 0)
Screenshot: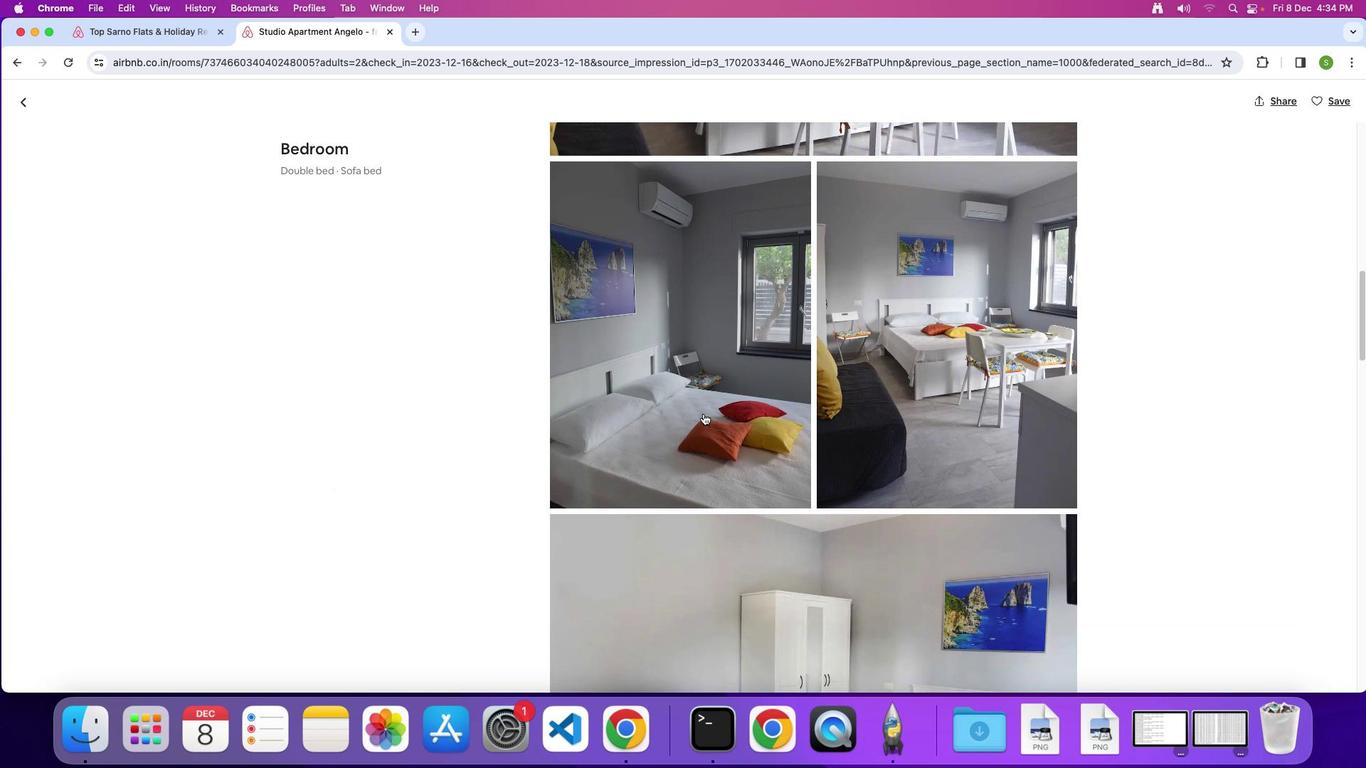 
Action: Mouse scrolled (703, 413) with delta (0, 0)
Screenshot: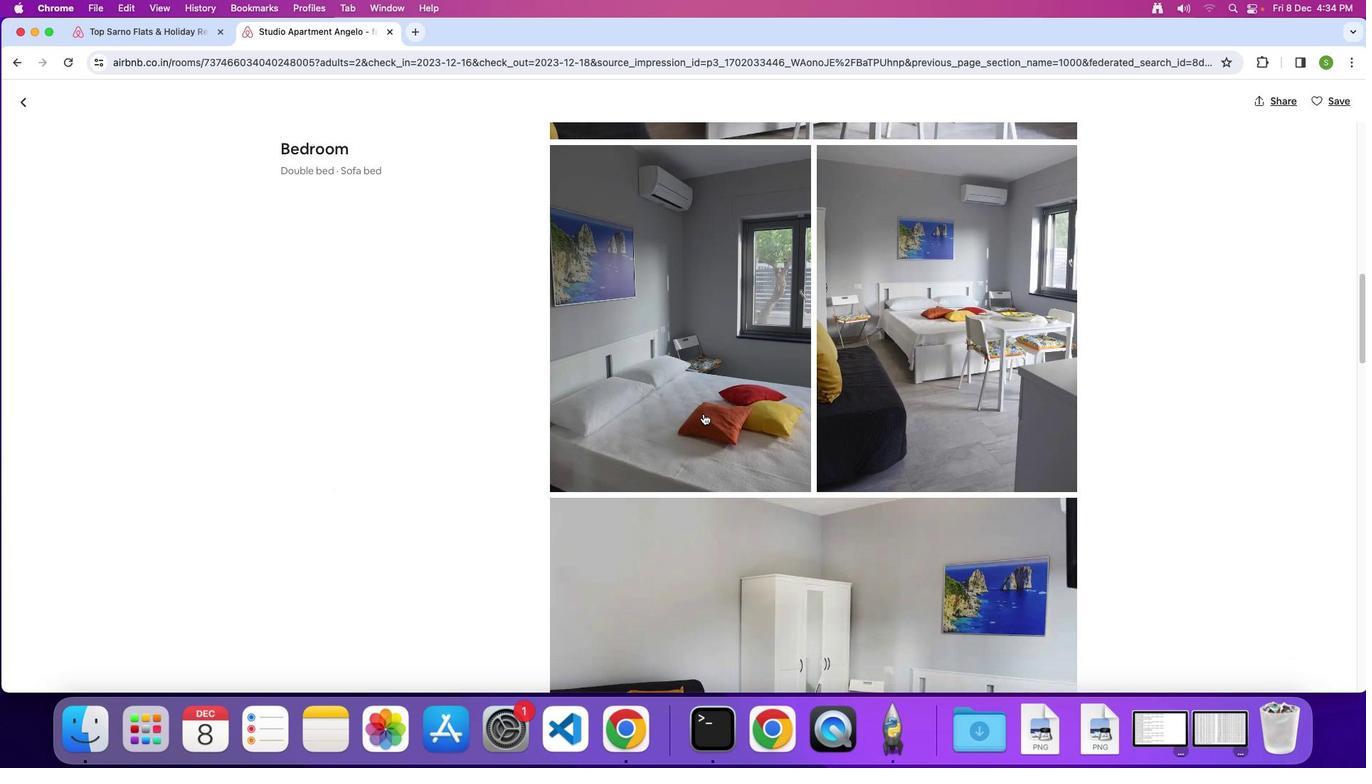 
Action: Mouse scrolled (703, 413) with delta (0, -1)
Screenshot: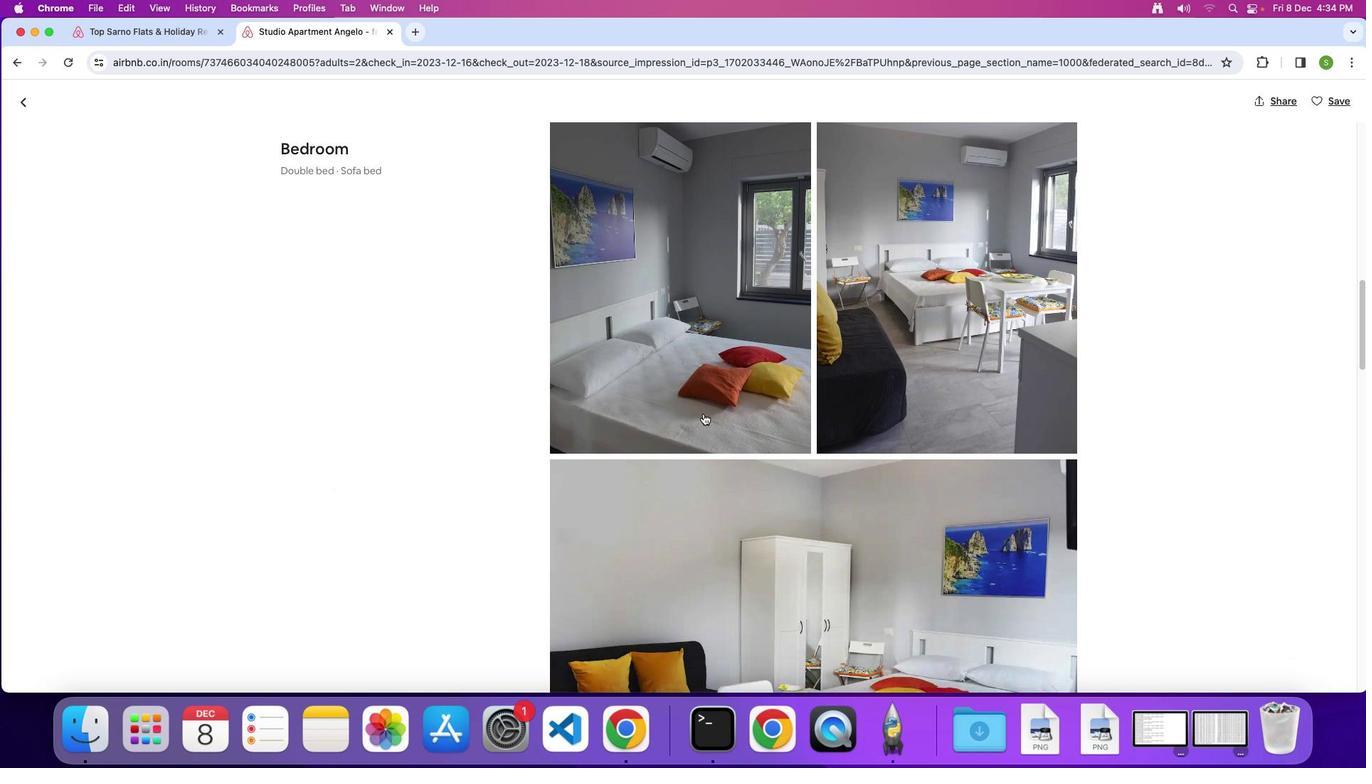 
Action: Mouse scrolled (703, 413) with delta (0, 0)
Screenshot: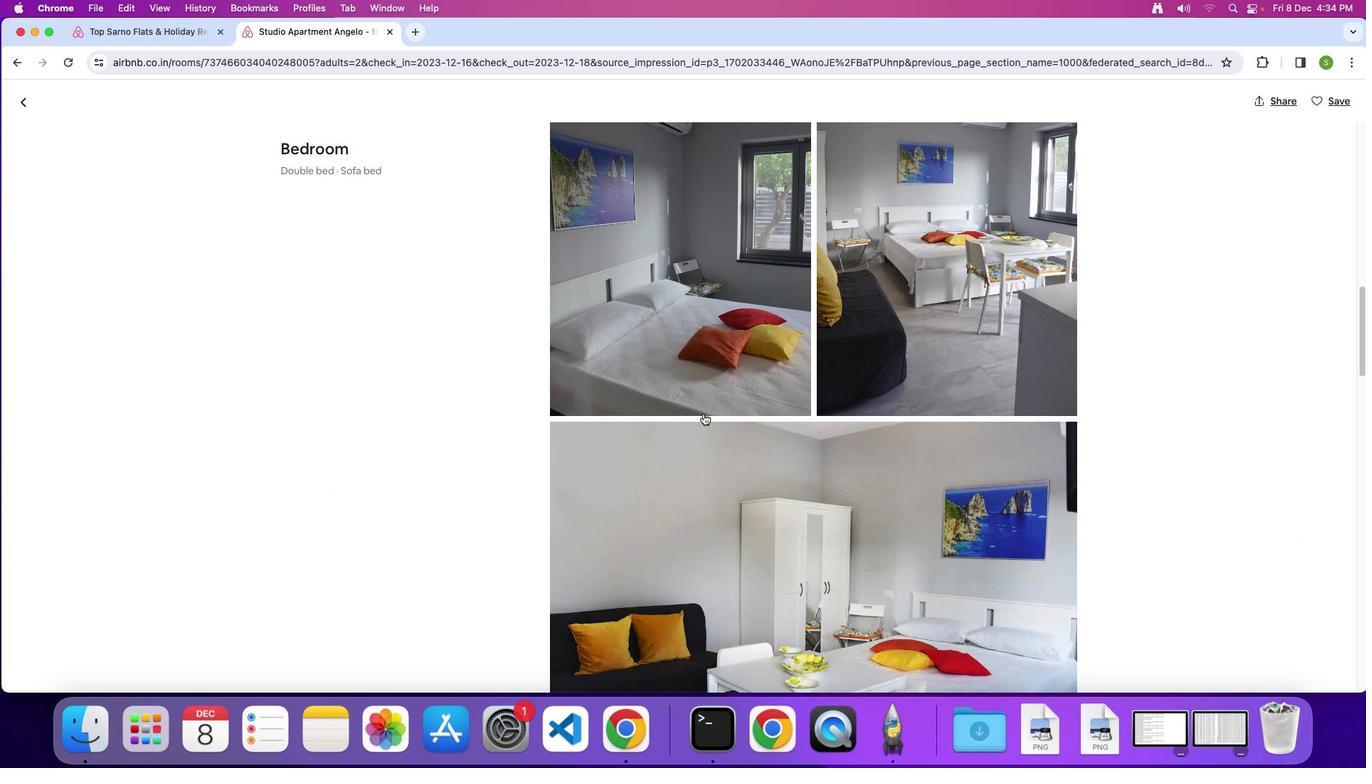 
Action: Mouse scrolled (703, 413) with delta (0, 0)
Screenshot: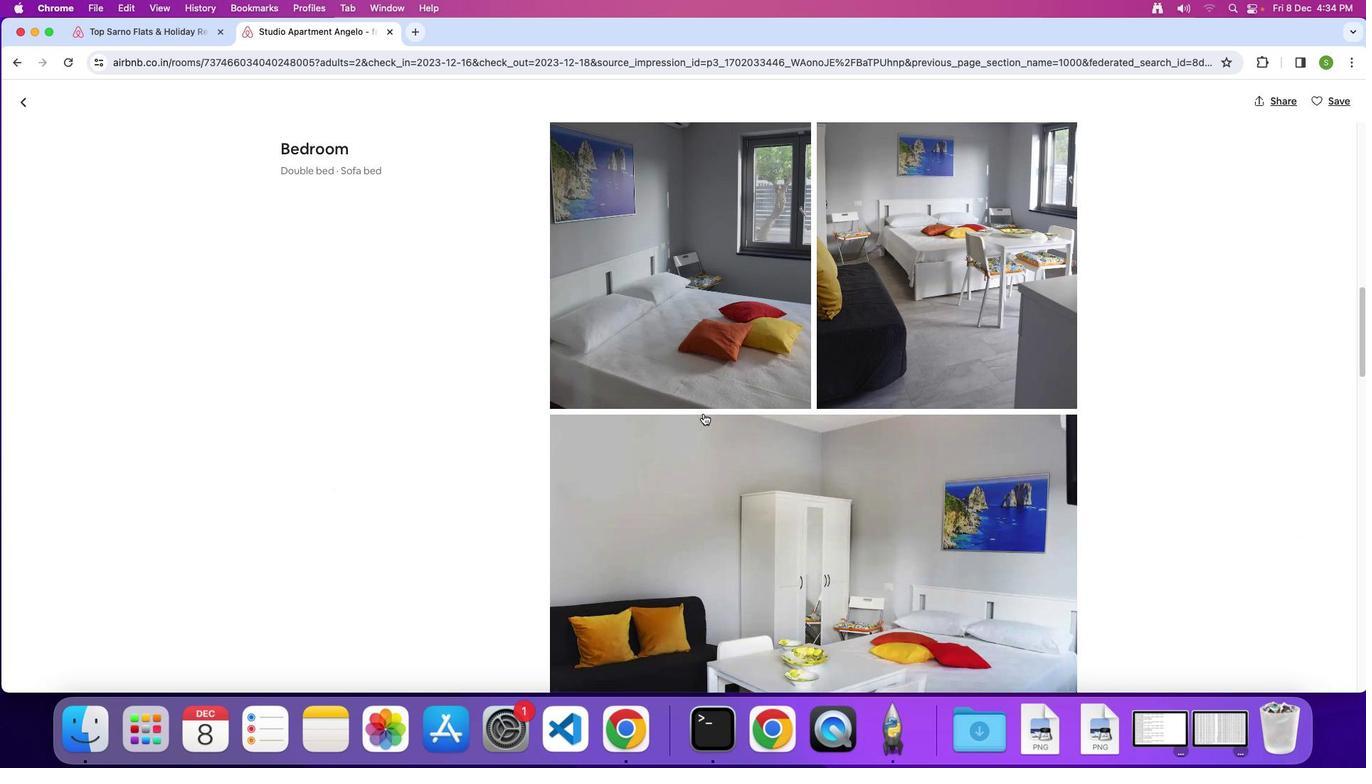 
Action: Mouse scrolled (703, 413) with delta (0, 0)
Screenshot: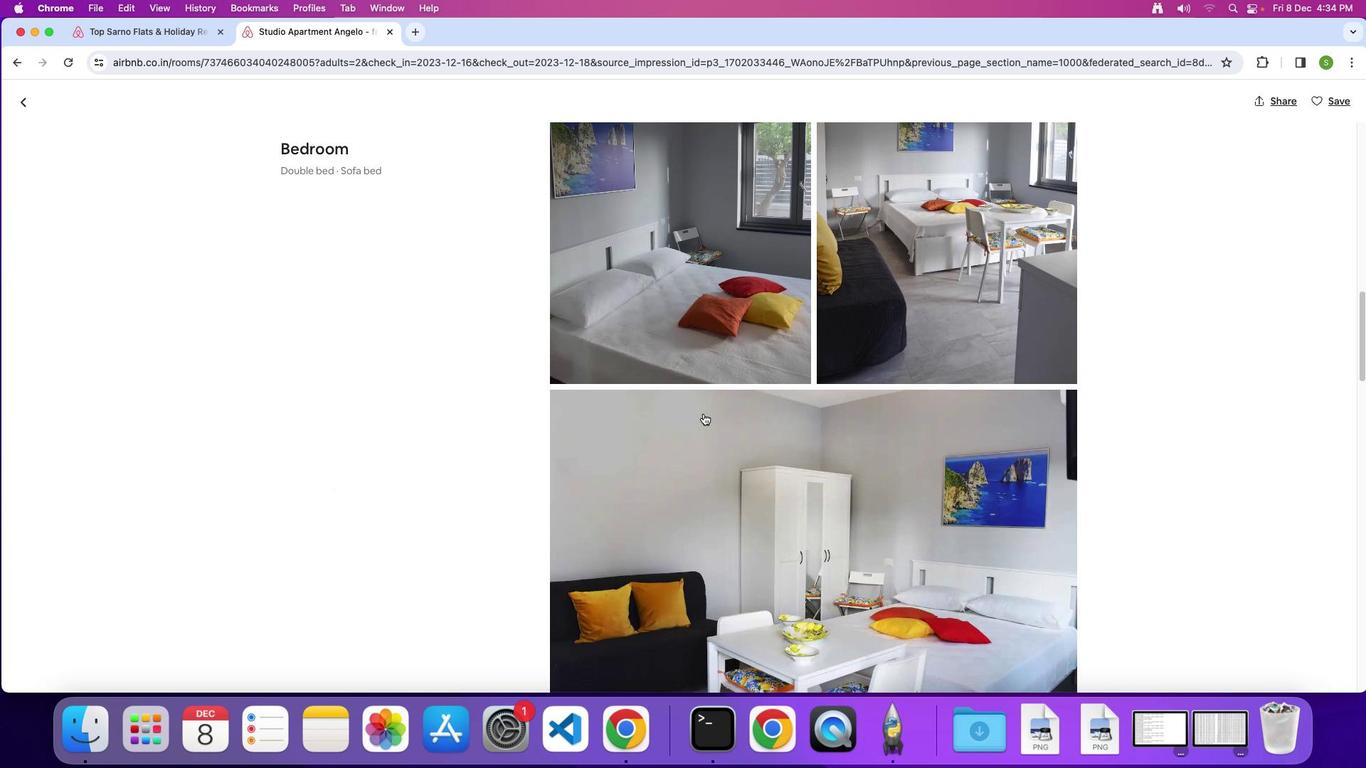 
Action: Mouse scrolled (703, 413) with delta (0, 0)
Screenshot: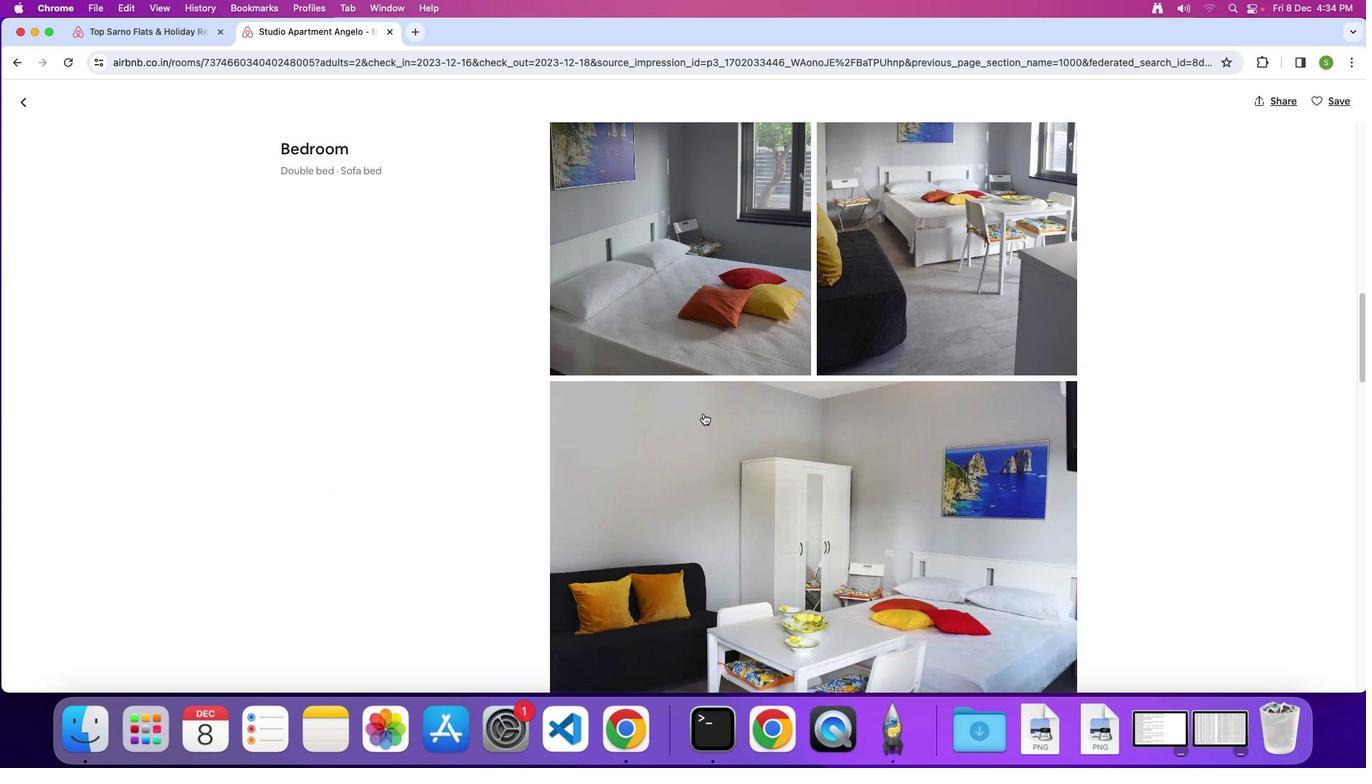 
Action: Mouse scrolled (703, 413) with delta (0, 0)
Screenshot: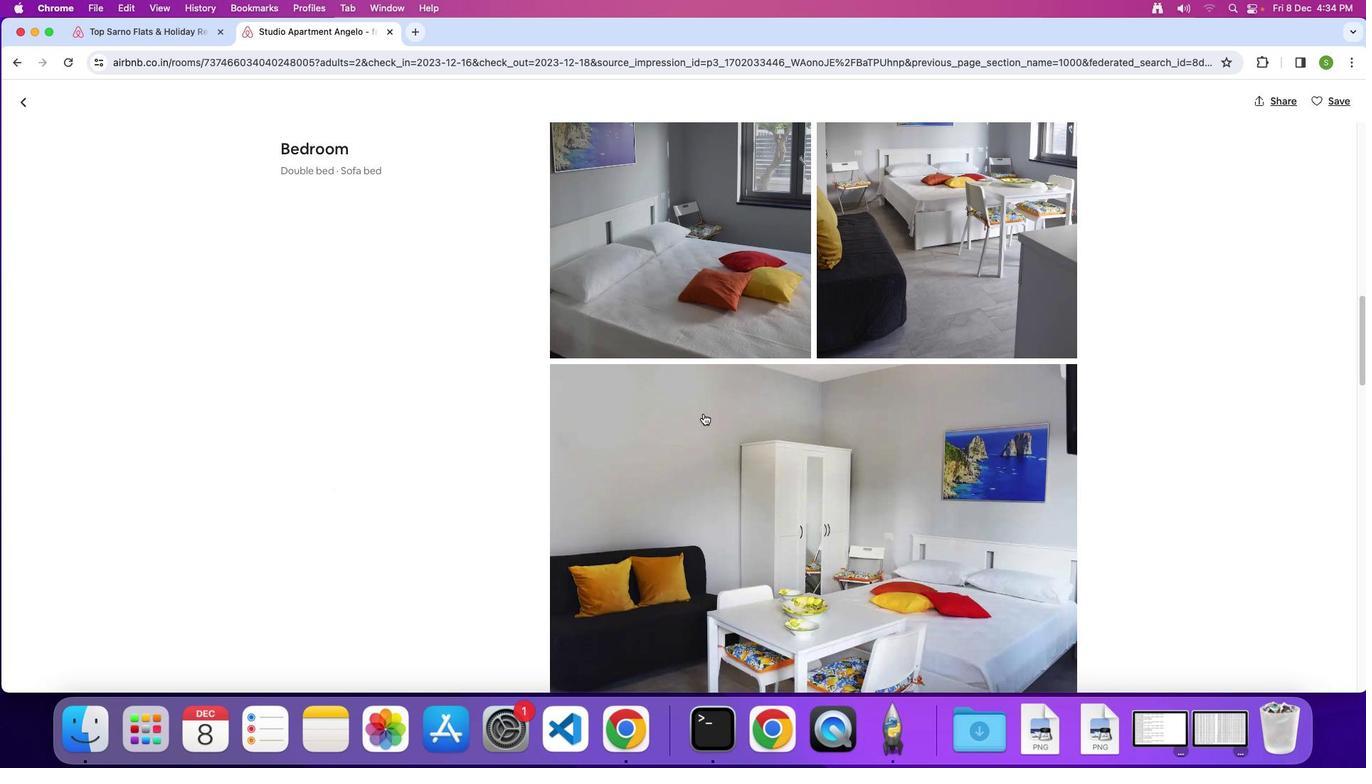 
Action: Mouse scrolled (703, 413) with delta (0, 0)
Screenshot: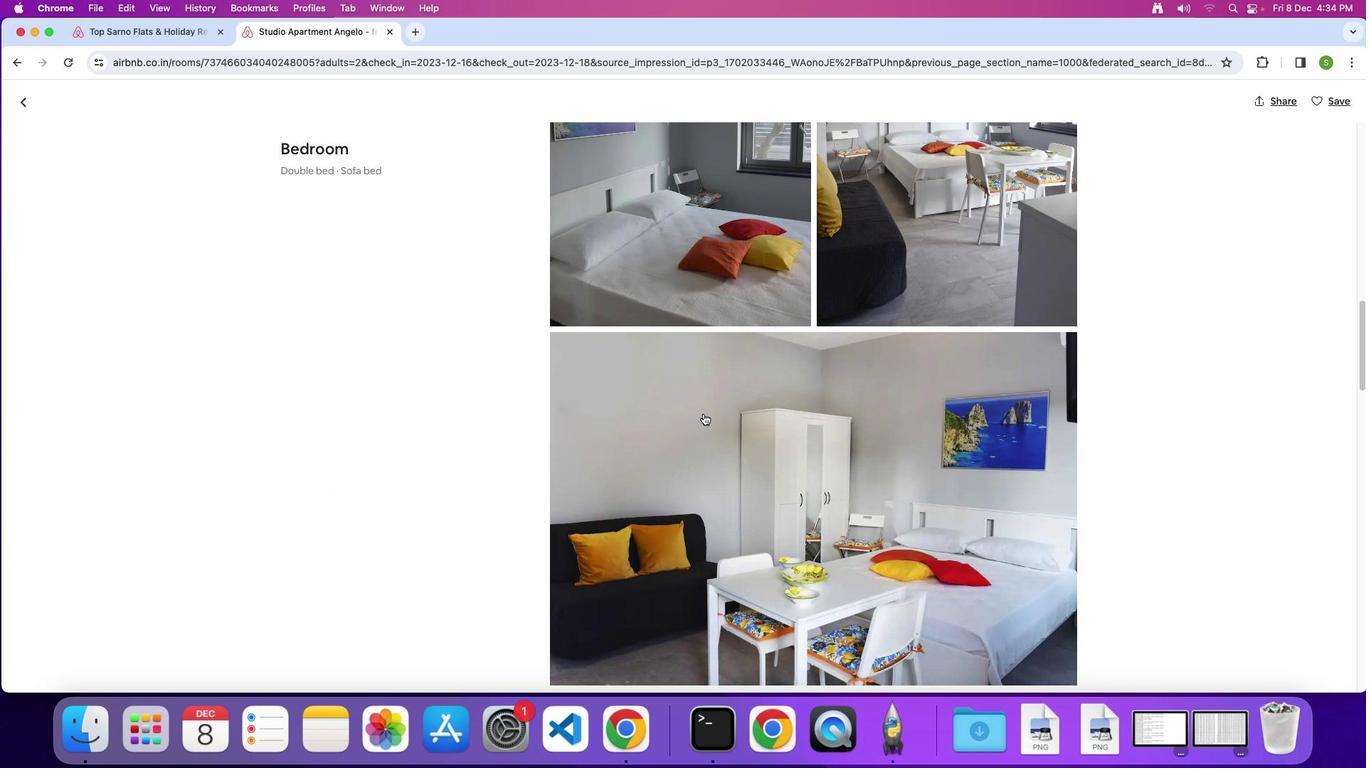 
Action: Mouse scrolled (703, 413) with delta (0, -2)
Screenshot: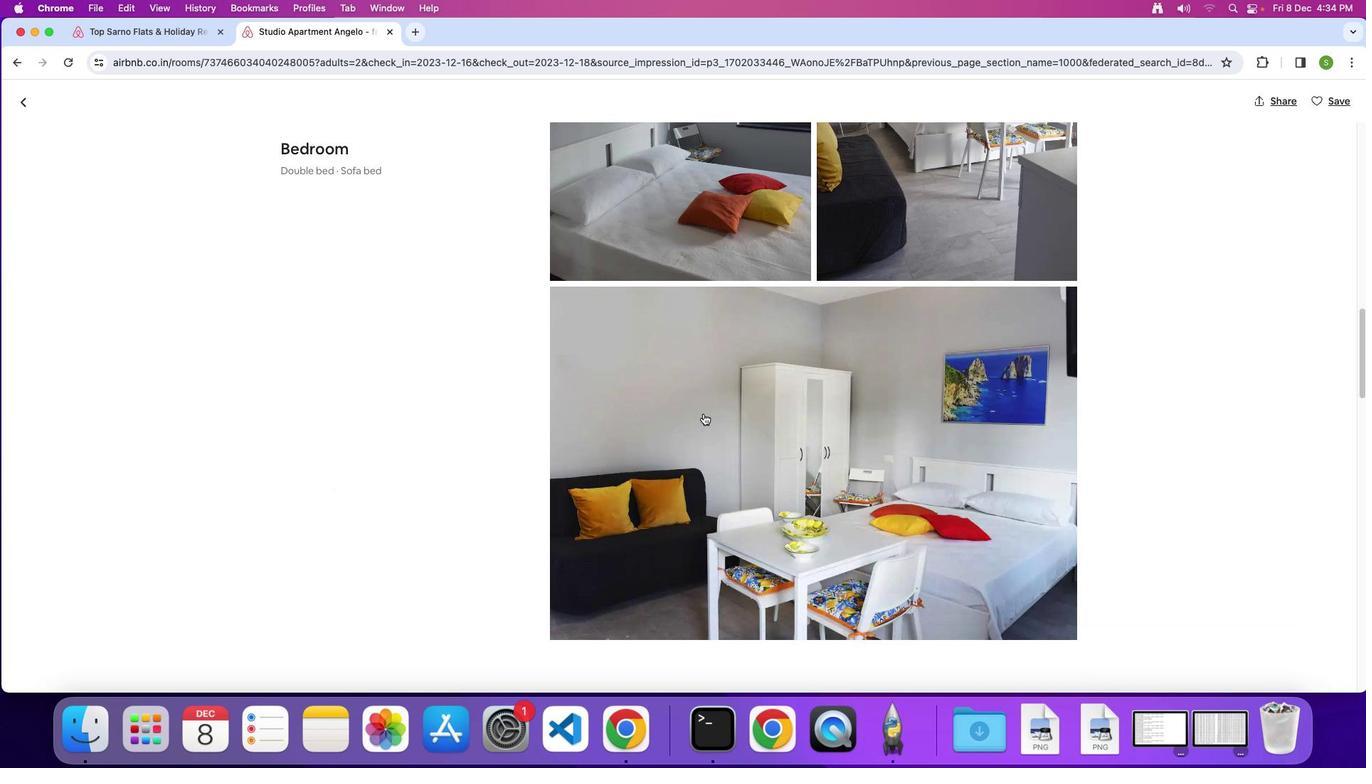 
Action: Mouse scrolled (703, 413) with delta (0, 0)
Screenshot: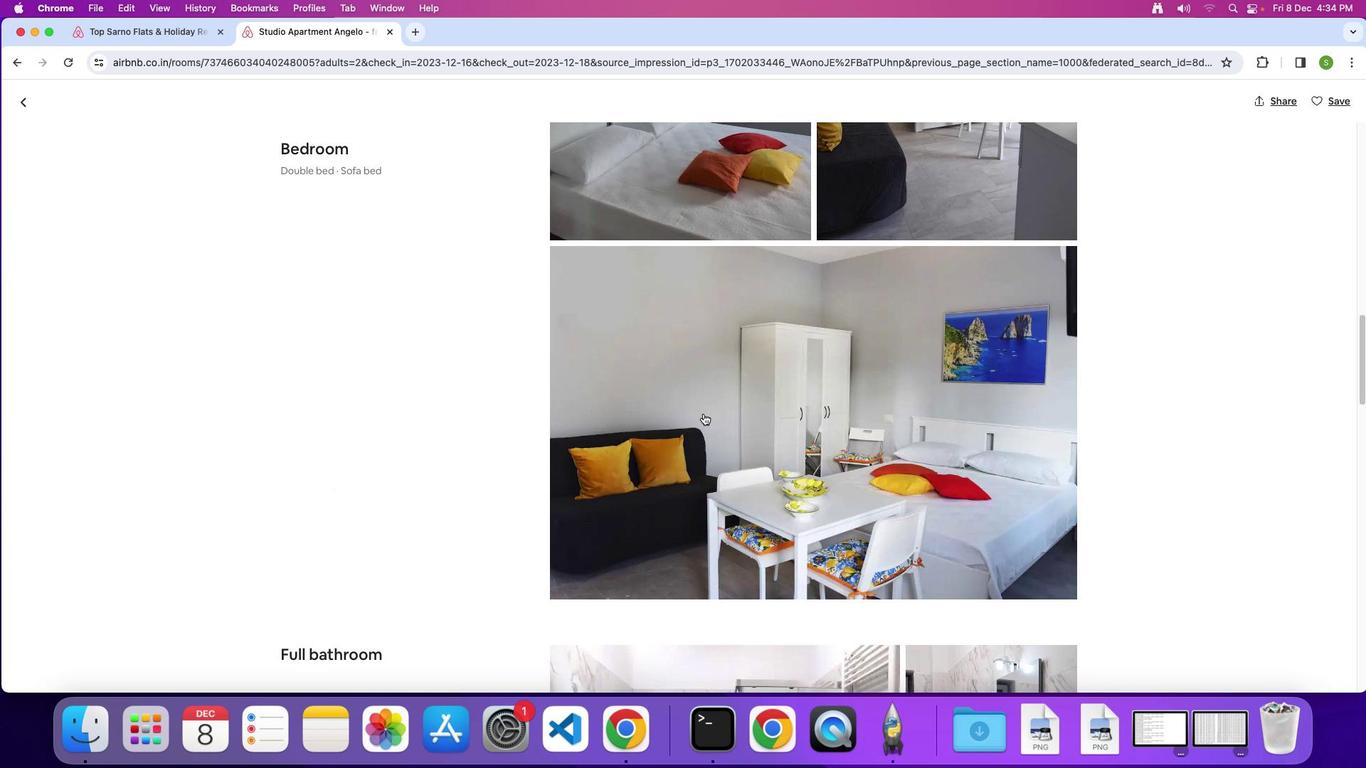 
Action: Mouse scrolled (703, 413) with delta (0, 0)
Screenshot: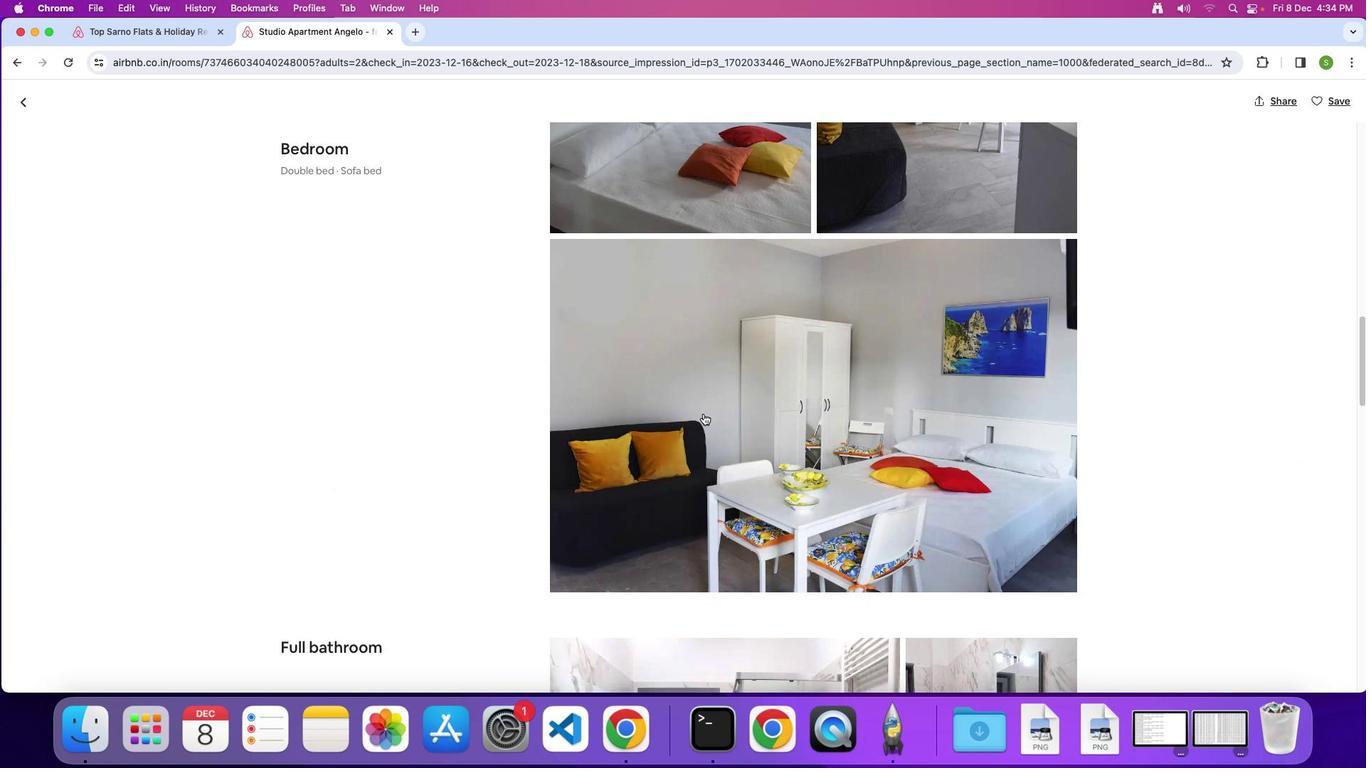 
Action: Mouse scrolled (703, 413) with delta (0, 0)
Screenshot: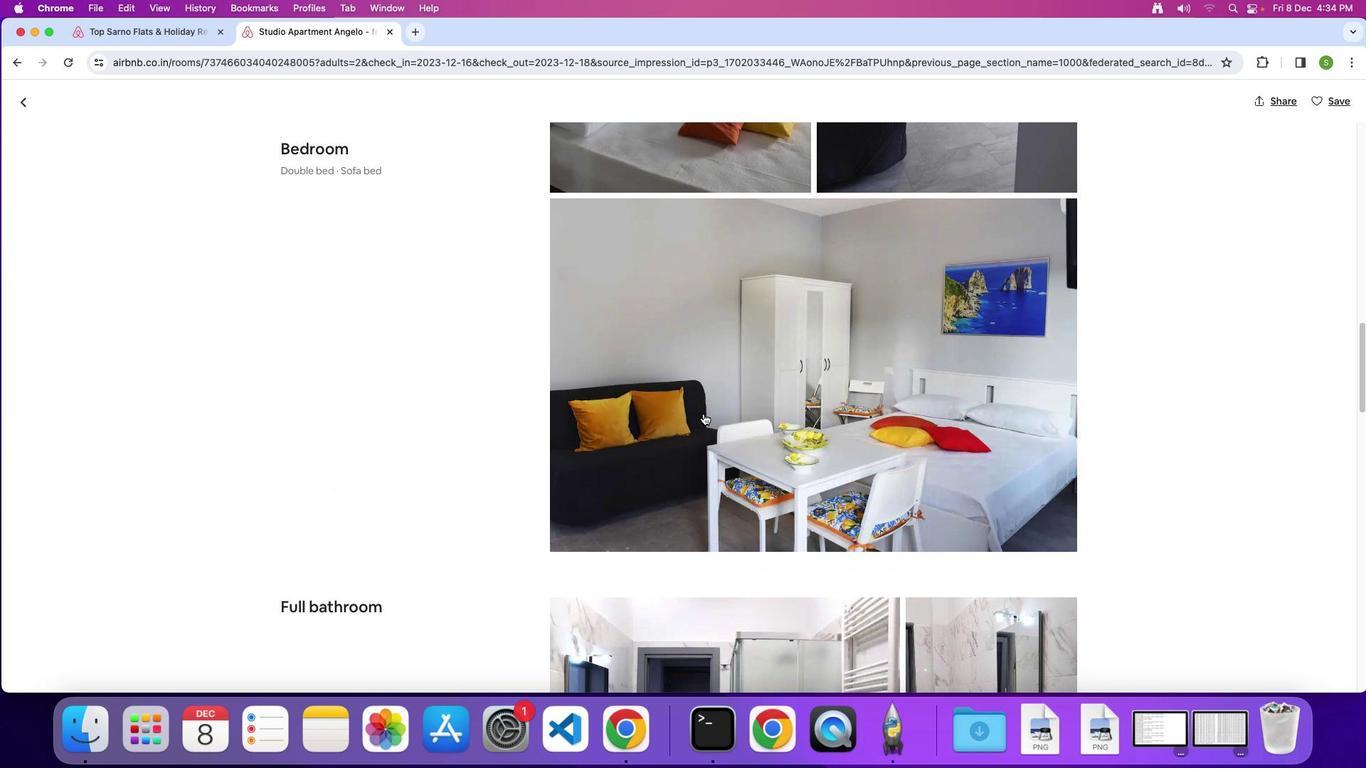 
Action: Mouse scrolled (703, 413) with delta (0, 0)
Screenshot: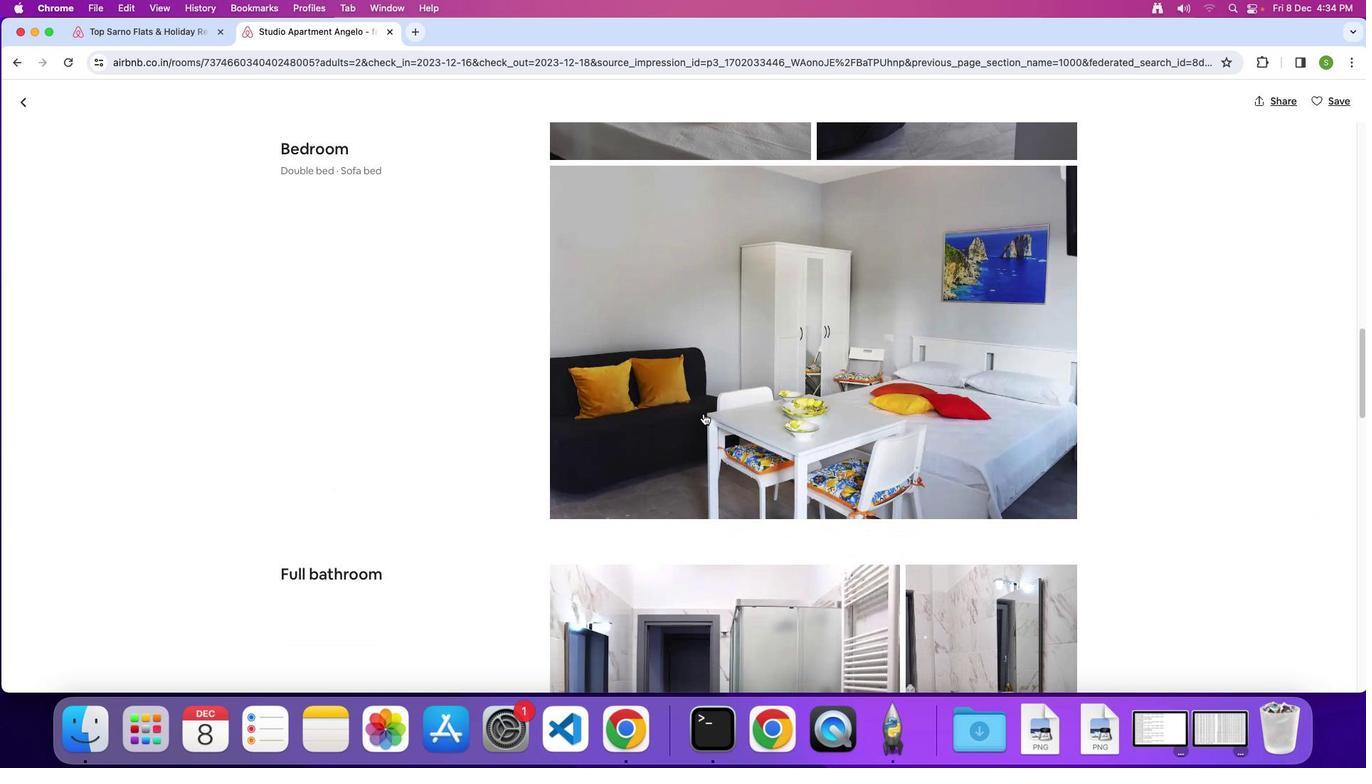 
Action: Mouse scrolled (703, 413) with delta (0, 0)
Screenshot: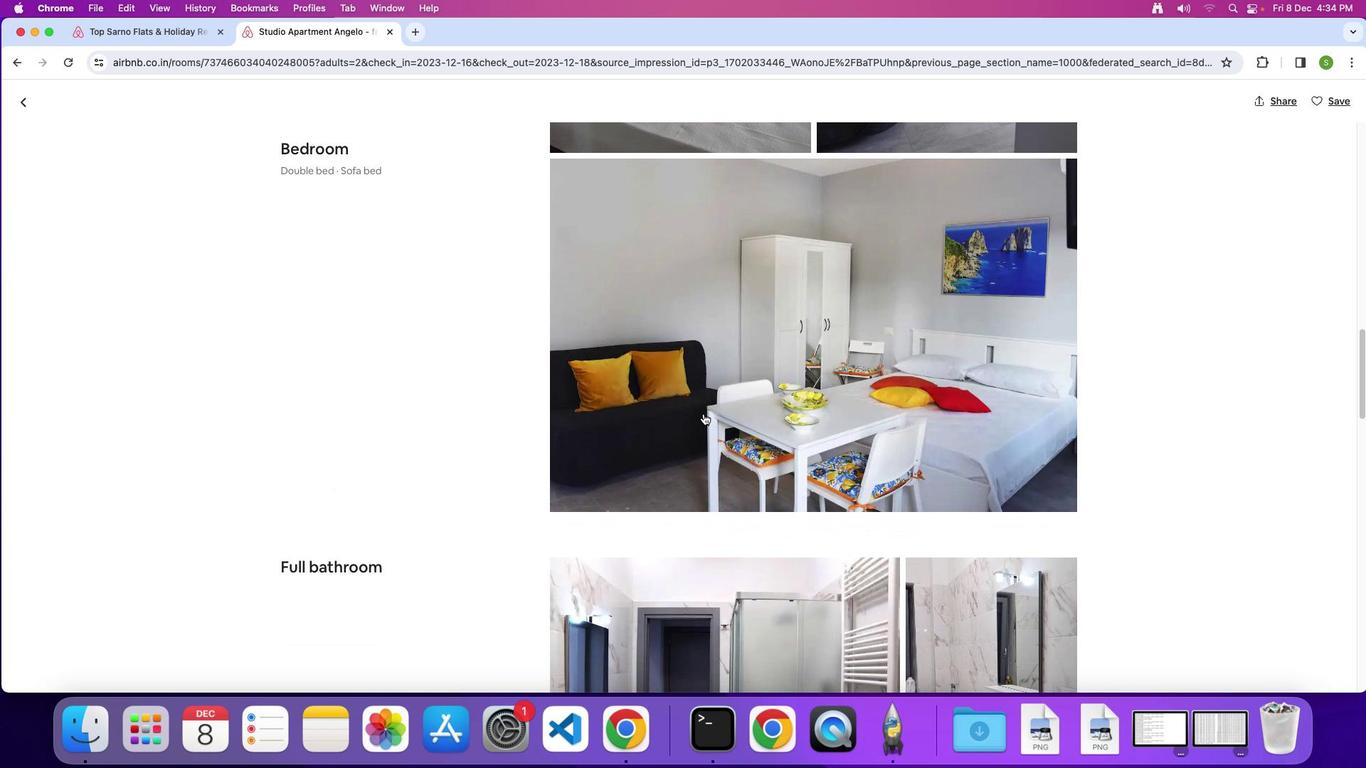 
Action: Mouse scrolled (703, 413) with delta (0, 0)
Screenshot: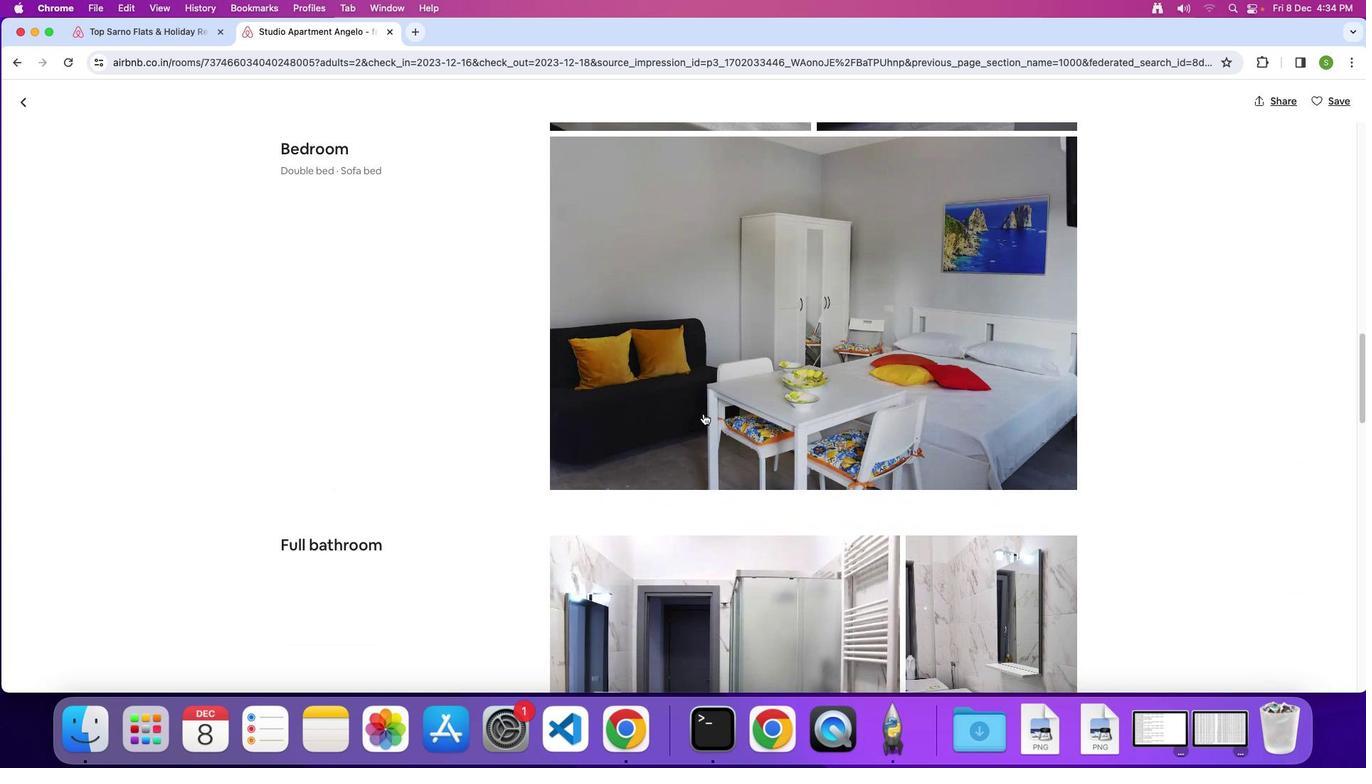 
Action: Mouse scrolled (703, 413) with delta (0, 0)
Screenshot: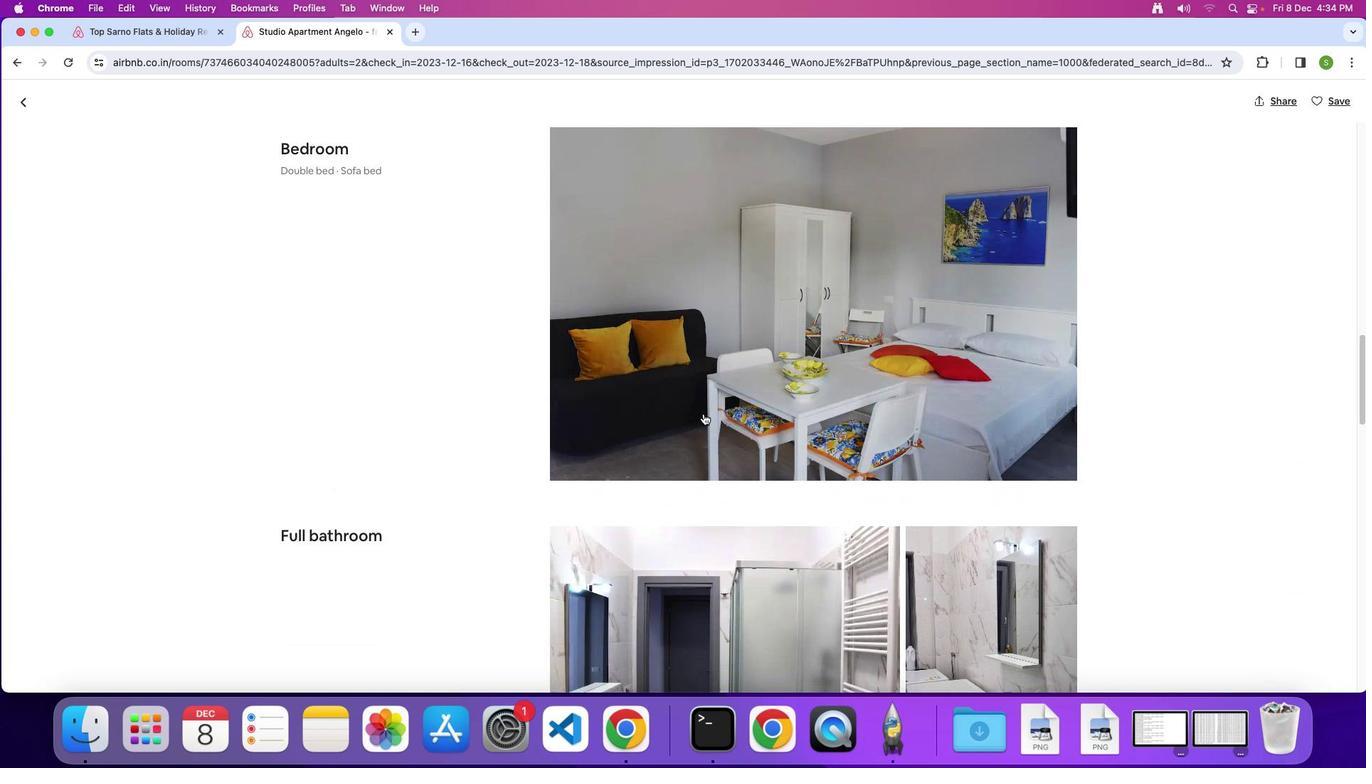 
Action: Mouse scrolled (703, 413) with delta (0, -1)
Screenshot: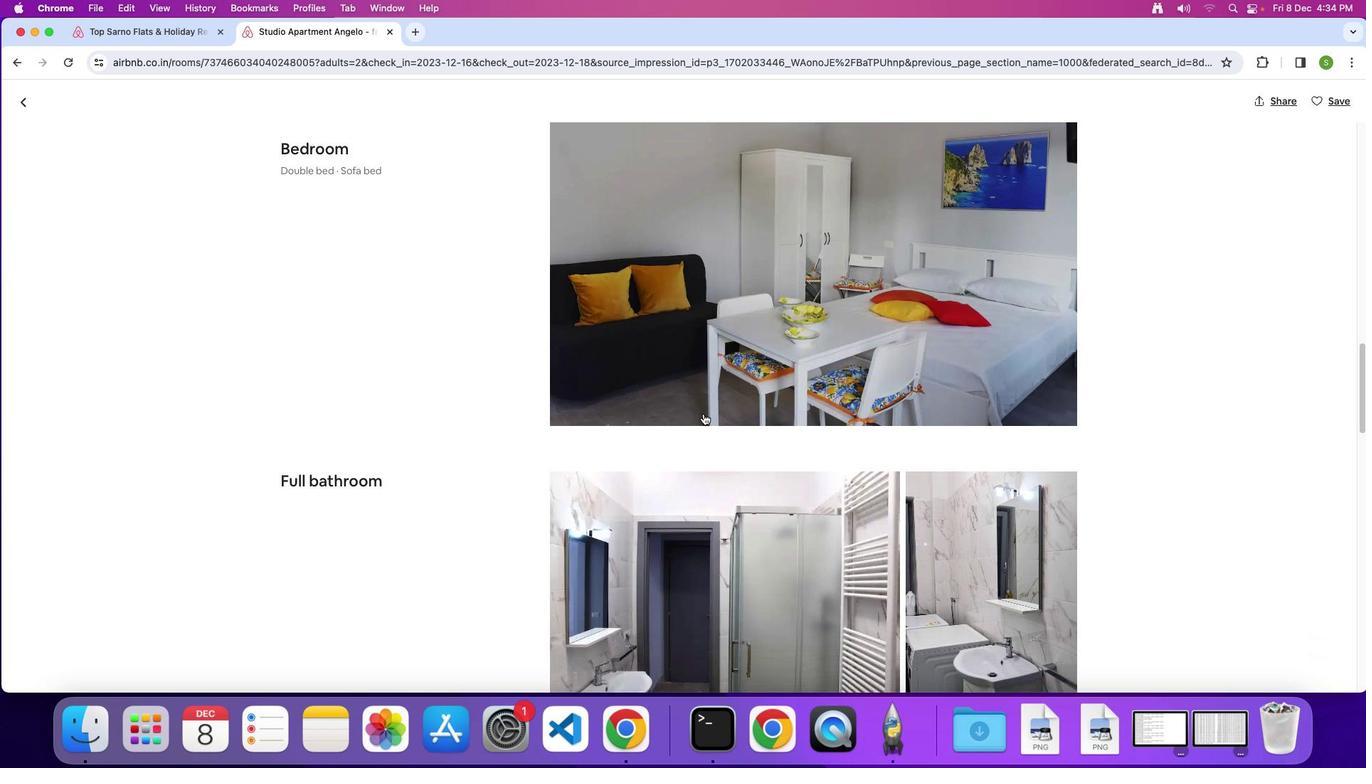 
Action: Mouse scrolled (703, 413) with delta (0, 0)
Screenshot: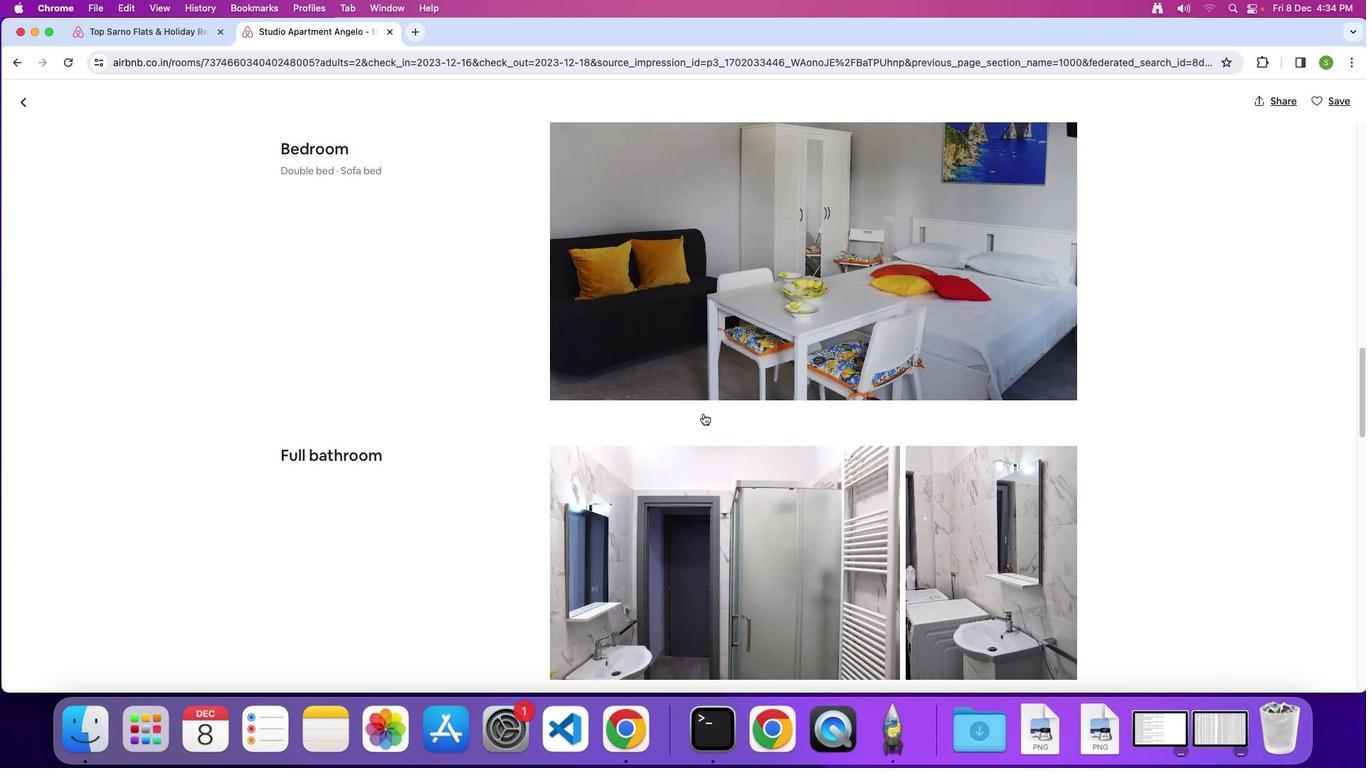 
Action: Mouse scrolled (703, 413) with delta (0, 0)
Screenshot: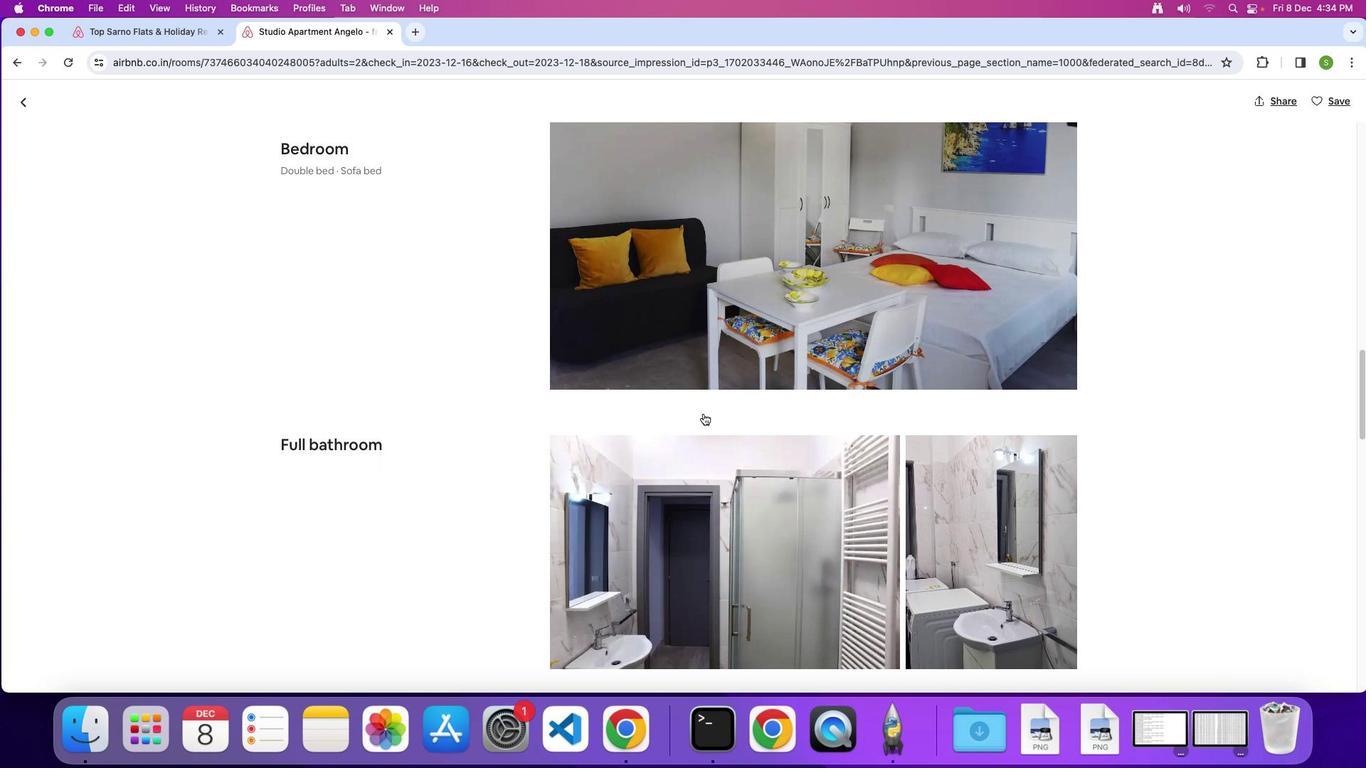 
Action: Mouse scrolled (703, 413) with delta (0, 0)
Screenshot: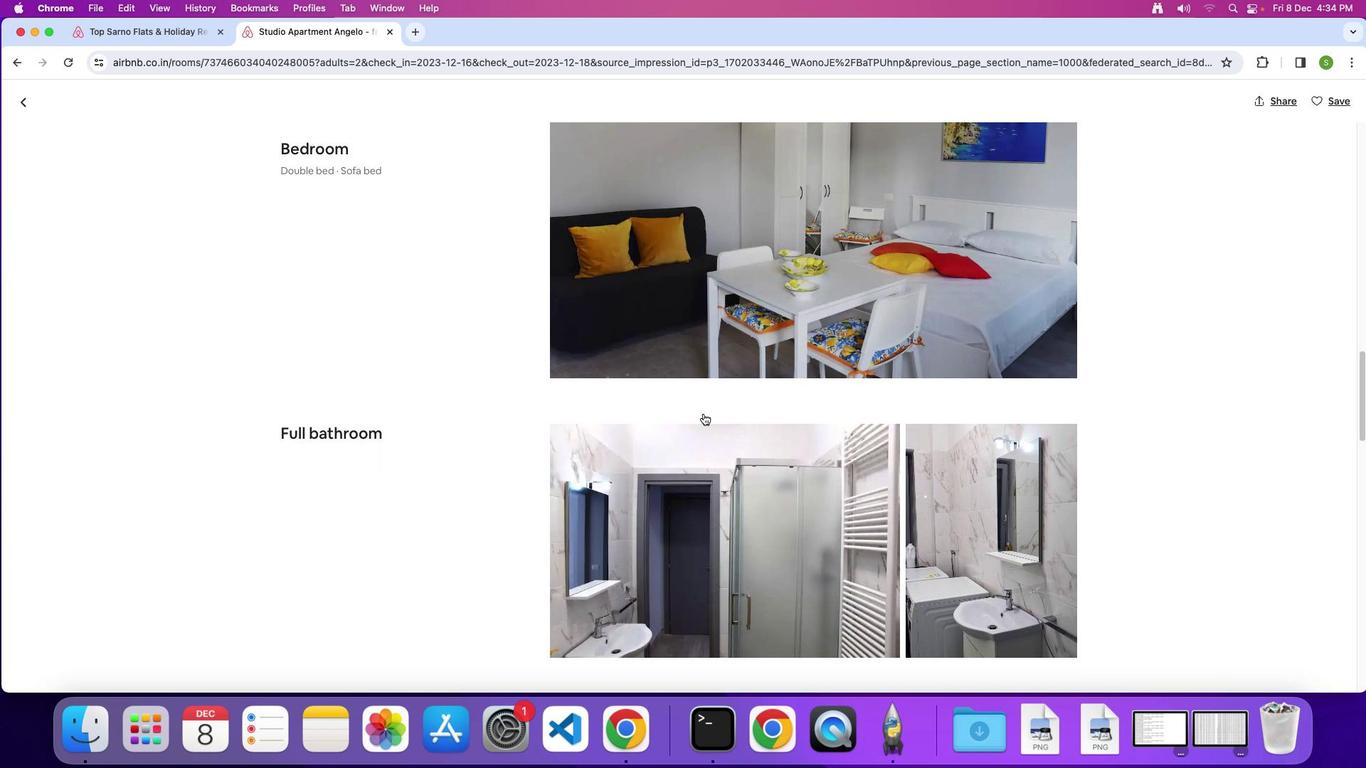 
Action: Mouse scrolled (703, 413) with delta (0, 0)
Screenshot: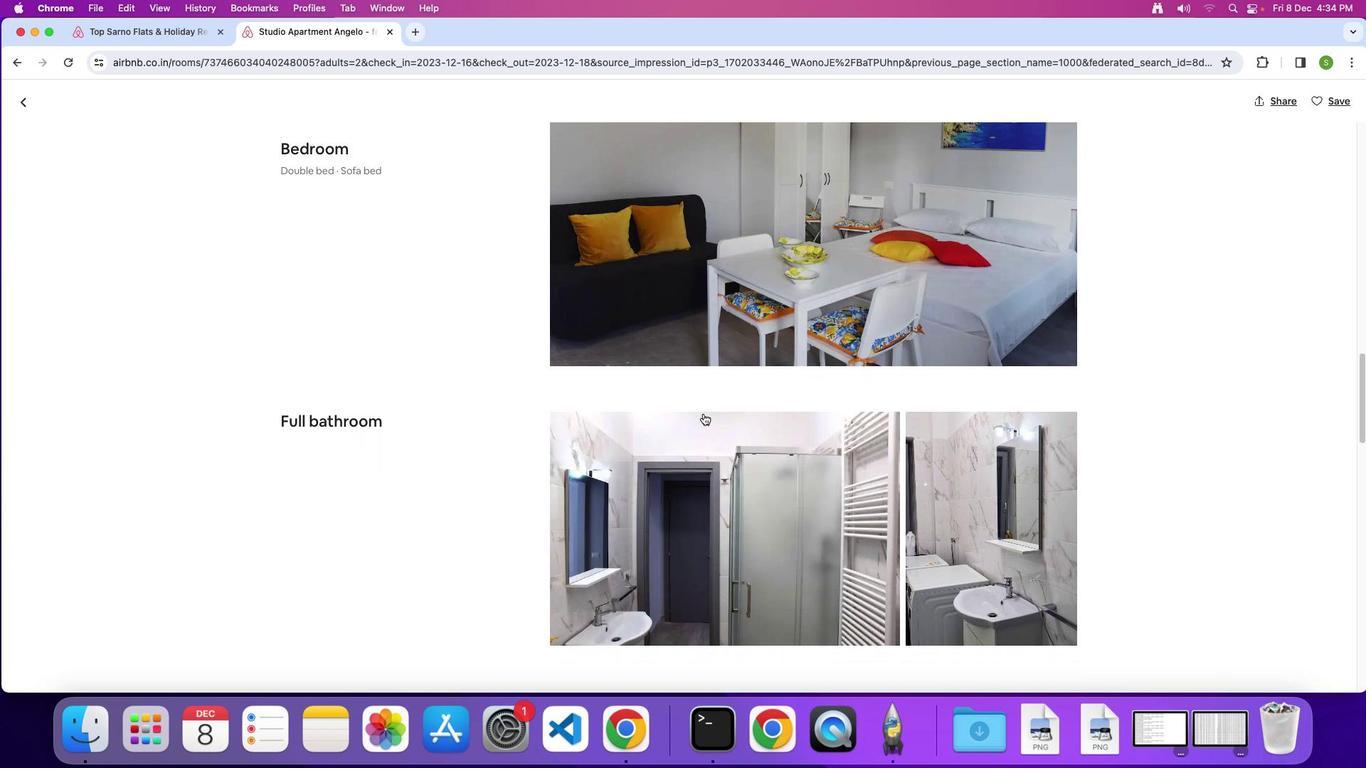 
Action: Mouse scrolled (703, 413) with delta (0, 0)
Screenshot: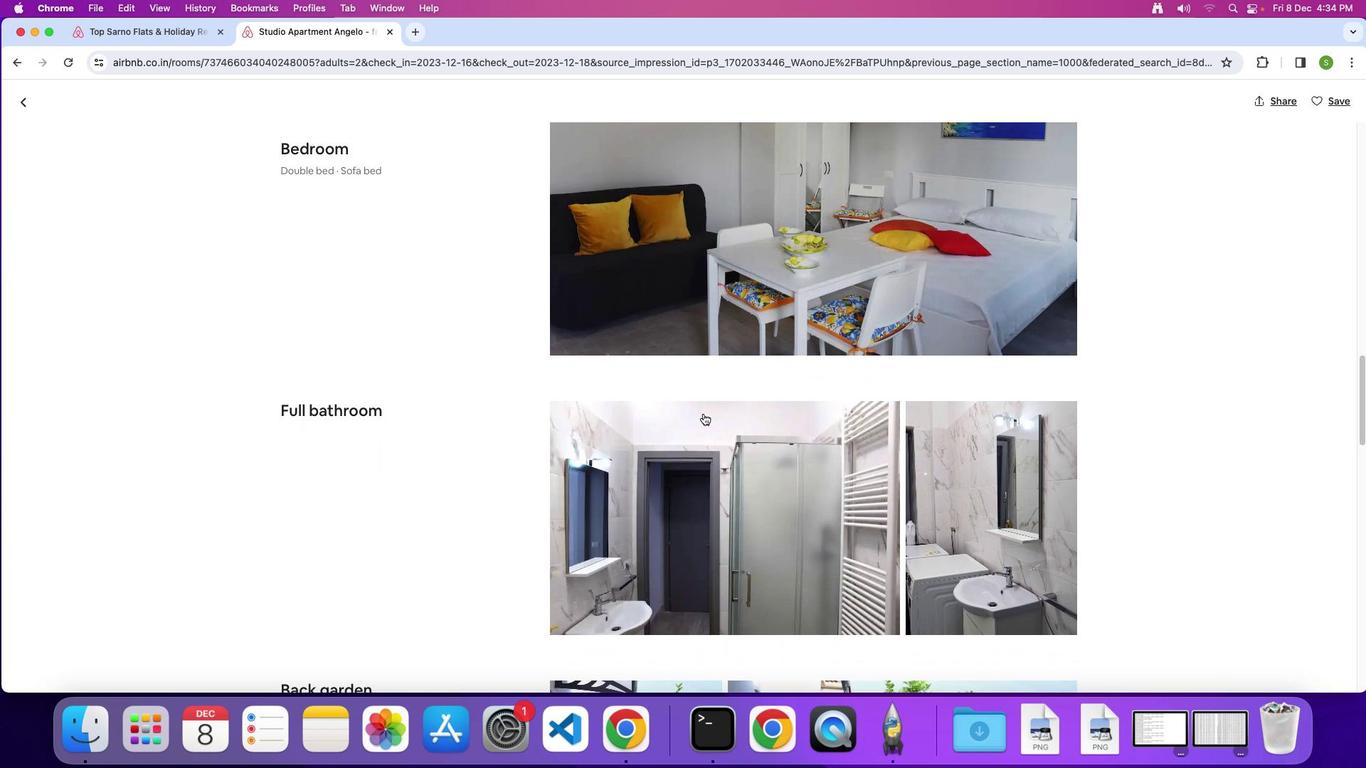 
Action: Mouse scrolled (703, 413) with delta (0, 0)
Screenshot: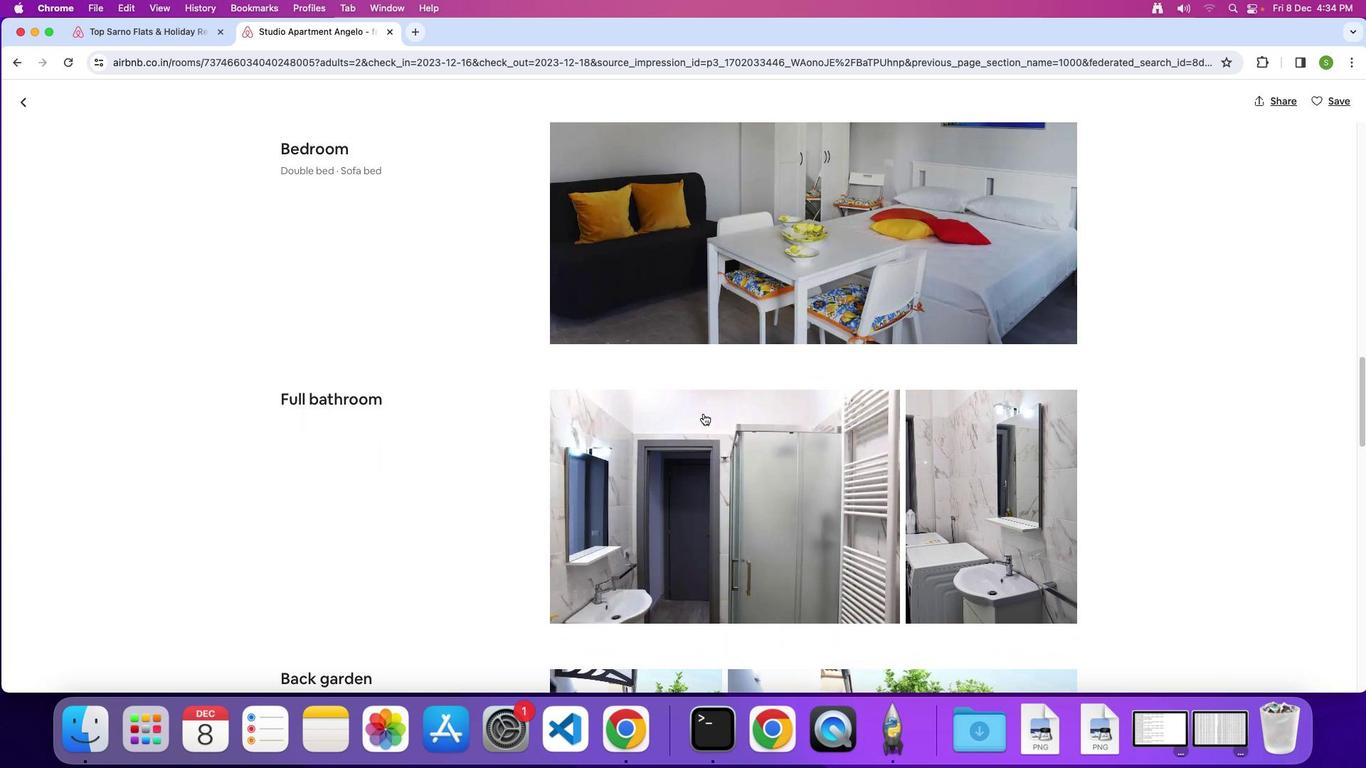 
Action: Mouse scrolled (703, 413) with delta (0, -1)
Screenshot: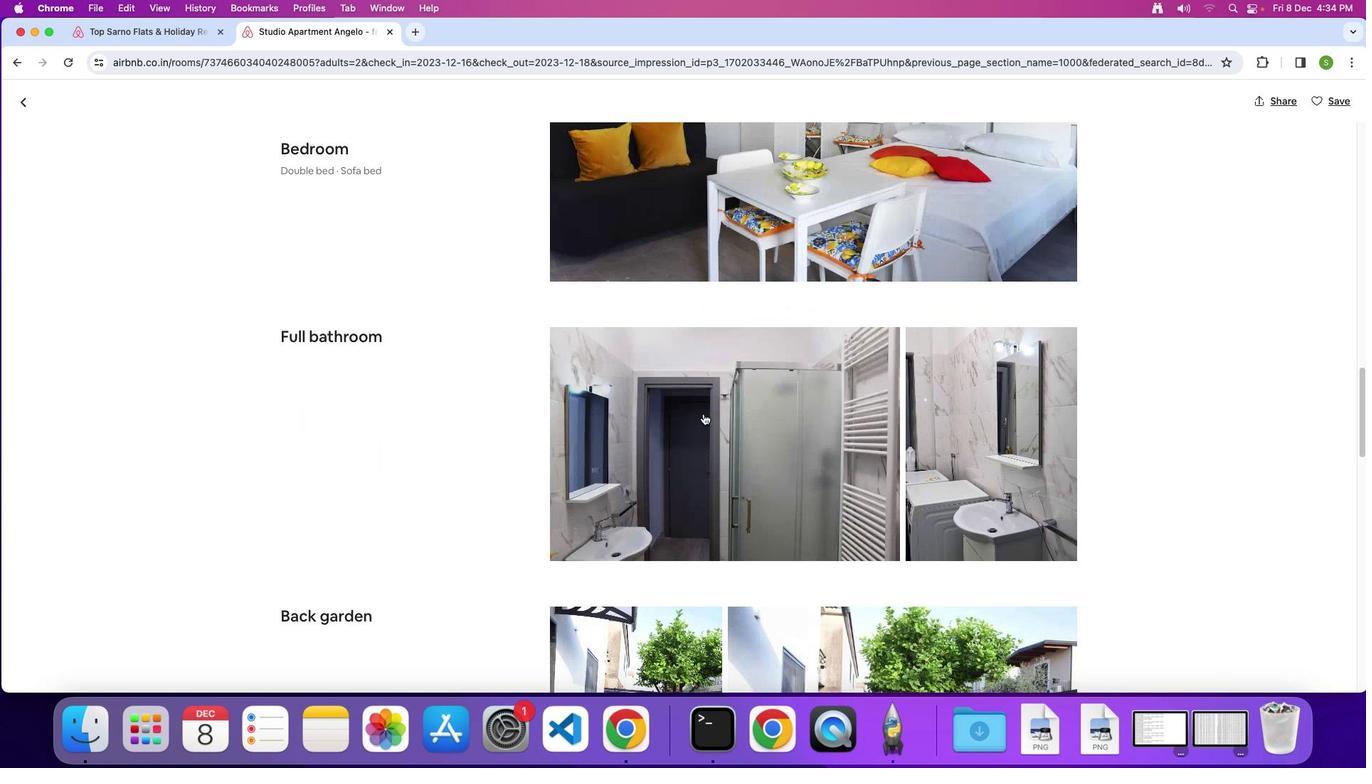 
Action: Mouse scrolled (703, 413) with delta (0, 0)
Screenshot: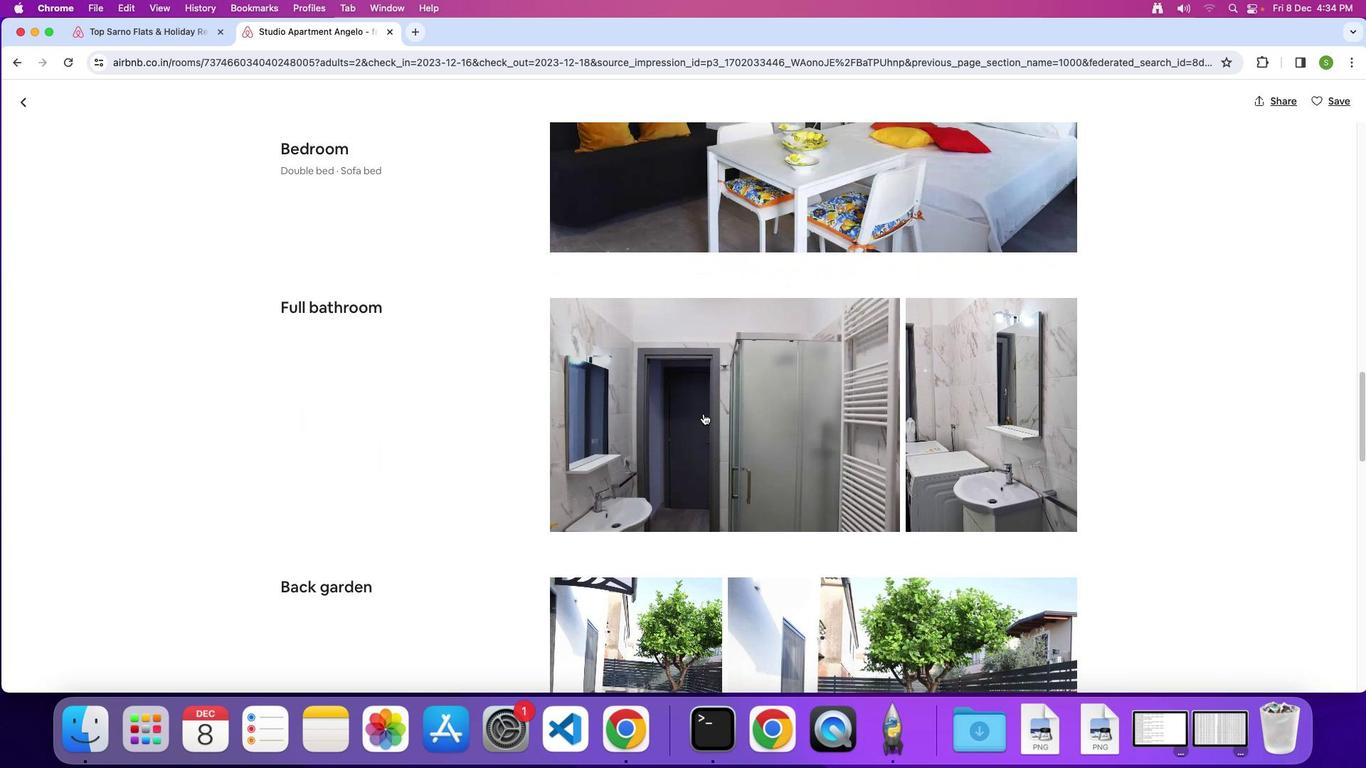 
Action: Mouse scrolled (703, 413) with delta (0, 0)
Screenshot: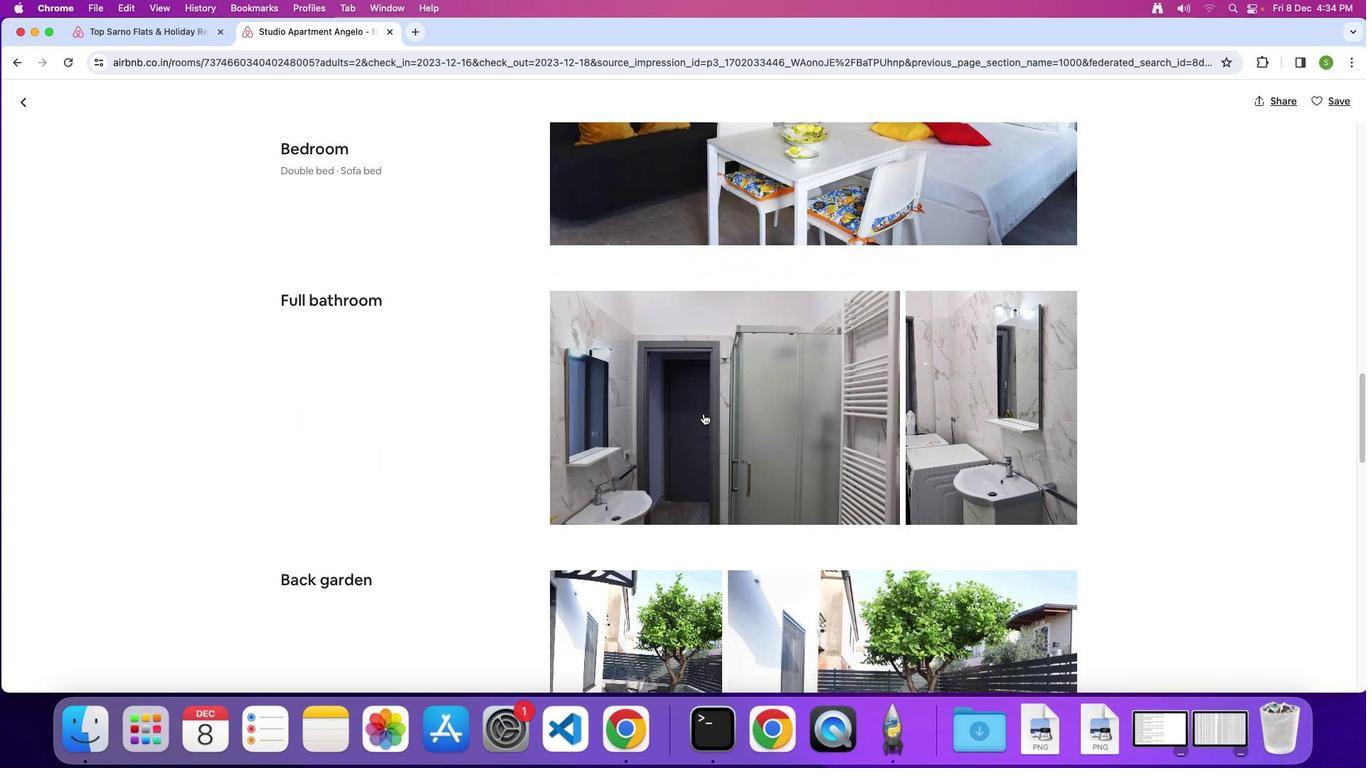 
Action: Mouse scrolled (703, 413) with delta (0, 0)
Screenshot: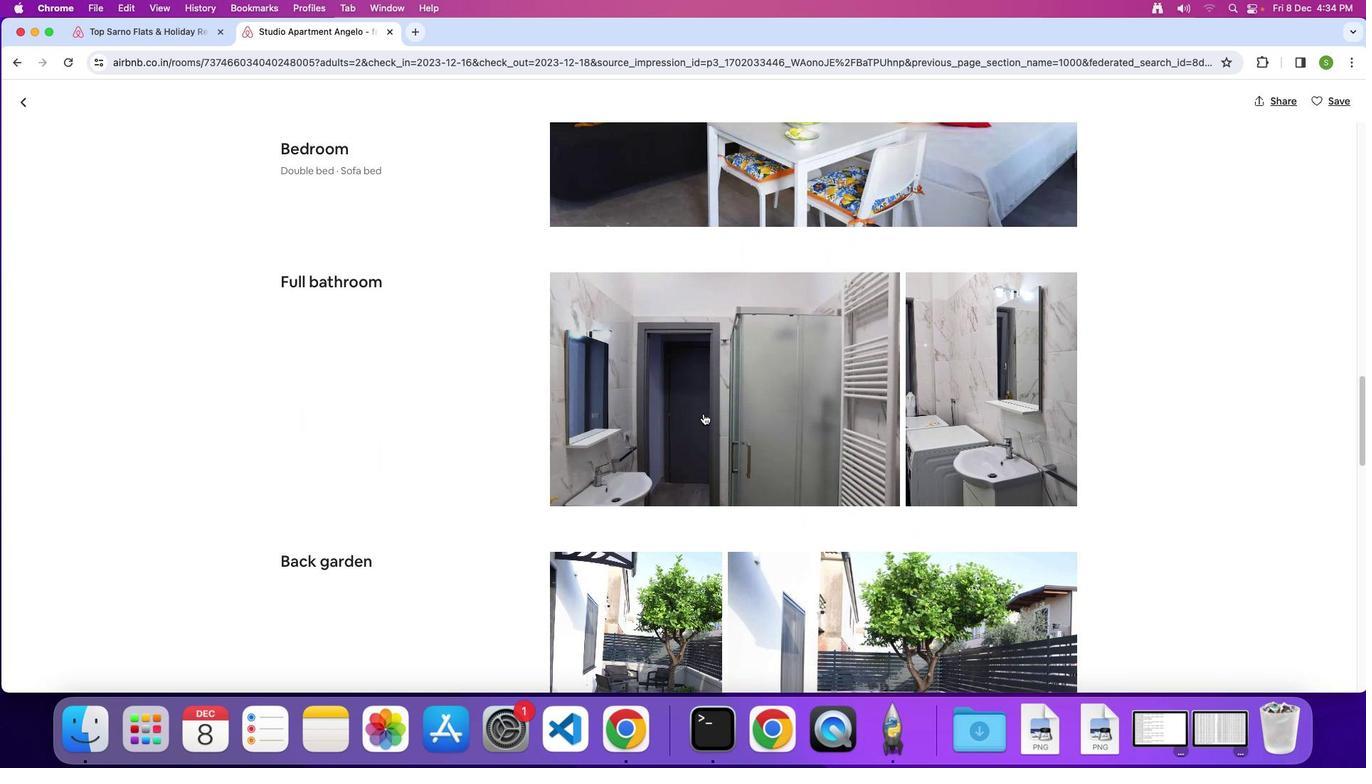 
Action: Mouse scrolled (703, 413) with delta (0, 0)
Screenshot: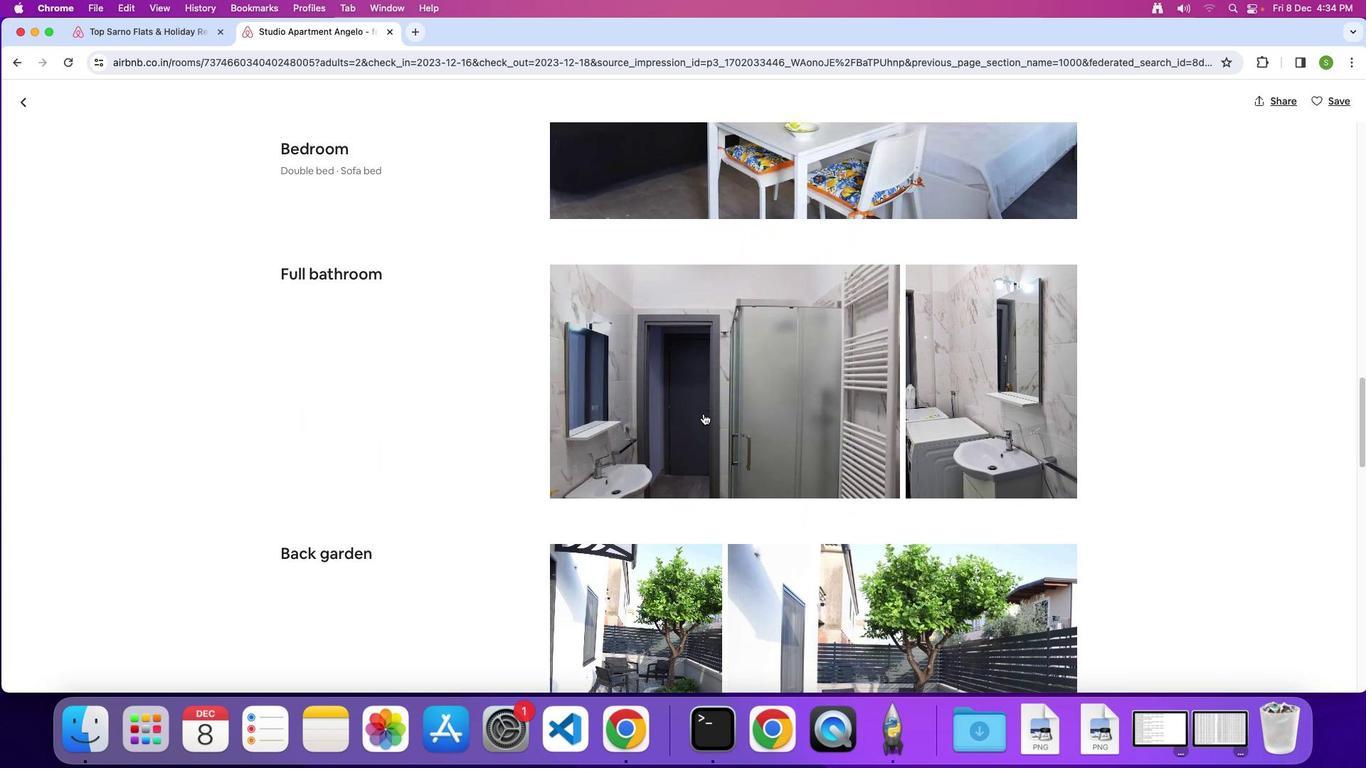 
Action: Mouse scrolled (703, 413) with delta (0, -1)
Screenshot: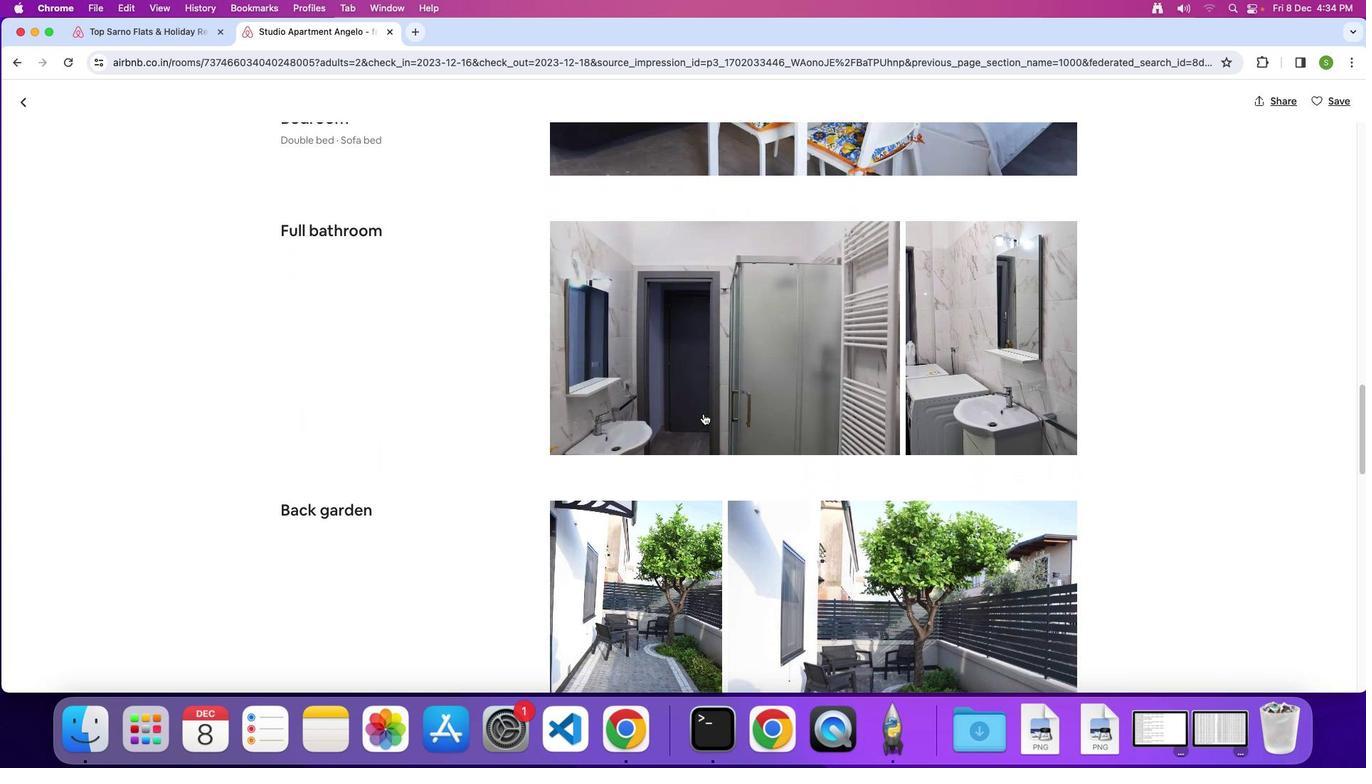 
Action: Mouse scrolled (703, 413) with delta (0, 0)
Screenshot: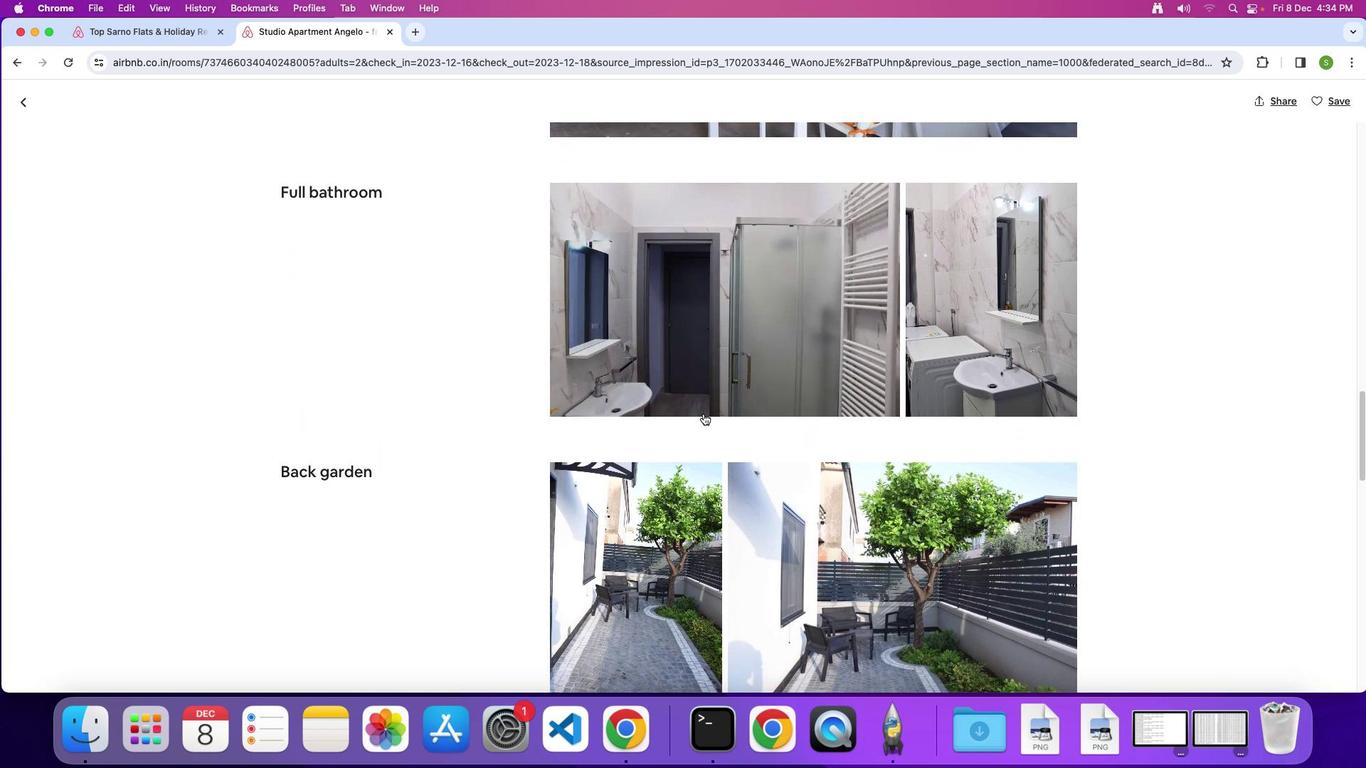 
Action: Mouse scrolled (703, 413) with delta (0, 0)
Screenshot: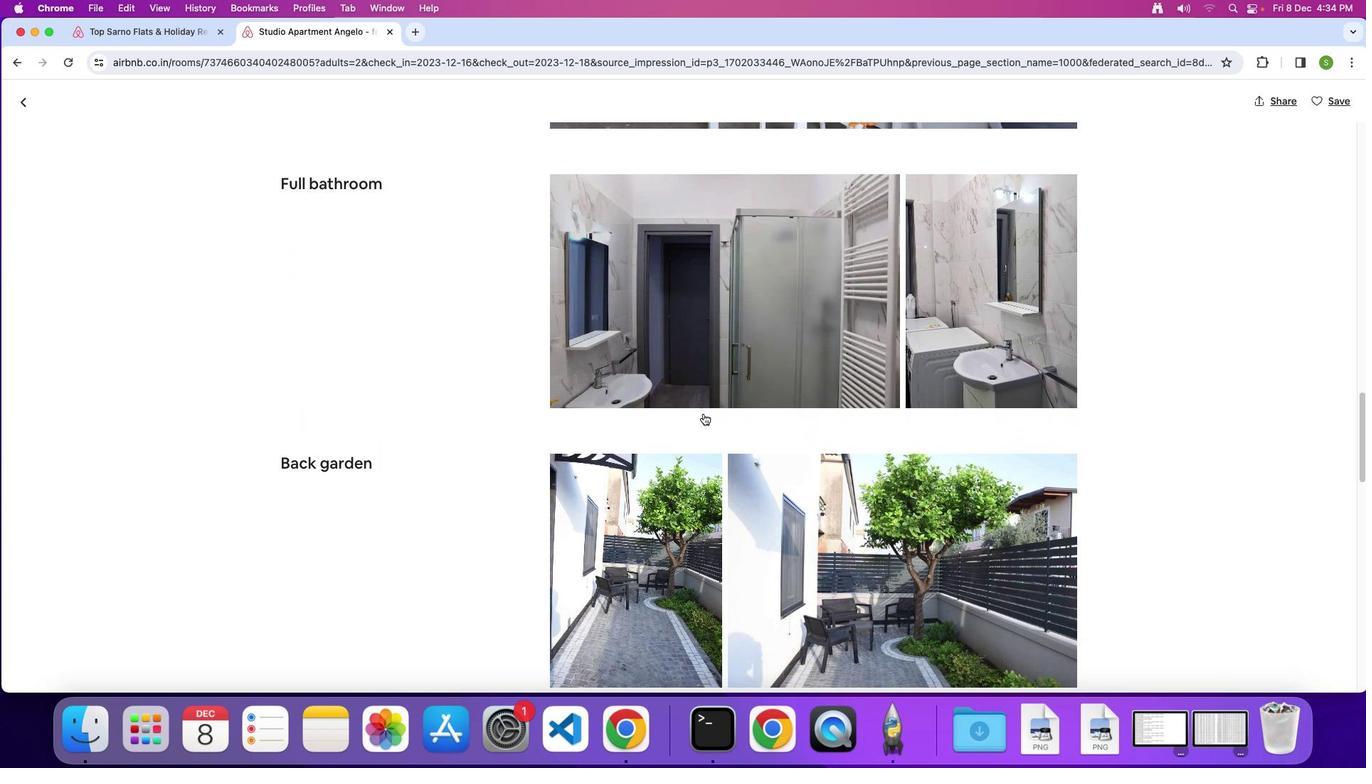 
Action: Mouse scrolled (703, 413) with delta (0, 0)
Screenshot: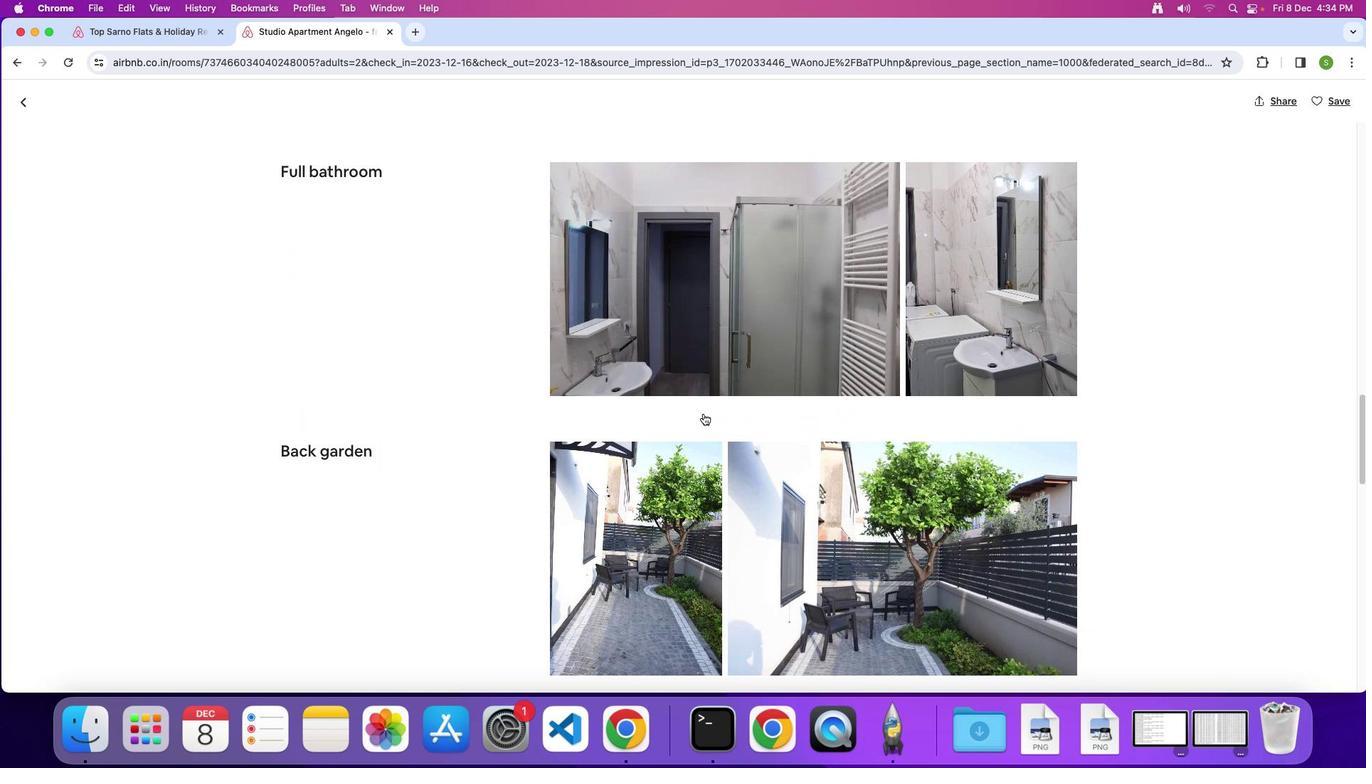 
Action: Mouse scrolled (703, 413) with delta (0, 0)
Screenshot: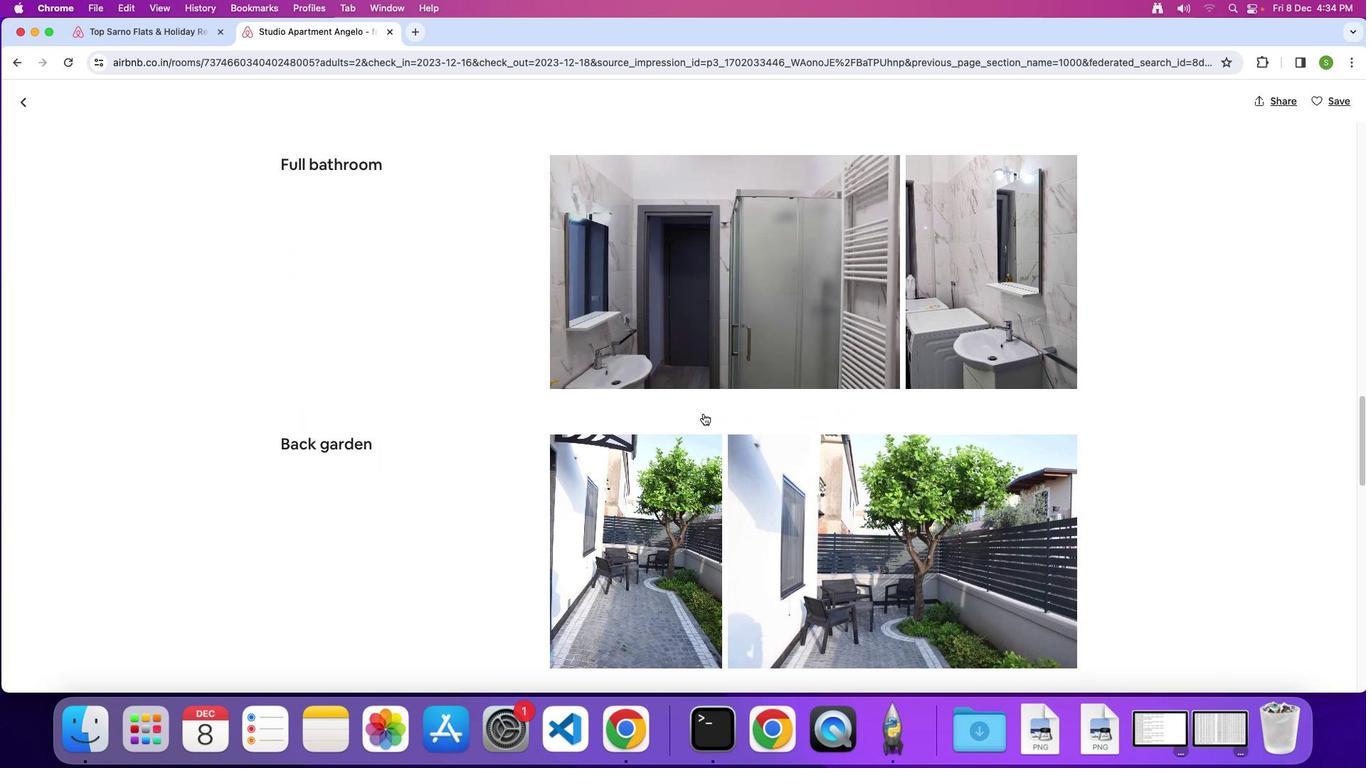 
Action: Mouse scrolled (703, 413) with delta (0, 0)
Screenshot: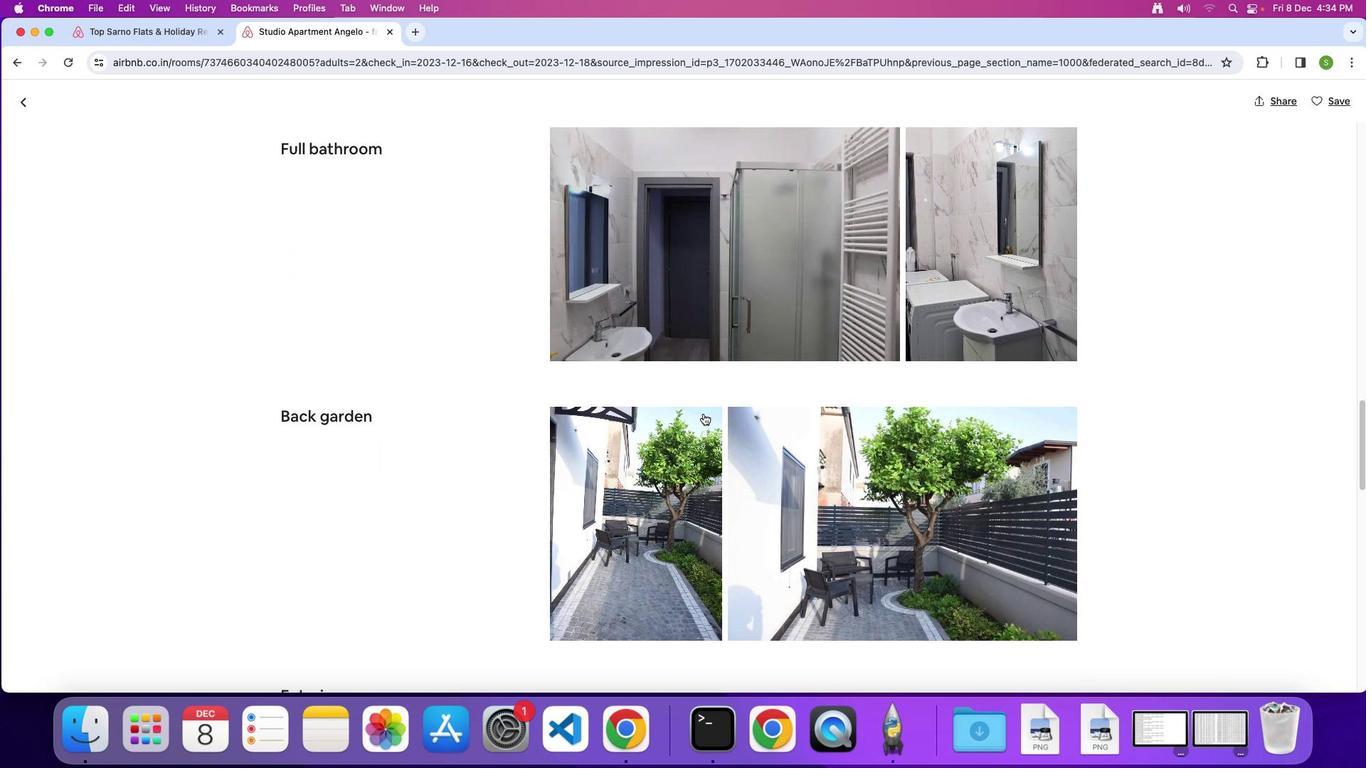 
Action: Mouse scrolled (703, 413) with delta (0, 0)
Screenshot: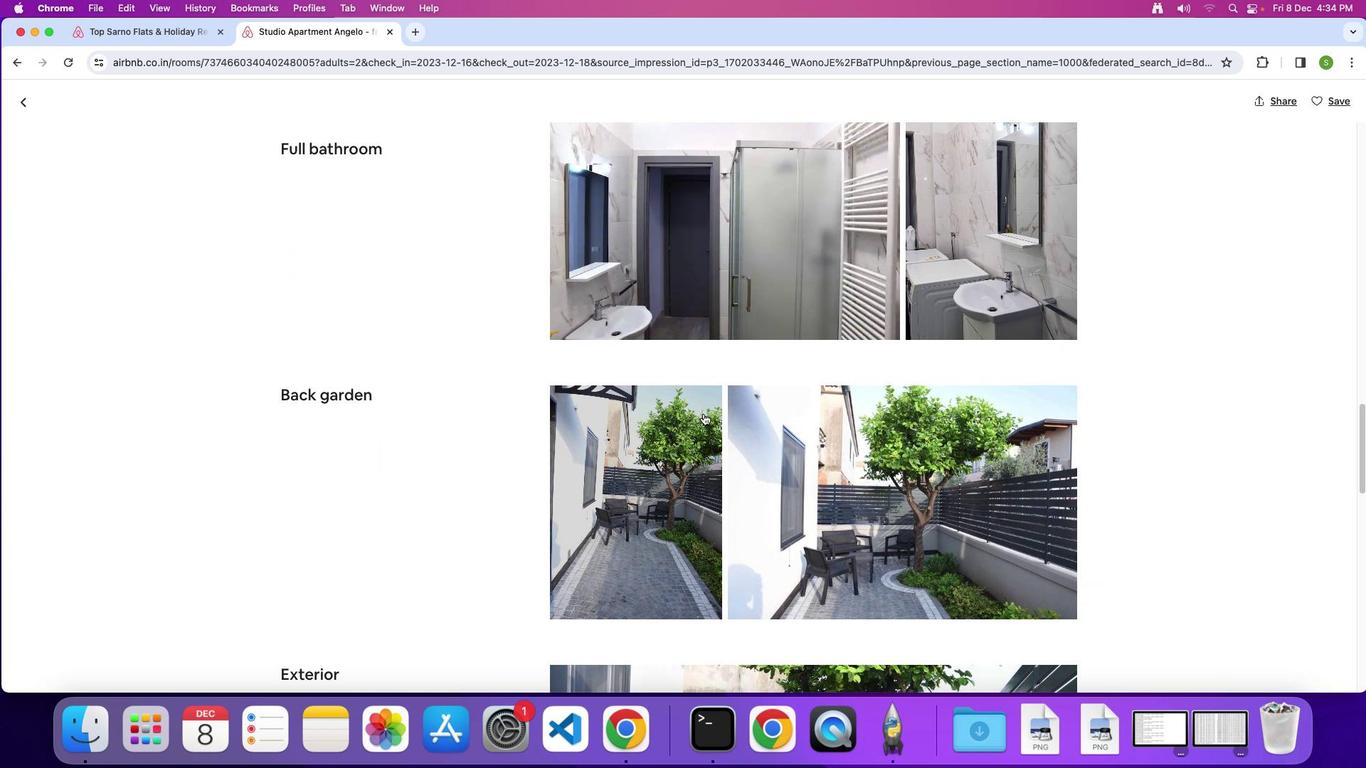 
Action: Mouse scrolled (703, 413) with delta (0, 0)
Screenshot: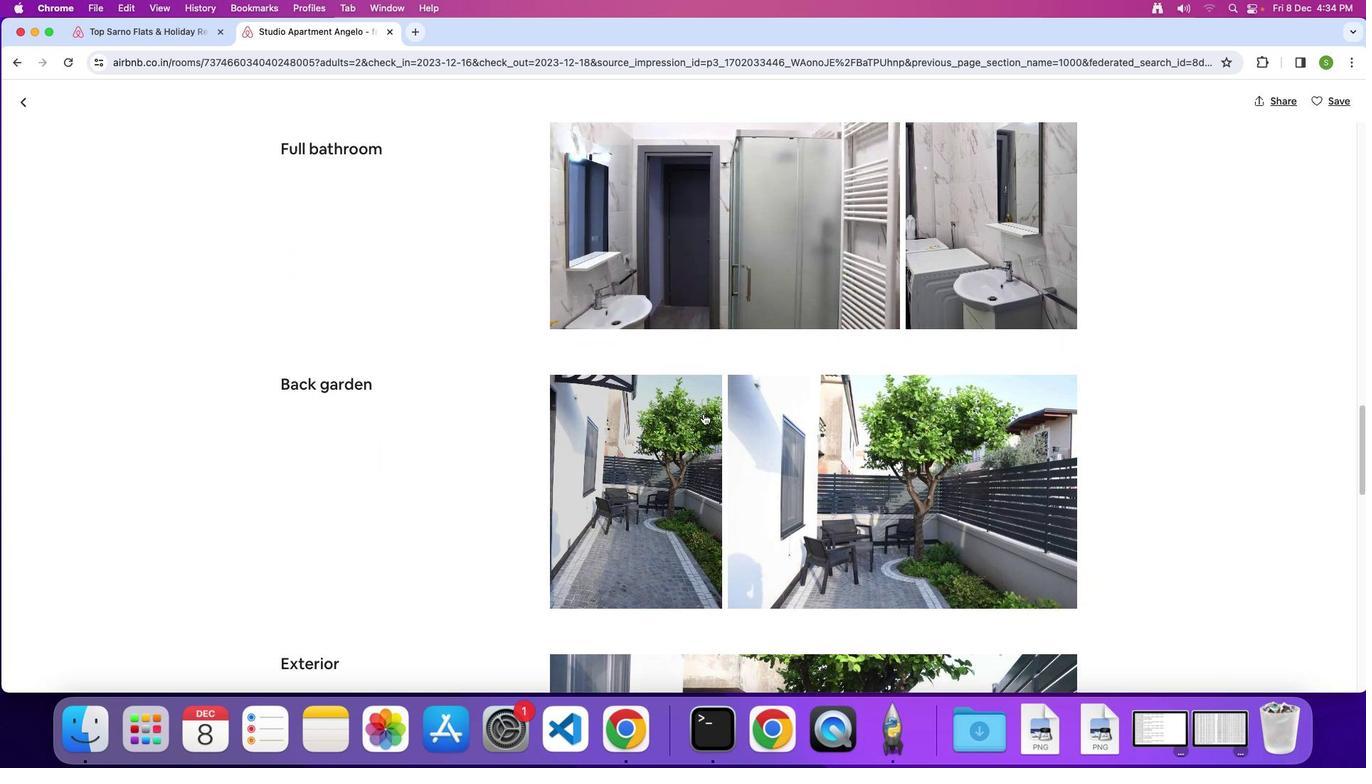 
Action: Mouse scrolled (703, 413) with delta (0, 0)
Screenshot: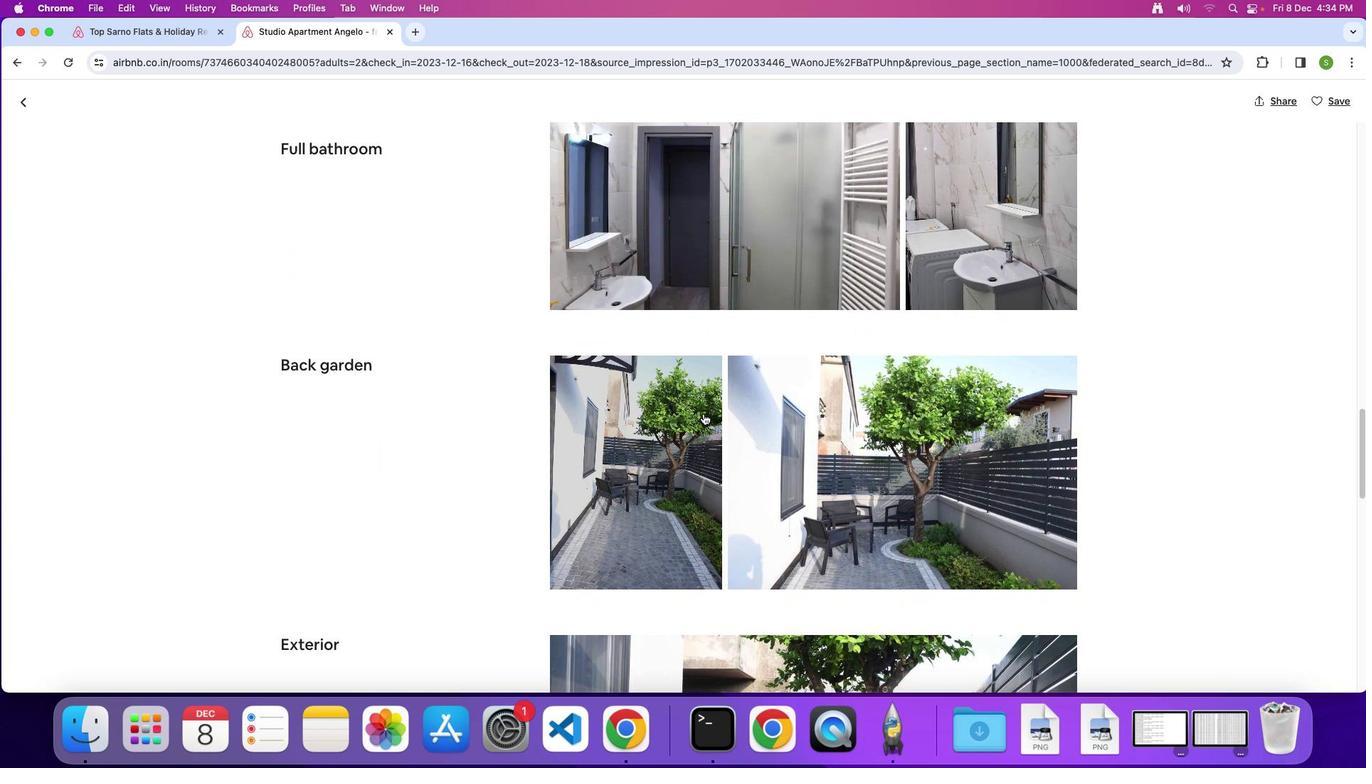 
Action: Mouse scrolled (703, 413) with delta (0, 0)
Screenshot: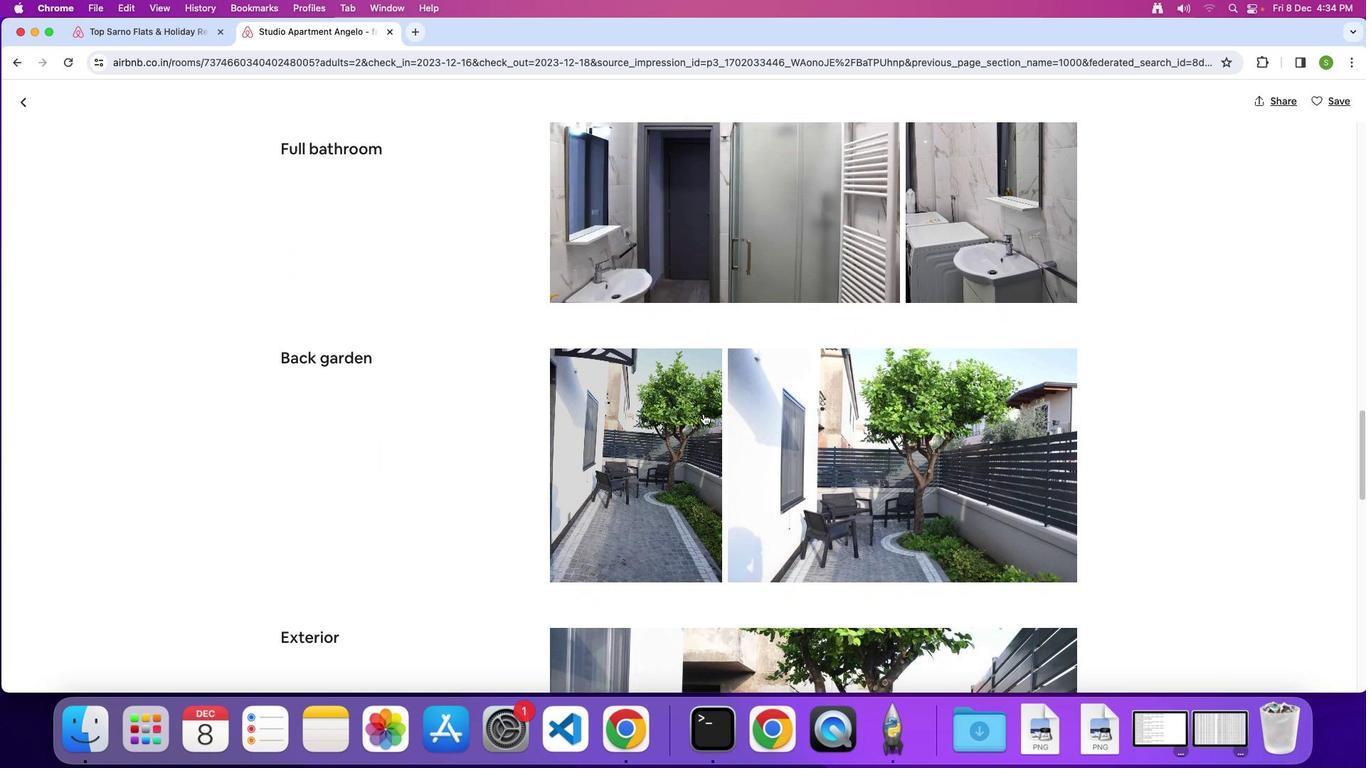 
Action: Mouse scrolled (703, 413) with delta (0, -1)
Screenshot: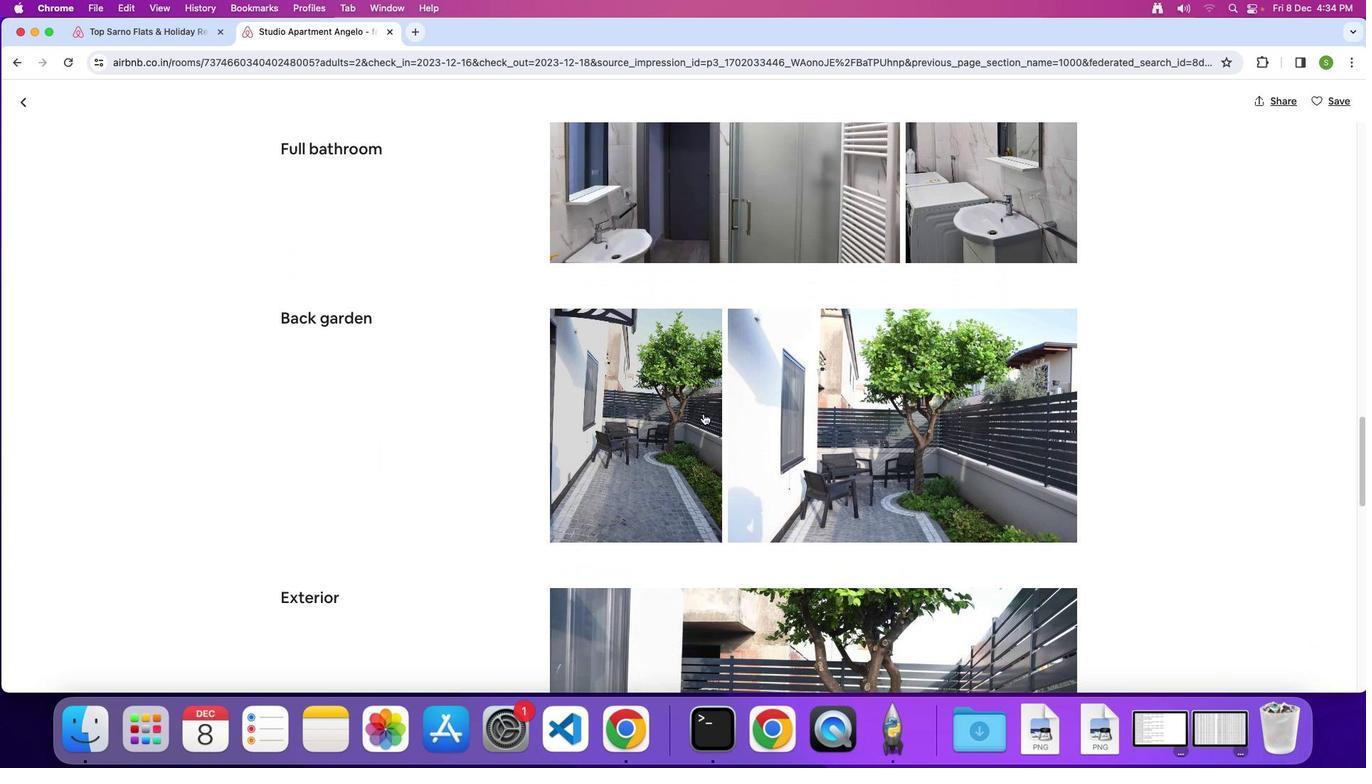 
Action: Mouse scrolled (703, 413) with delta (0, 0)
Screenshot: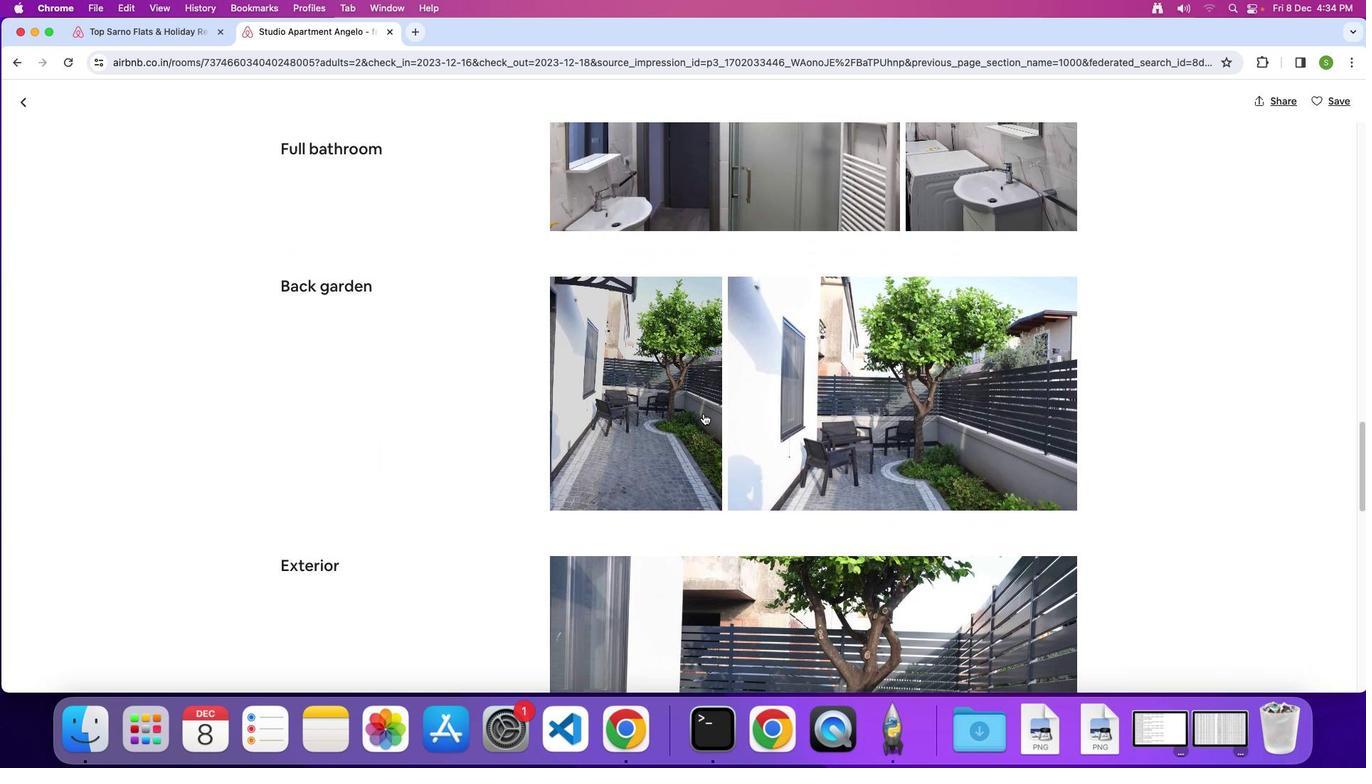 
Action: Mouse scrolled (703, 413) with delta (0, 0)
Screenshot: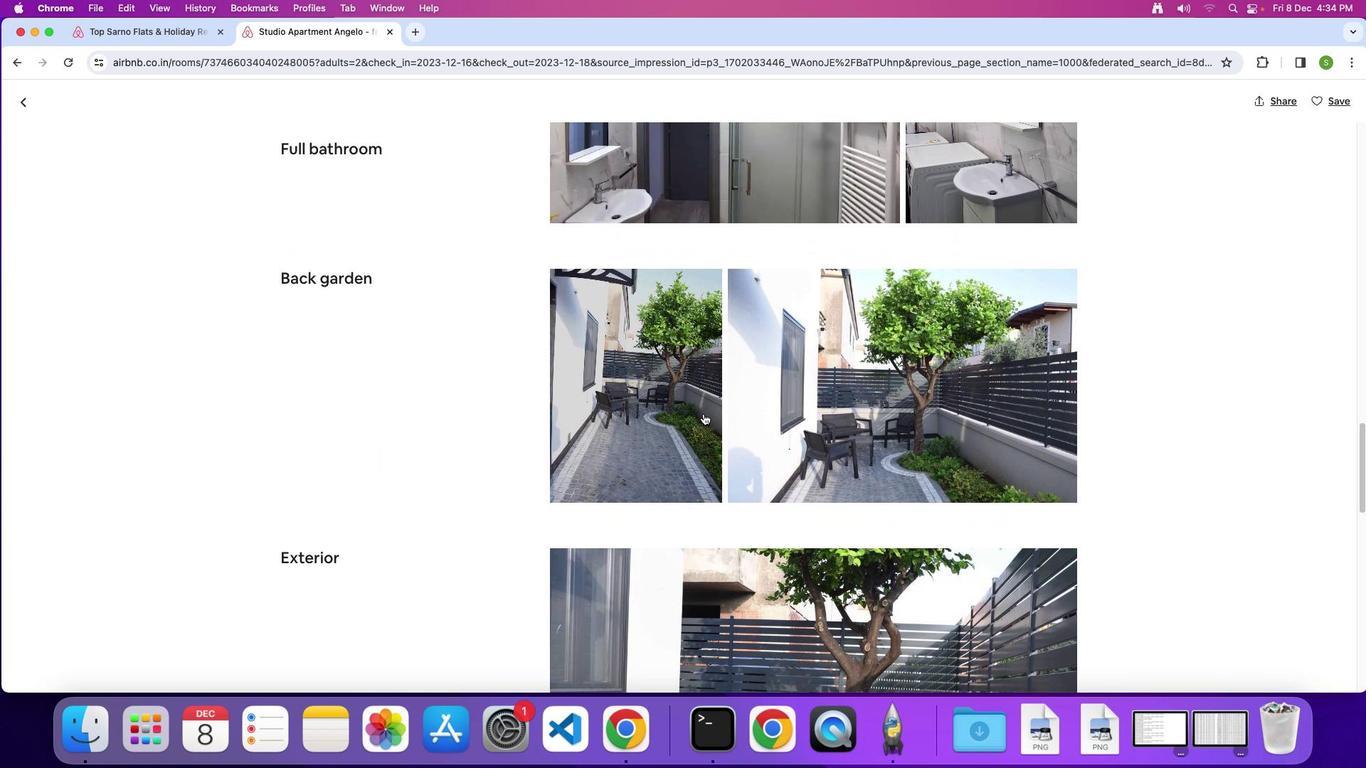 
Action: Mouse scrolled (703, 413) with delta (0, 0)
Screenshot: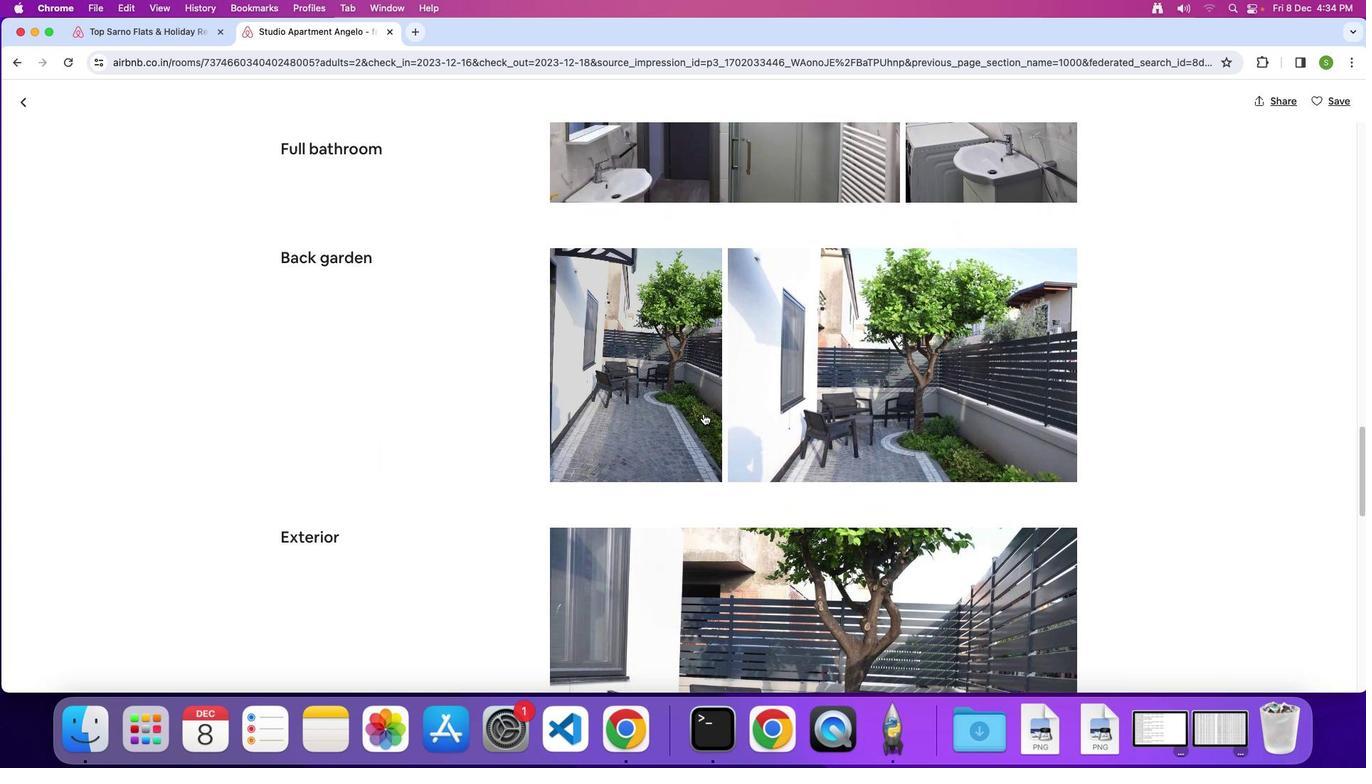 
Action: Mouse scrolled (703, 413) with delta (0, 0)
Screenshot: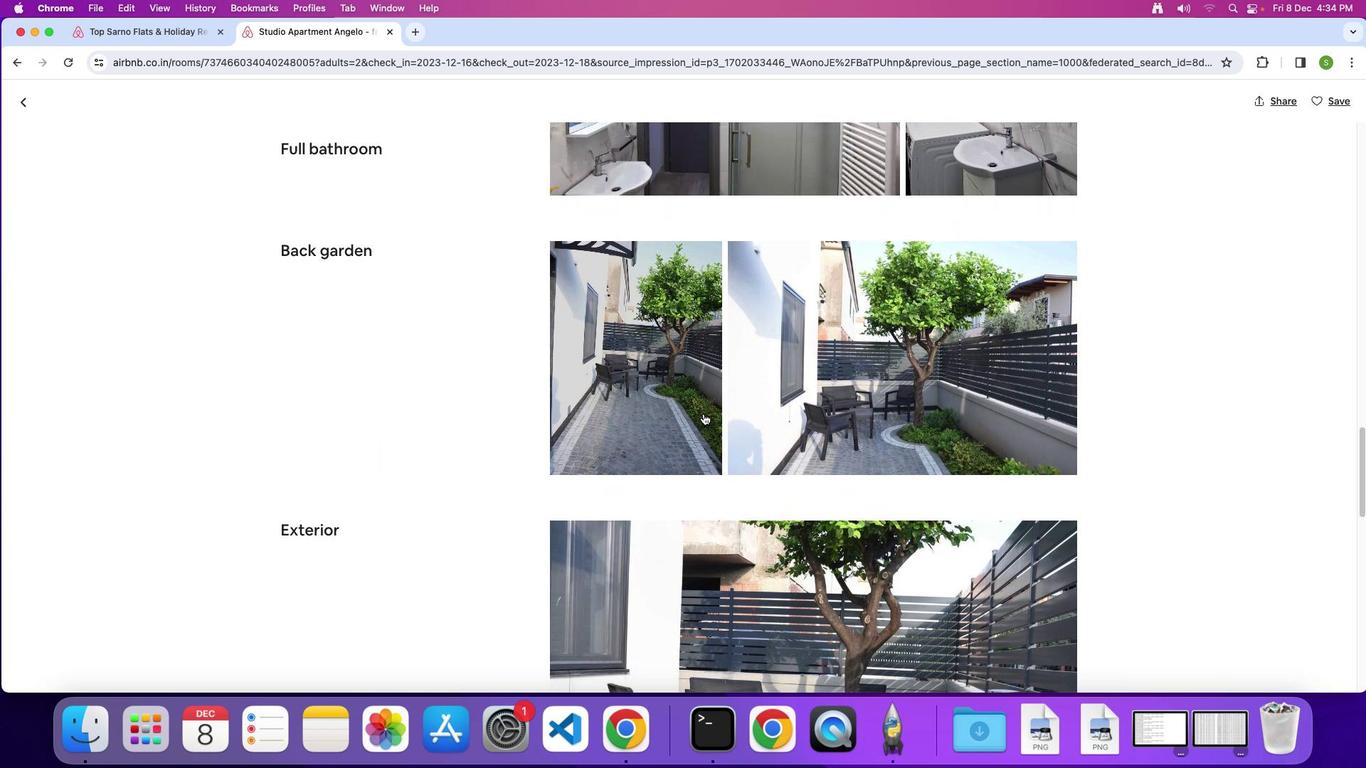 
Action: Mouse scrolled (703, 413) with delta (0, -1)
Screenshot: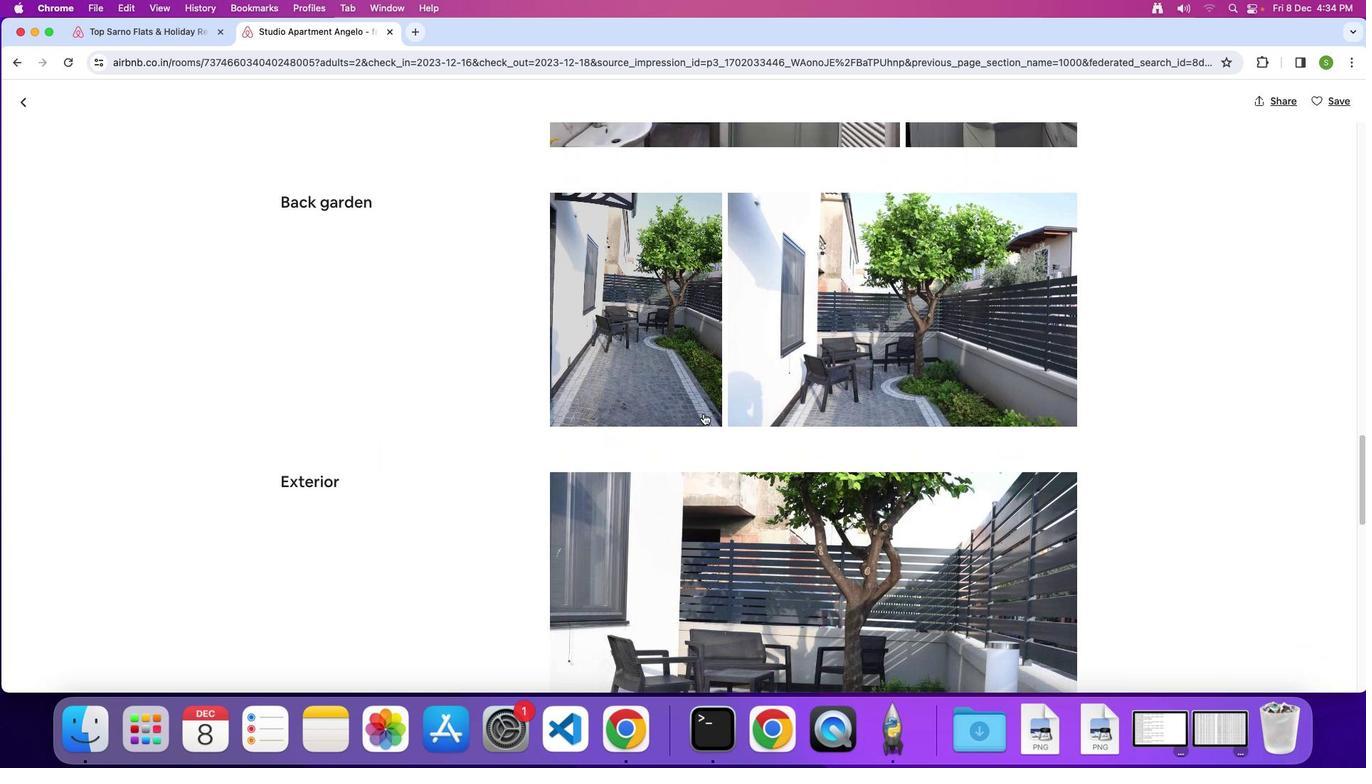 
Action: Mouse scrolled (703, 413) with delta (0, 0)
Screenshot: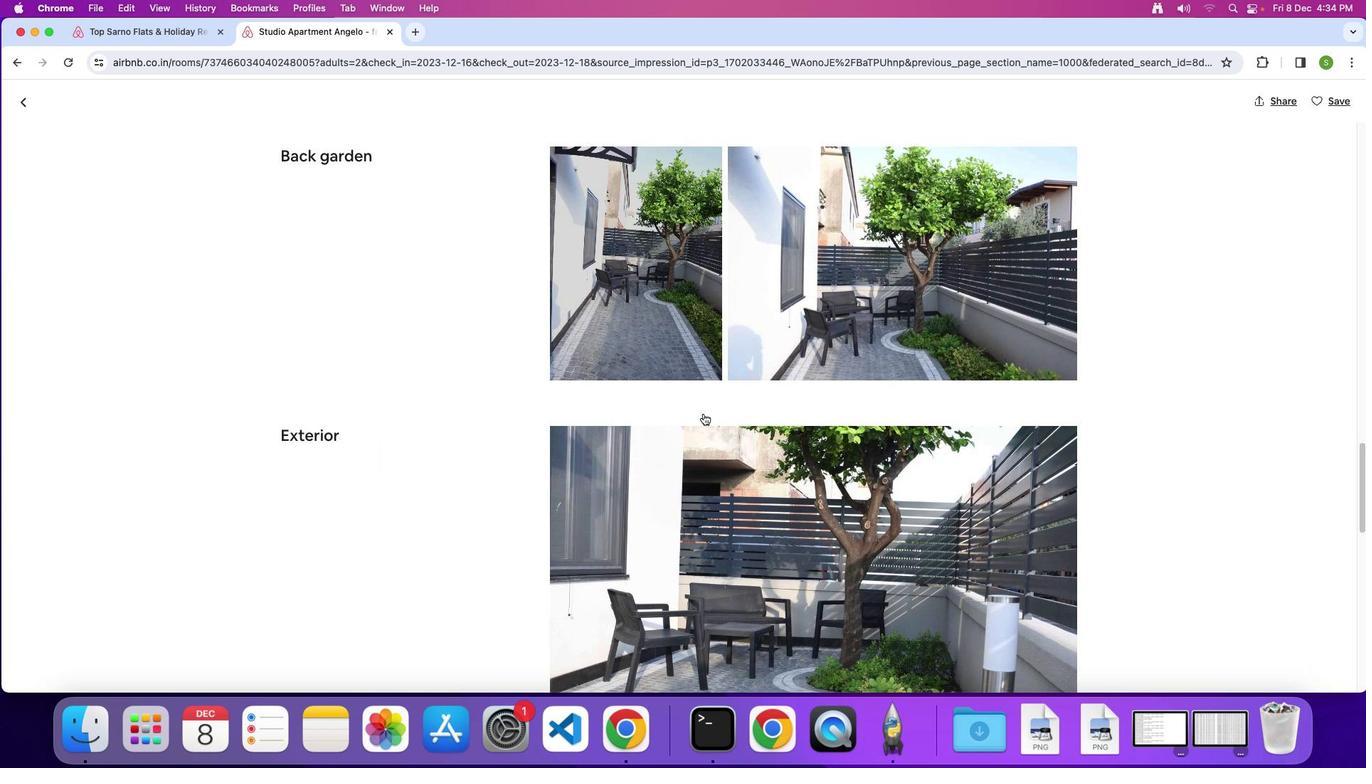 
Action: Mouse scrolled (703, 413) with delta (0, 0)
Screenshot: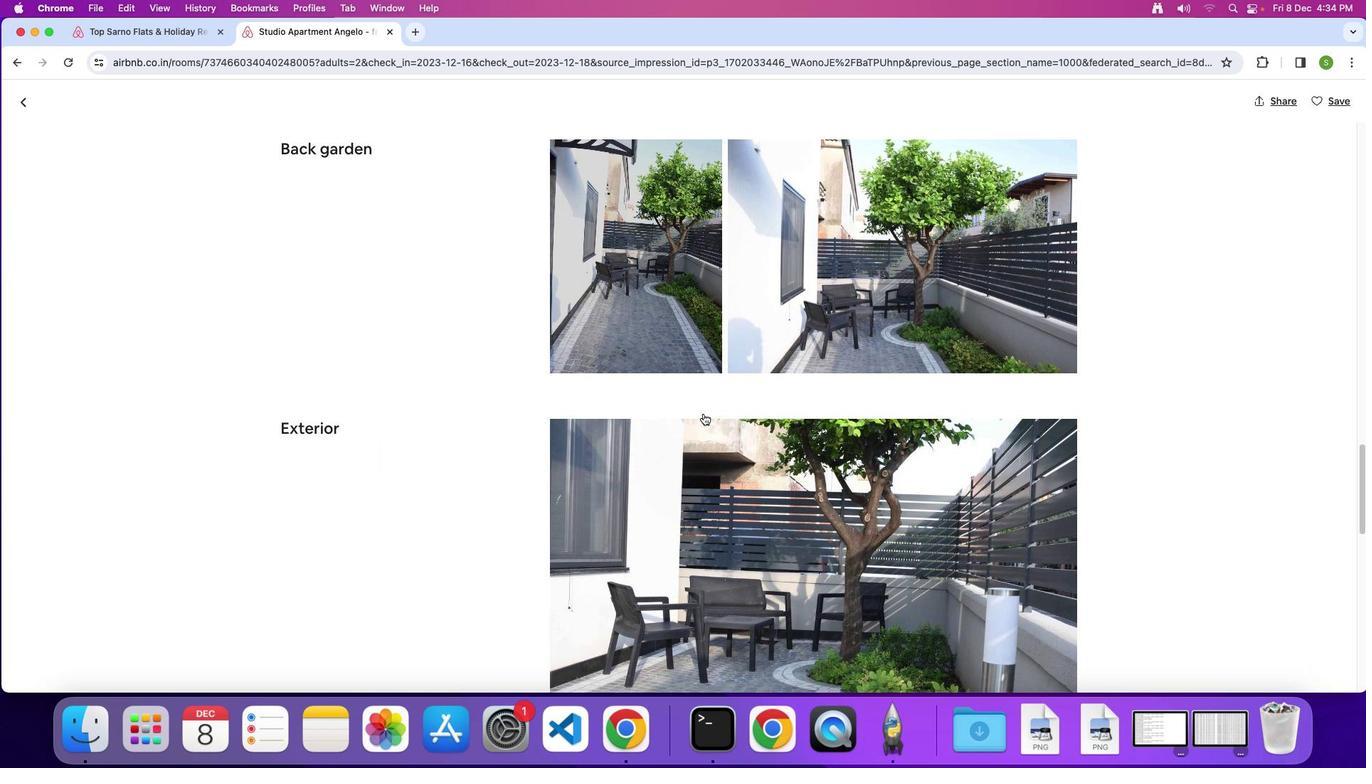 
Action: Mouse scrolled (703, 413) with delta (0, 0)
Screenshot: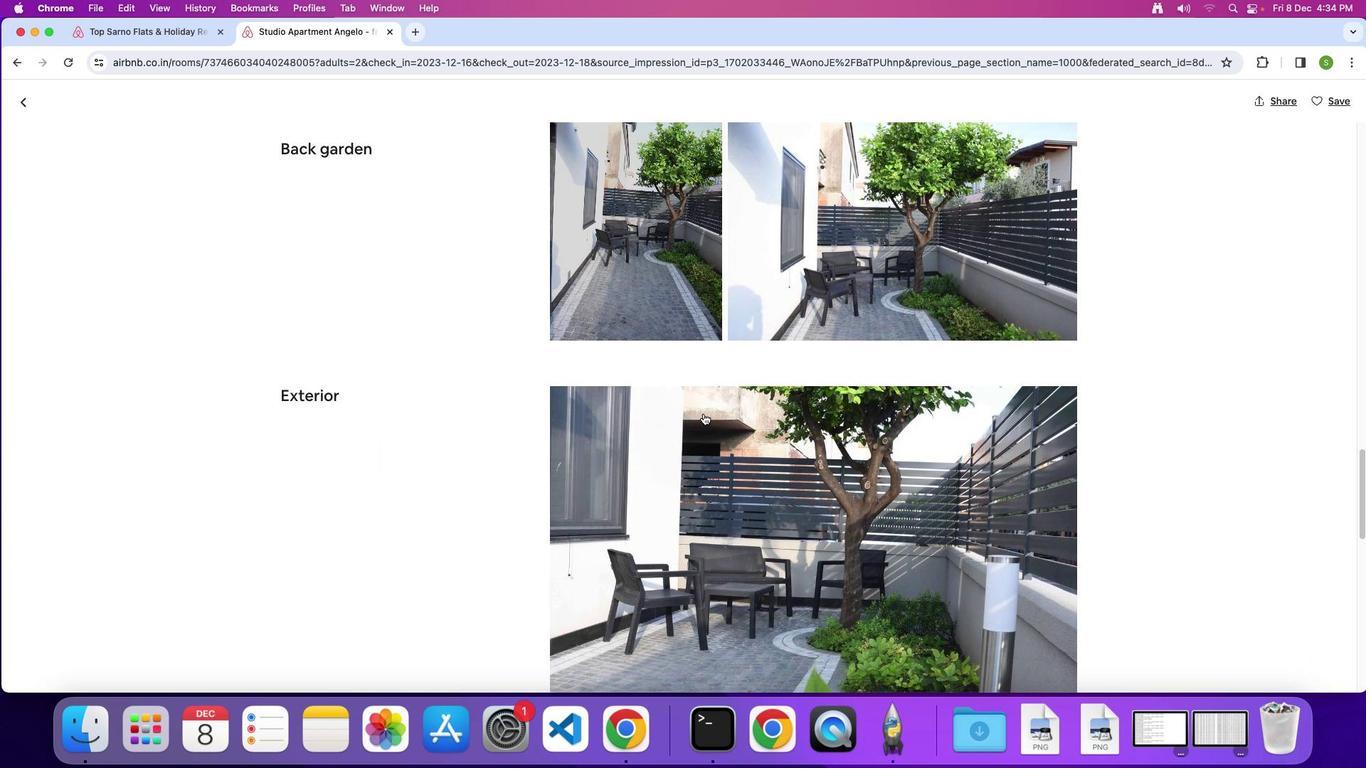 
Action: Mouse scrolled (703, 413) with delta (0, 0)
Screenshot: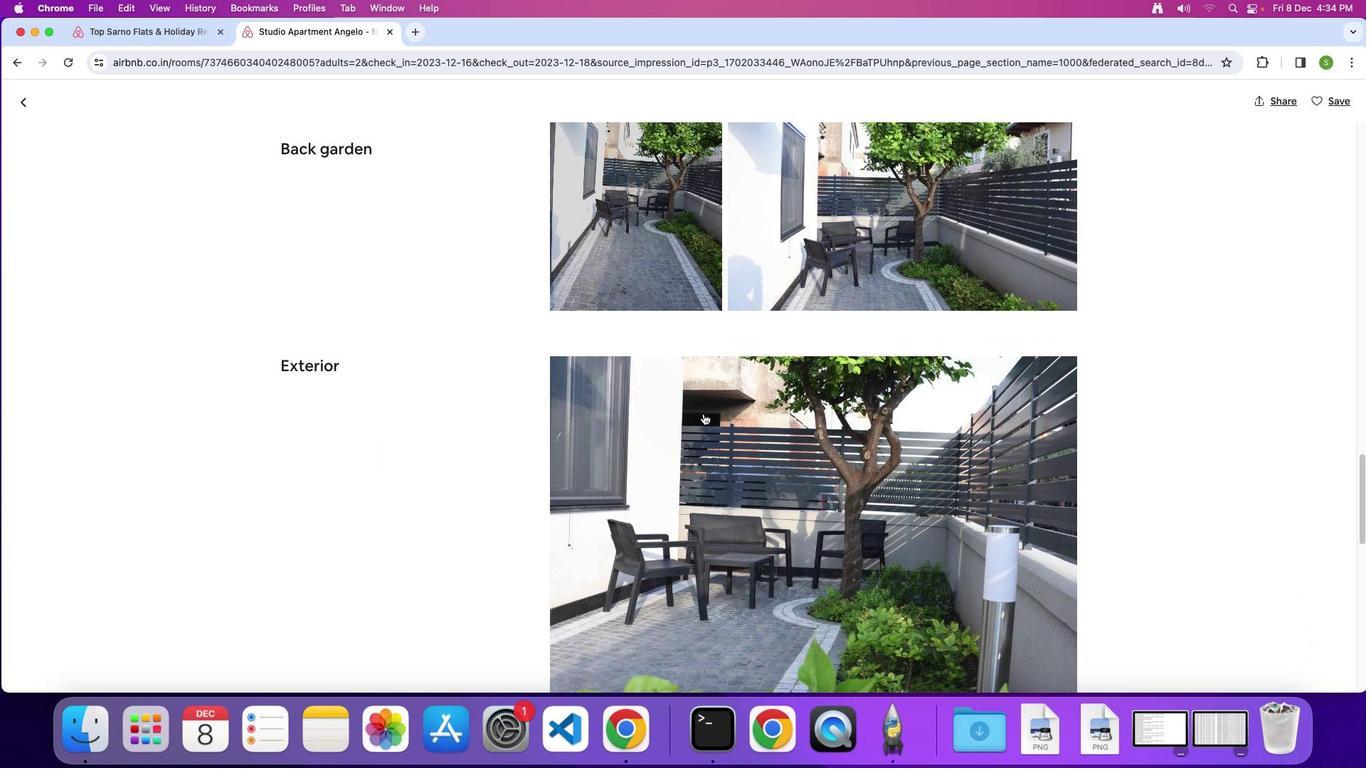 
Action: Mouse scrolled (703, 413) with delta (0, -2)
Screenshot: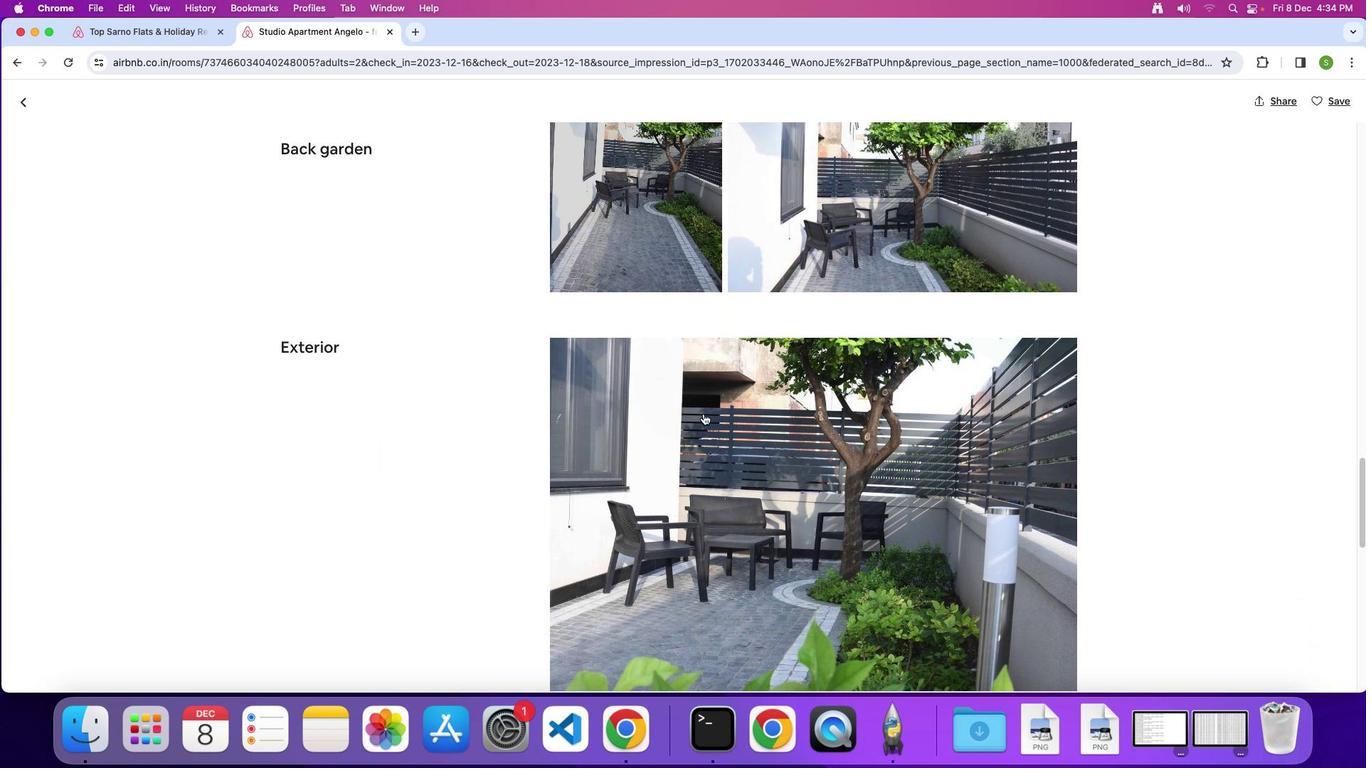 
Action: Mouse scrolled (703, 413) with delta (0, 0)
Screenshot: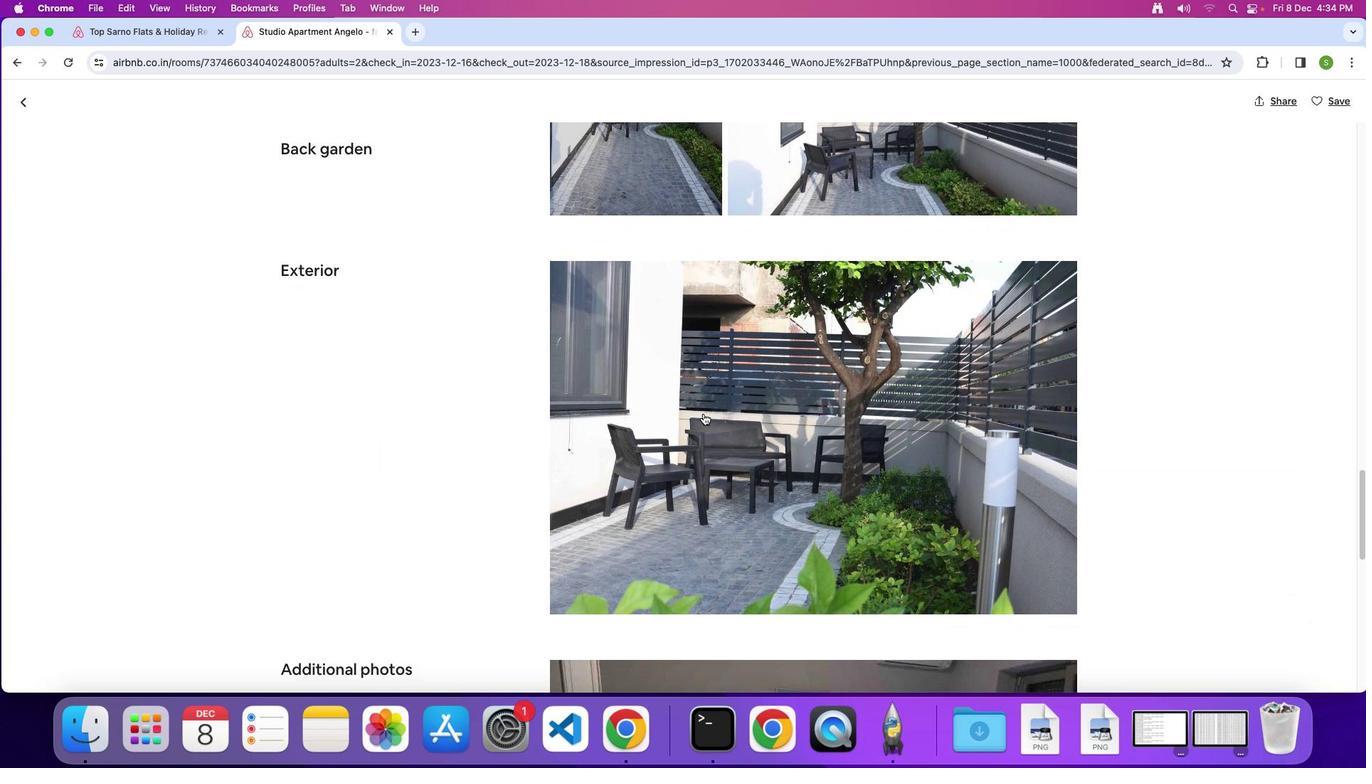 
Action: Mouse scrolled (703, 413) with delta (0, 0)
Screenshot: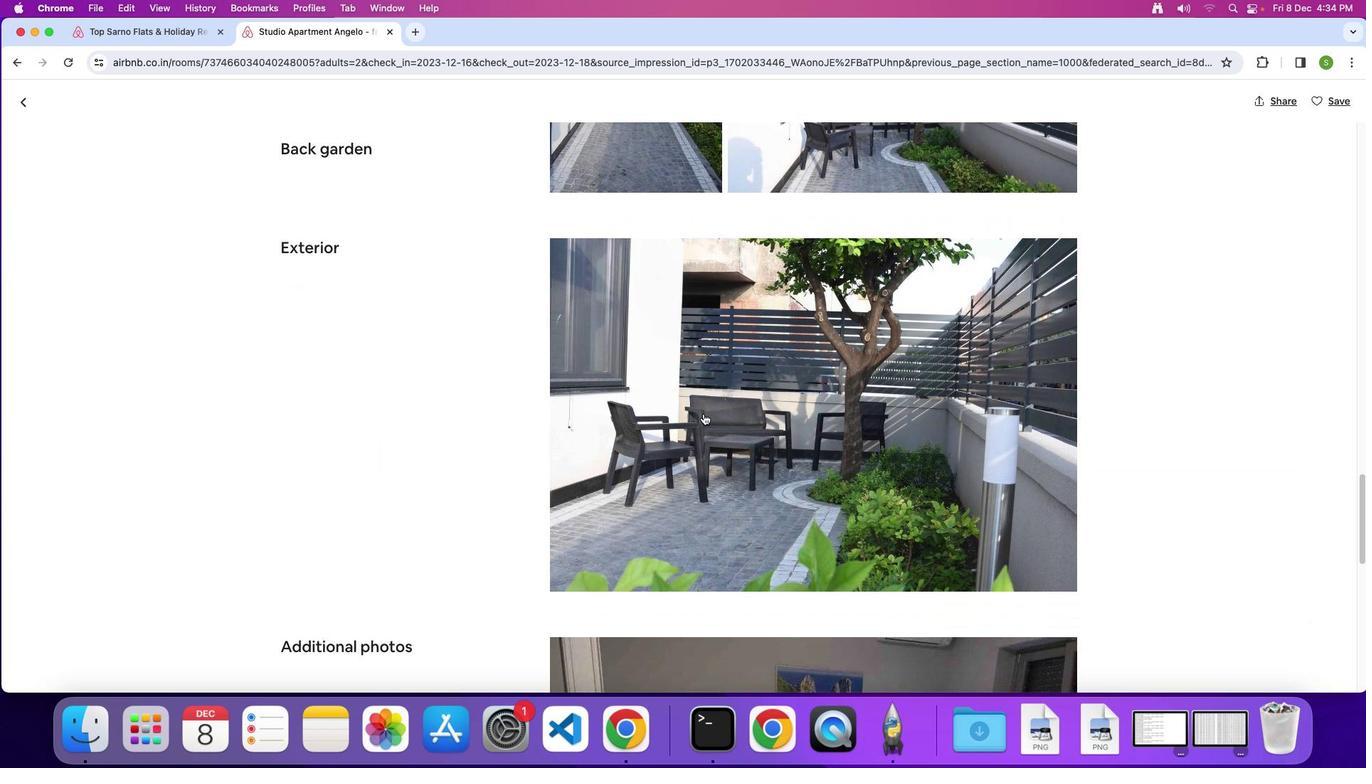 
Action: Mouse scrolled (703, 413) with delta (0, -2)
Screenshot: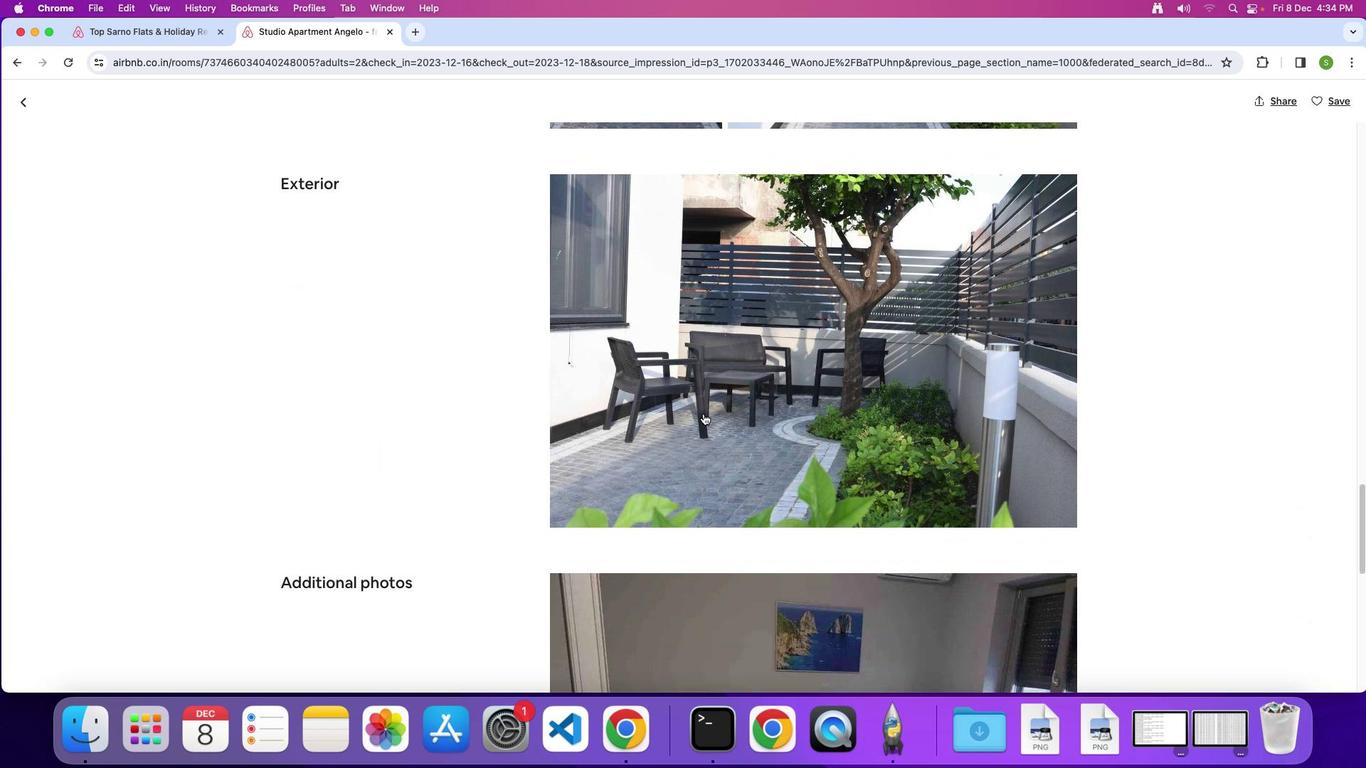 
Action: Mouse scrolled (703, 413) with delta (0, 0)
Screenshot: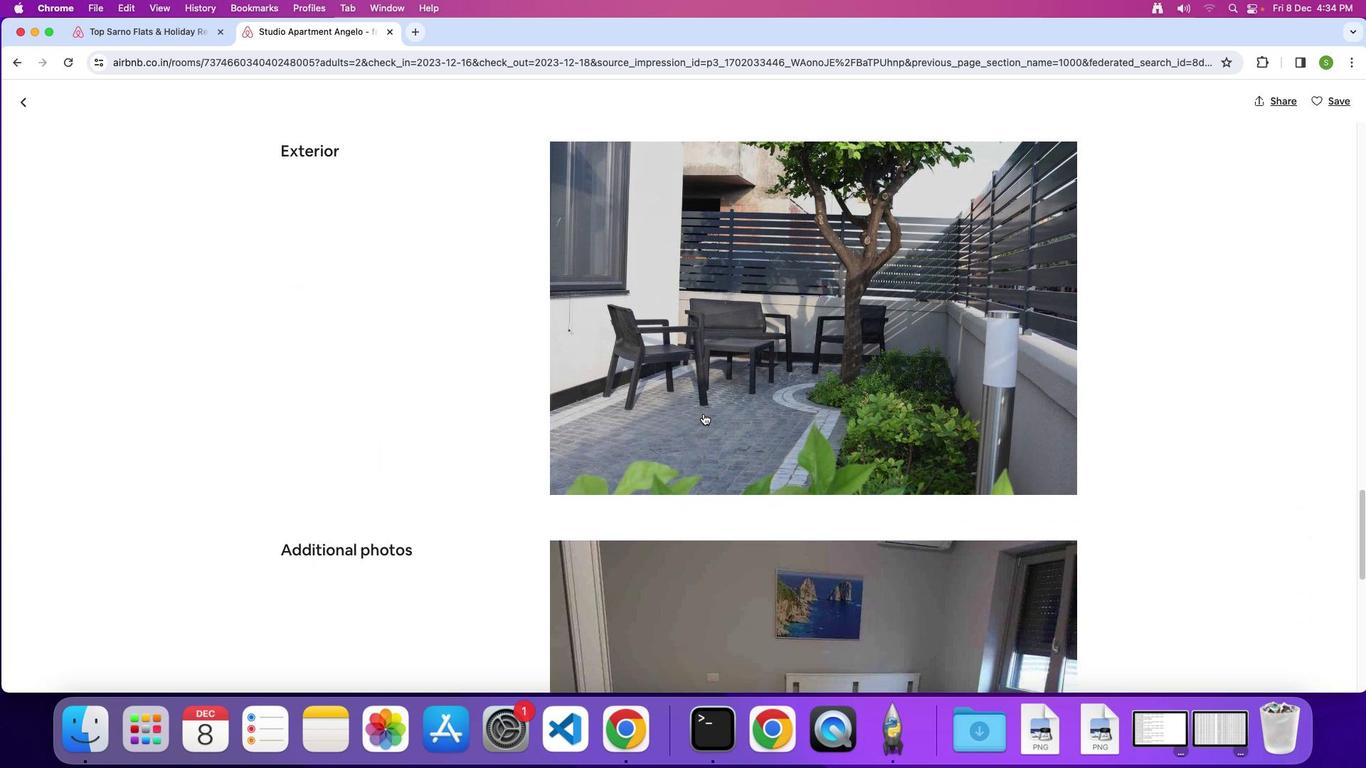 
Action: Mouse scrolled (703, 413) with delta (0, 0)
Screenshot: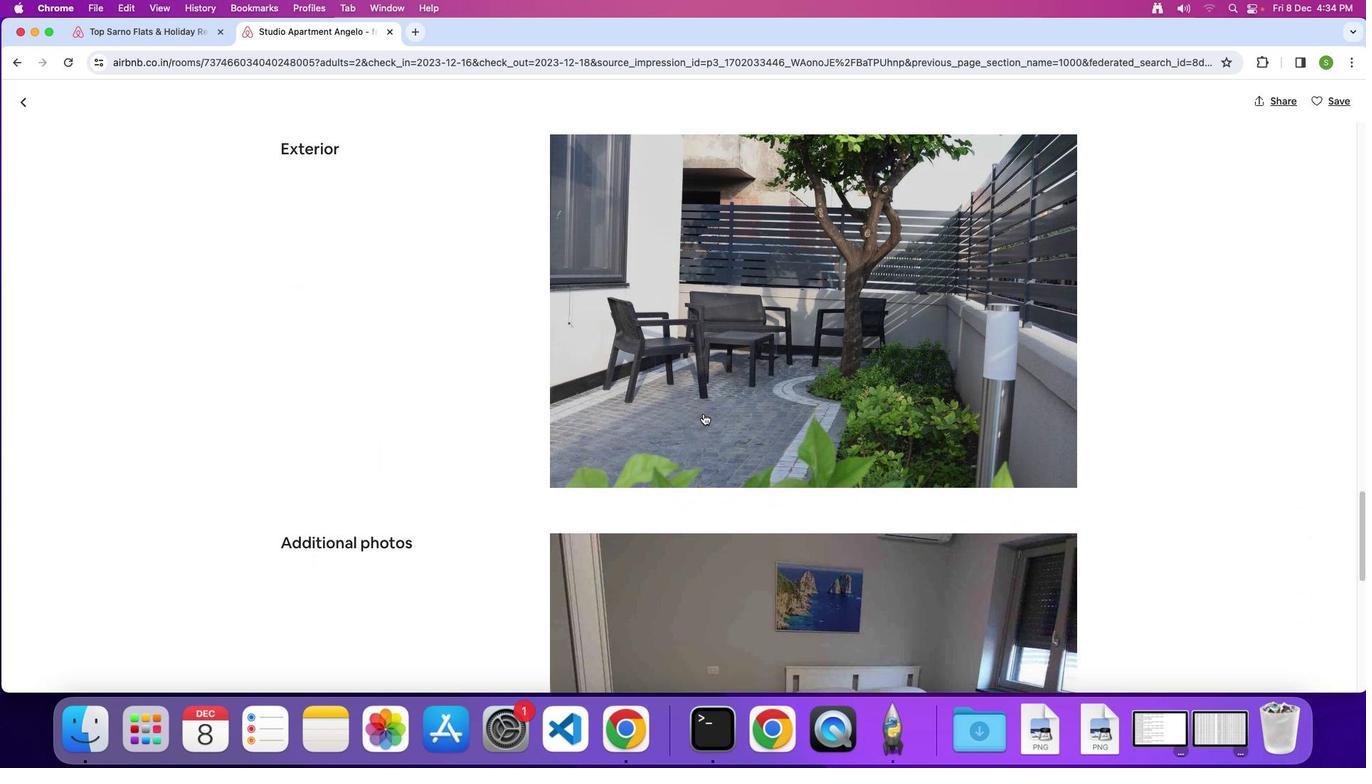 
Action: Mouse scrolled (703, 413) with delta (0, 0)
Screenshot: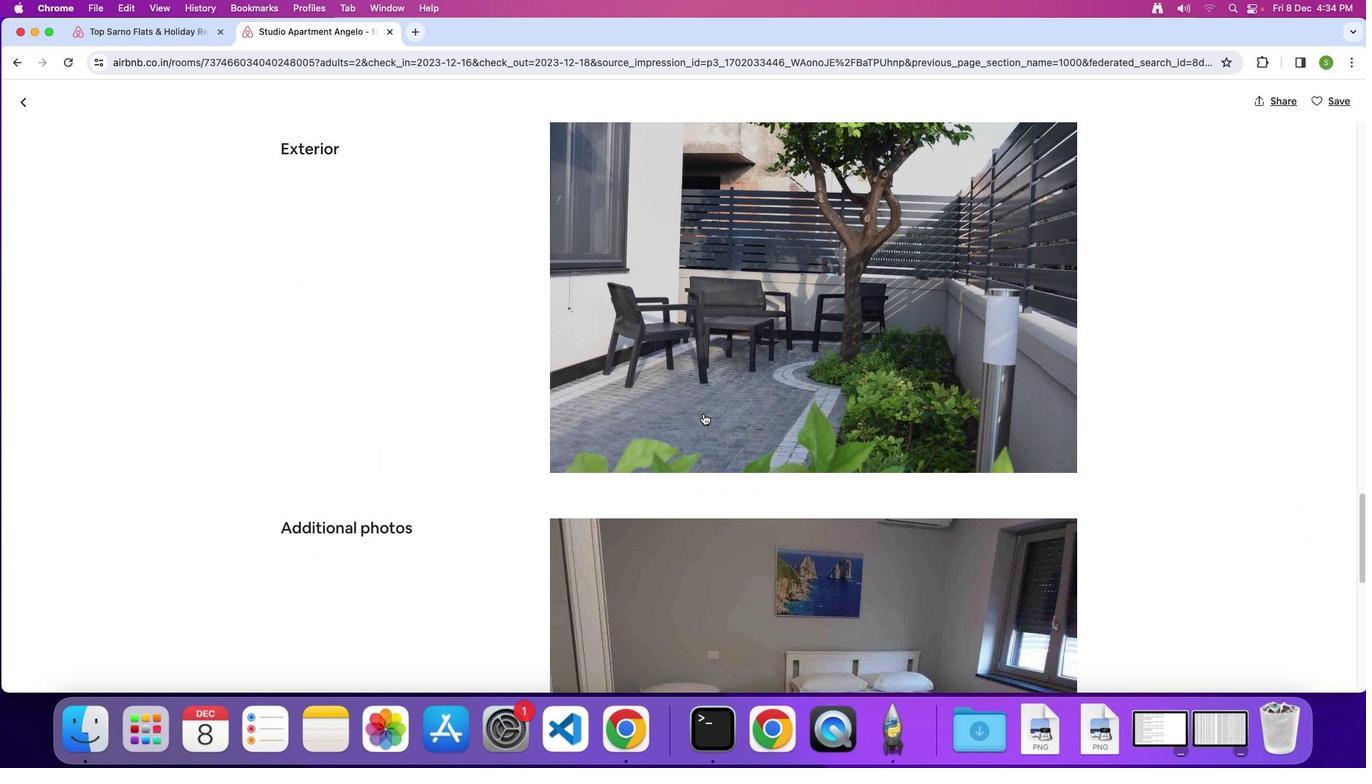 
Action: Mouse scrolled (703, 413) with delta (0, 0)
Screenshot: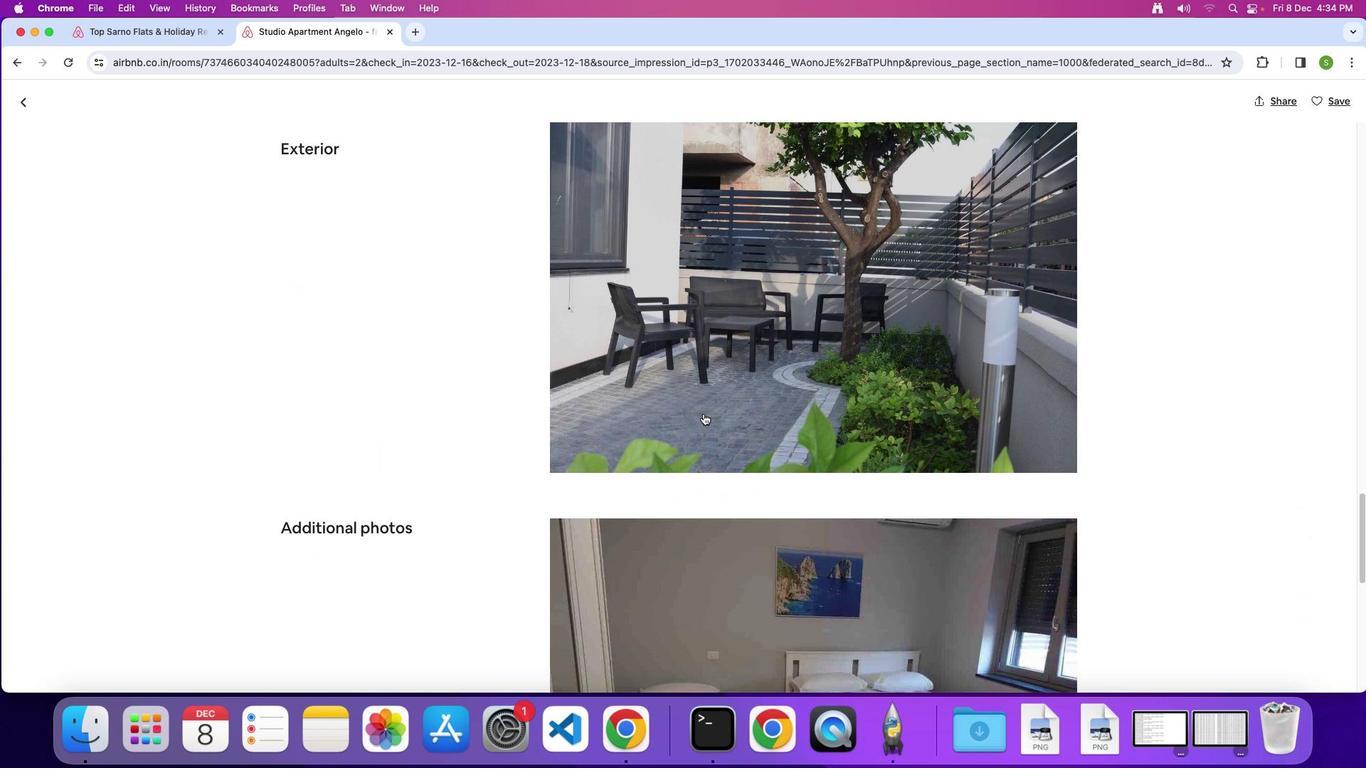 
Action: Mouse scrolled (703, 413) with delta (0, -2)
Screenshot: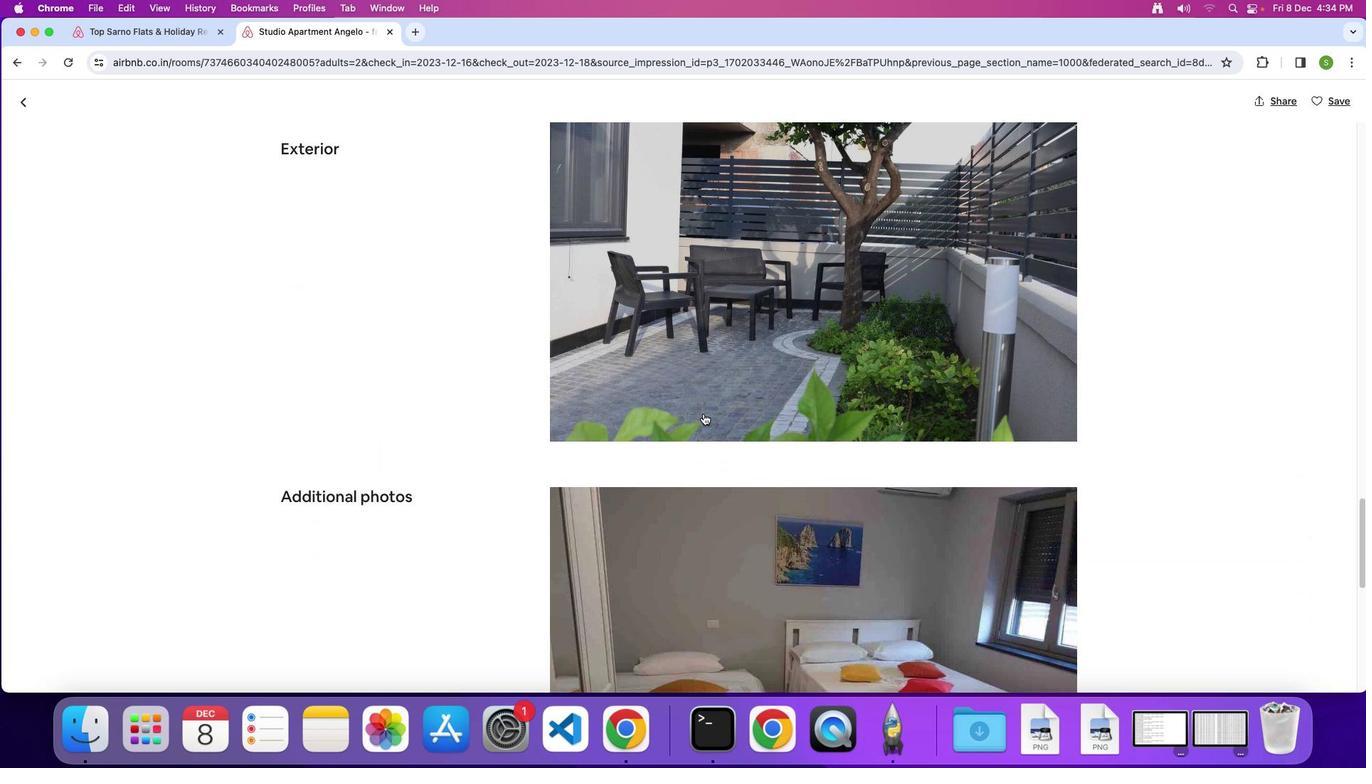 
Action: Mouse scrolled (703, 413) with delta (0, 0)
Screenshot: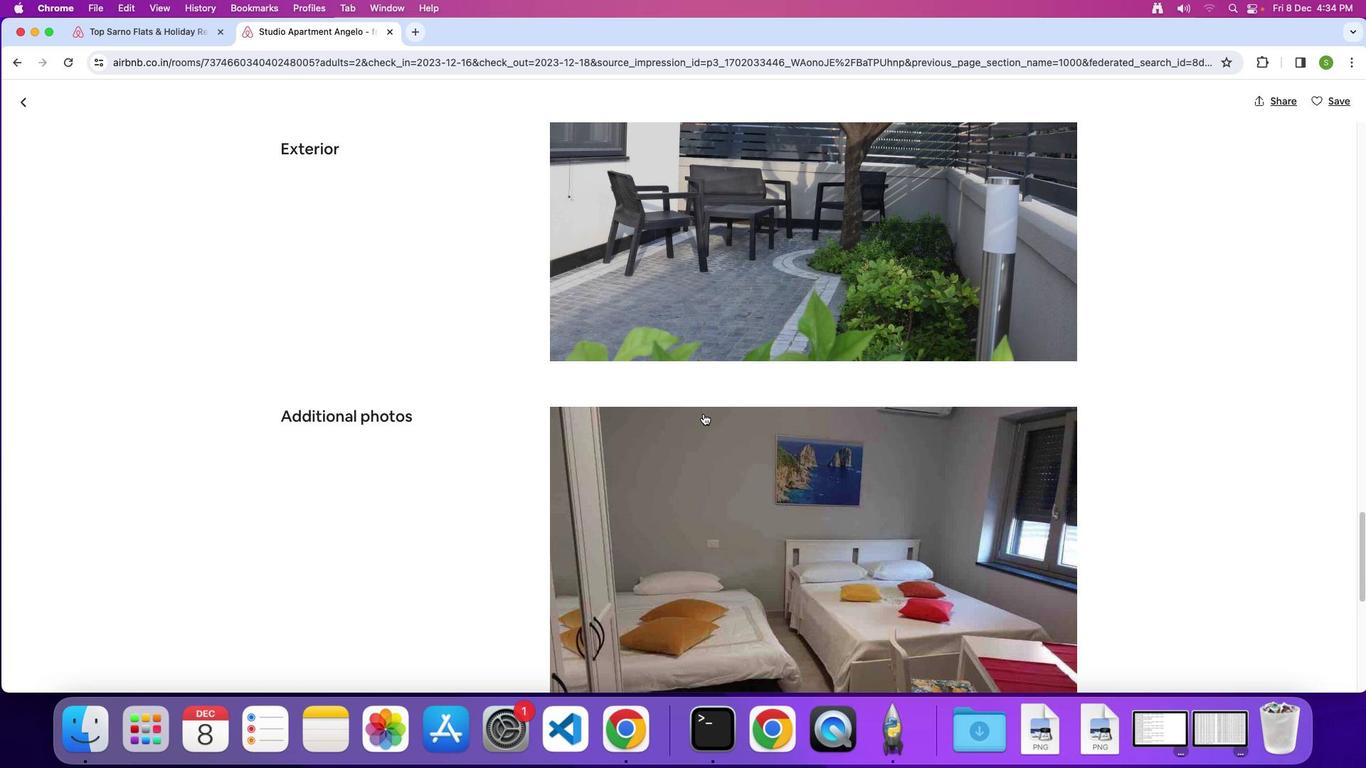 
Action: Mouse scrolled (703, 413) with delta (0, 0)
Screenshot: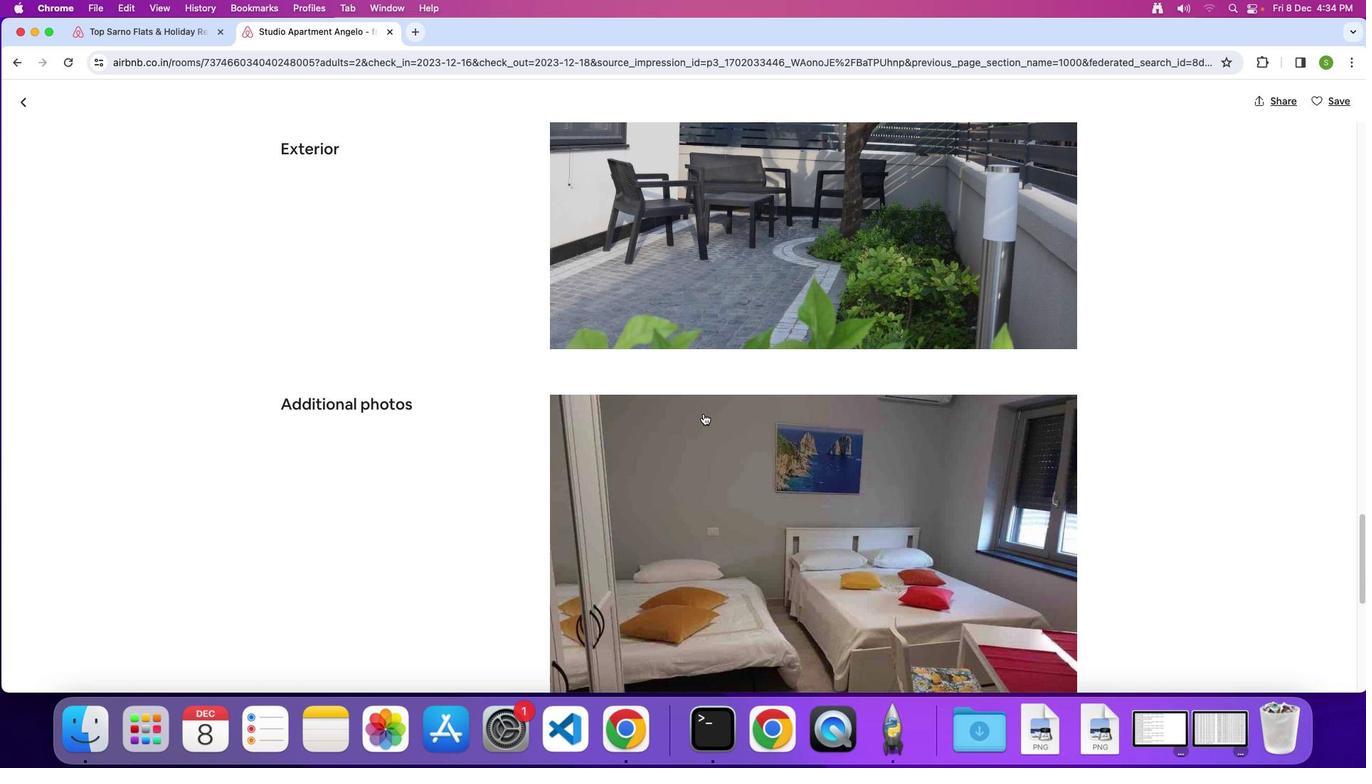 
Action: Mouse scrolled (703, 413) with delta (0, -1)
Screenshot: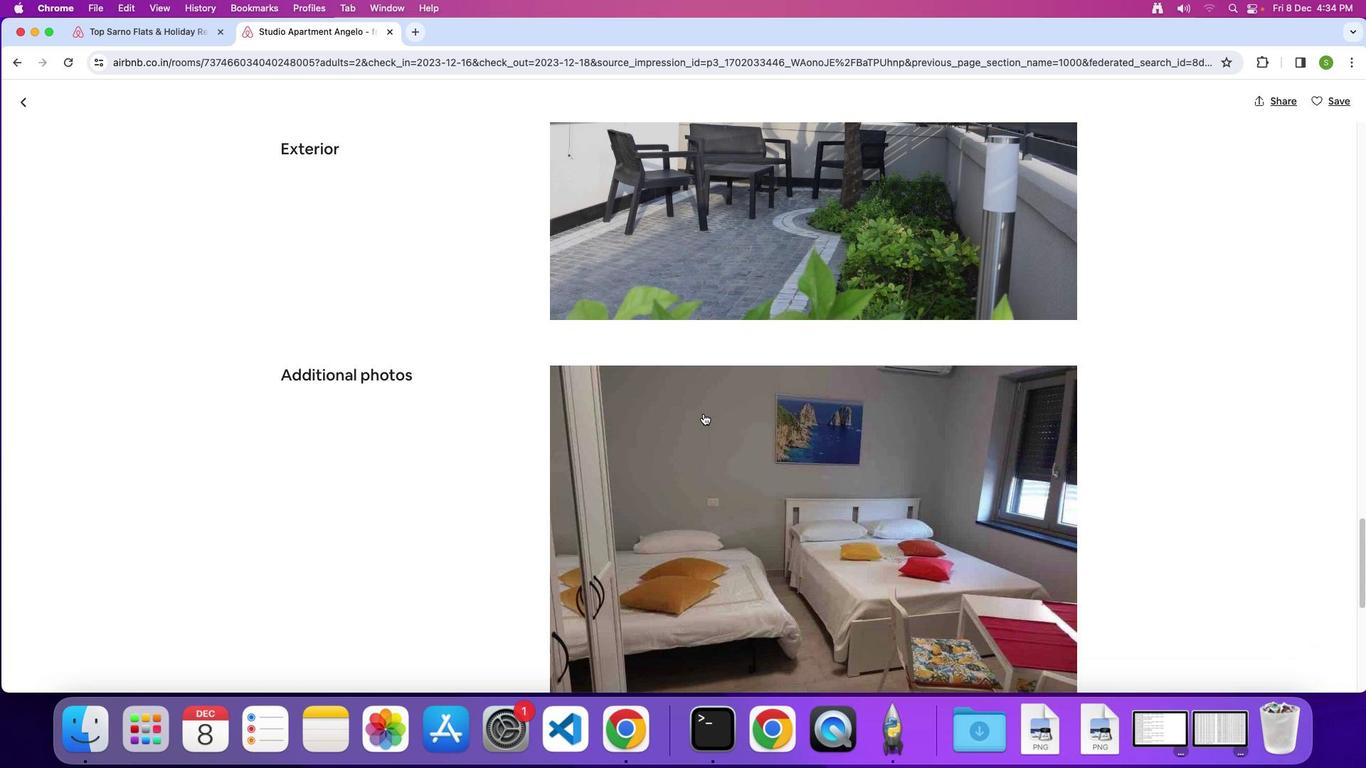
Action: Mouse scrolled (703, 413) with delta (0, 0)
Screenshot: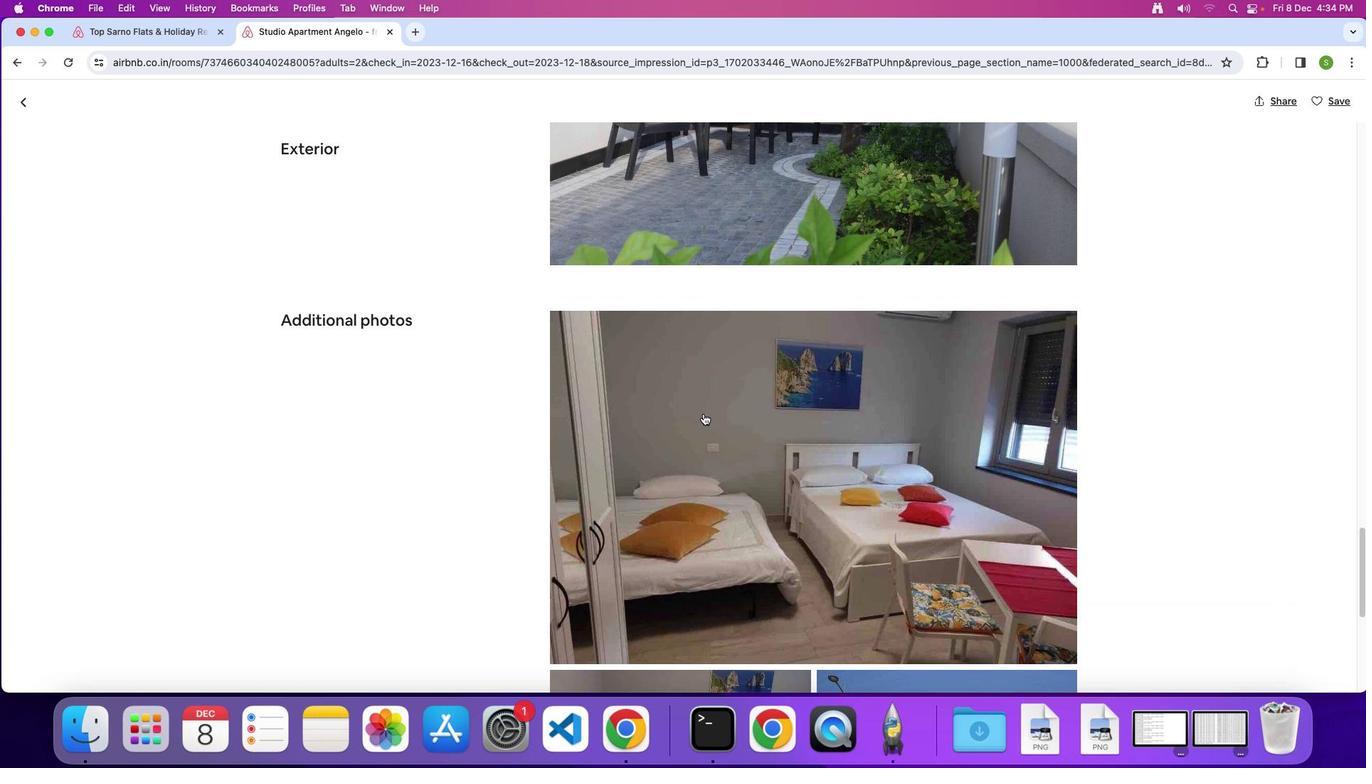 
Action: Mouse scrolled (703, 413) with delta (0, 0)
Screenshot: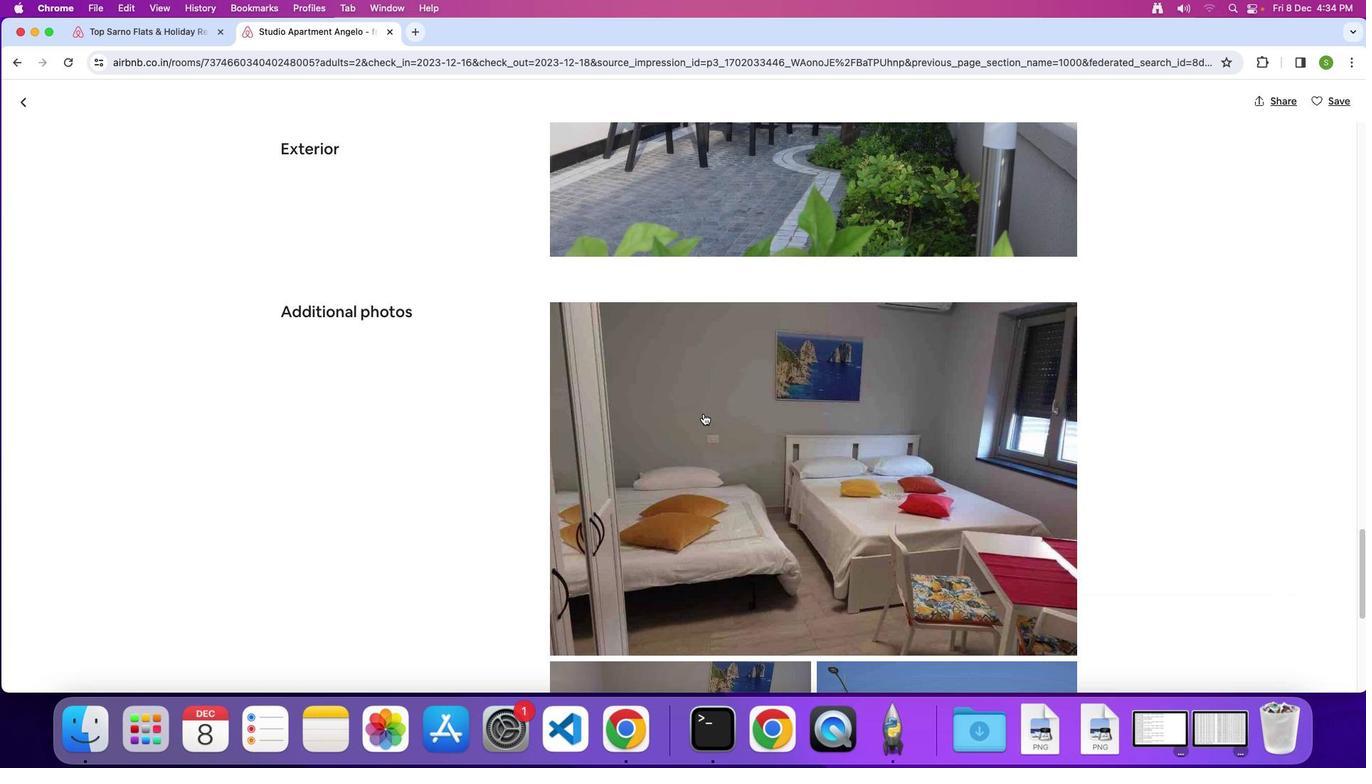 
Action: Mouse scrolled (703, 413) with delta (0, 0)
Screenshot: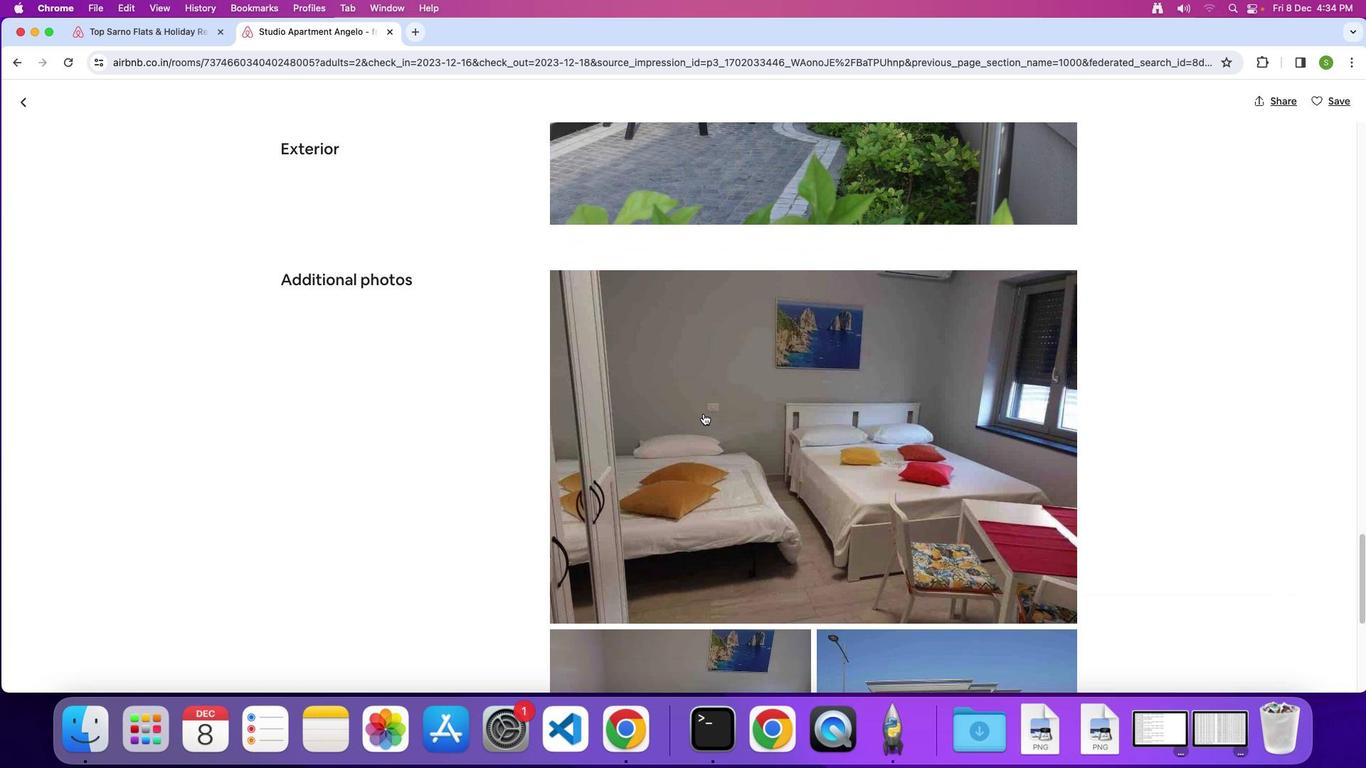 
Action: Mouse scrolled (703, 413) with delta (0, 0)
Screenshot: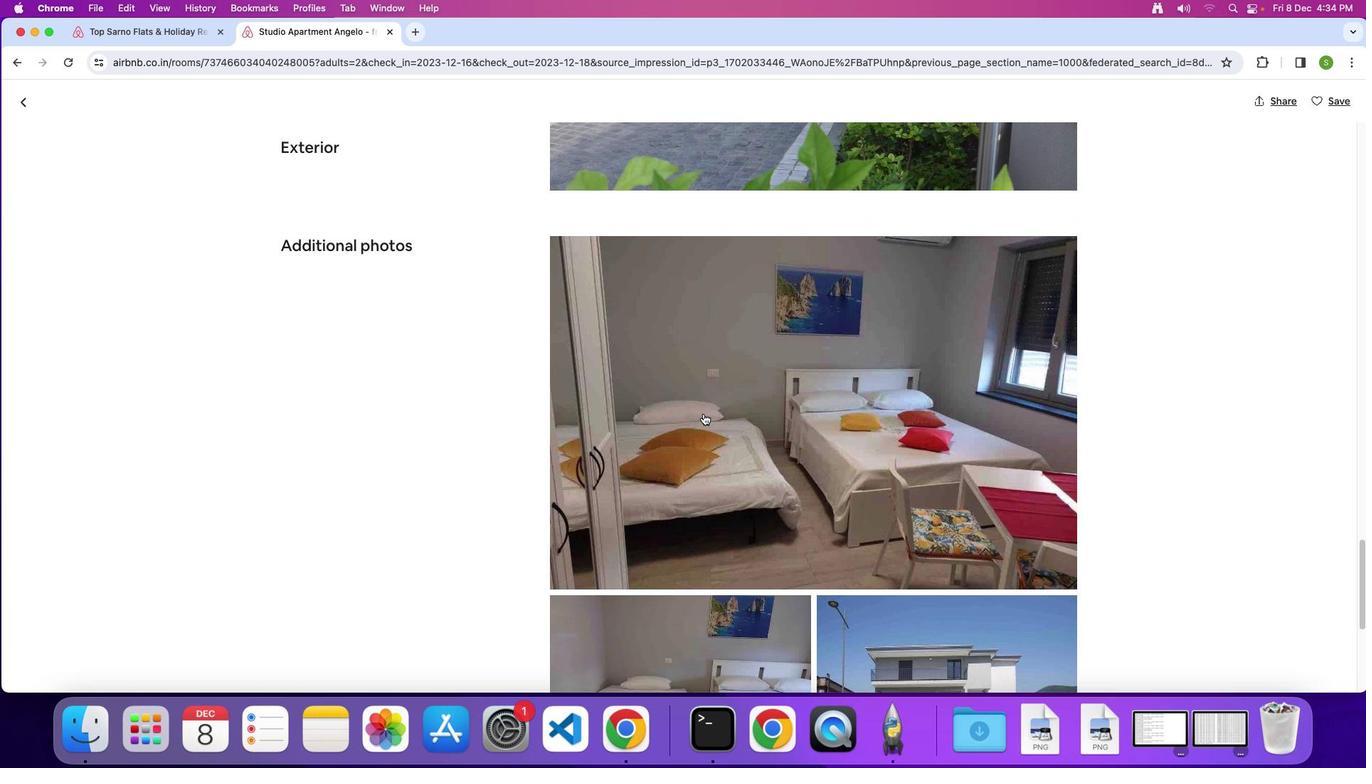 
Action: Mouse scrolled (703, 413) with delta (0, 0)
Screenshot: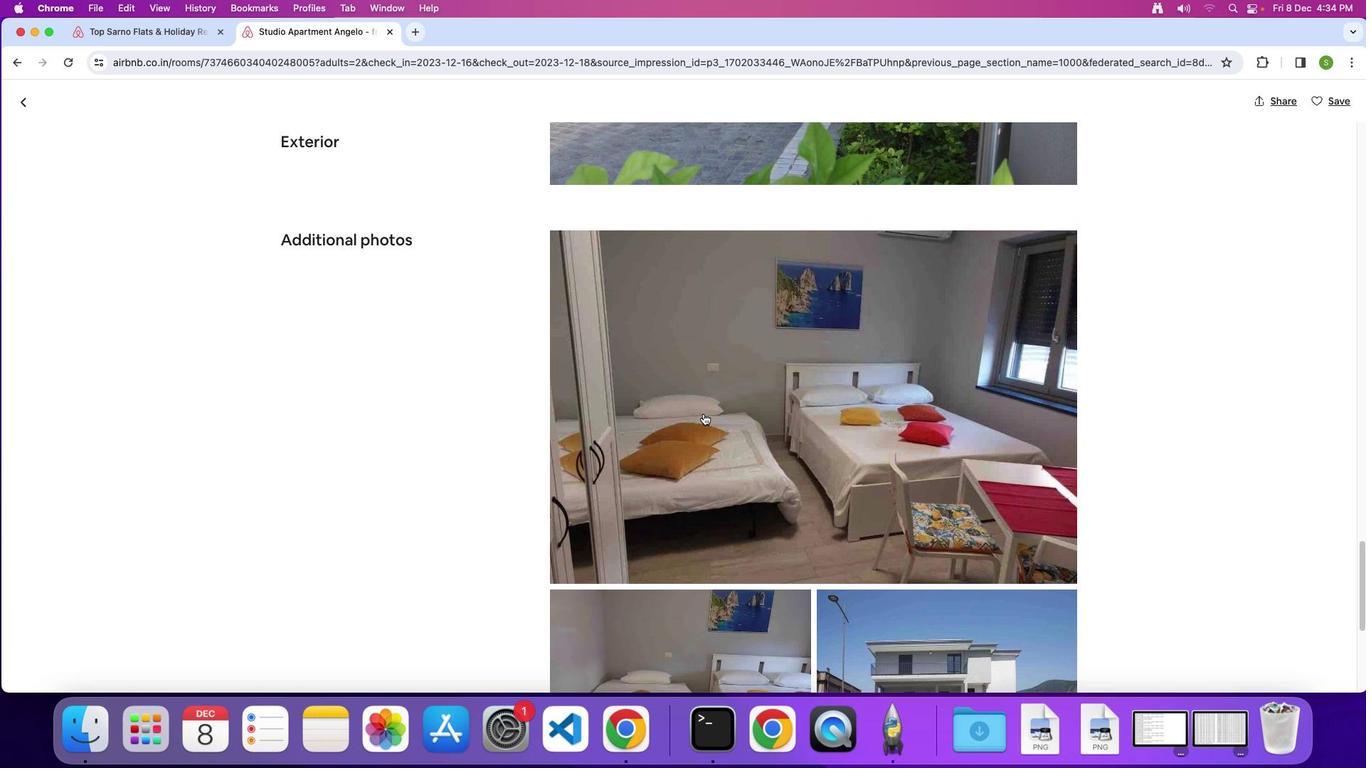 
Action: Mouse scrolled (703, 413) with delta (0, 0)
Screenshot: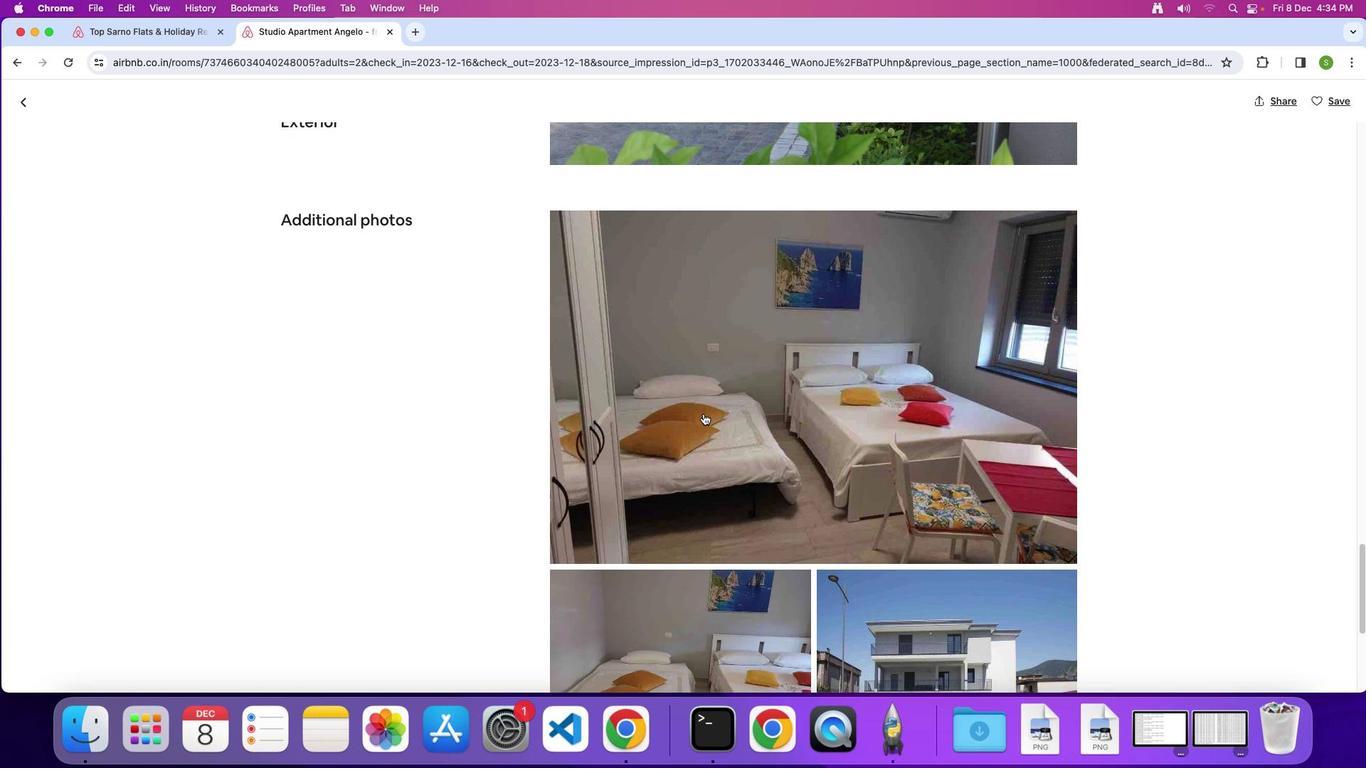 
Action: Mouse scrolled (703, 413) with delta (0, 0)
Screenshot: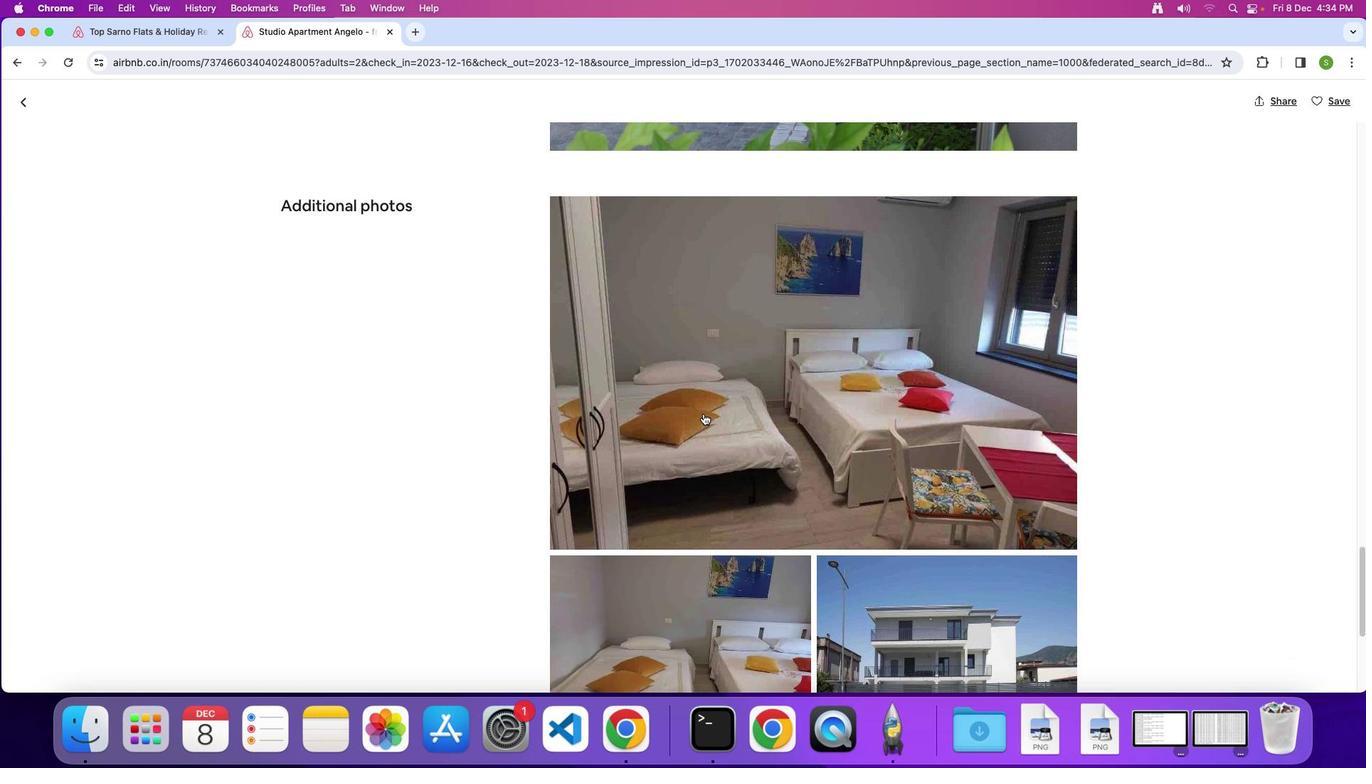 
Action: Mouse scrolled (703, 413) with delta (0, -2)
Screenshot: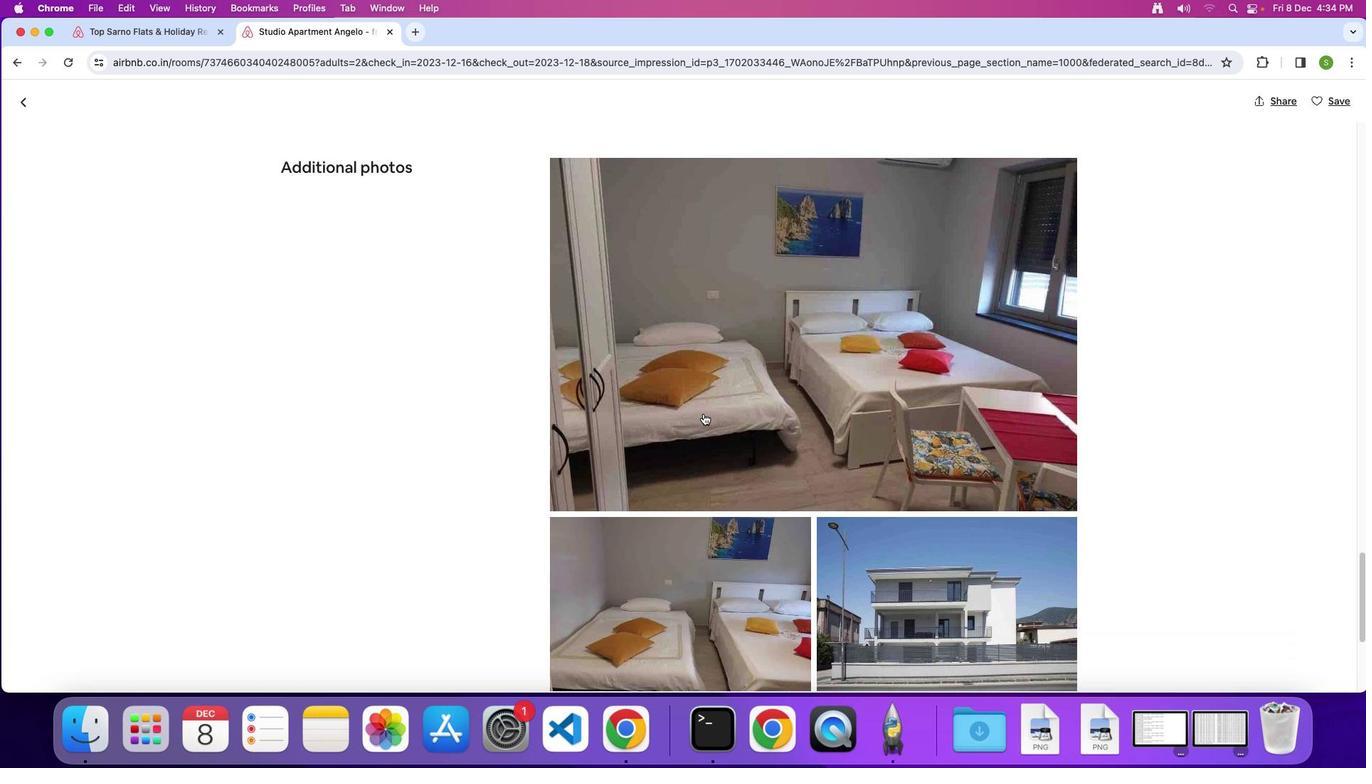 
Action: Mouse scrolled (703, 413) with delta (0, 0)
Screenshot: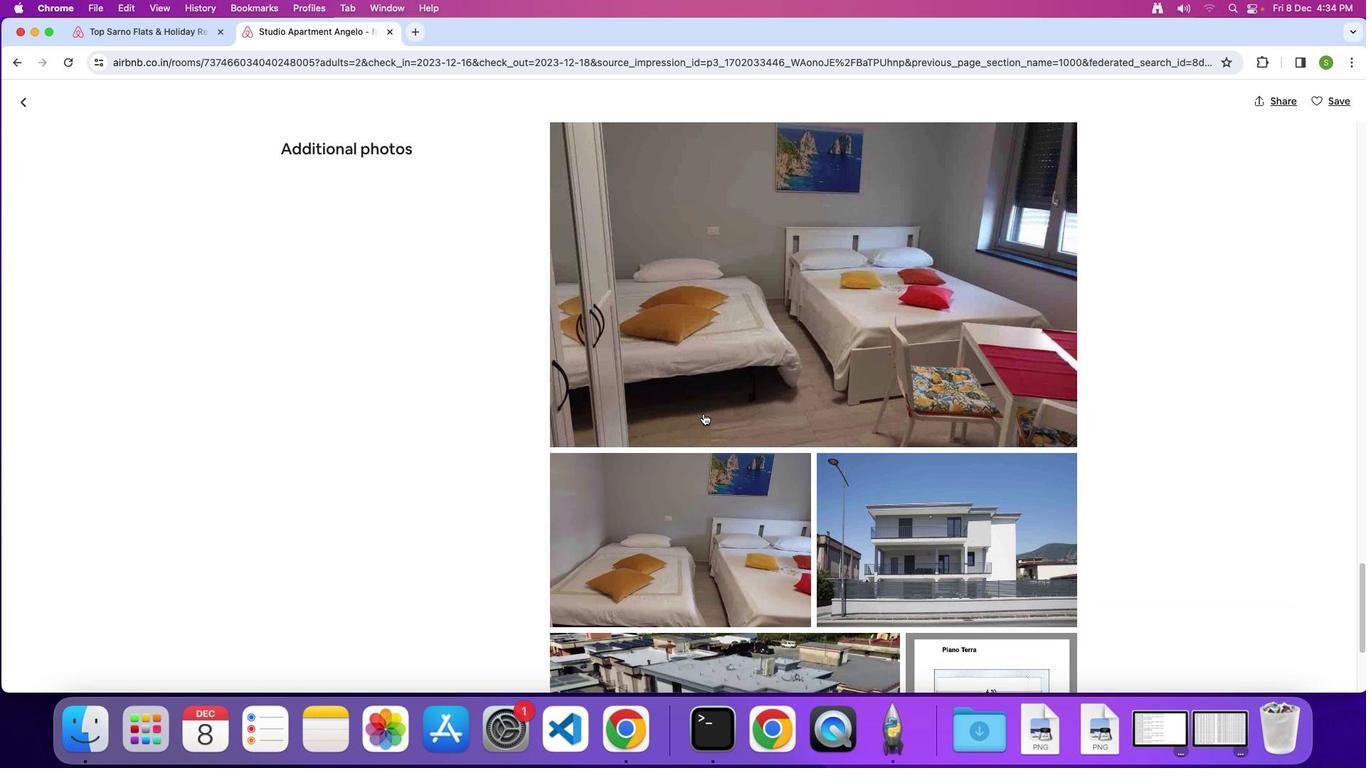 
Action: Mouse scrolled (703, 413) with delta (0, 0)
Screenshot: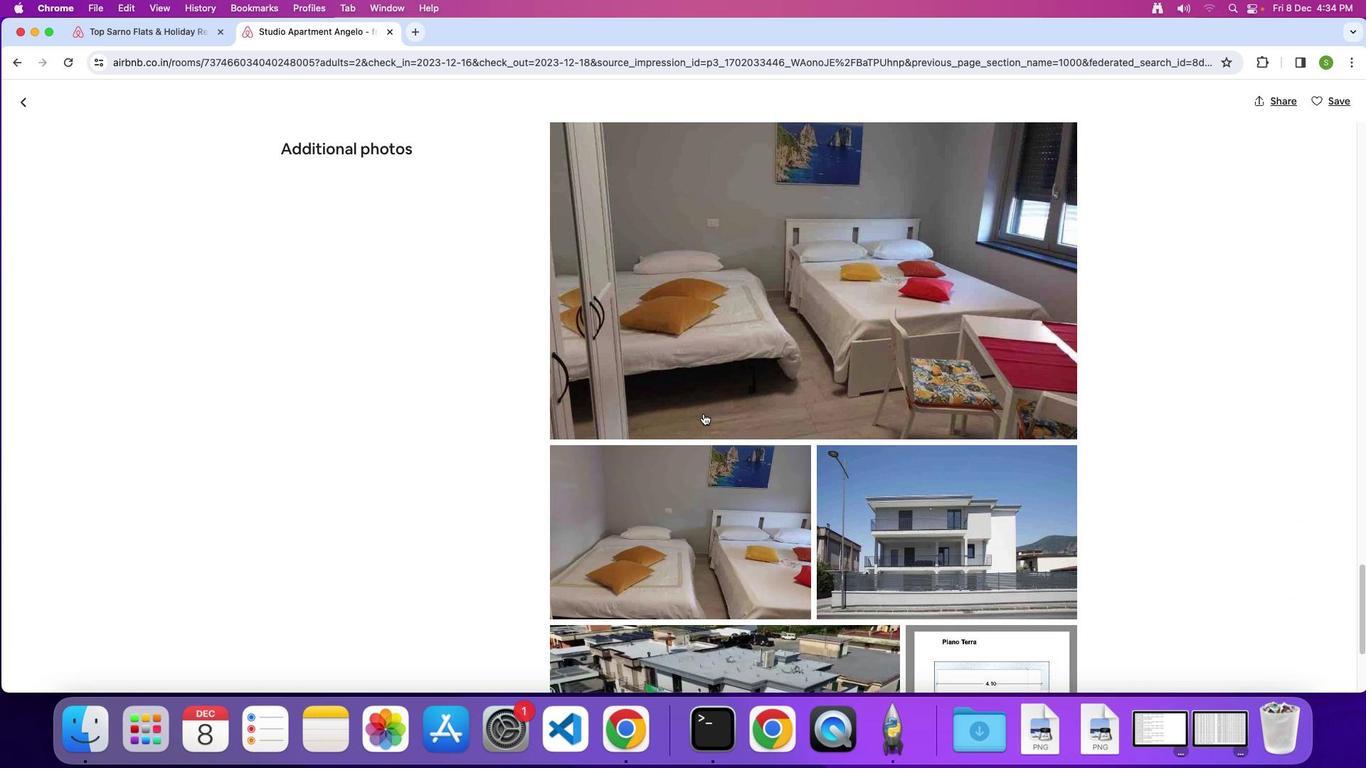 
Action: Mouse scrolled (703, 413) with delta (0, 0)
Screenshot: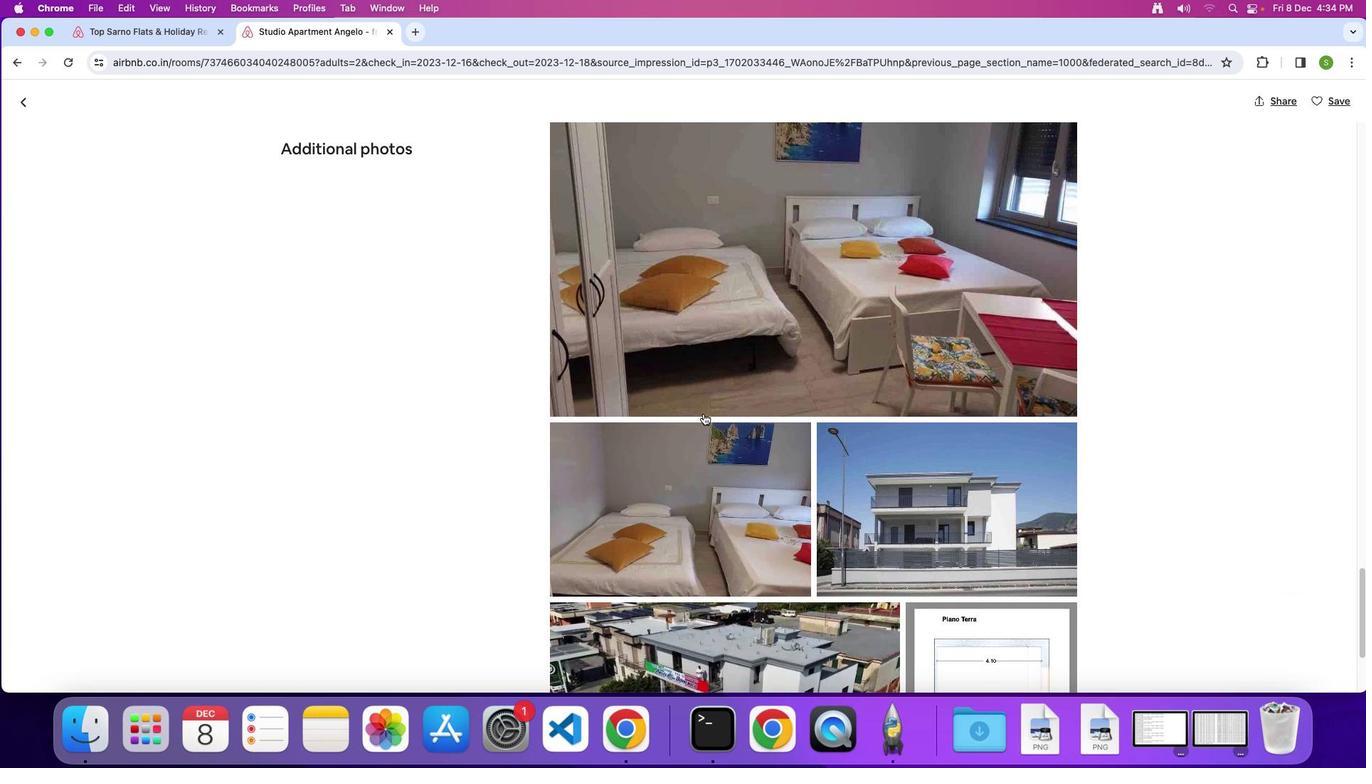 
Action: Mouse scrolled (703, 413) with delta (0, 0)
Screenshot: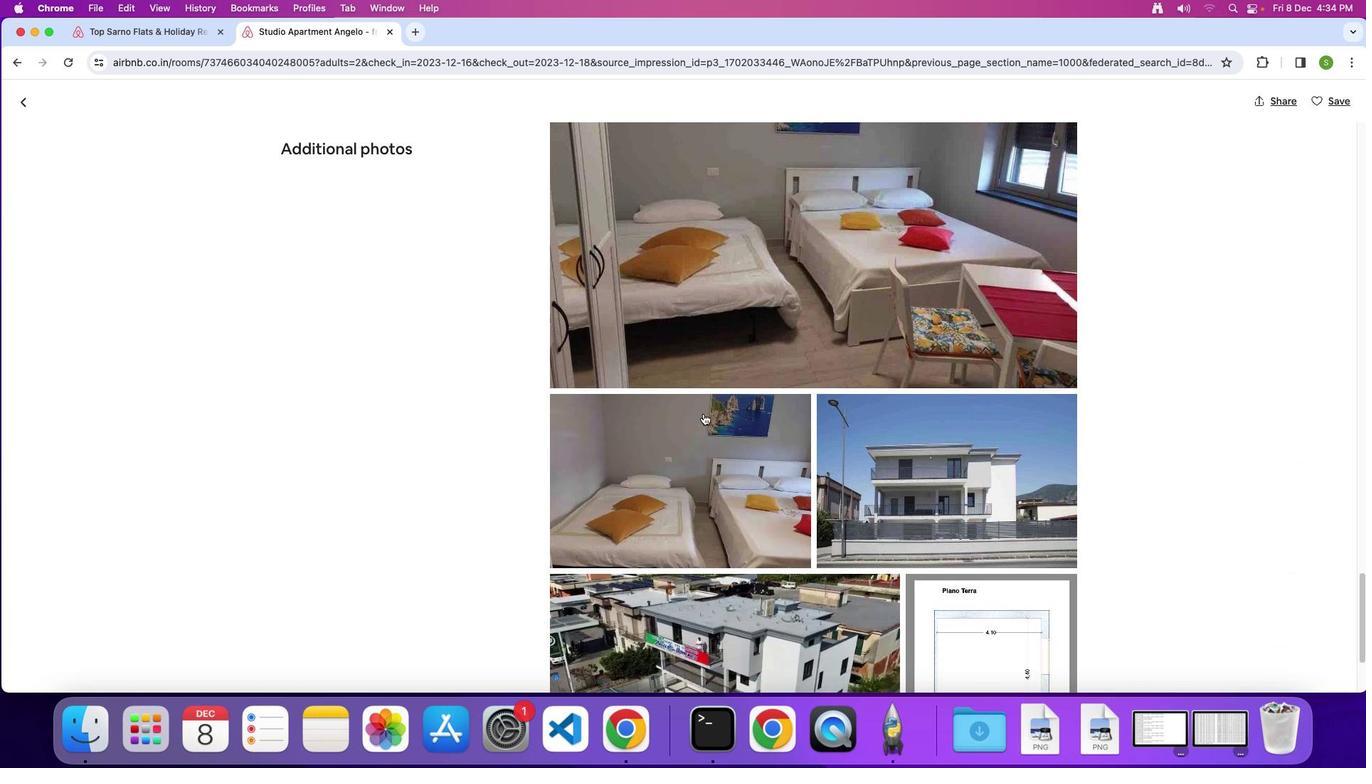 
Action: Mouse scrolled (703, 413) with delta (0, -2)
Screenshot: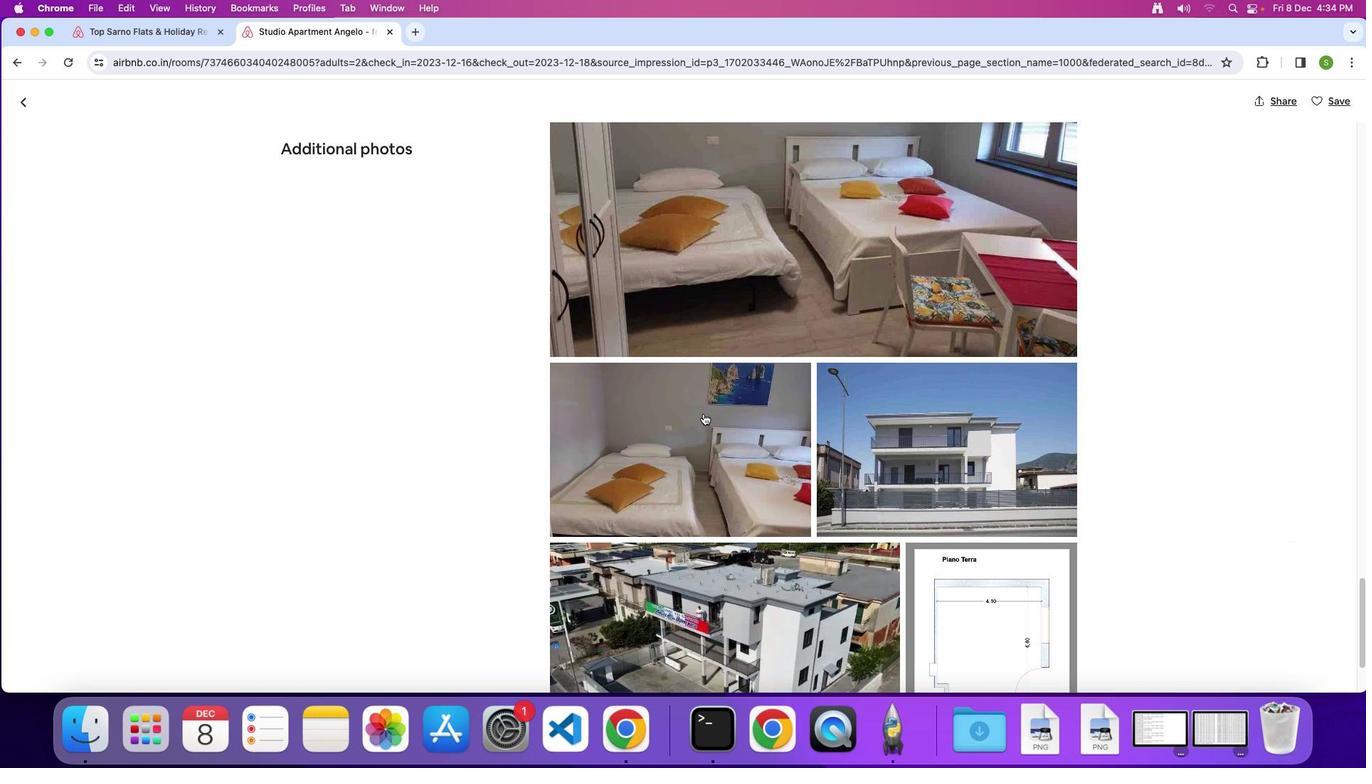 
Action: Mouse scrolled (703, 413) with delta (0, 0)
Screenshot: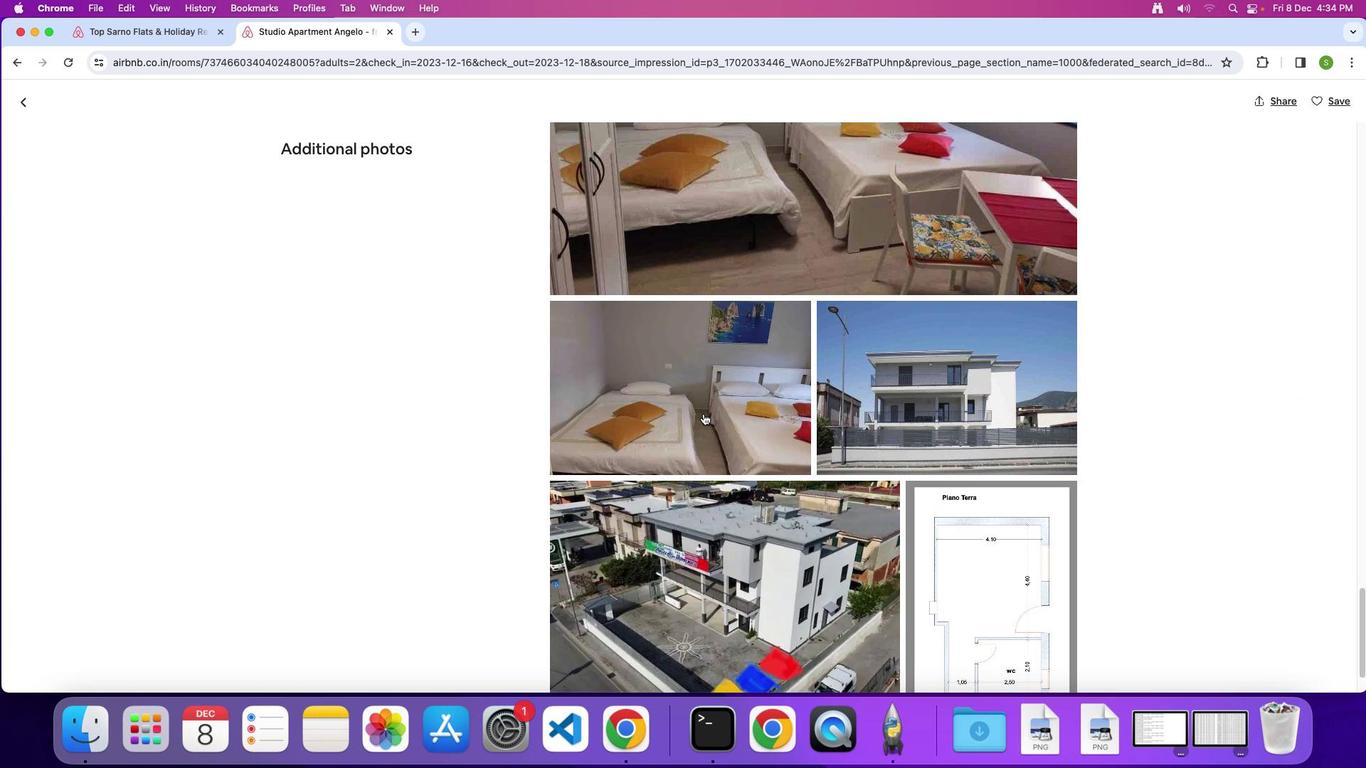 
Action: Mouse scrolled (703, 413) with delta (0, 0)
Screenshot: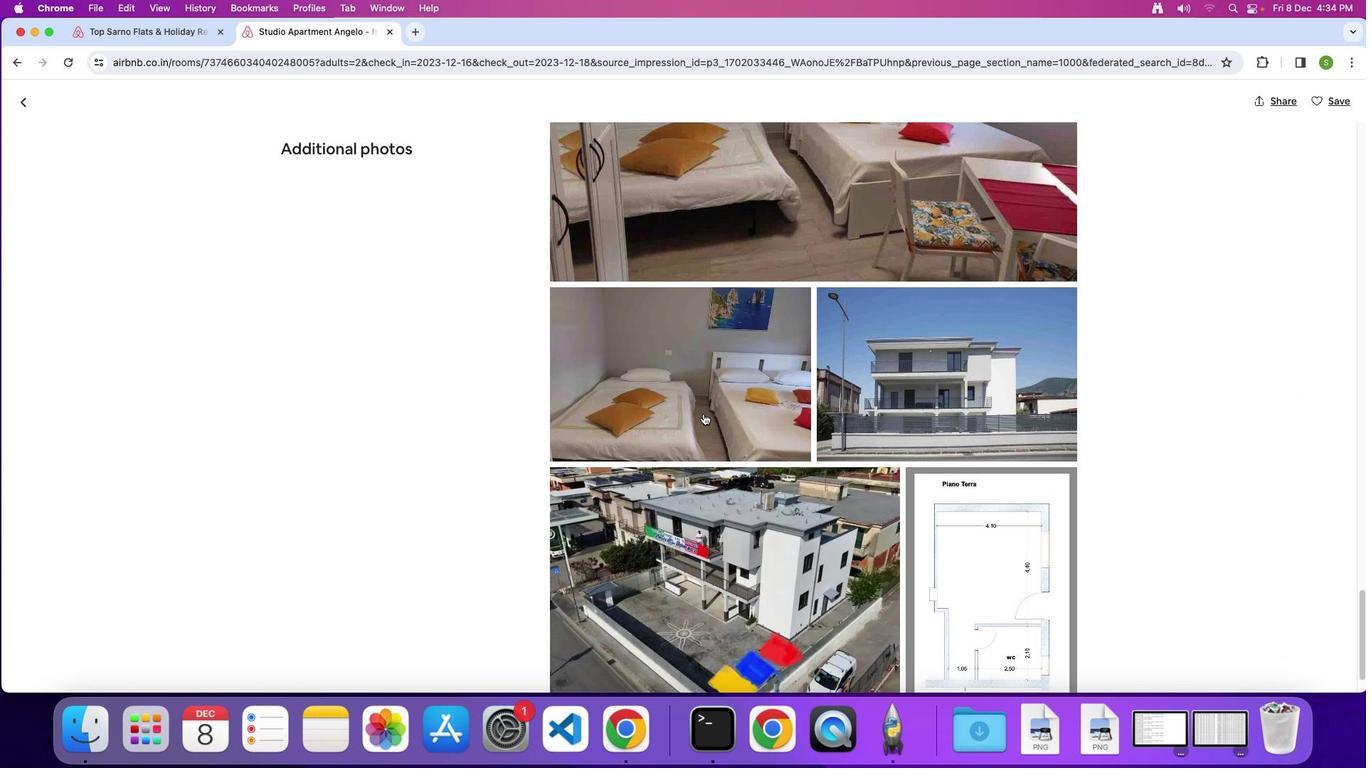 
Action: Mouse scrolled (703, 413) with delta (0, -1)
Screenshot: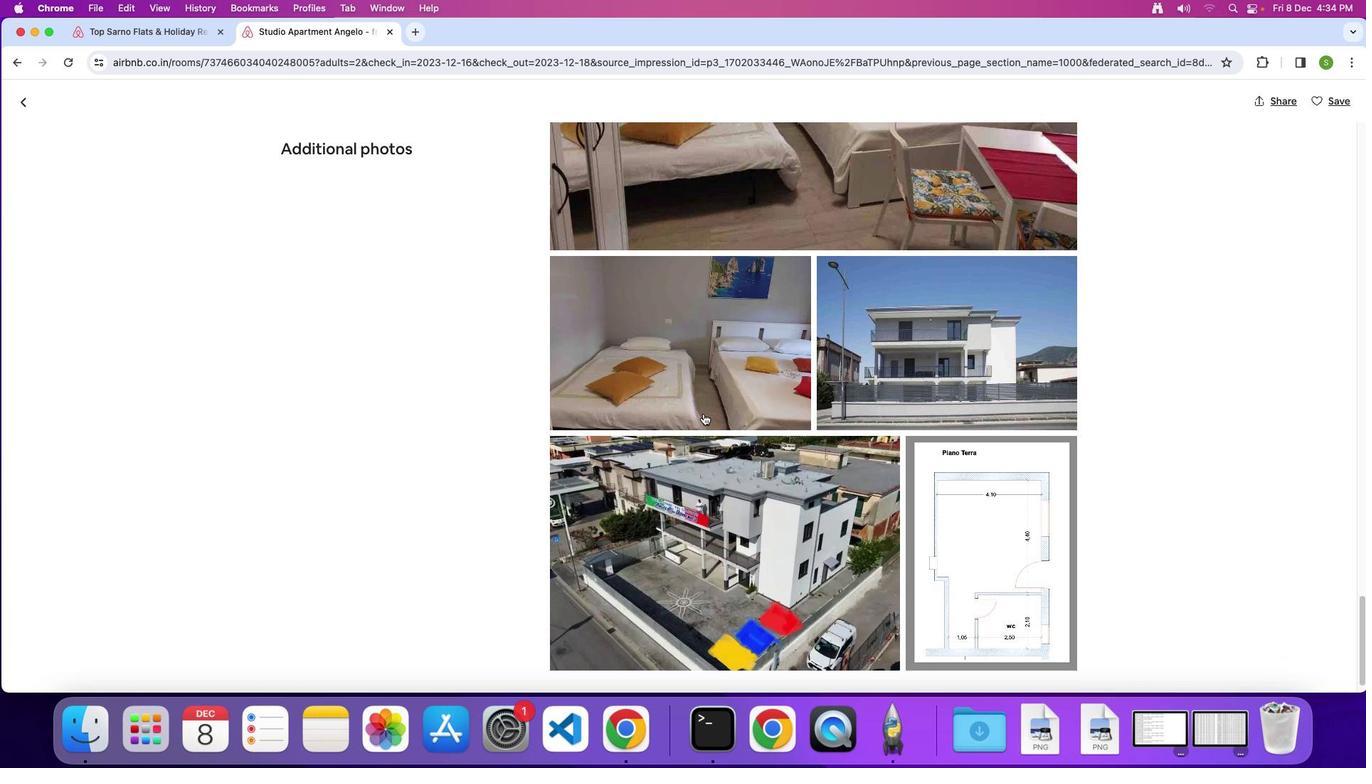 
Action: Mouse scrolled (703, 413) with delta (0, 0)
Screenshot: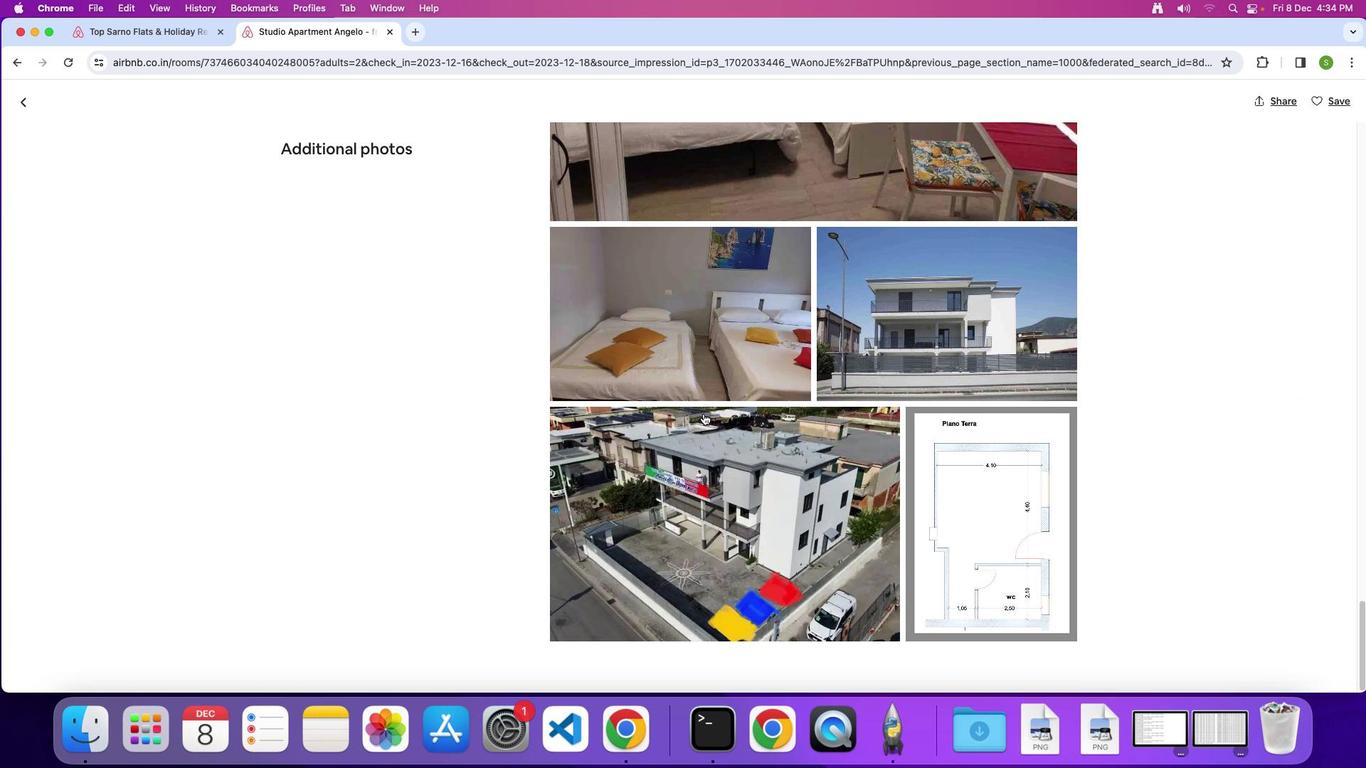 
Action: Mouse scrolled (703, 413) with delta (0, 0)
Screenshot: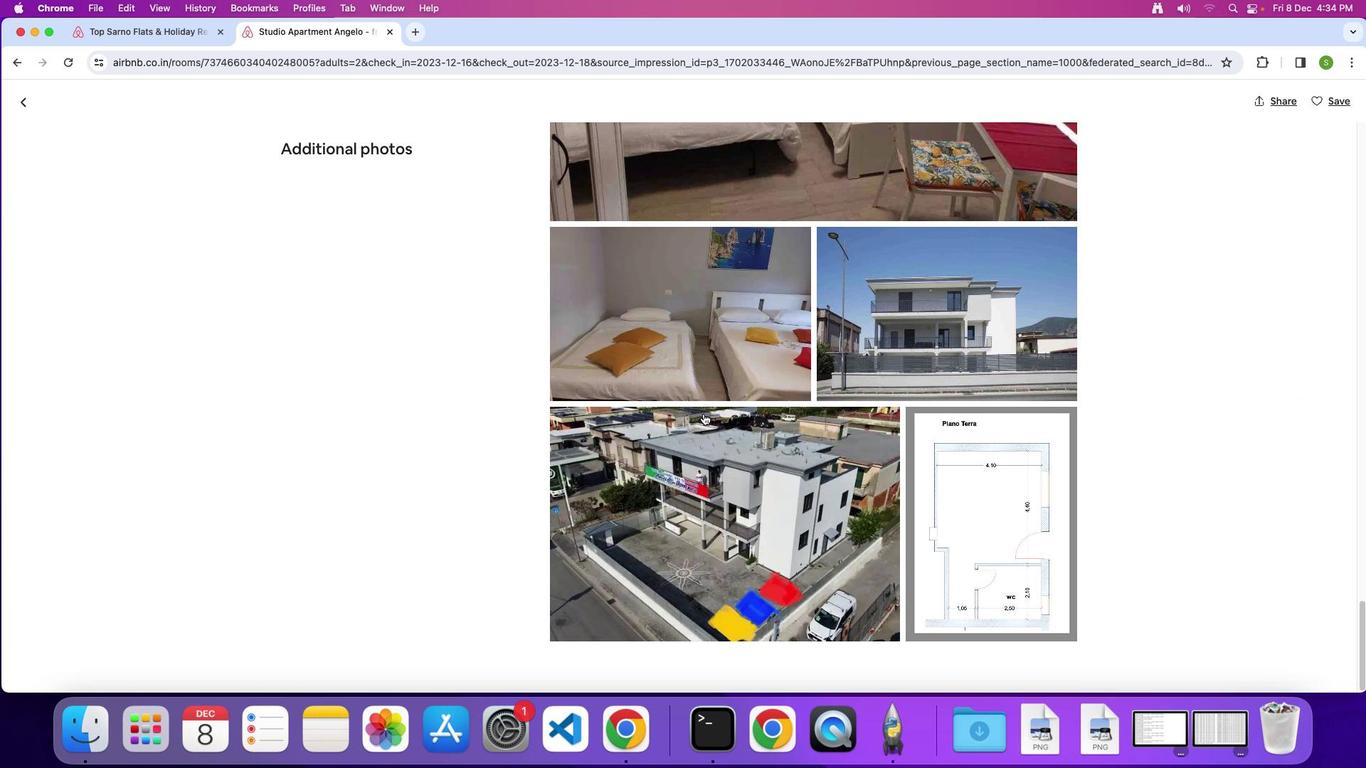 
Action: Mouse scrolled (703, 413) with delta (0, 0)
Screenshot: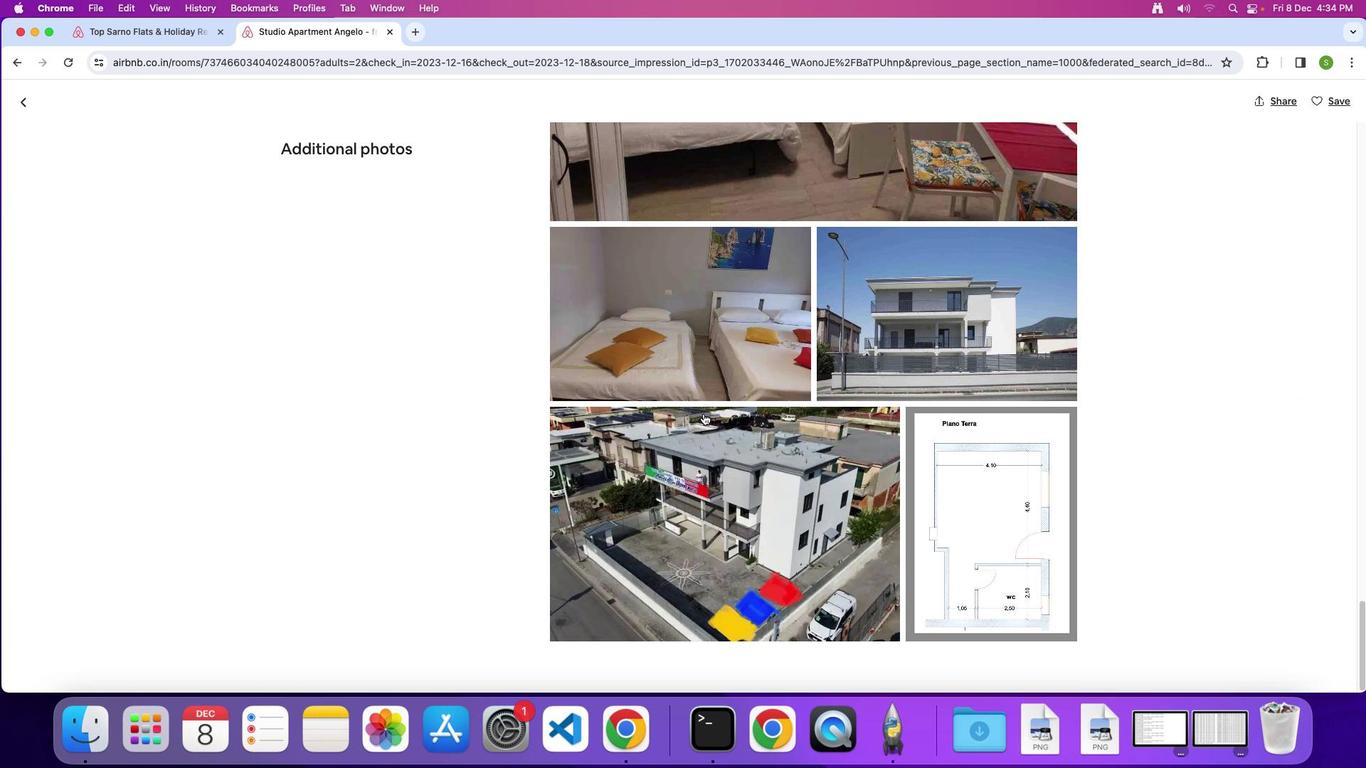 
Action: Mouse moved to (18, 102)
Screenshot: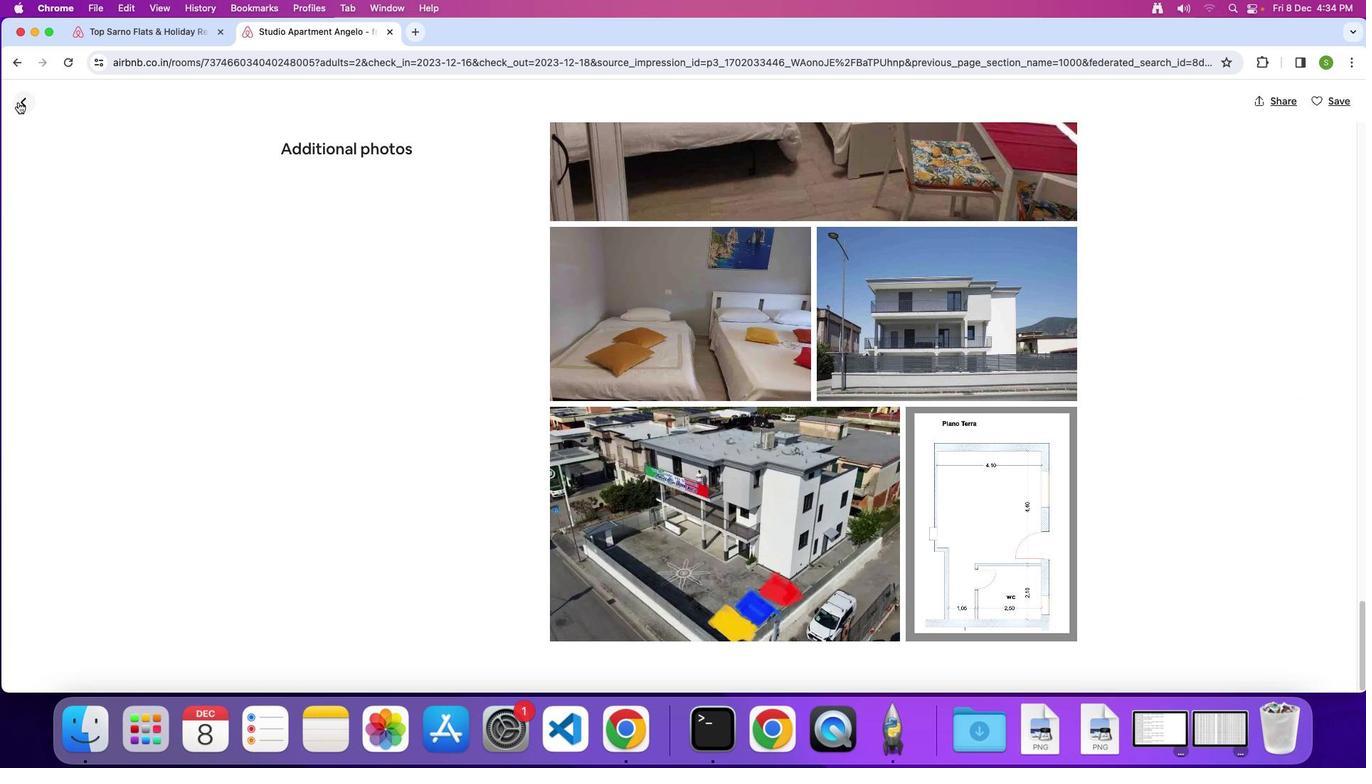 
Action: Mouse pressed left at (18, 102)
Screenshot: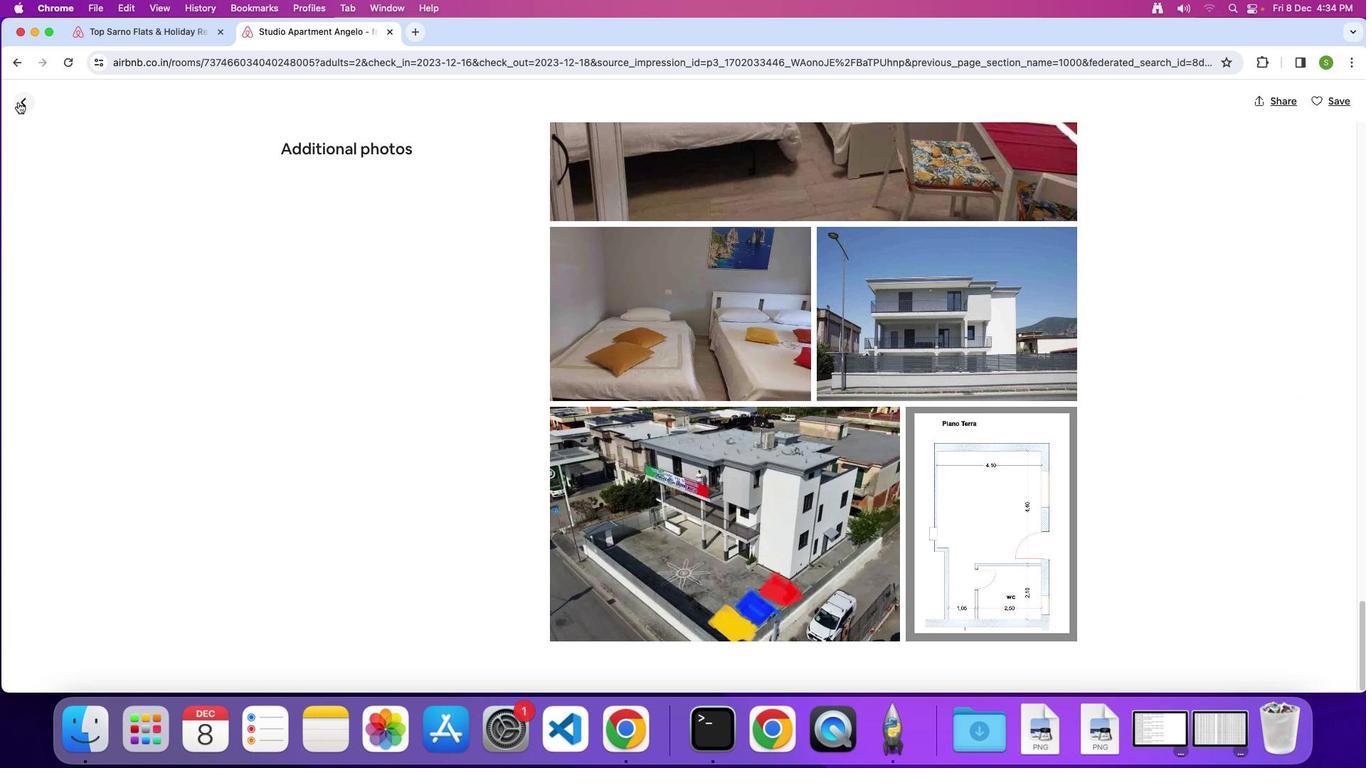 
Action: Mouse moved to (460, 405)
Screenshot: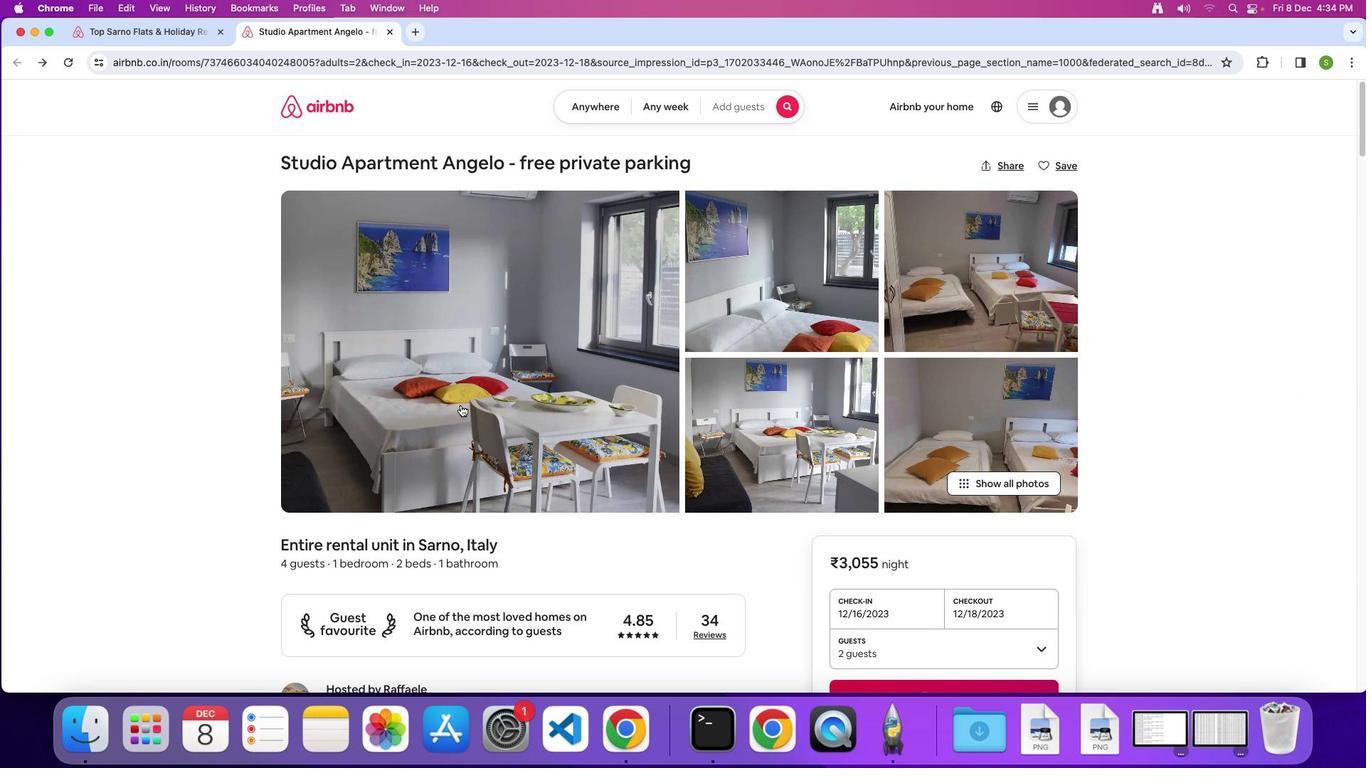 
Action: Mouse scrolled (460, 405) with delta (0, 0)
Screenshot: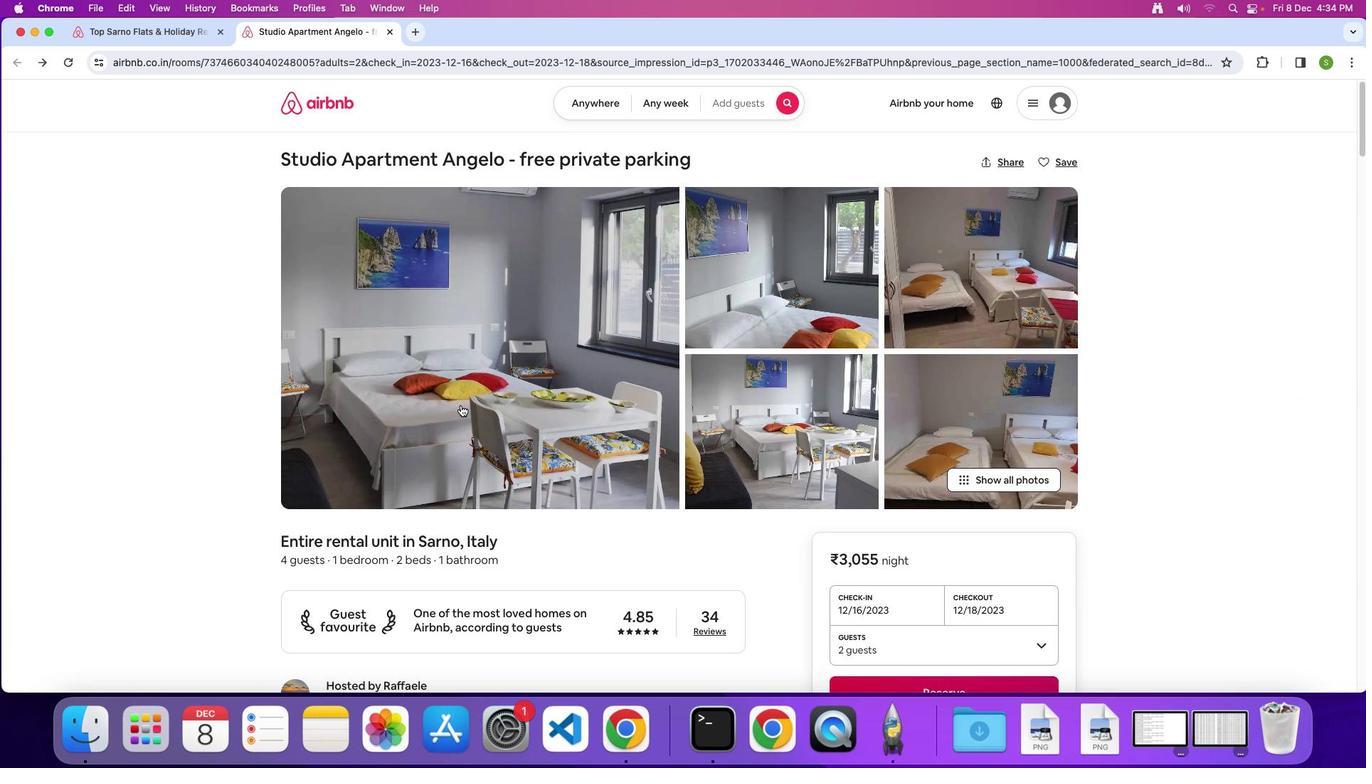 
Action: Mouse scrolled (460, 405) with delta (0, 0)
Screenshot: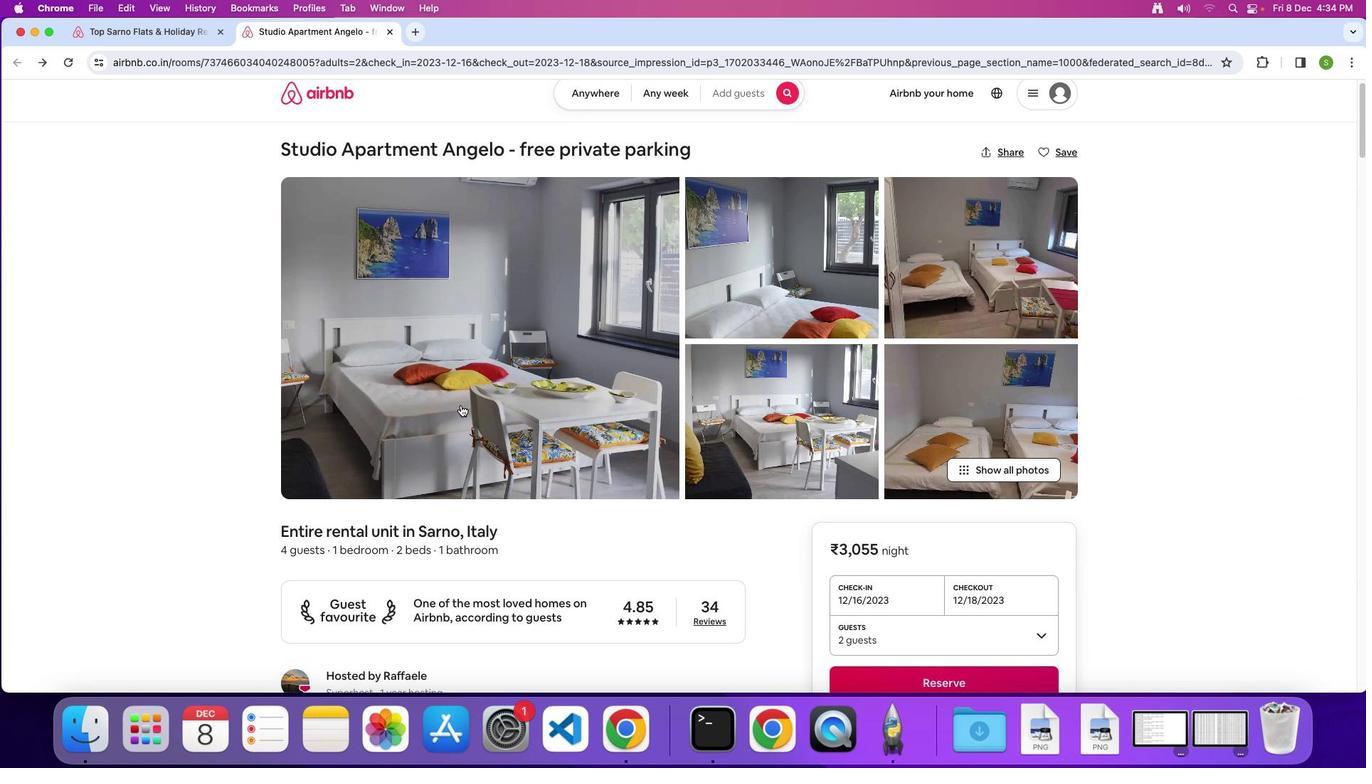 
Action: Mouse scrolled (460, 405) with delta (0, -2)
Screenshot: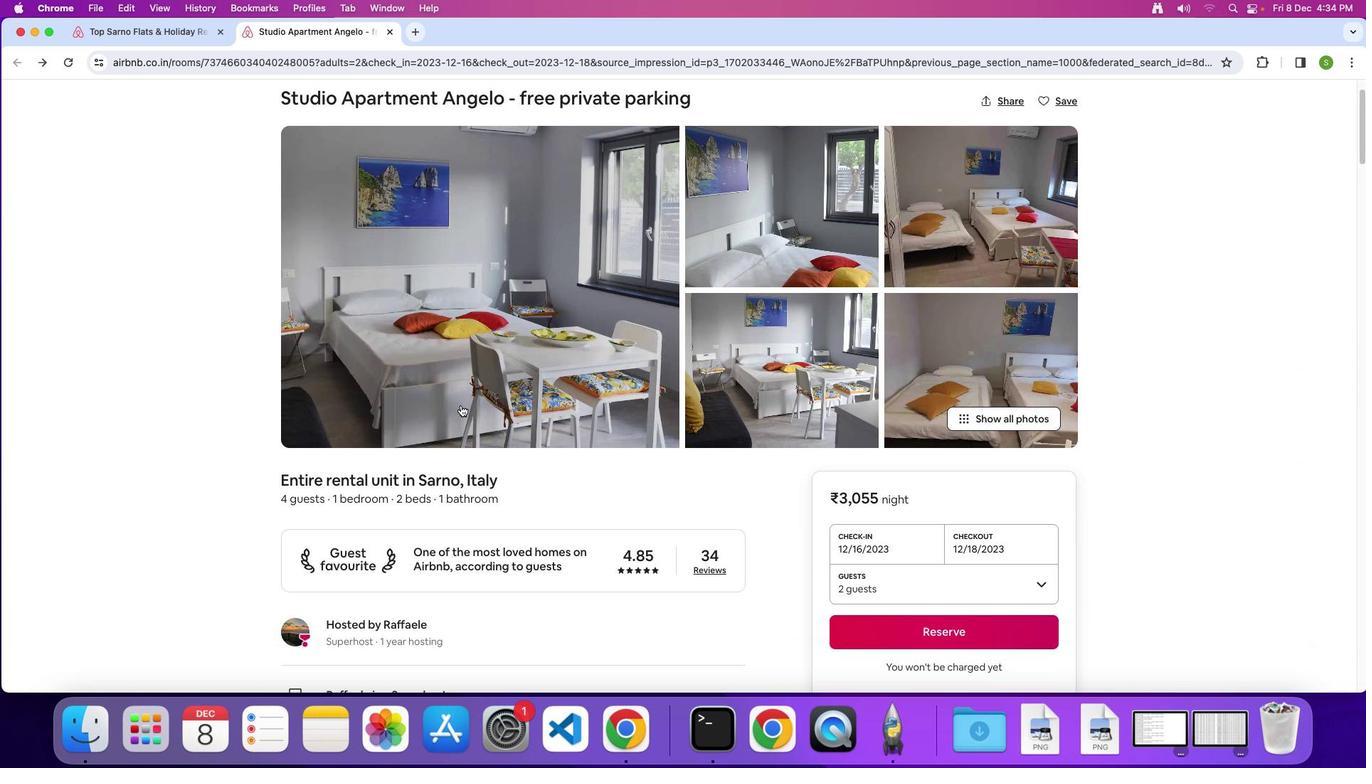 
Action: Mouse scrolled (460, 405) with delta (0, 0)
Screenshot: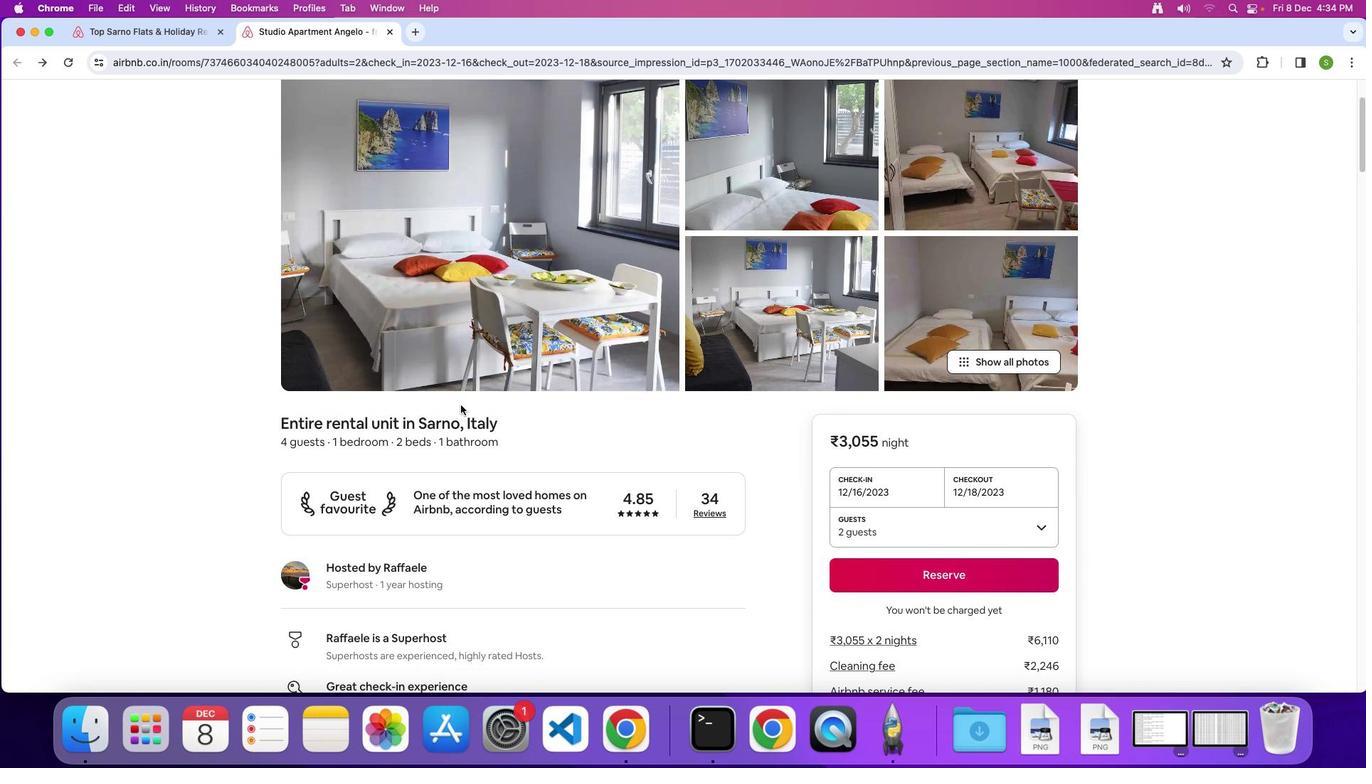 
Action: Mouse scrolled (460, 405) with delta (0, 0)
Screenshot: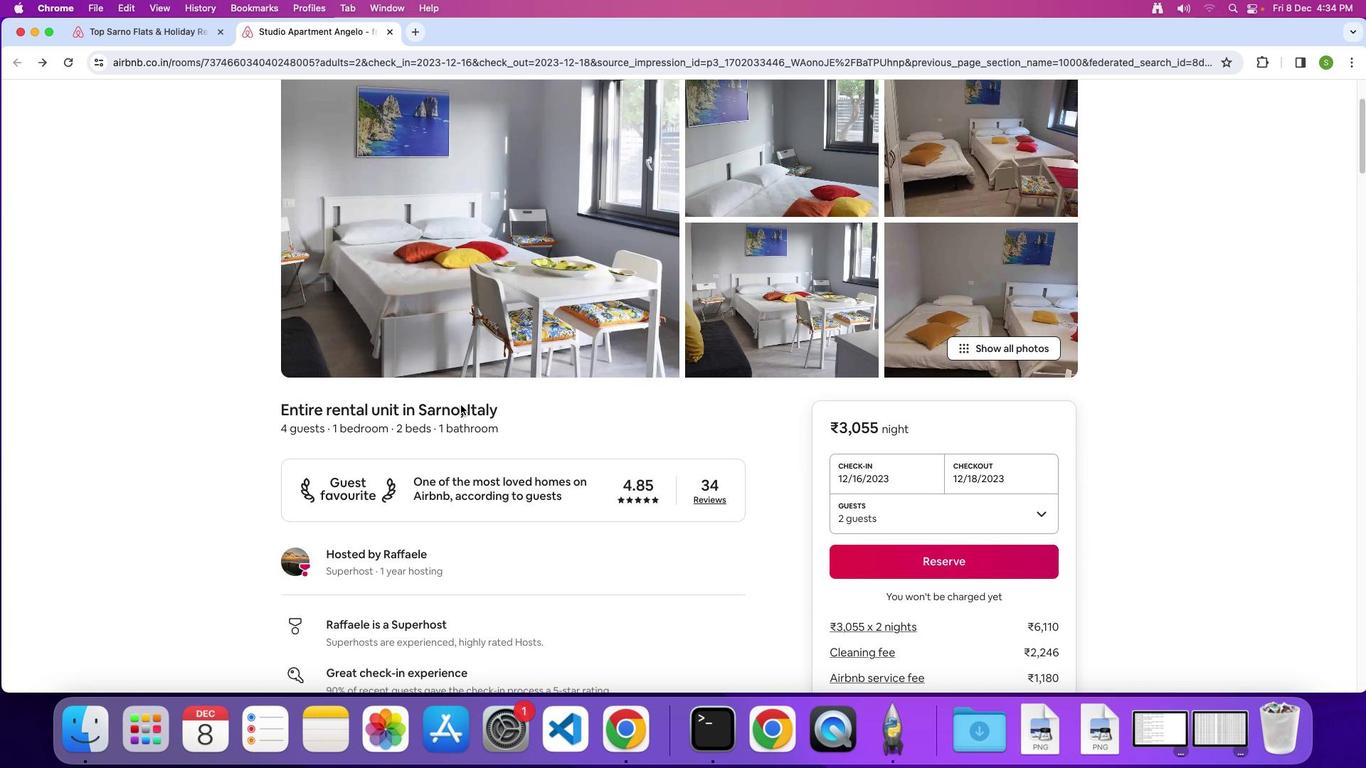 
Action: Mouse scrolled (460, 405) with delta (0, -1)
Screenshot: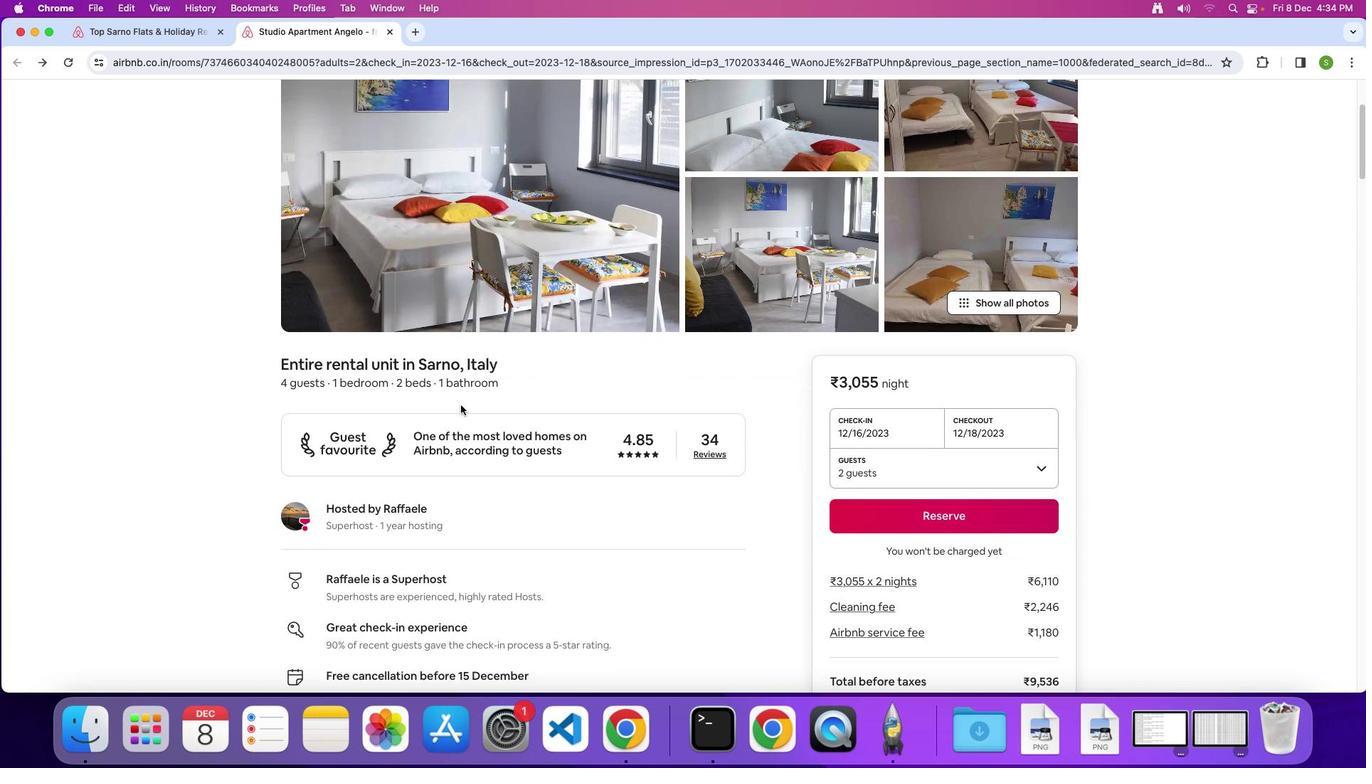 
Action: Mouse scrolled (460, 405) with delta (0, 0)
Screenshot: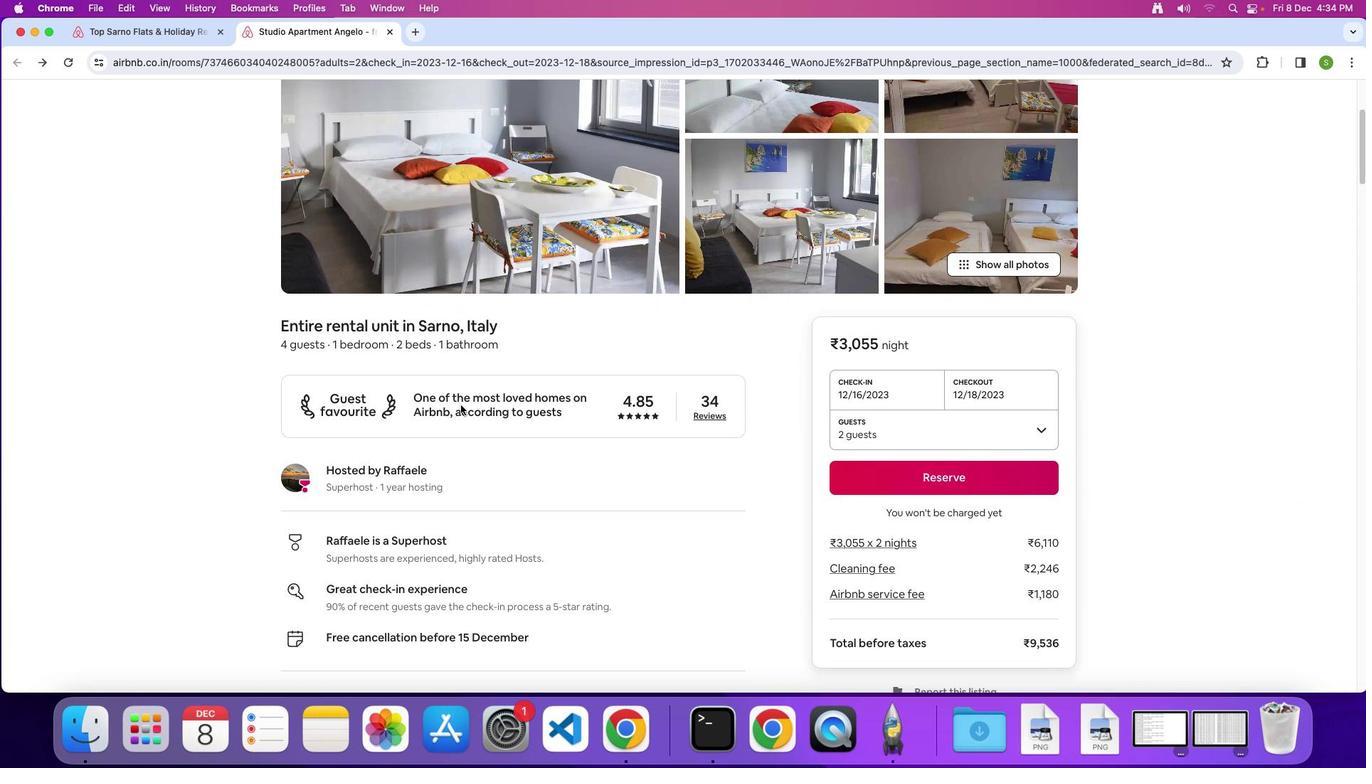 
Action: Mouse scrolled (460, 405) with delta (0, 0)
Screenshot: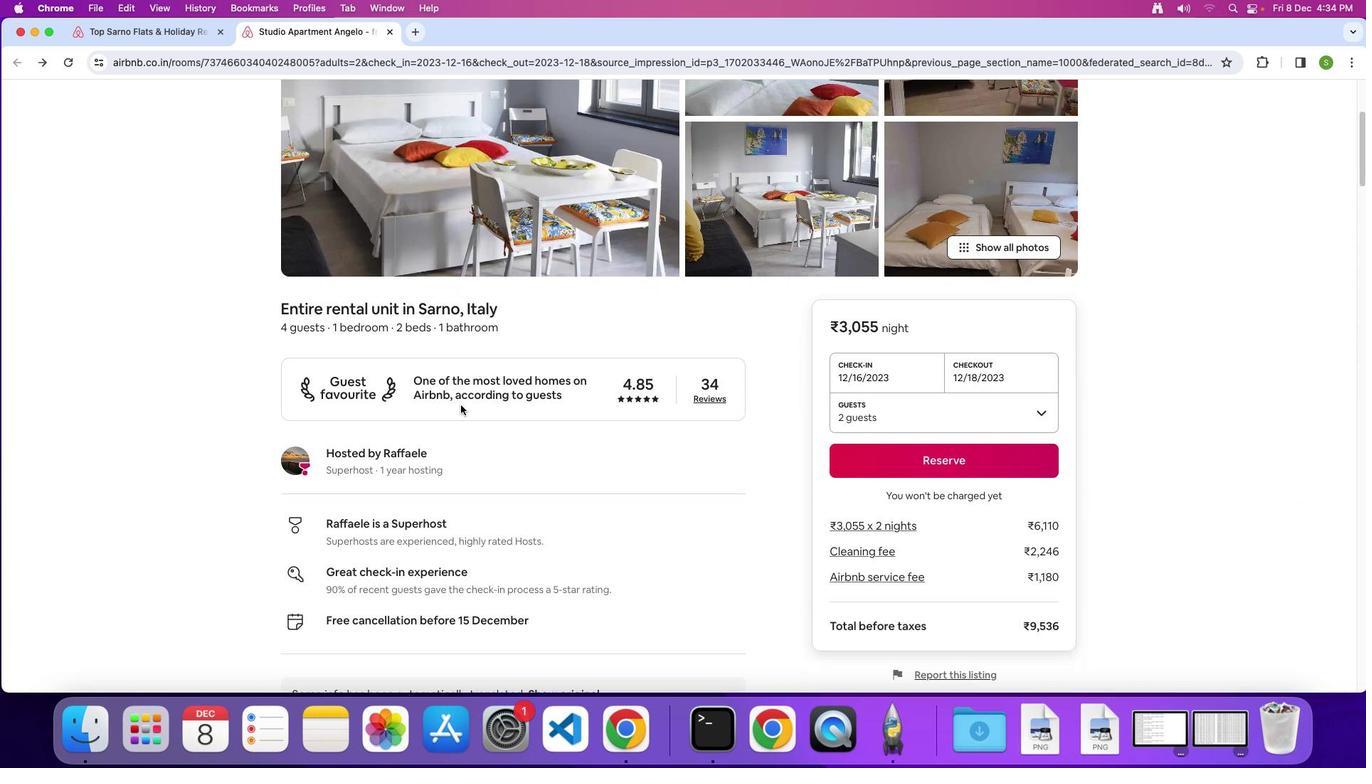 
Action: Mouse scrolled (460, 405) with delta (0, -1)
Screenshot: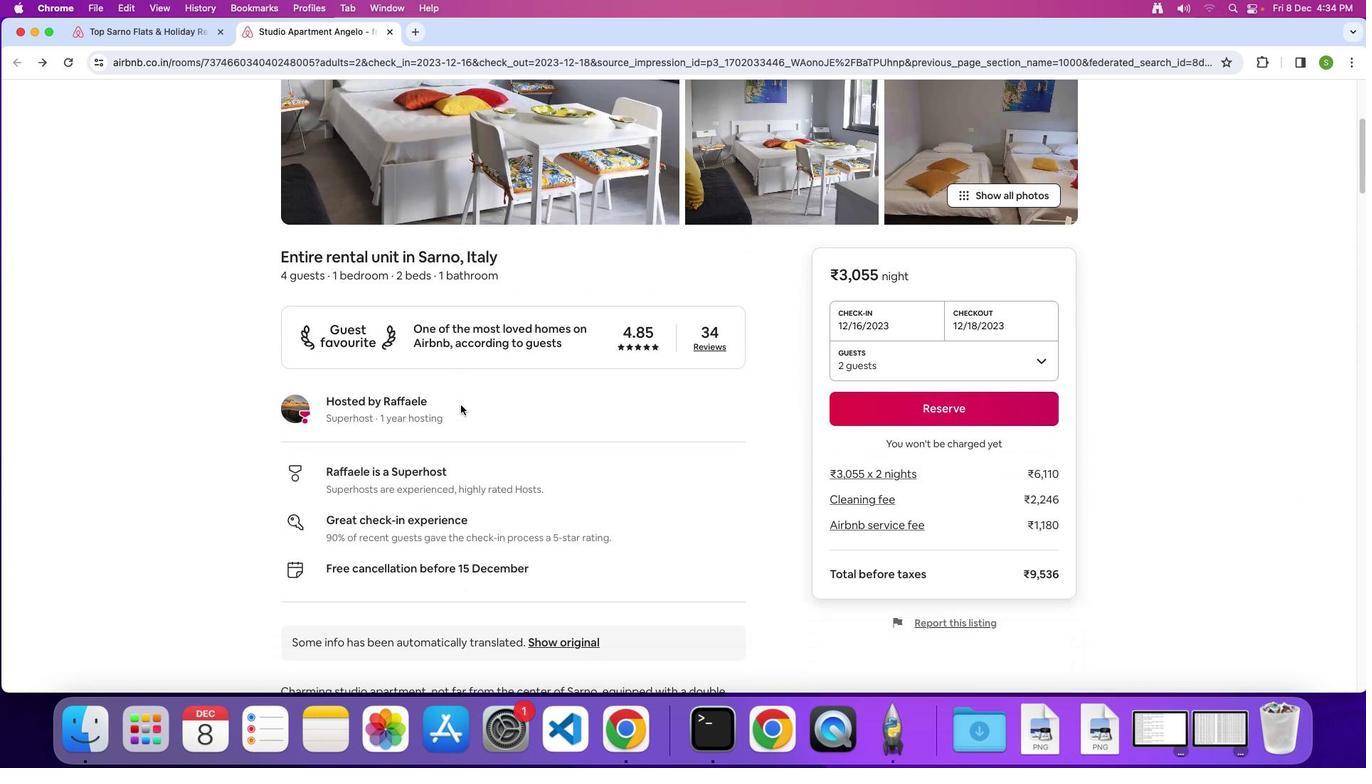 
Action: Mouse scrolled (460, 405) with delta (0, 0)
Screenshot: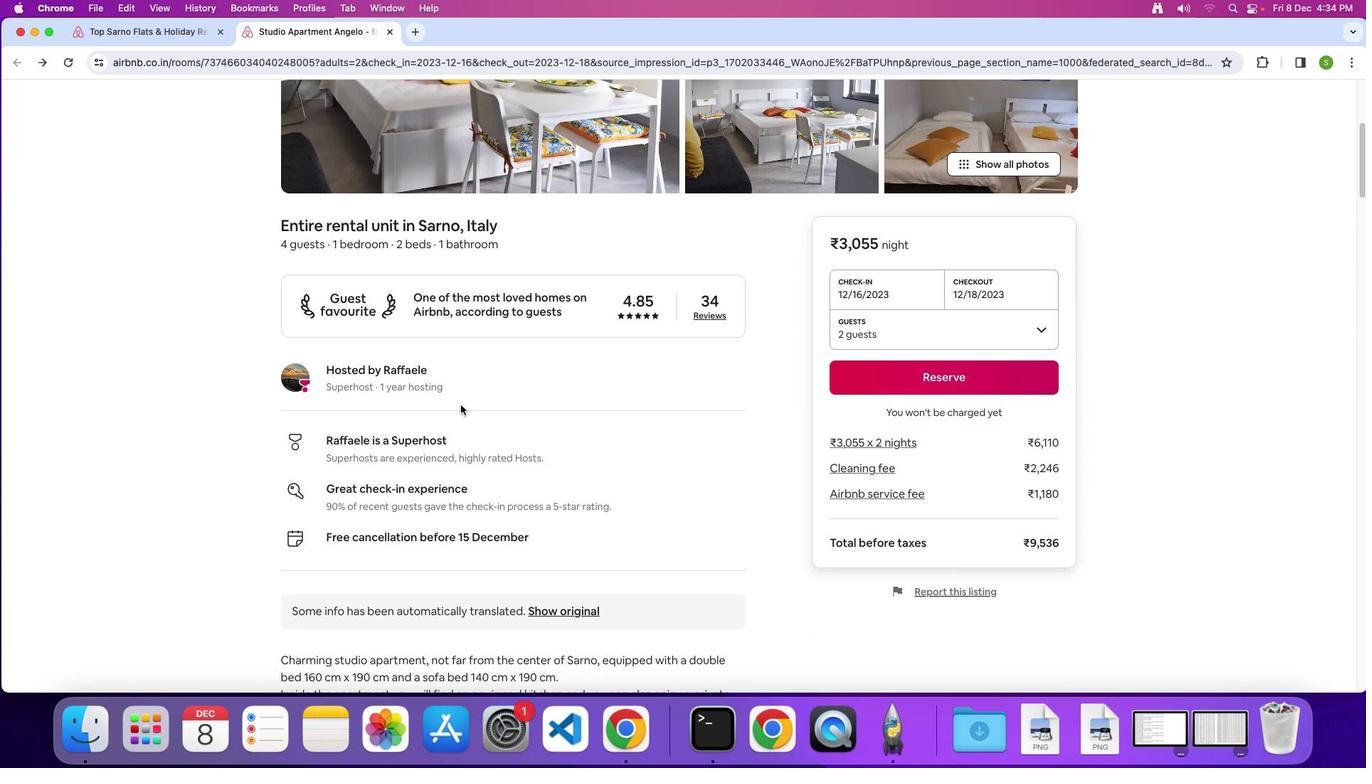 
Action: Mouse scrolled (460, 405) with delta (0, 0)
Screenshot: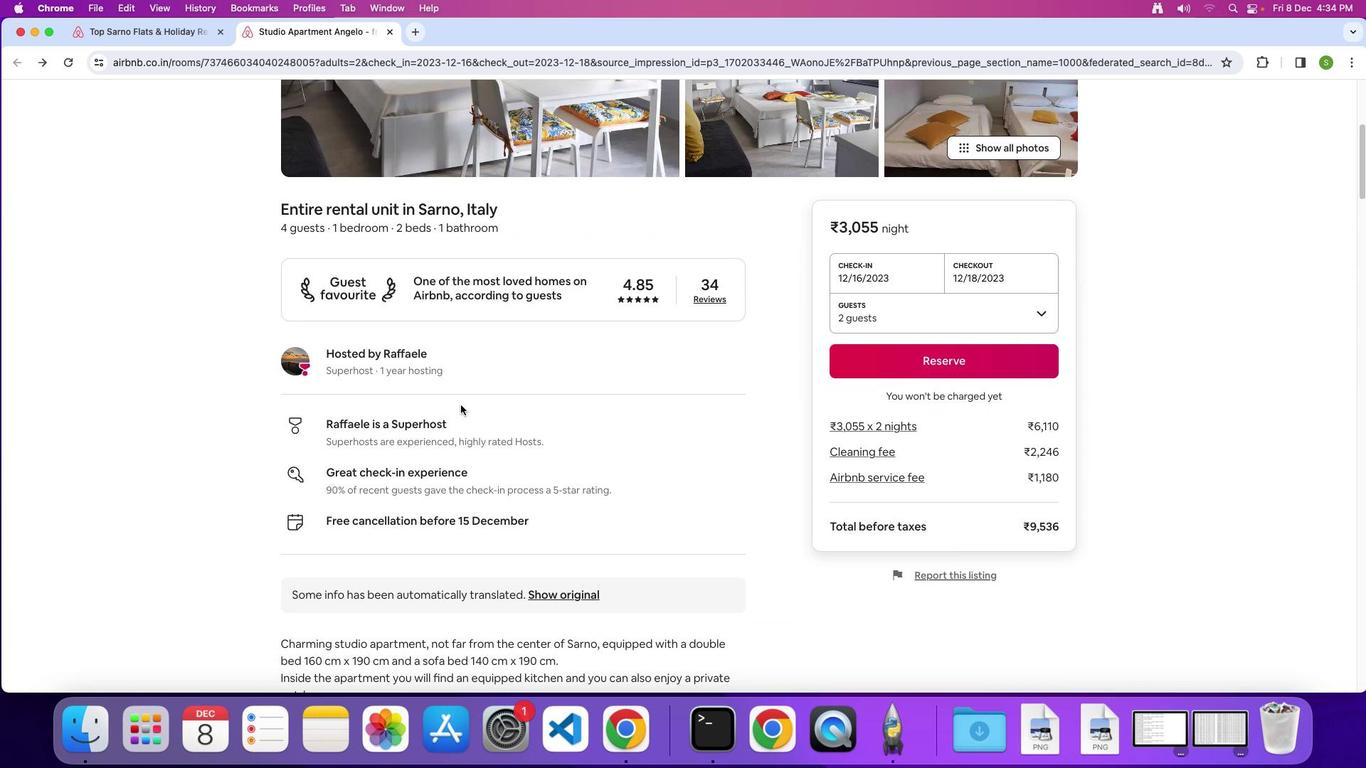 
Action: Mouse scrolled (460, 405) with delta (0, 0)
Screenshot: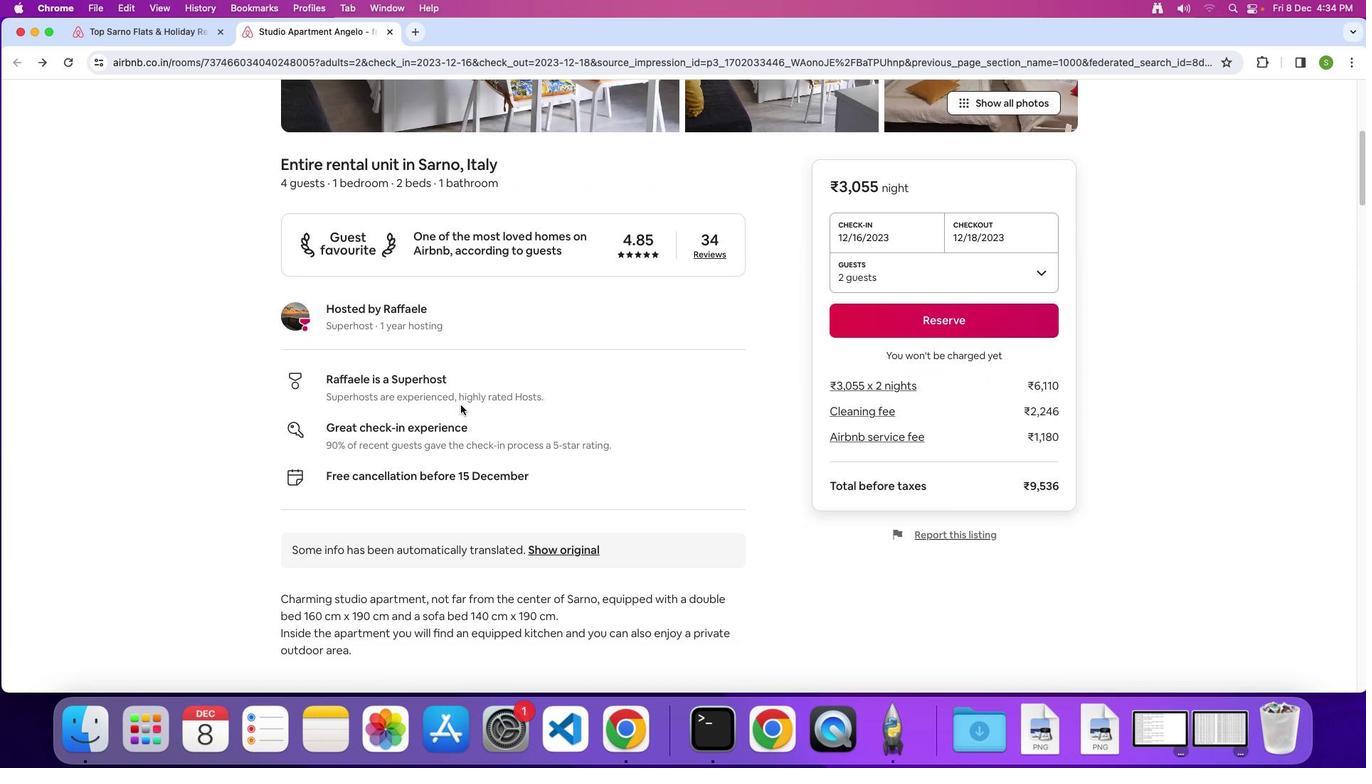 
Action: Mouse scrolled (460, 405) with delta (0, 0)
Screenshot: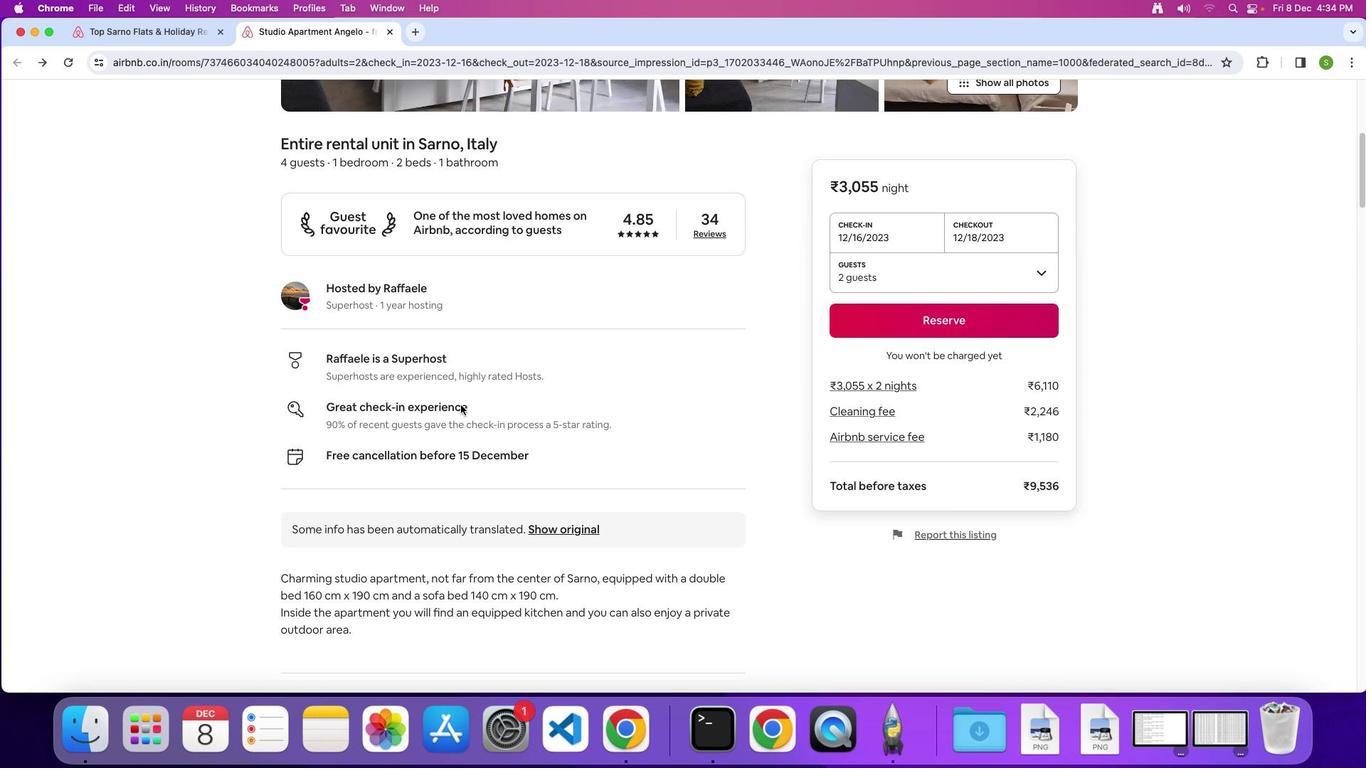 
Action: Mouse scrolled (460, 405) with delta (0, 0)
Screenshot: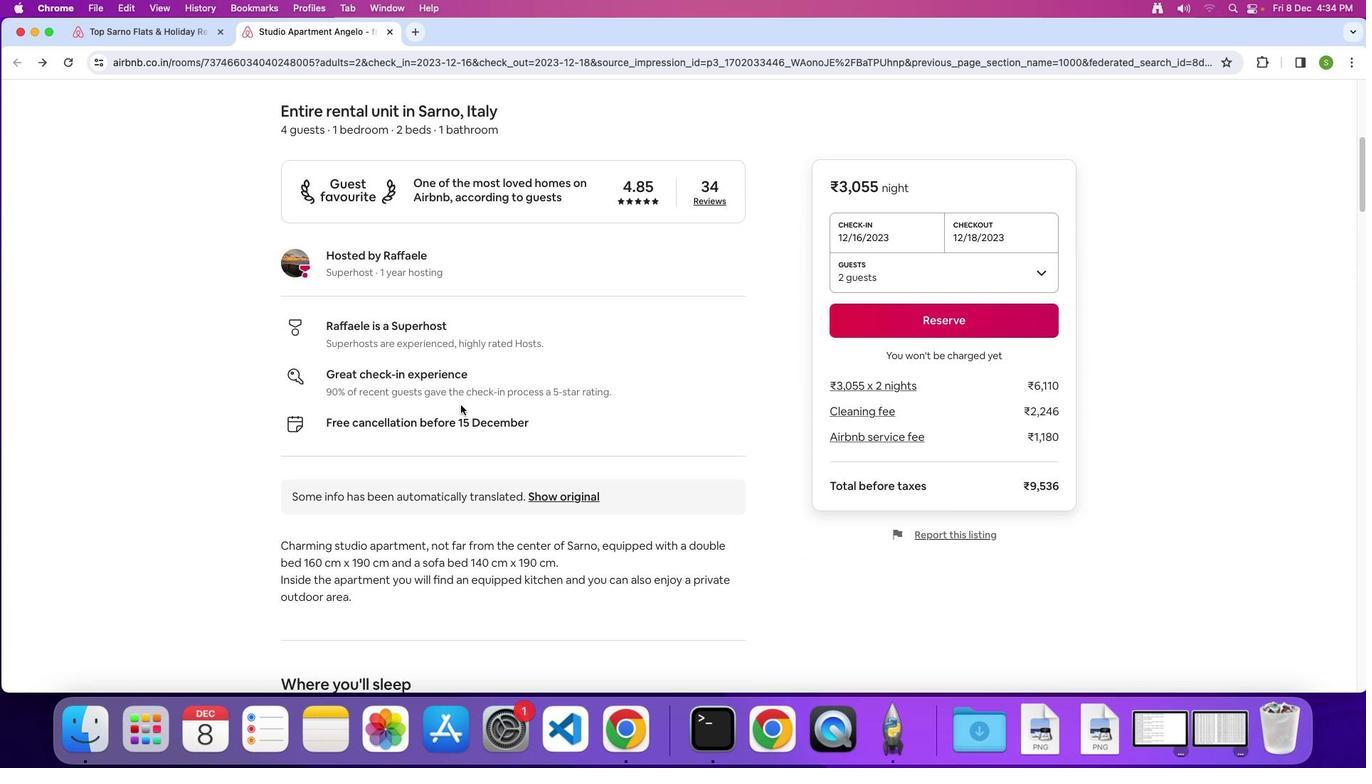 
Action: Mouse scrolled (460, 405) with delta (0, -1)
Screenshot: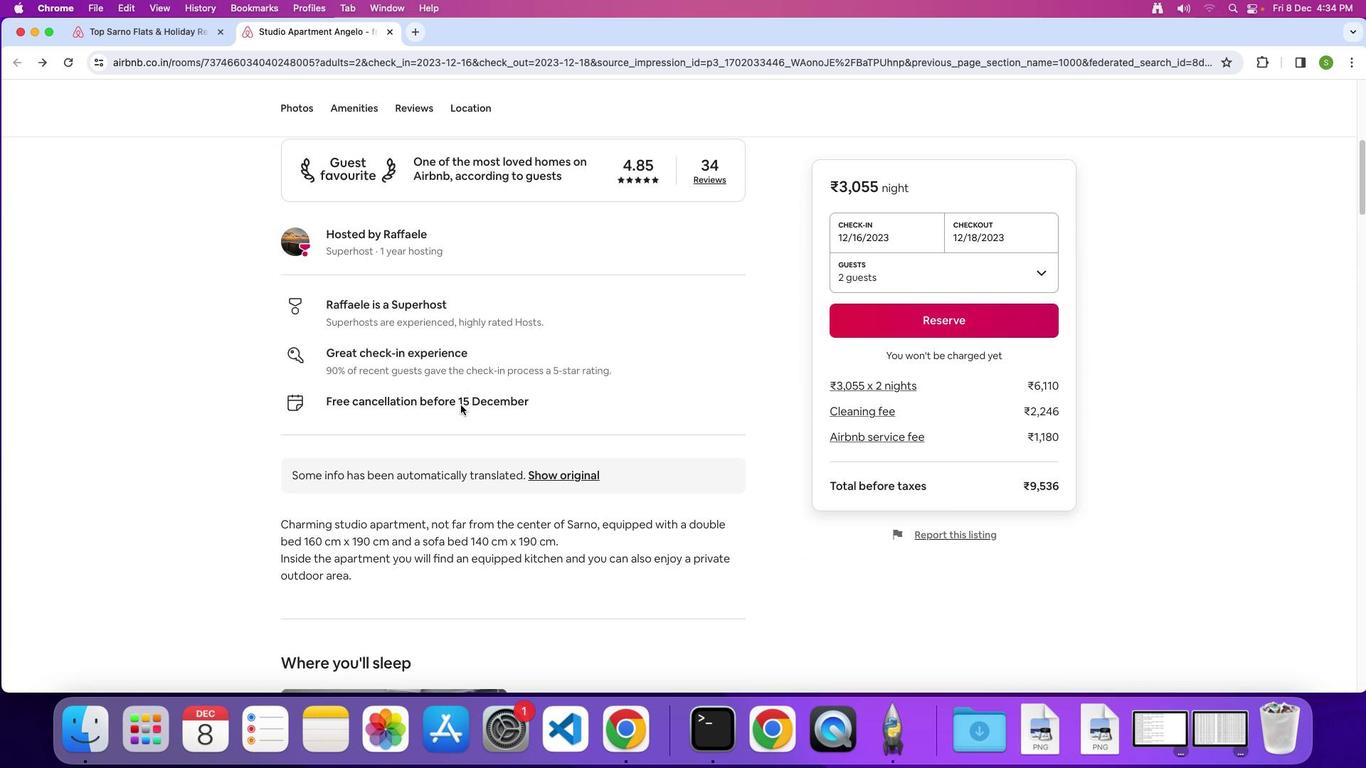 
Action: Mouse scrolled (460, 405) with delta (0, 0)
Screenshot: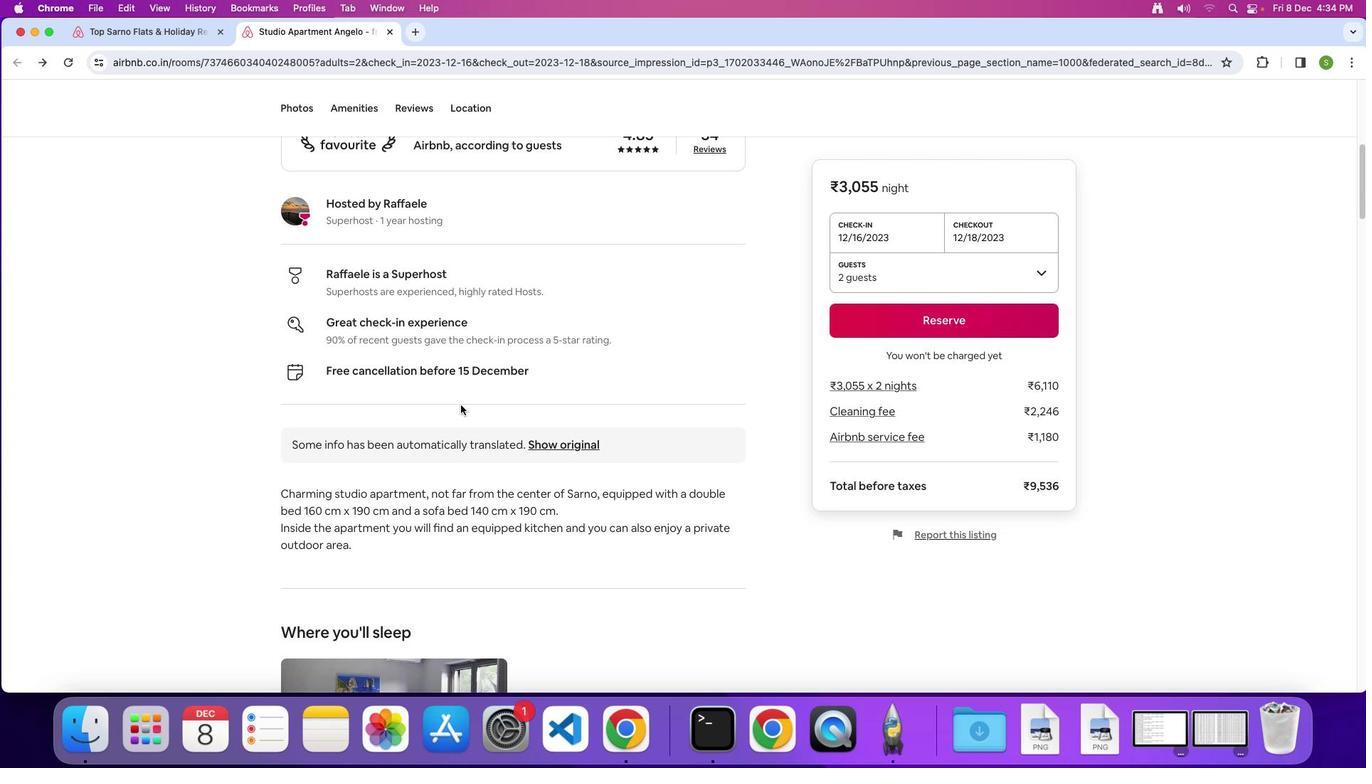 
Action: Mouse scrolled (460, 405) with delta (0, 0)
Screenshot: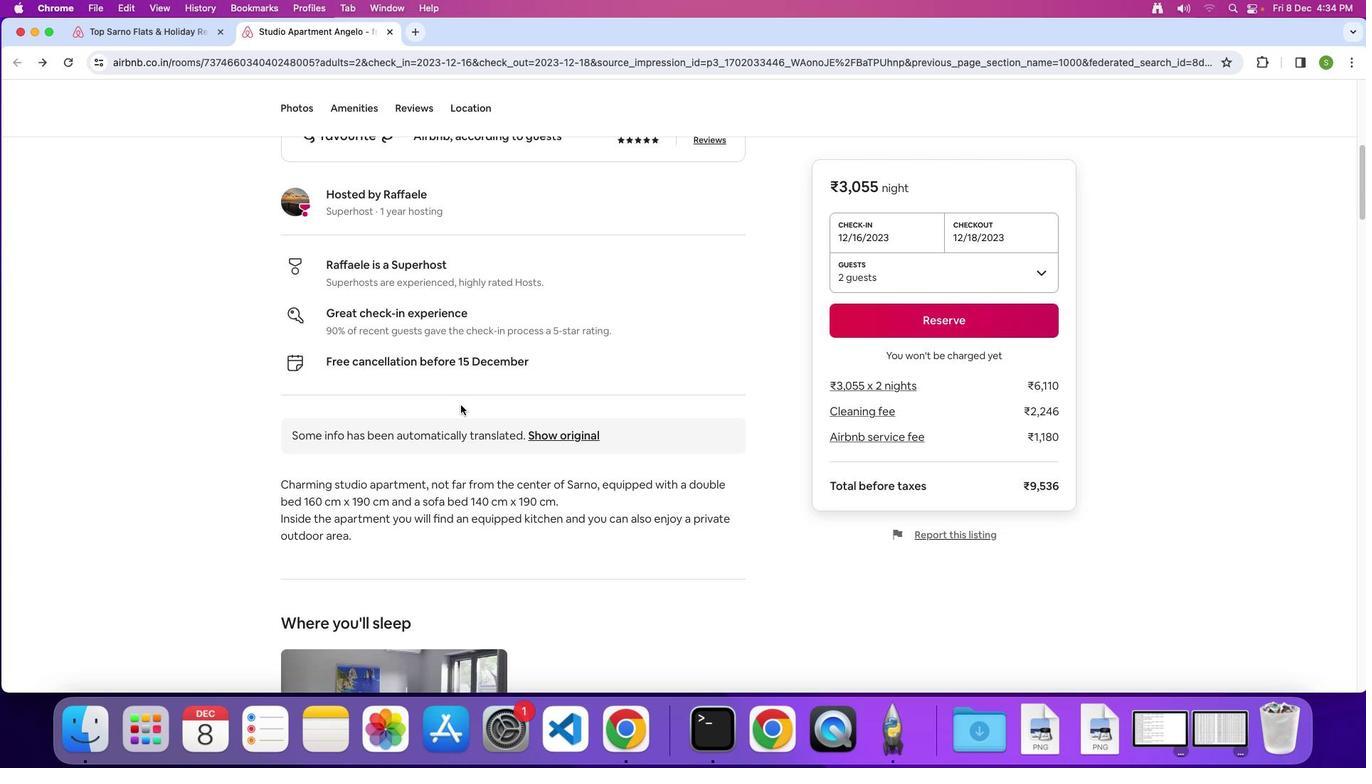 
Action: Mouse scrolled (460, 405) with delta (0, -1)
Screenshot: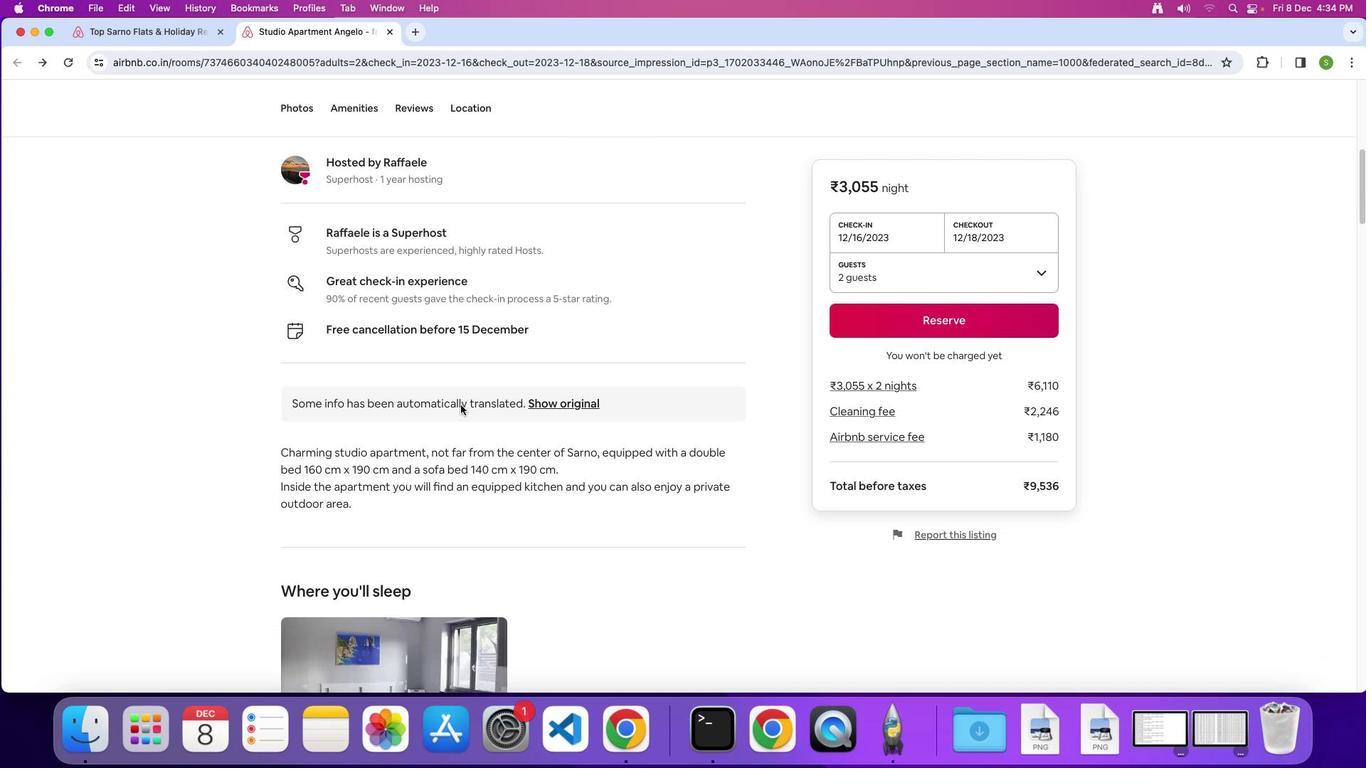 
Action: Mouse scrolled (460, 405) with delta (0, 0)
Screenshot: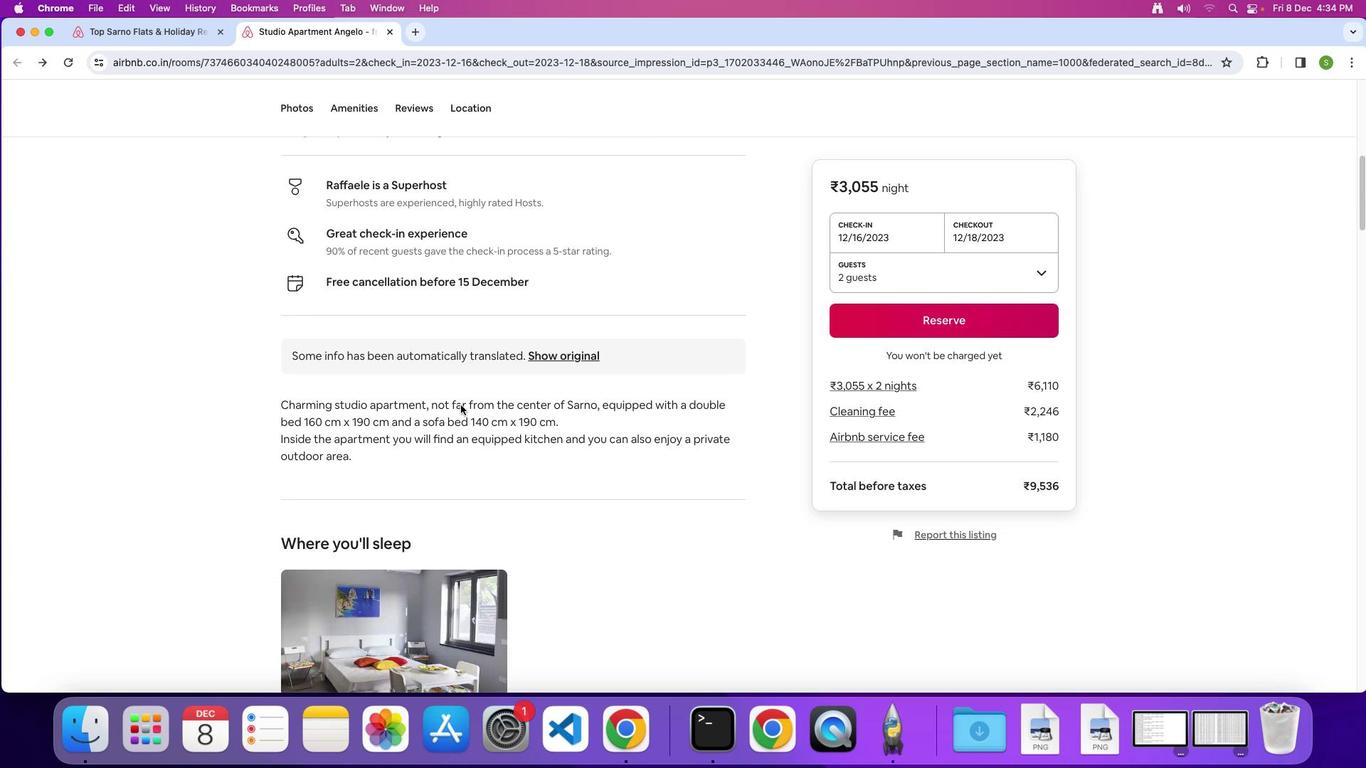 
Action: Mouse scrolled (460, 405) with delta (0, 0)
Screenshot: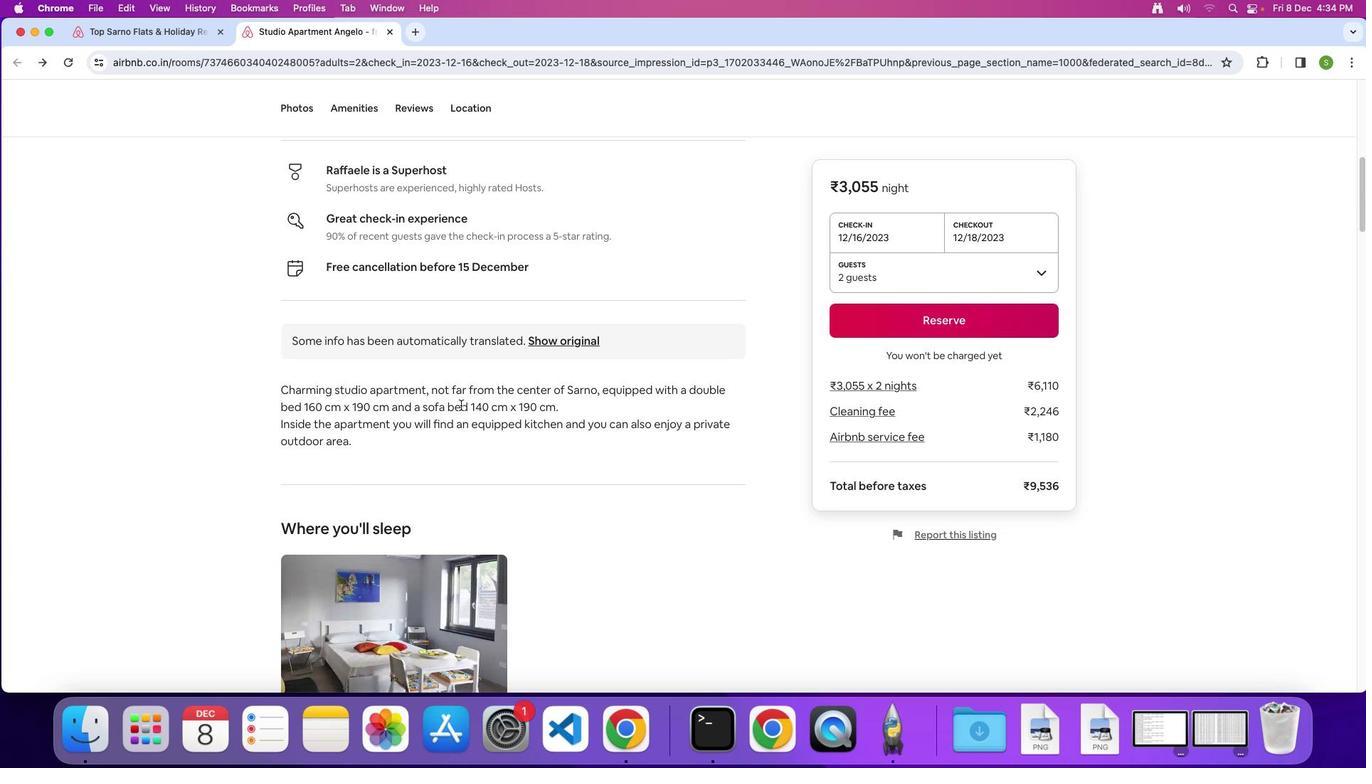 
Action: Mouse scrolled (460, 405) with delta (0, -1)
Screenshot: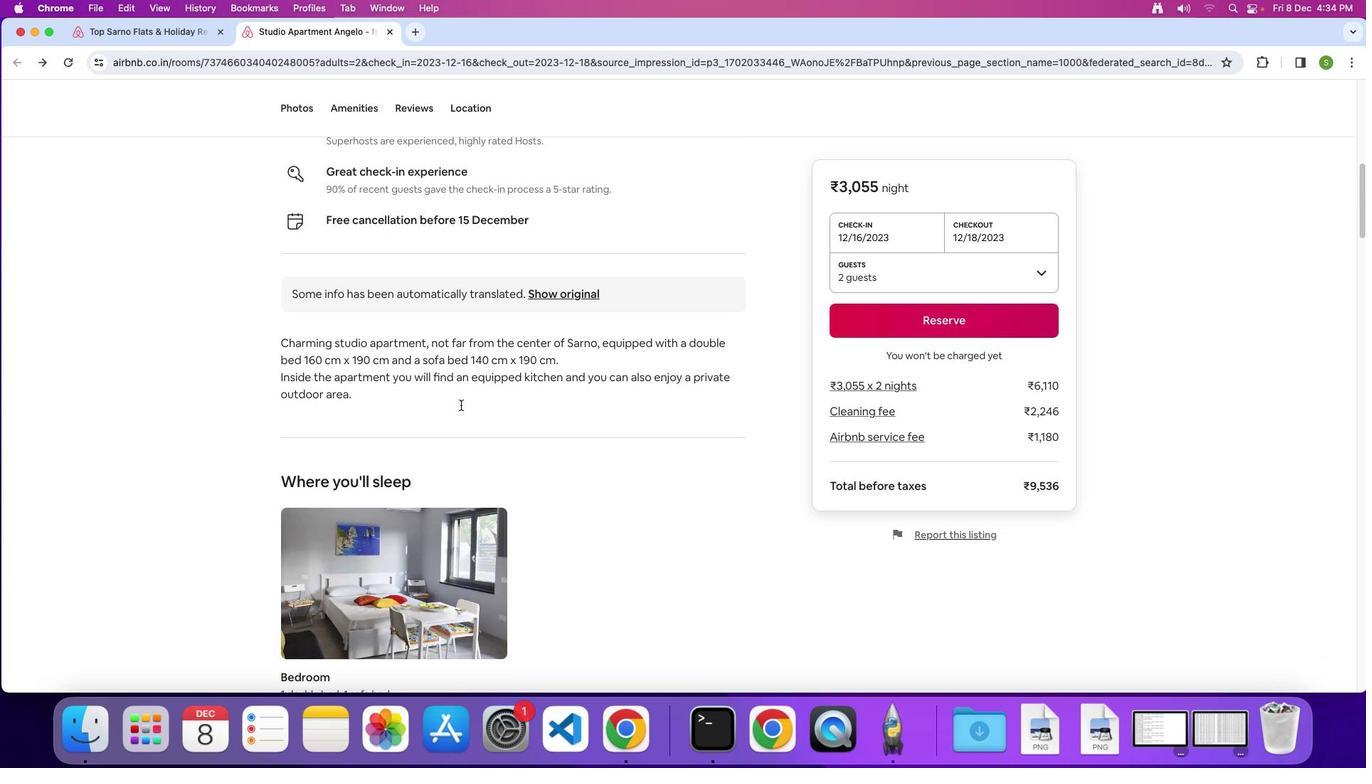 
Action: Mouse moved to (460, 405)
Screenshot: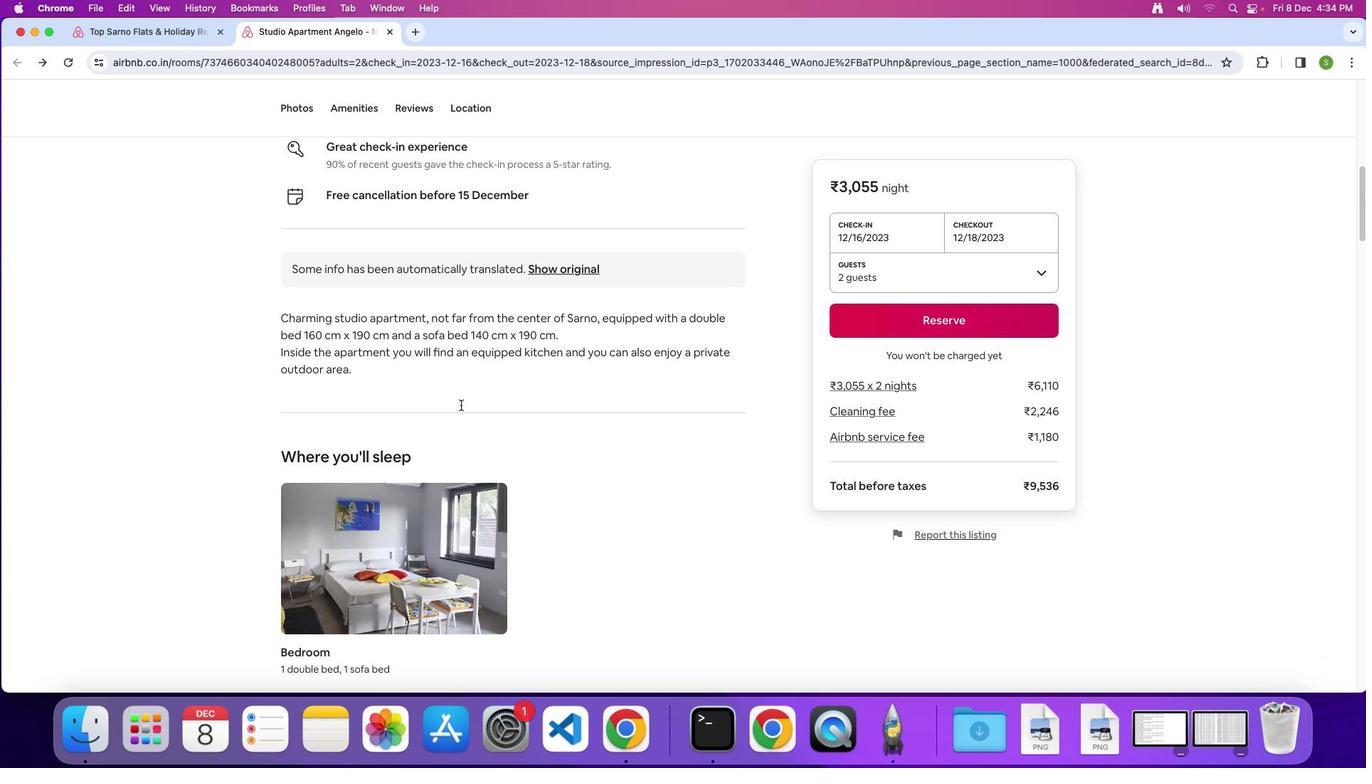 
Action: Mouse scrolled (460, 405) with delta (0, 0)
Screenshot: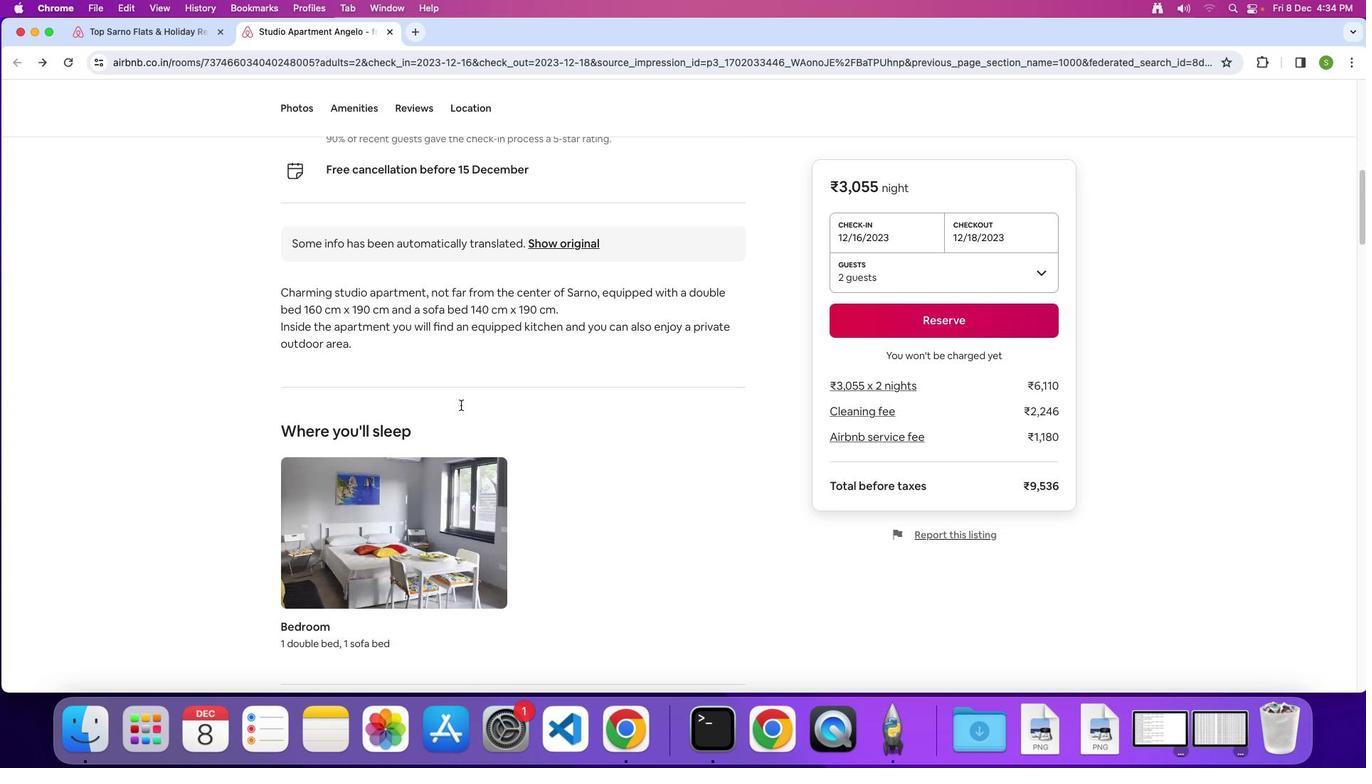 
Action: Mouse scrolled (460, 405) with delta (0, 0)
Screenshot: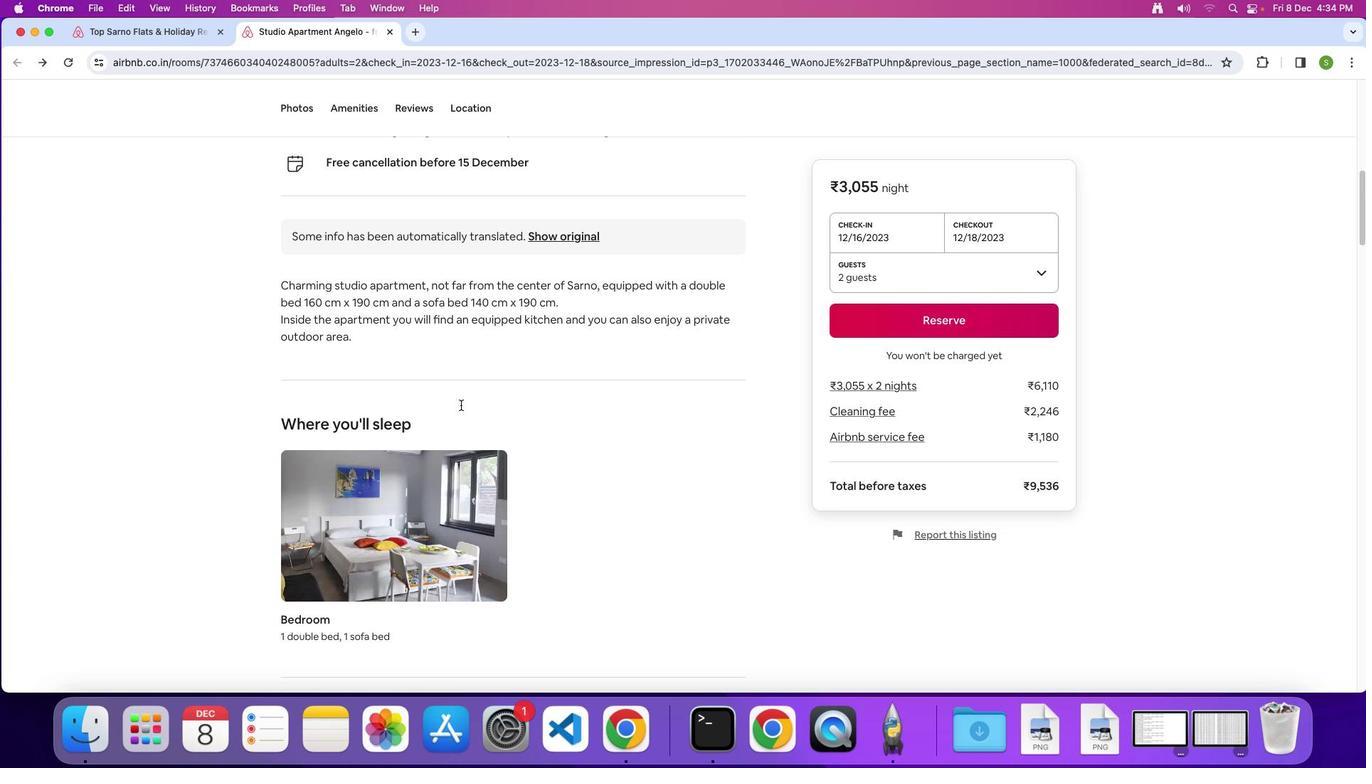 
Action: Mouse scrolled (460, 405) with delta (0, 0)
Screenshot: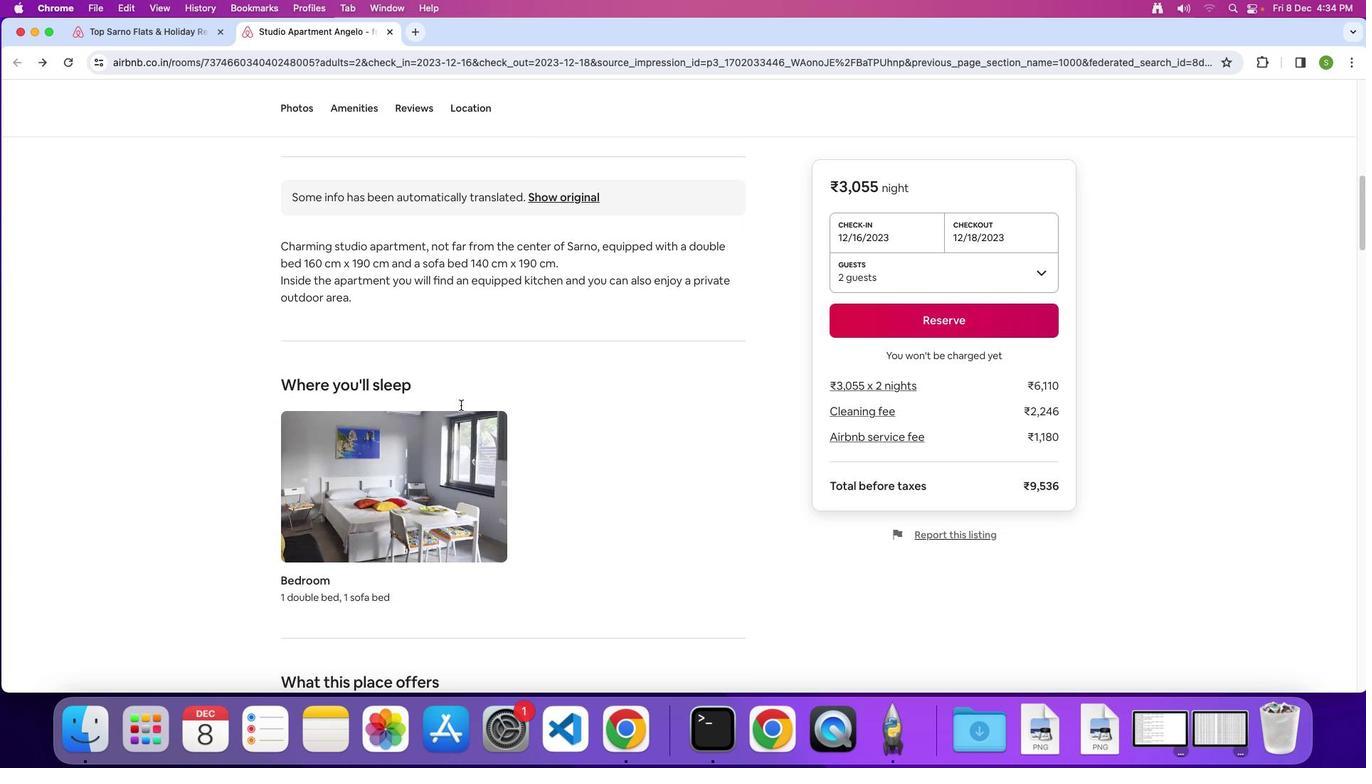 
Action: Mouse scrolled (460, 405) with delta (0, 0)
Screenshot: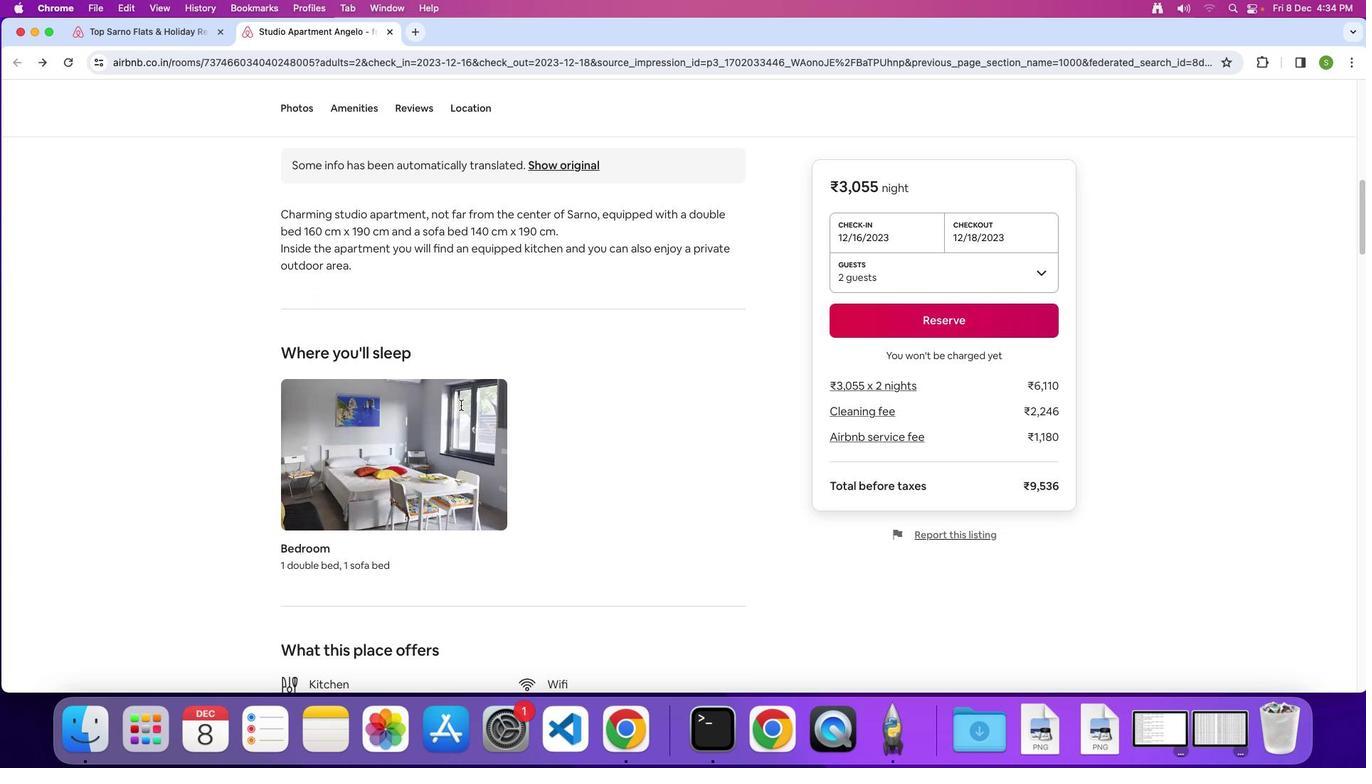 
Action: Mouse scrolled (460, 405) with delta (0, 0)
Screenshot: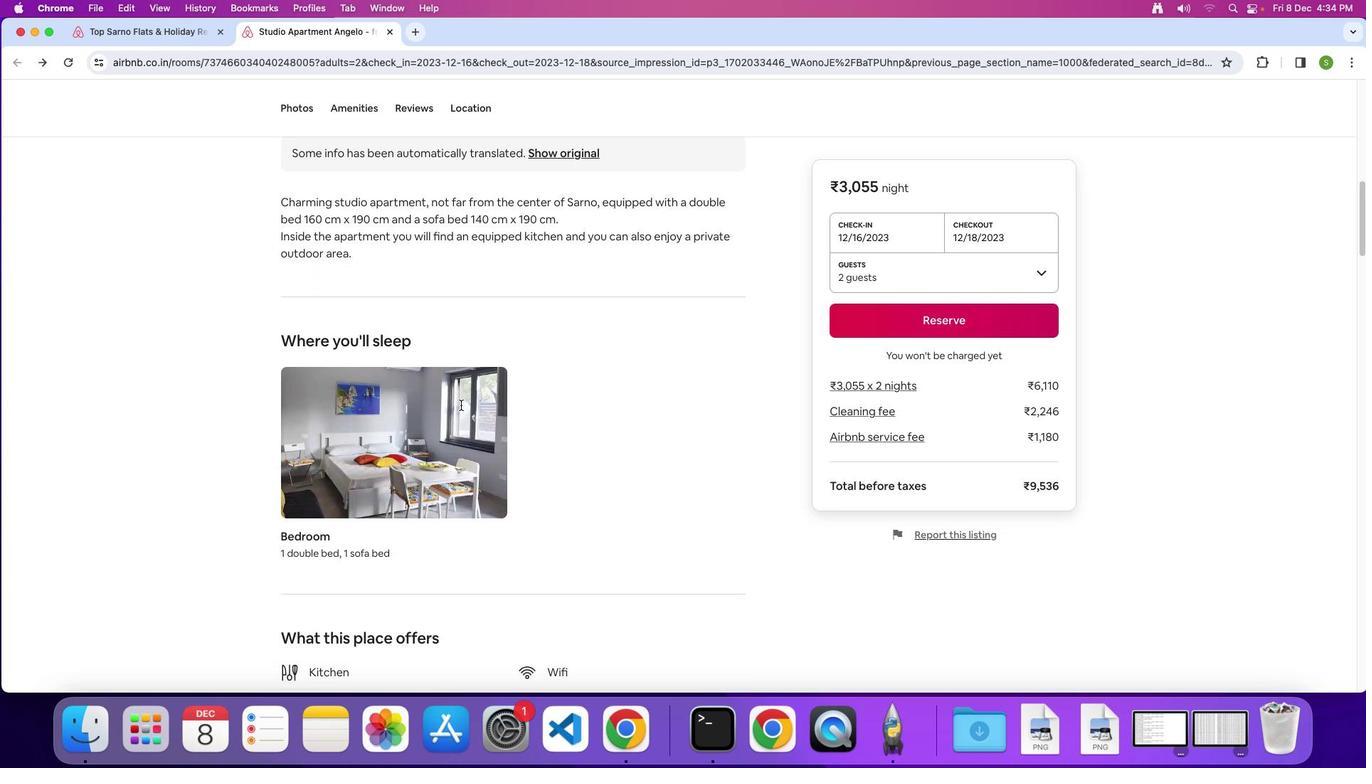 
Action: Mouse scrolled (460, 405) with delta (0, 0)
Screenshot: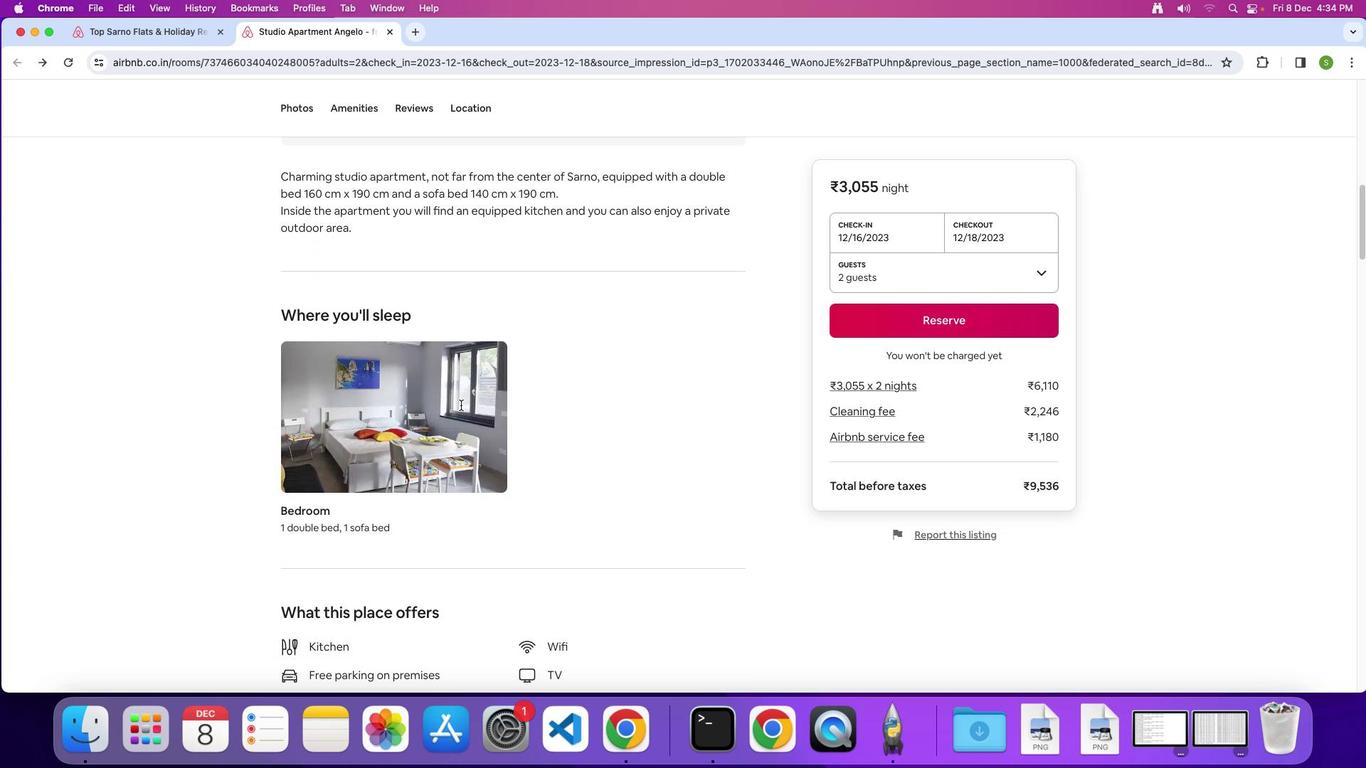 
Action: Mouse scrolled (460, 405) with delta (0, 0)
Screenshot: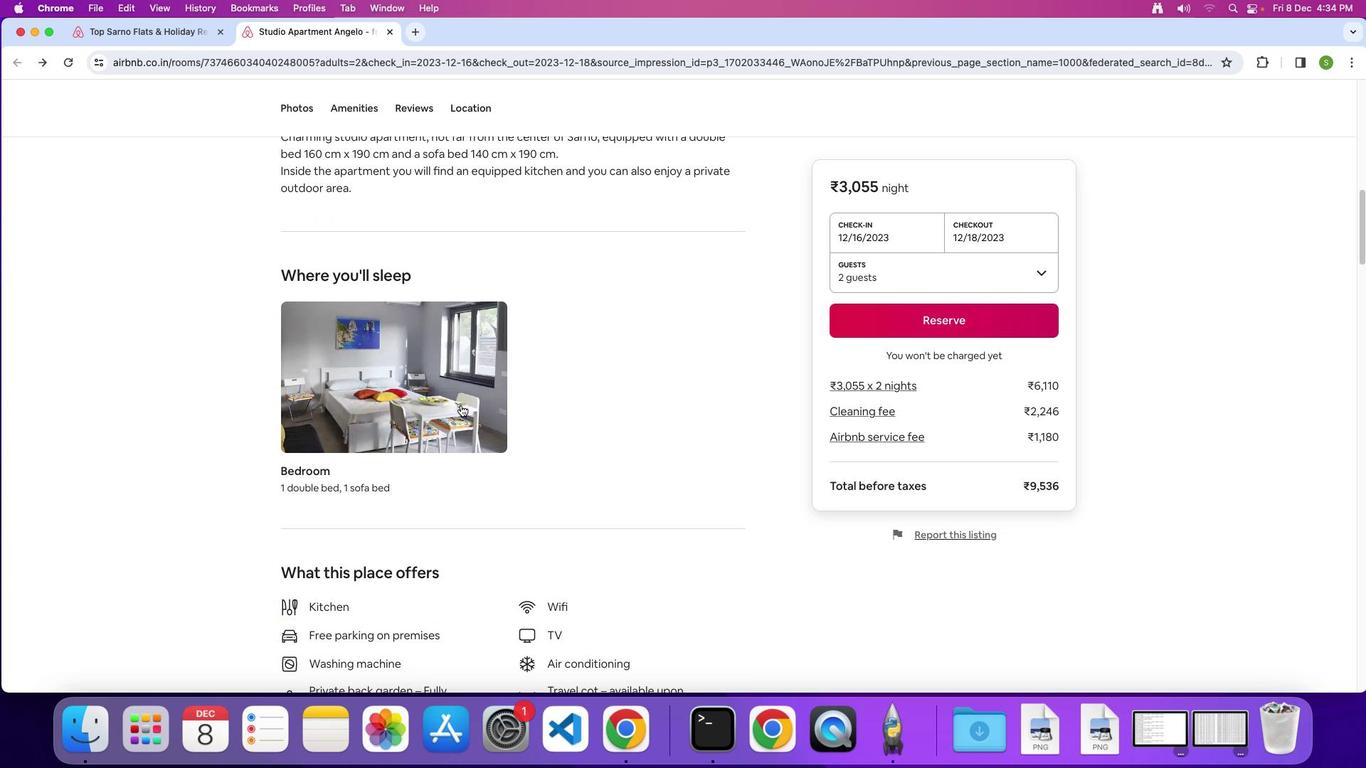 
Action: Mouse scrolled (460, 405) with delta (0, 0)
